 Task: Birthday gift certificate (Bright design) pink whimsical-color-block.
Action: Mouse moved to (79, 16)
Screenshot: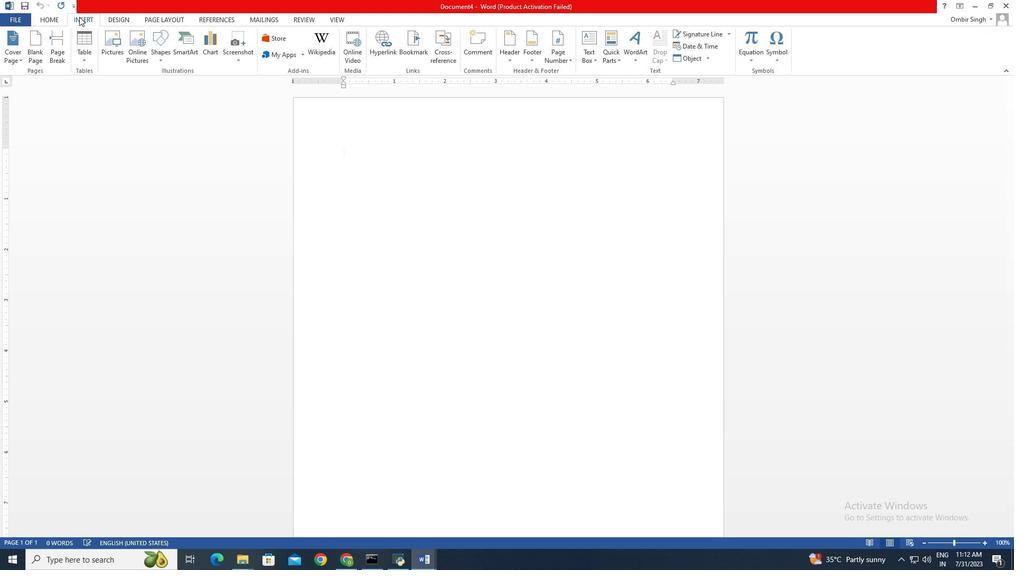 
Action: Mouse pressed left at (79, 16)
Screenshot: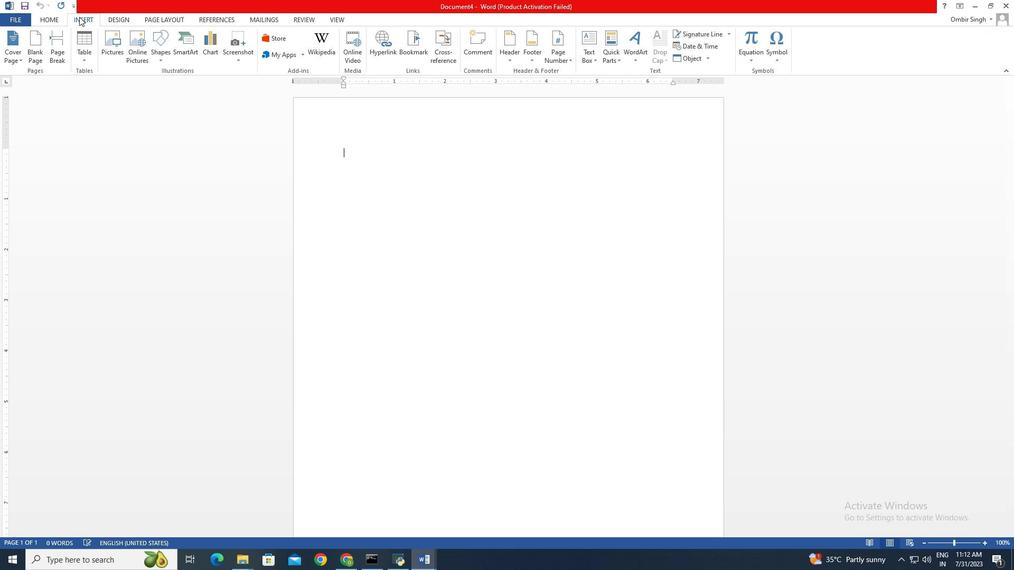 
Action: Mouse moved to (182, 18)
Screenshot: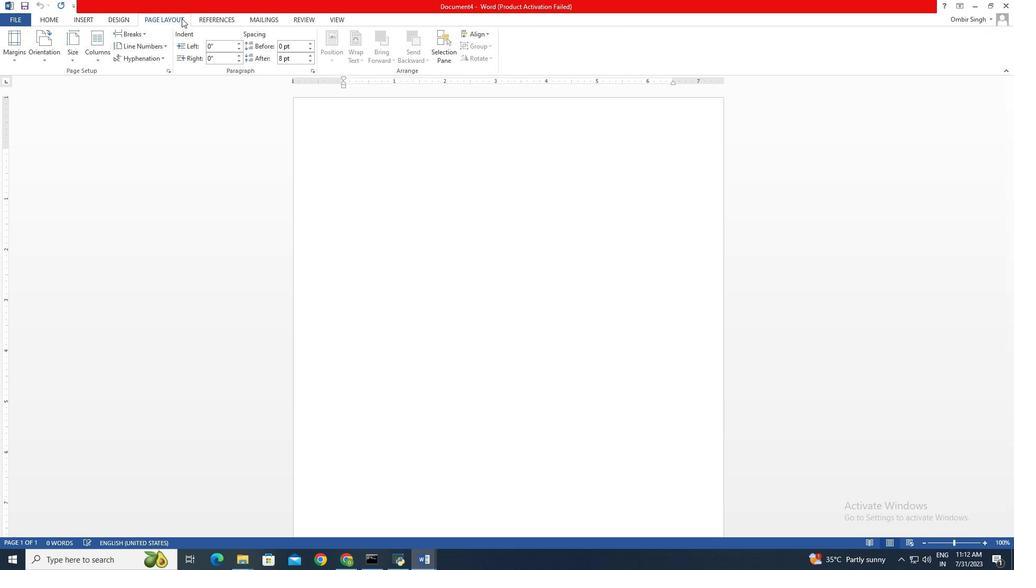 
Action: Mouse pressed left at (182, 18)
Screenshot: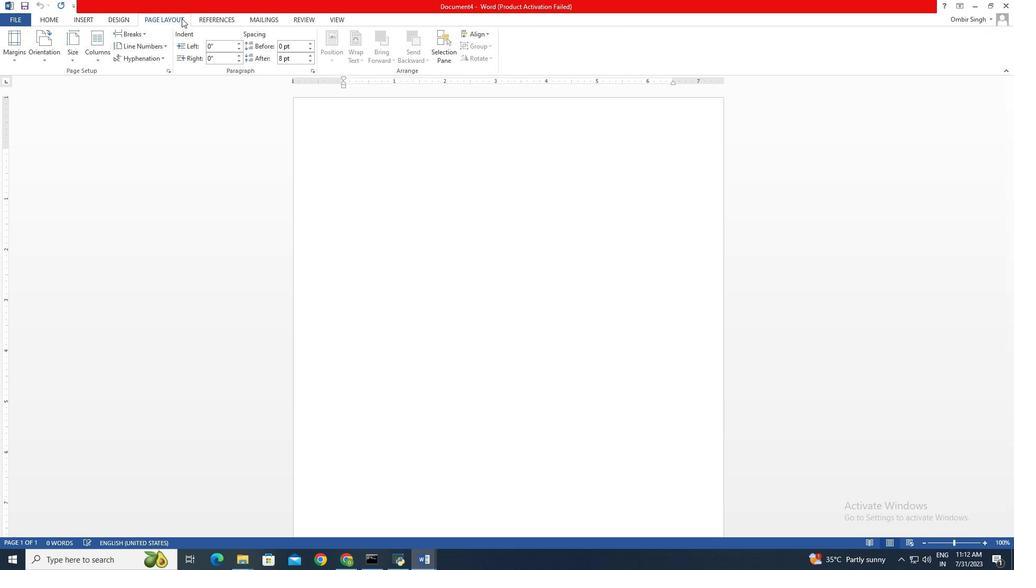 
Action: Mouse moved to (337, 20)
Screenshot: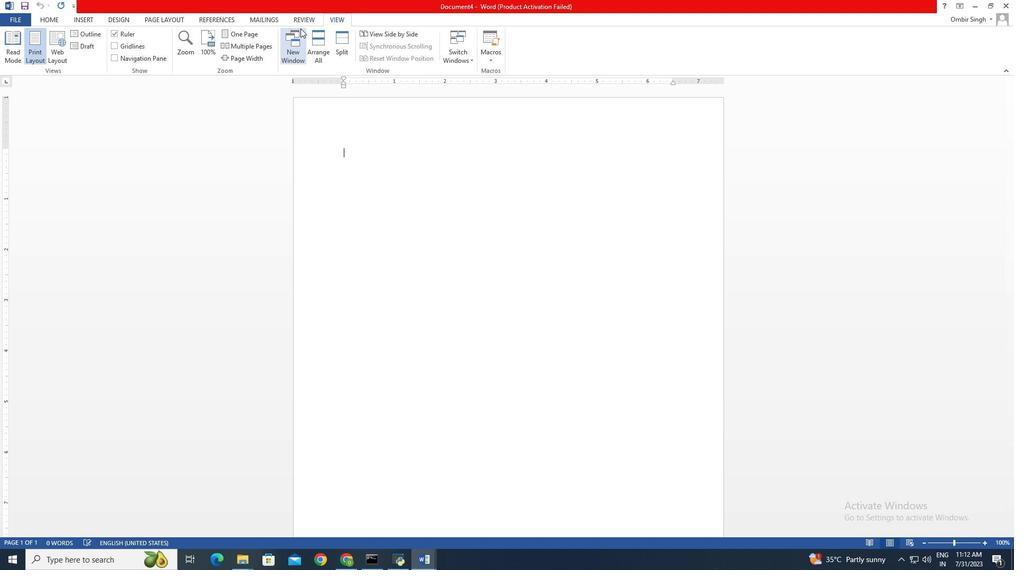 
Action: Mouse pressed left at (337, 20)
Screenshot: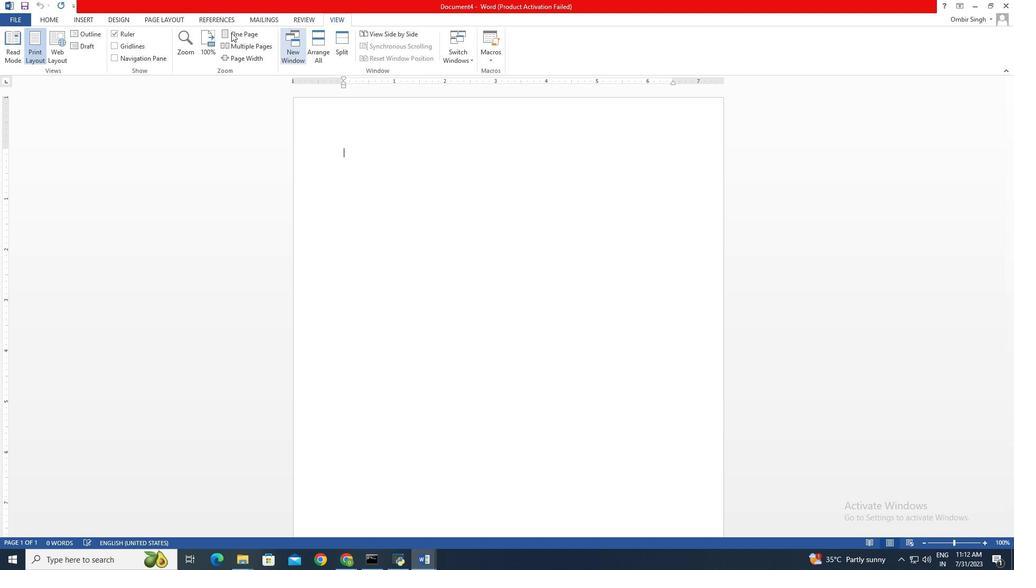
Action: Mouse moved to (113, 15)
Screenshot: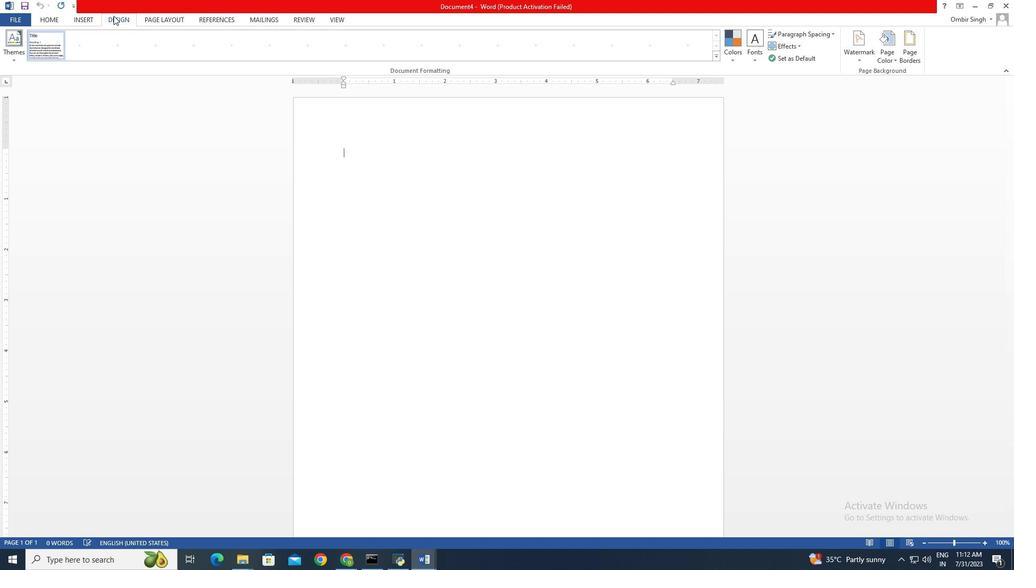 
Action: Mouse pressed left at (113, 15)
Screenshot: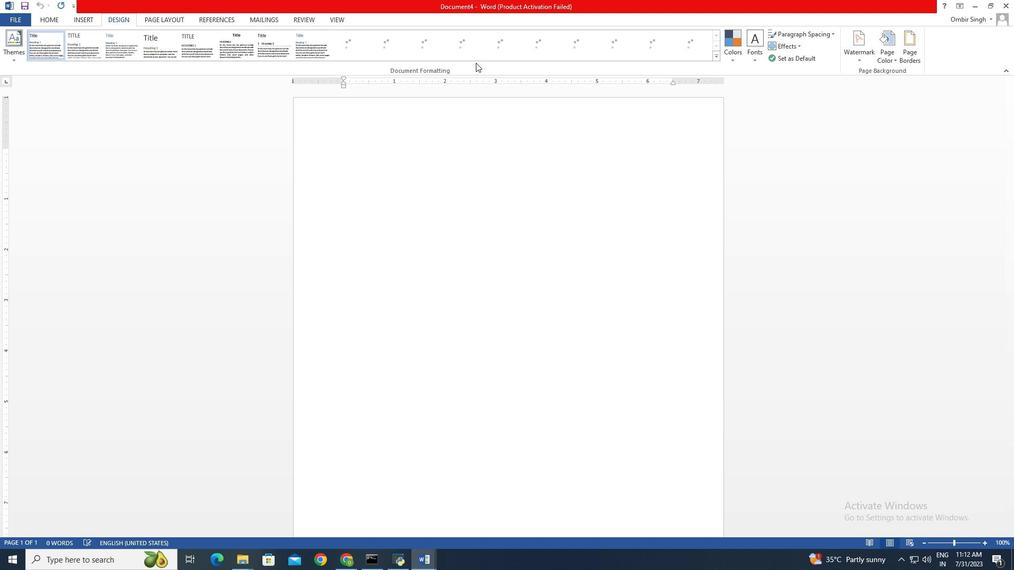 
Action: Mouse moved to (891, 60)
Screenshot: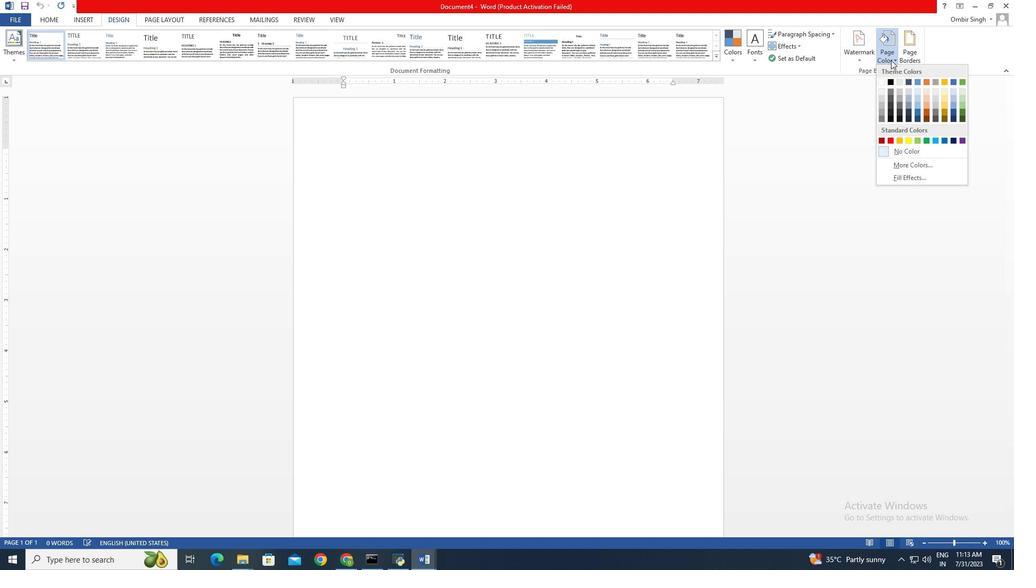 
Action: Mouse pressed left at (891, 60)
Screenshot: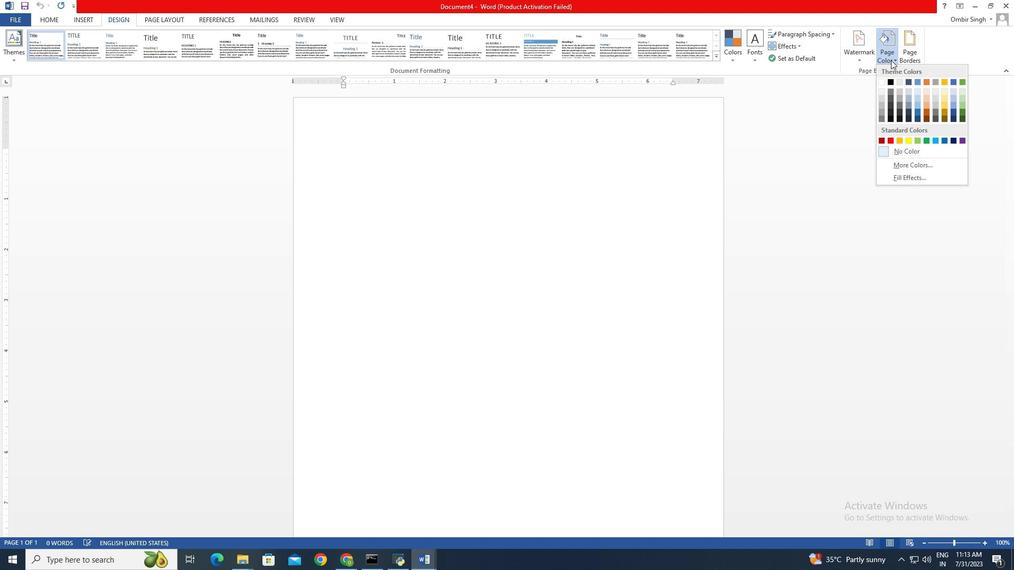 
Action: Mouse moved to (899, 178)
Screenshot: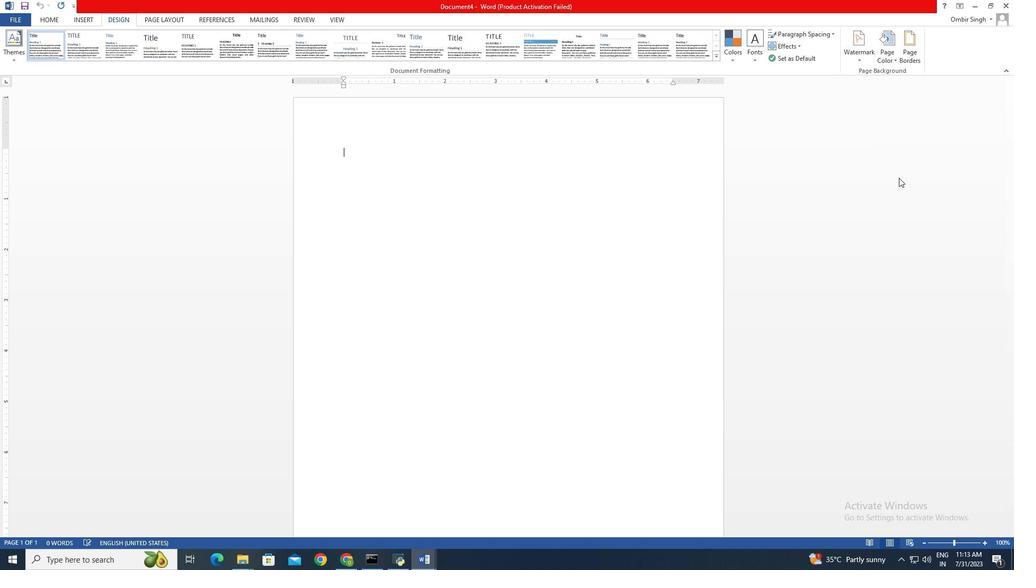
Action: Mouse pressed left at (899, 178)
Screenshot: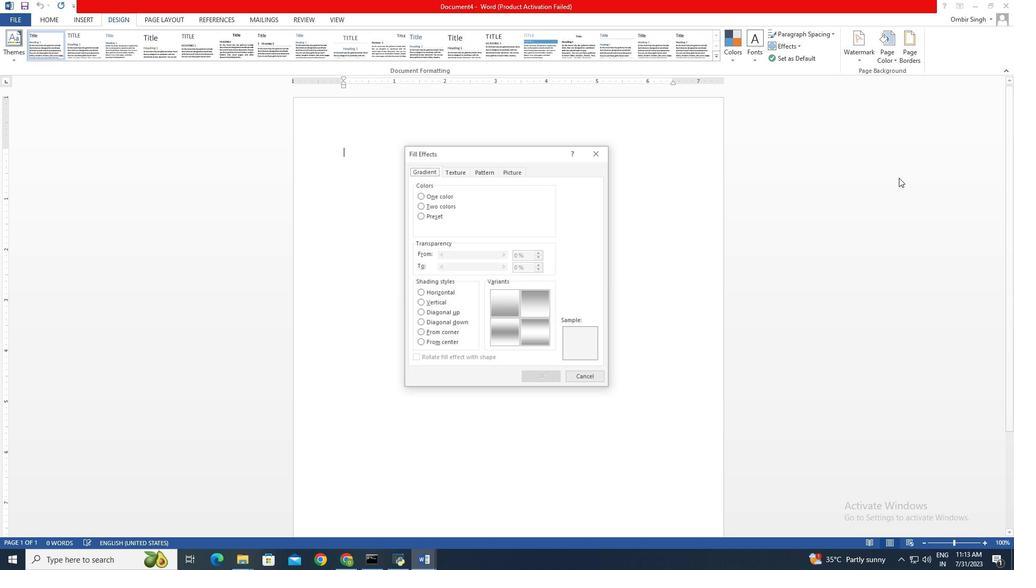 
Action: Mouse moved to (513, 172)
Screenshot: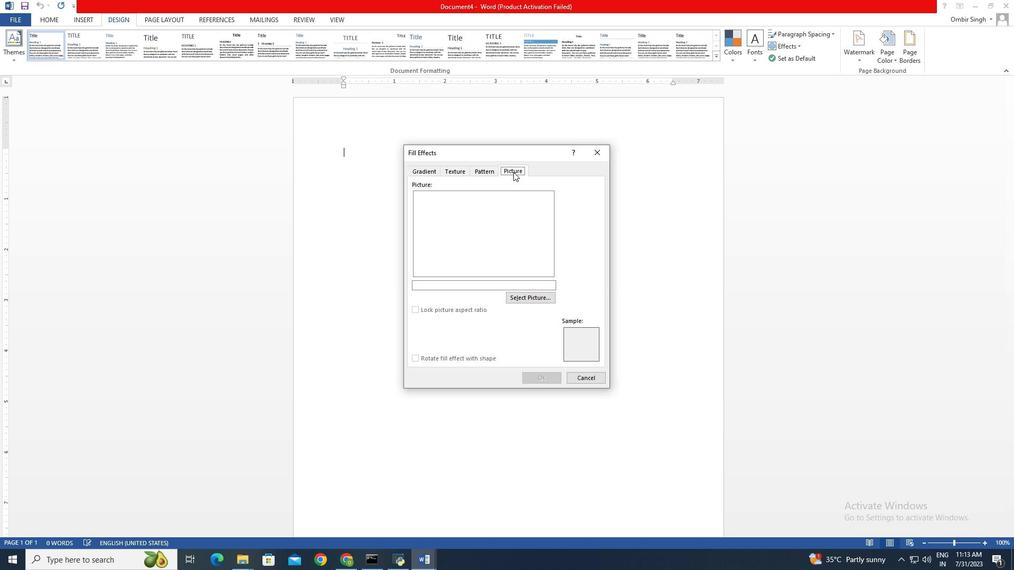 
Action: Mouse pressed left at (513, 172)
Screenshot: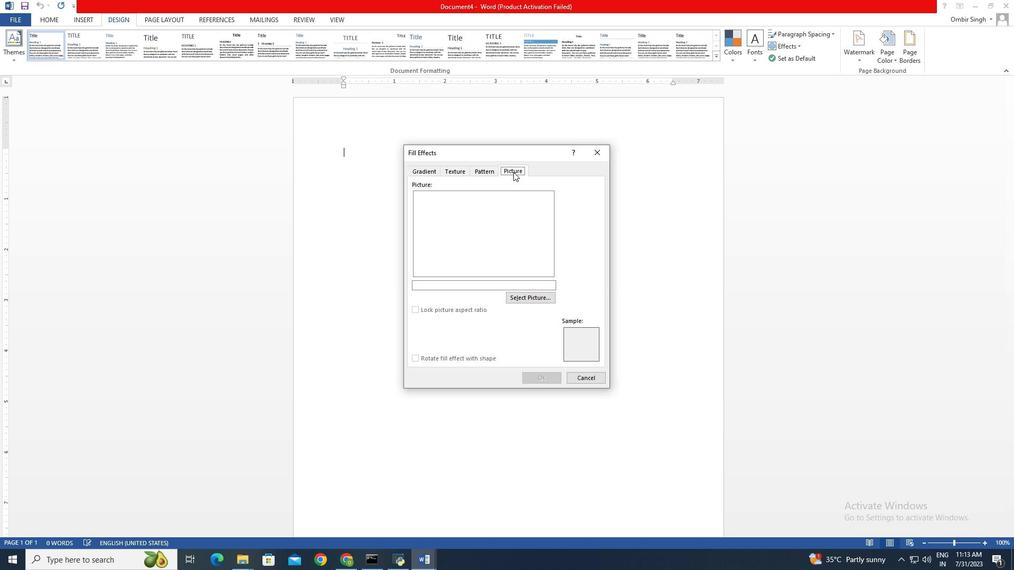 
Action: Mouse moved to (521, 298)
Screenshot: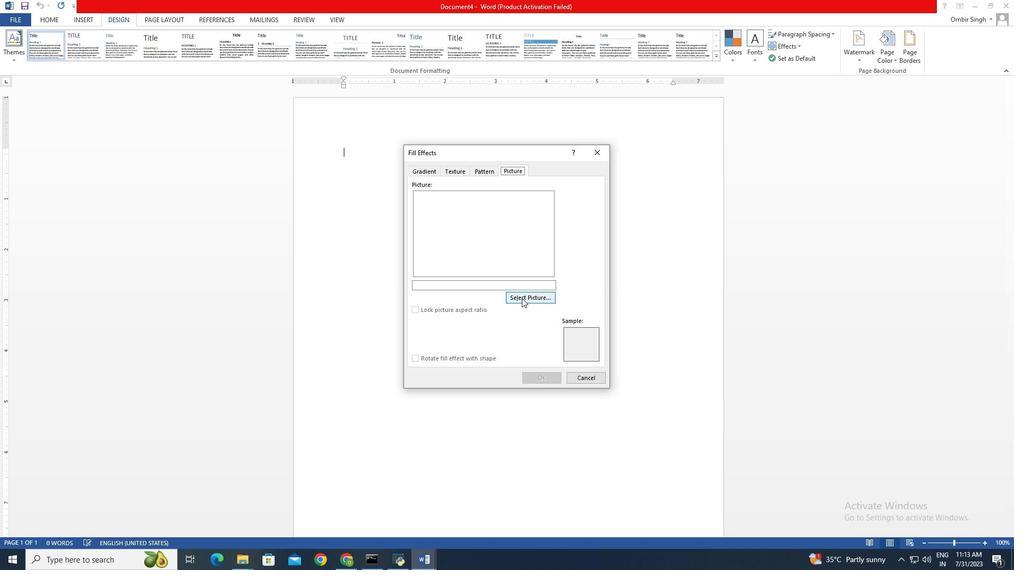 
Action: Mouse pressed left at (521, 298)
Screenshot: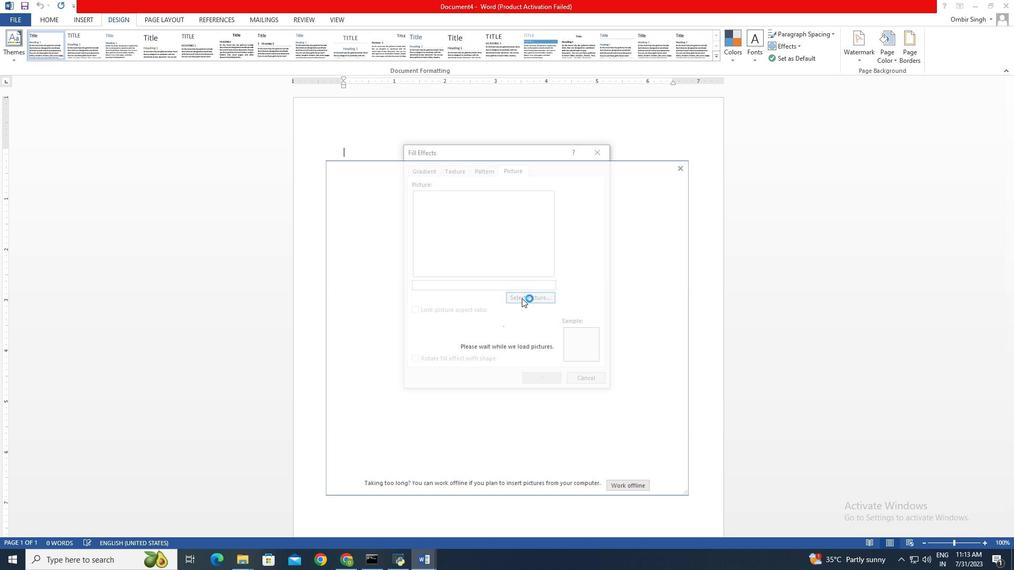 
Action: Mouse moved to (568, 252)
Screenshot: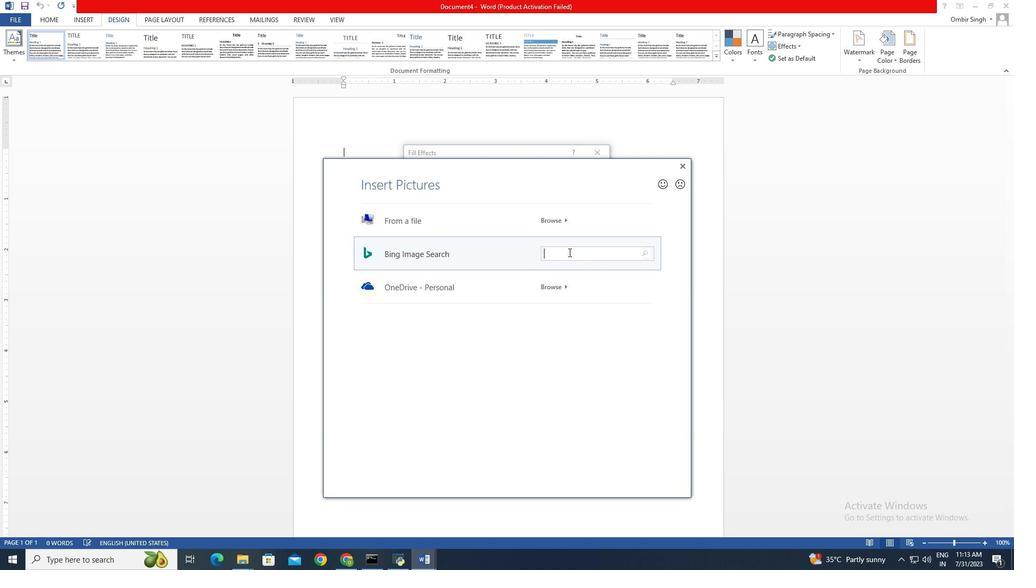 
Action: Mouse pressed left at (568, 252)
Screenshot: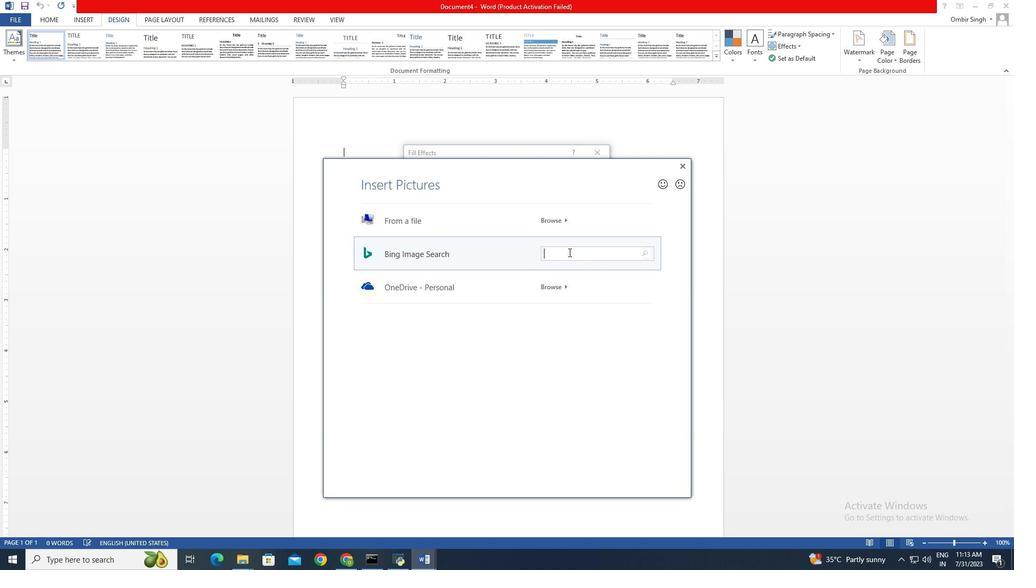 
Action: Mouse moved to (560, 248)
Screenshot: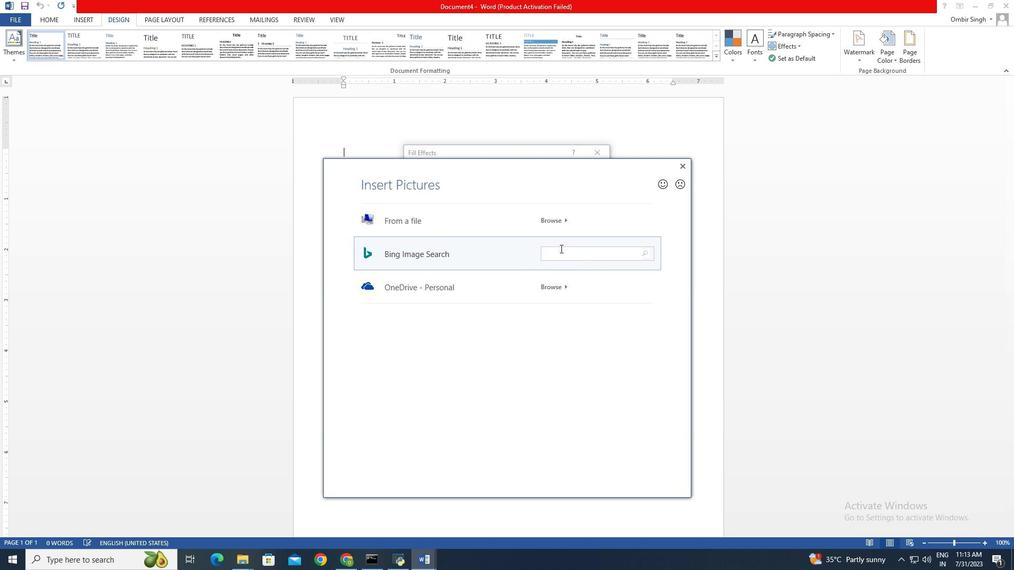 
Action: Key pressed a<Key.space>special<Key.space>birthday<Key.enter>
Screenshot: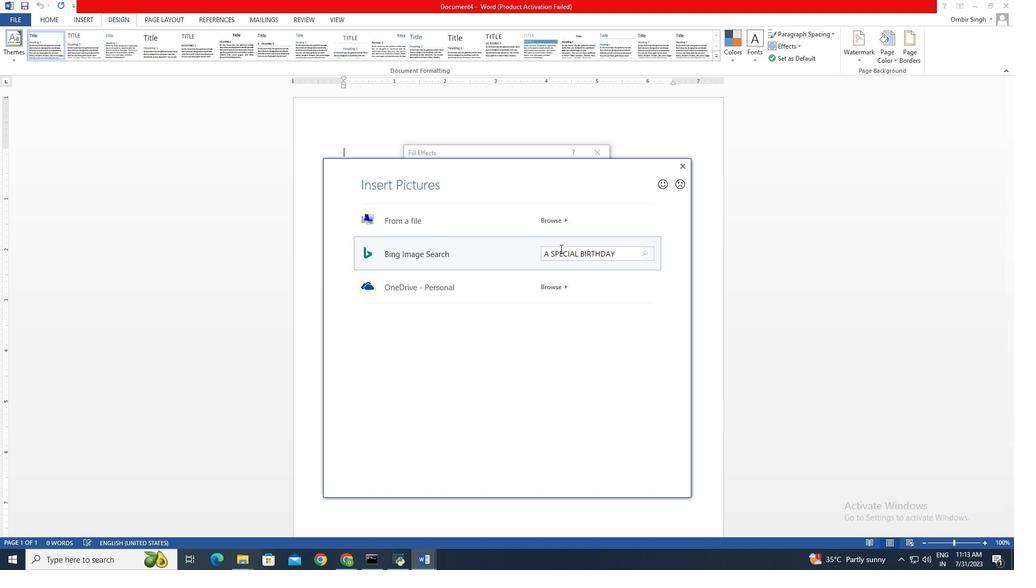 
Action: Mouse moved to (551, 306)
Screenshot: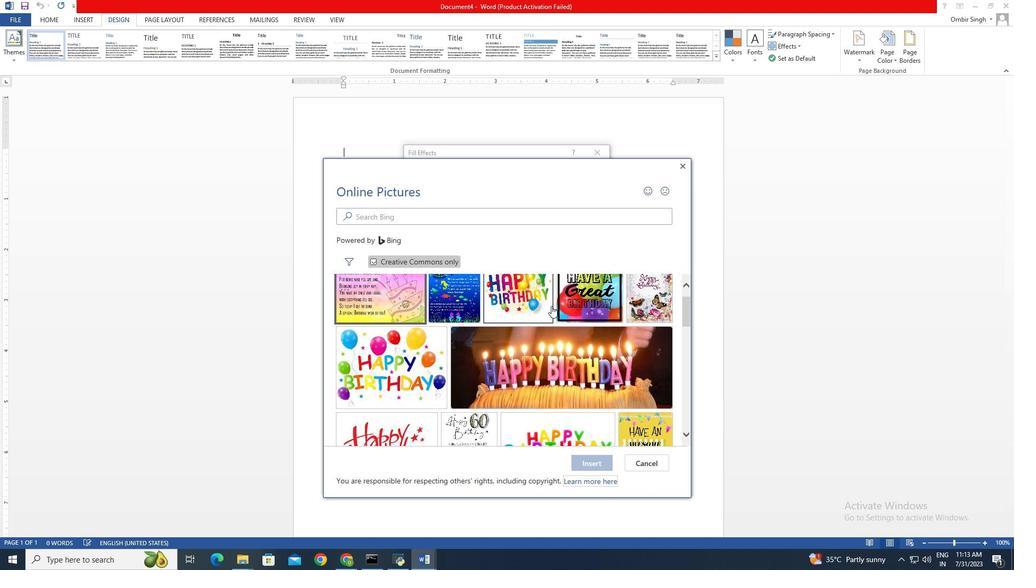 
Action: Mouse scrolled (551, 305) with delta (0, 0)
Screenshot: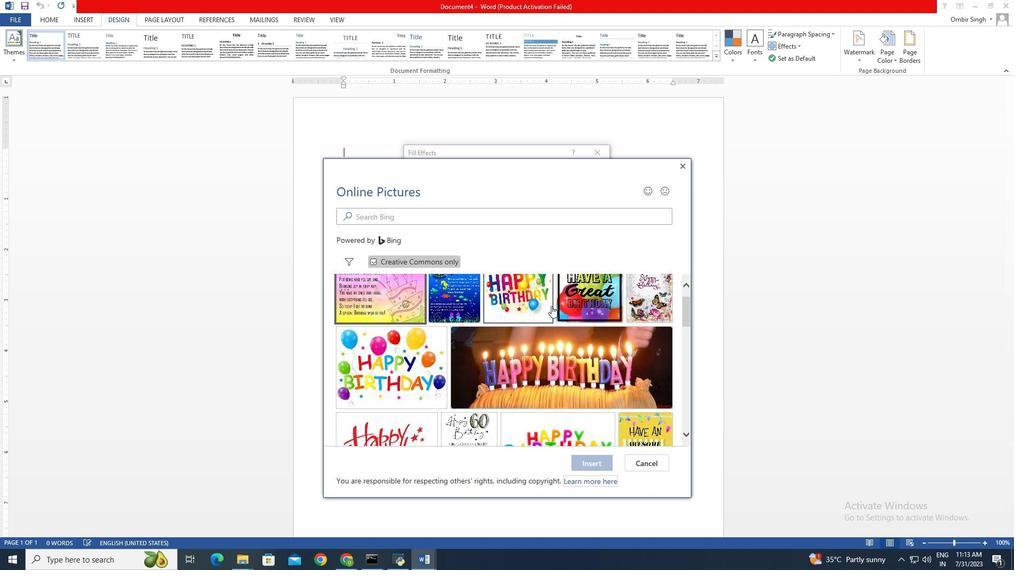 
Action: Mouse scrolled (551, 305) with delta (0, 0)
Screenshot: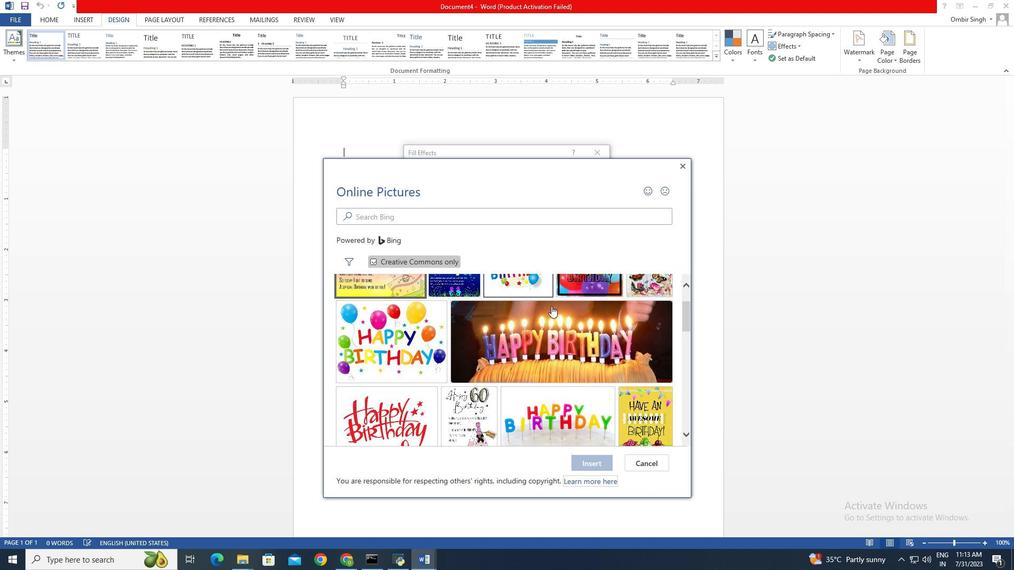 
Action: Mouse scrolled (551, 305) with delta (0, 0)
Screenshot: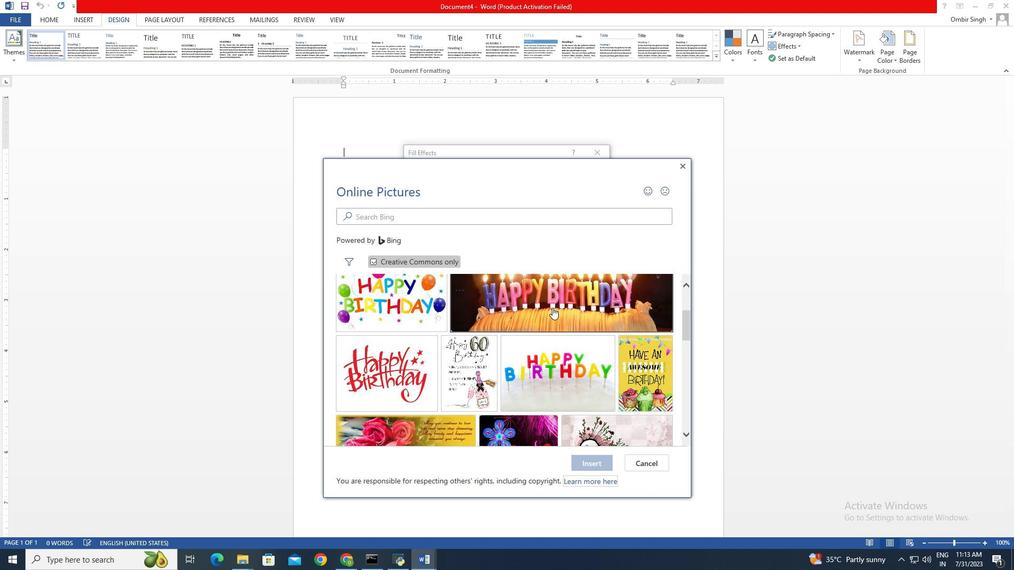 
Action: Mouse scrolled (551, 305) with delta (0, 0)
Screenshot: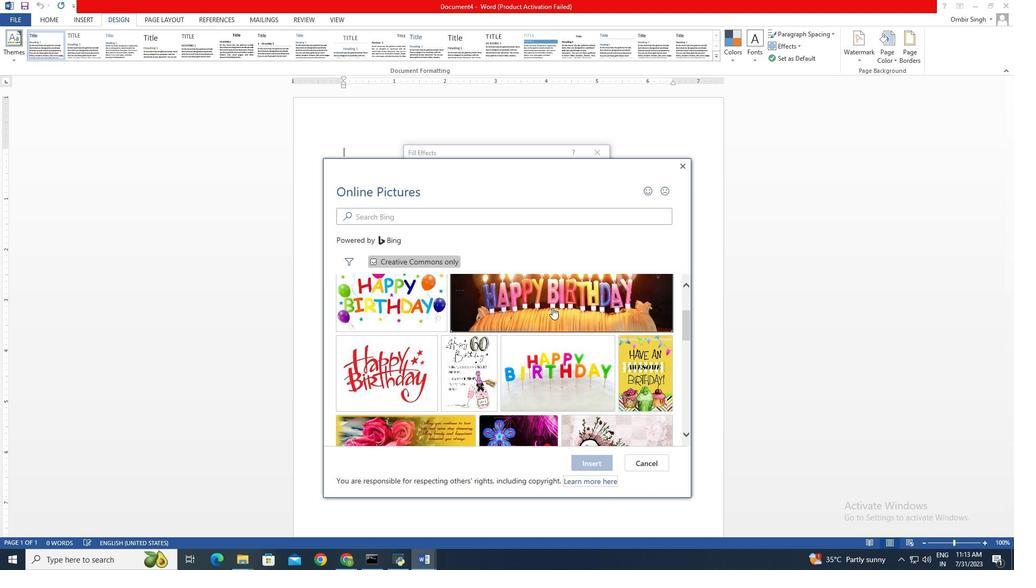 
Action: Mouse moved to (544, 324)
Screenshot: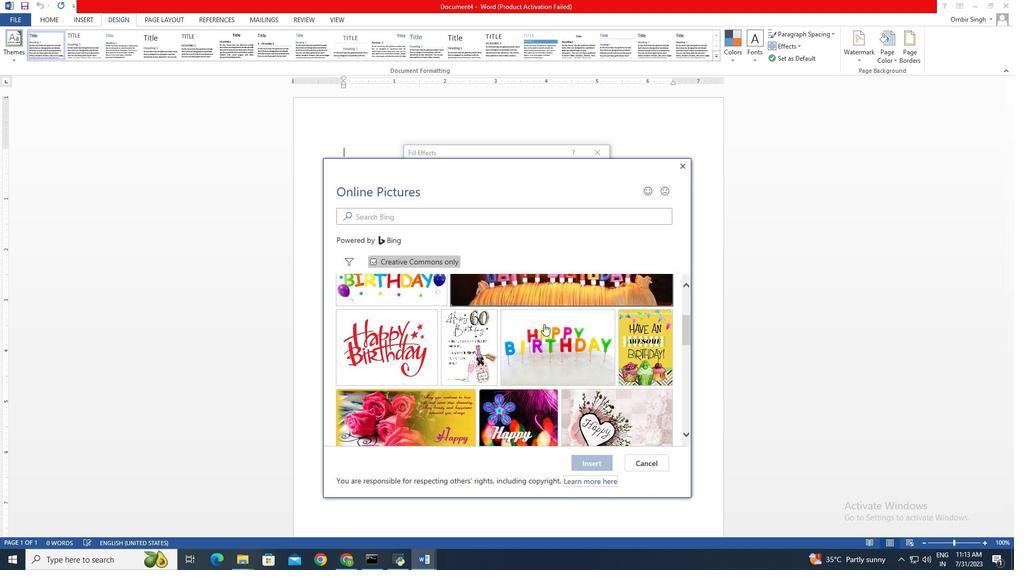 
Action: Mouse scrolled (544, 323) with delta (0, 0)
Screenshot: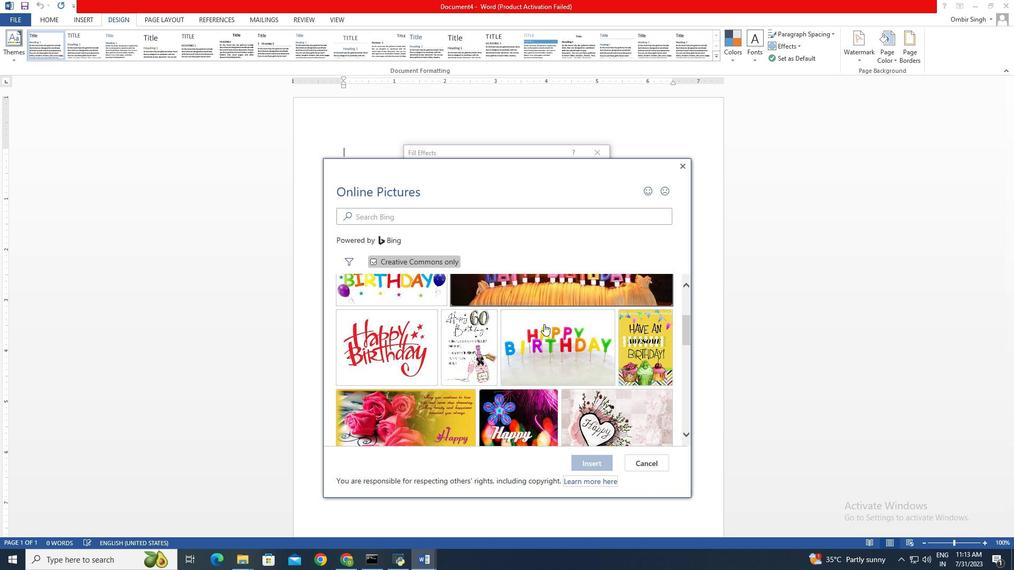 
Action: Mouse scrolled (544, 323) with delta (0, 0)
Screenshot: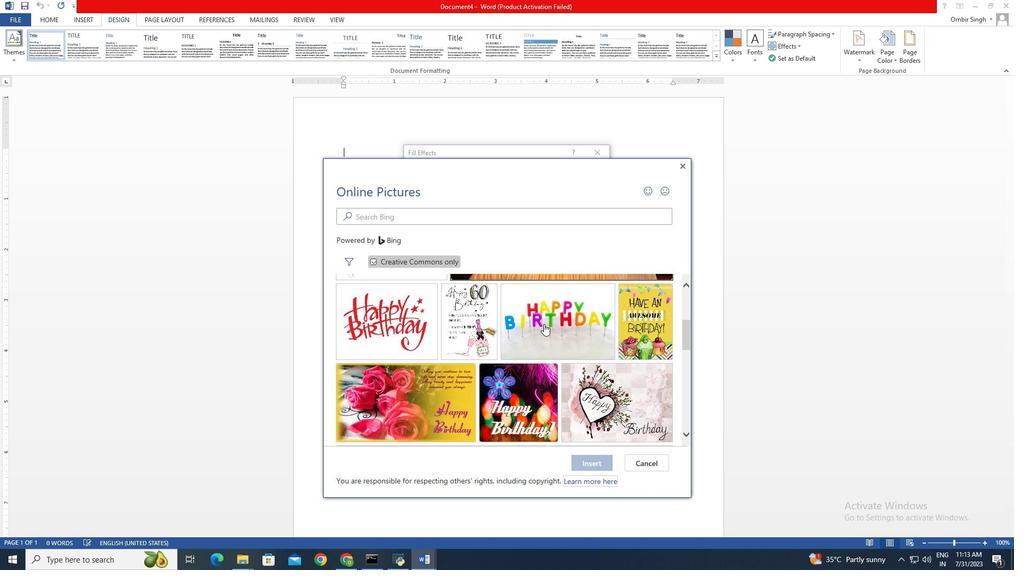 
Action: Mouse scrolled (544, 323) with delta (0, 0)
Screenshot: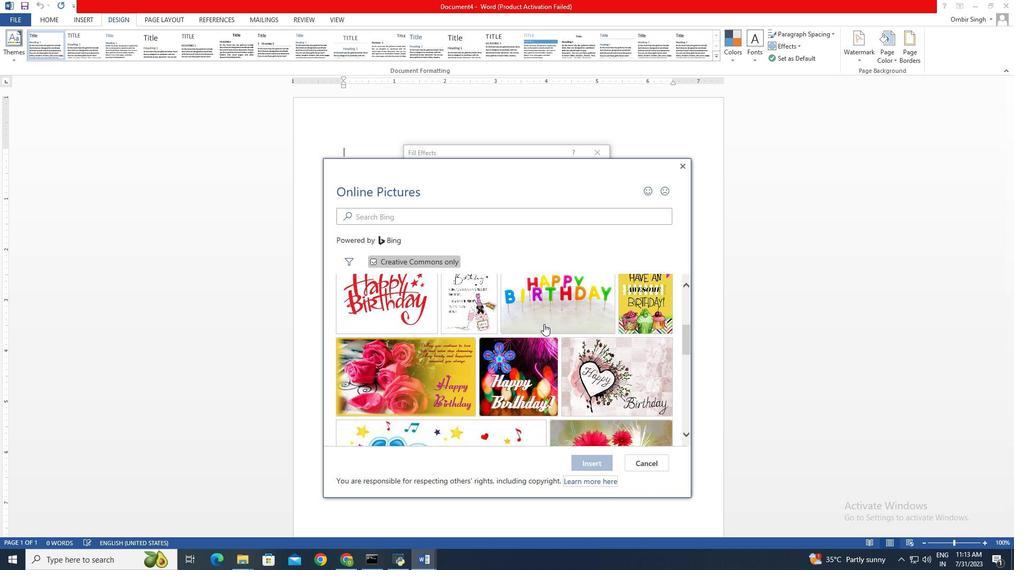 
Action: Mouse scrolled (544, 323) with delta (0, 0)
Screenshot: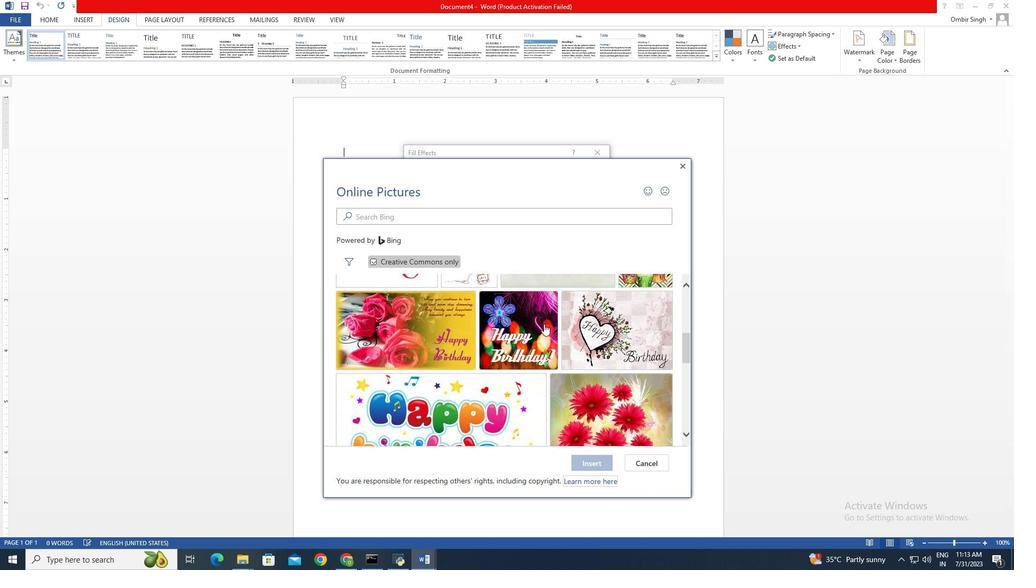 
Action: Mouse scrolled (544, 323) with delta (0, 0)
Screenshot: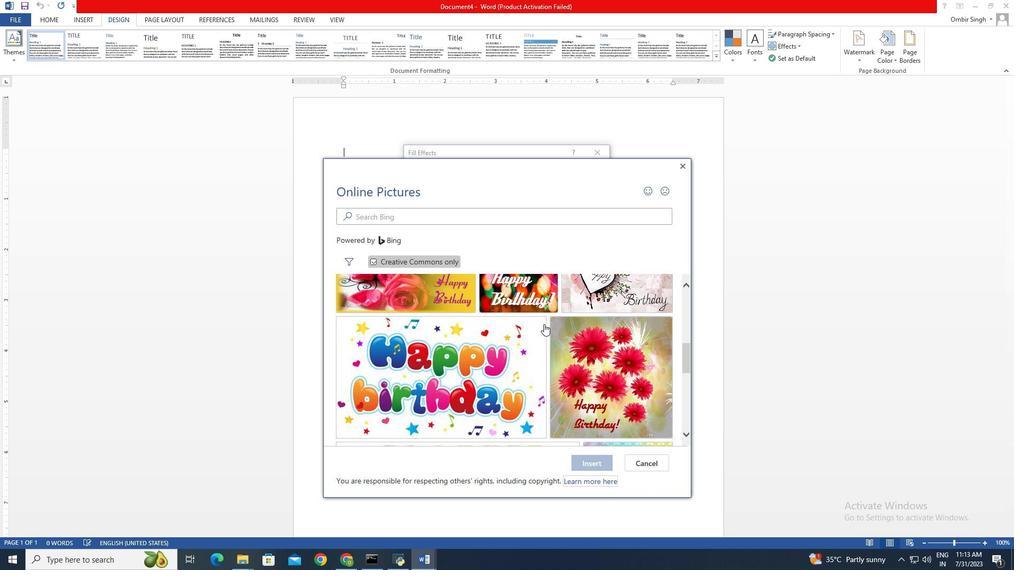 
Action: Mouse scrolled (544, 323) with delta (0, 0)
Screenshot: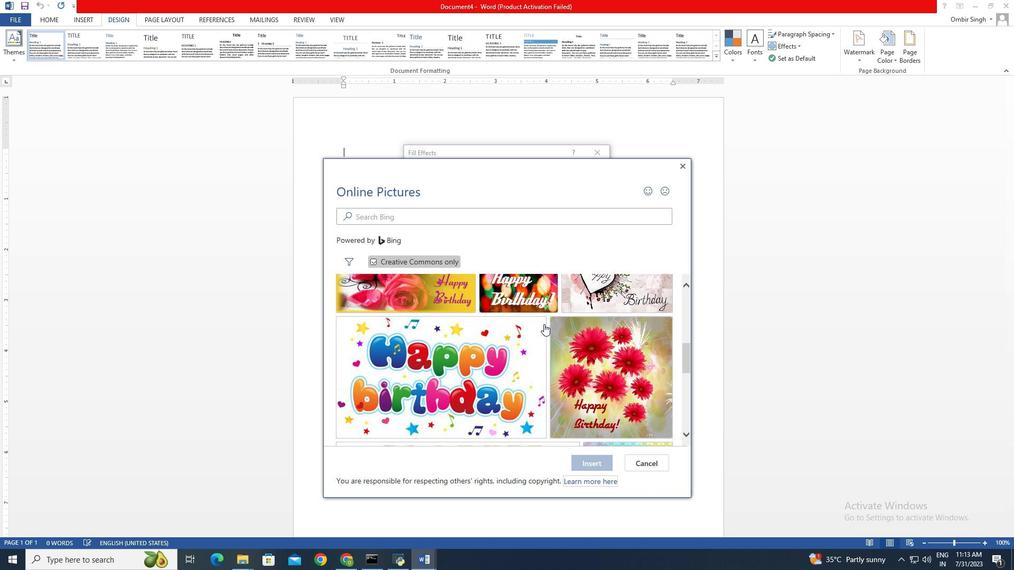 
Action: Mouse scrolled (544, 323) with delta (0, 0)
Screenshot: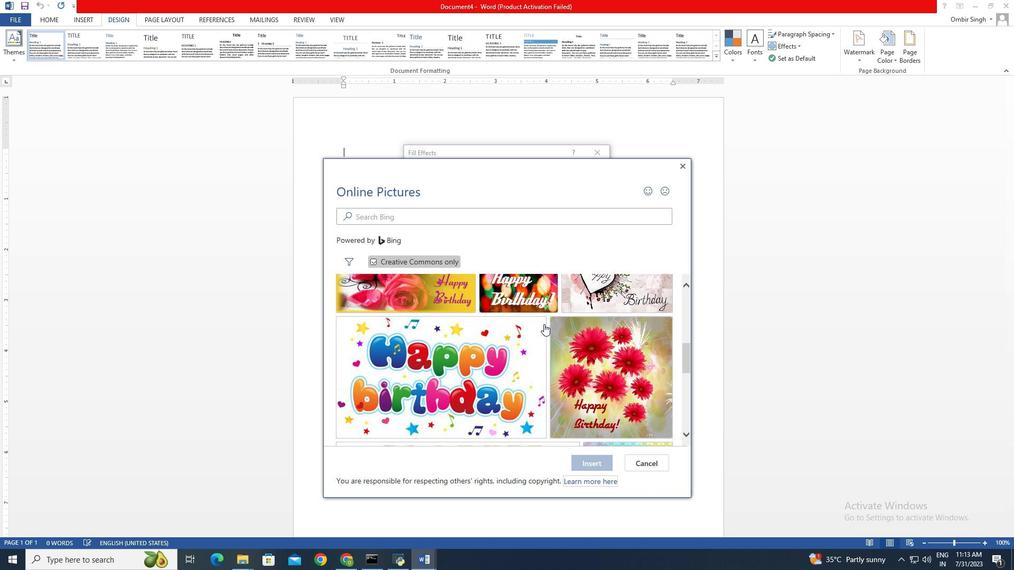 
Action: Mouse scrolled (544, 323) with delta (0, 0)
Screenshot: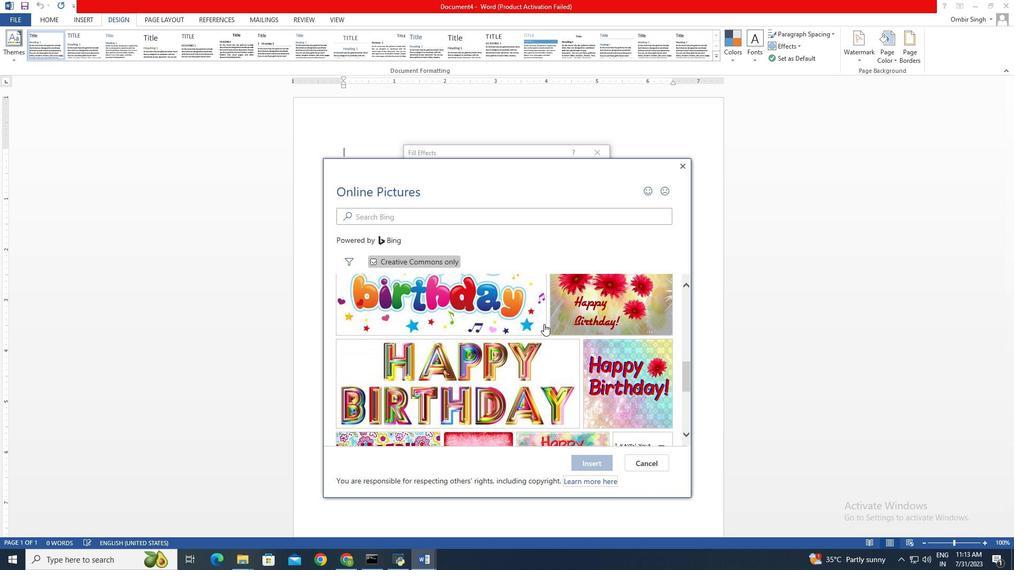 
Action: Mouse scrolled (544, 323) with delta (0, 0)
Screenshot: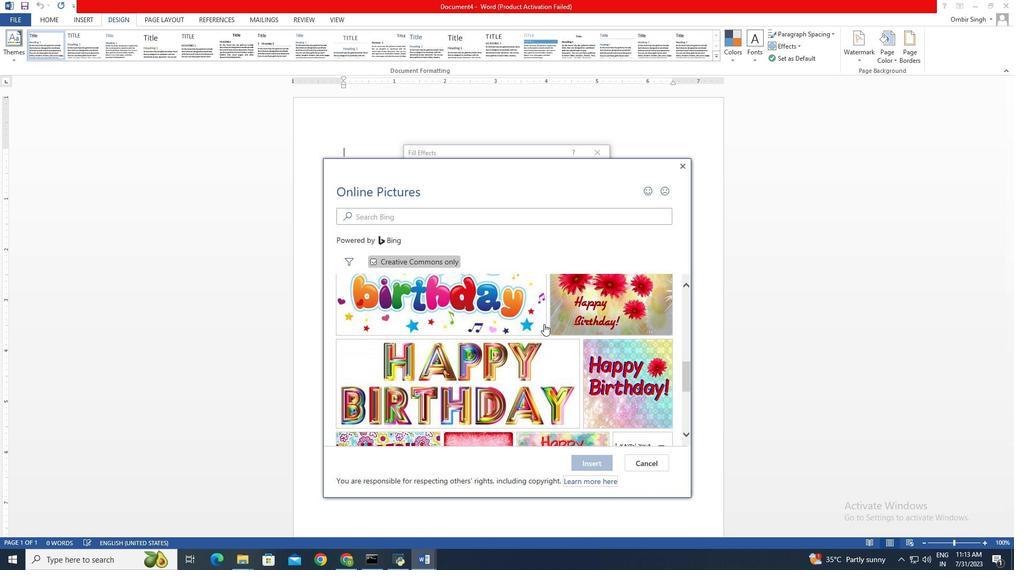 
Action: Mouse scrolled (544, 323) with delta (0, 0)
Screenshot: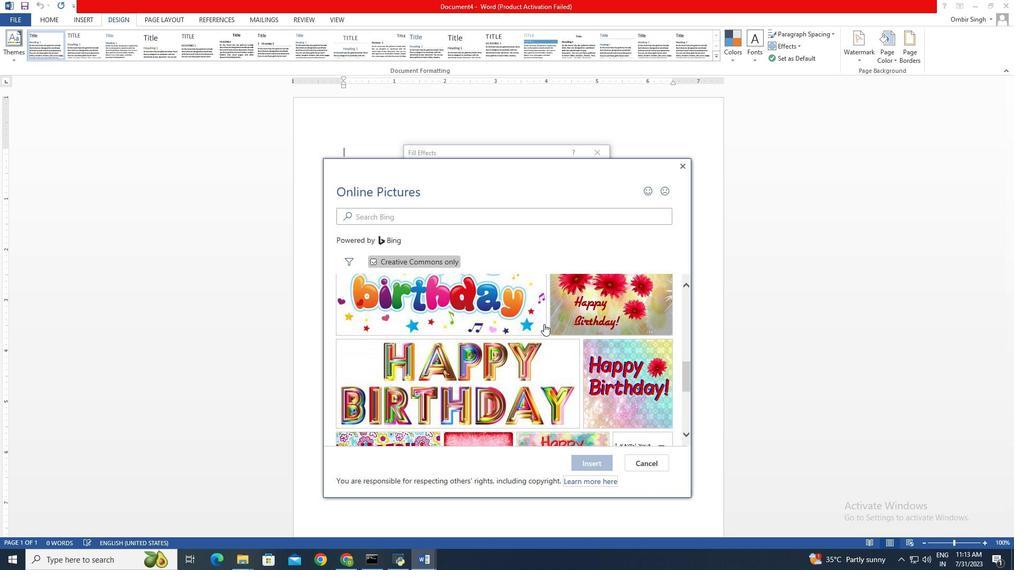 
Action: Mouse scrolled (544, 323) with delta (0, 0)
Screenshot: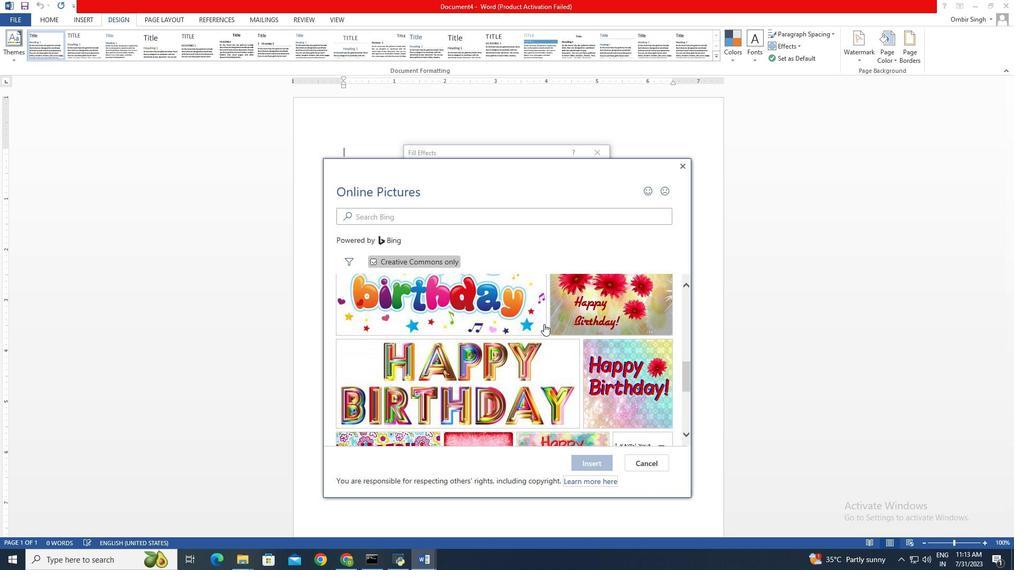 
Action: Mouse scrolled (544, 323) with delta (0, 0)
Screenshot: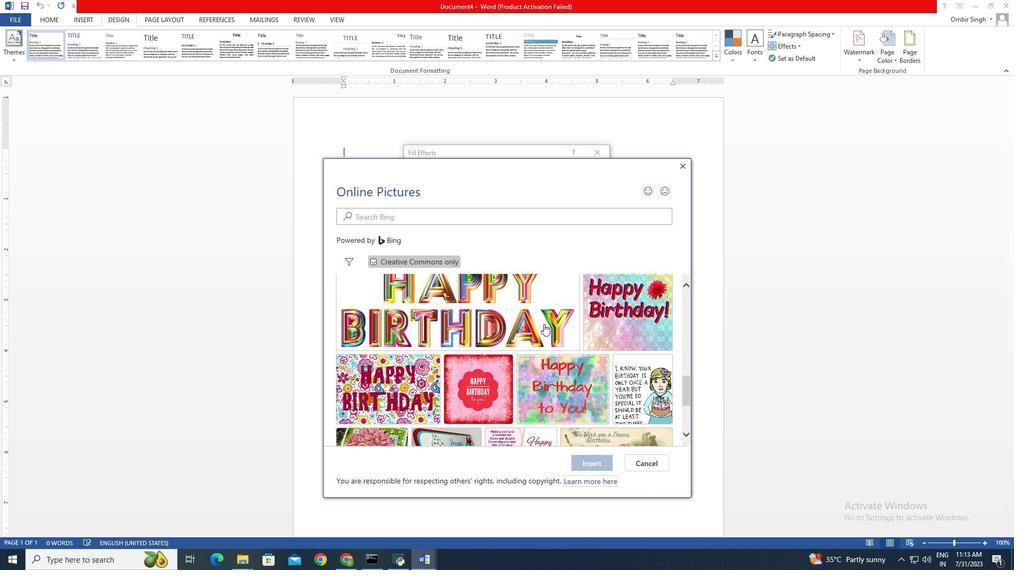
Action: Mouse scrolled (544, 323) with delta (0, 0)
Screenshot: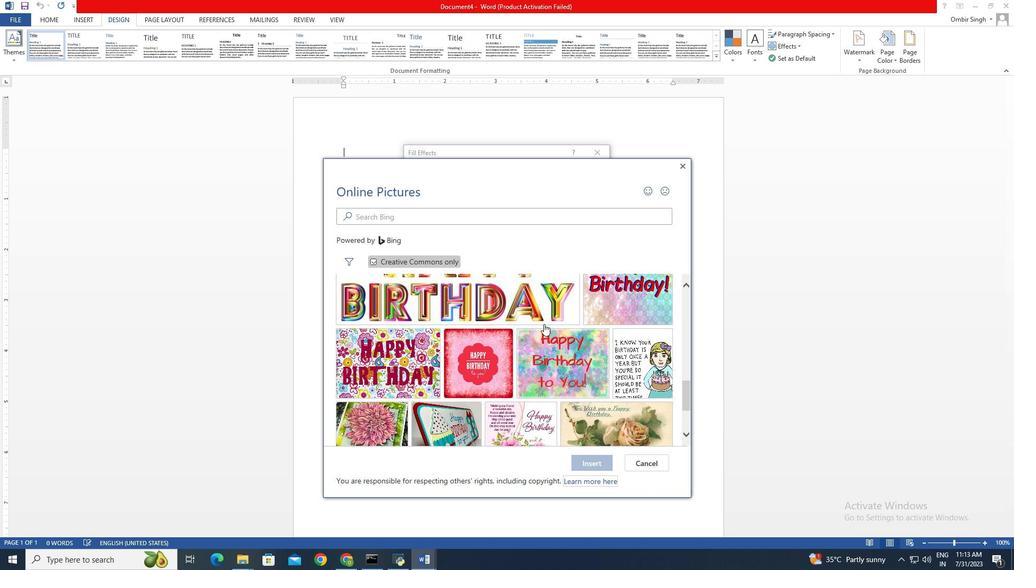 
Action: Mouse scrolled (544, 323) with delta (0, 0)
Screenshot: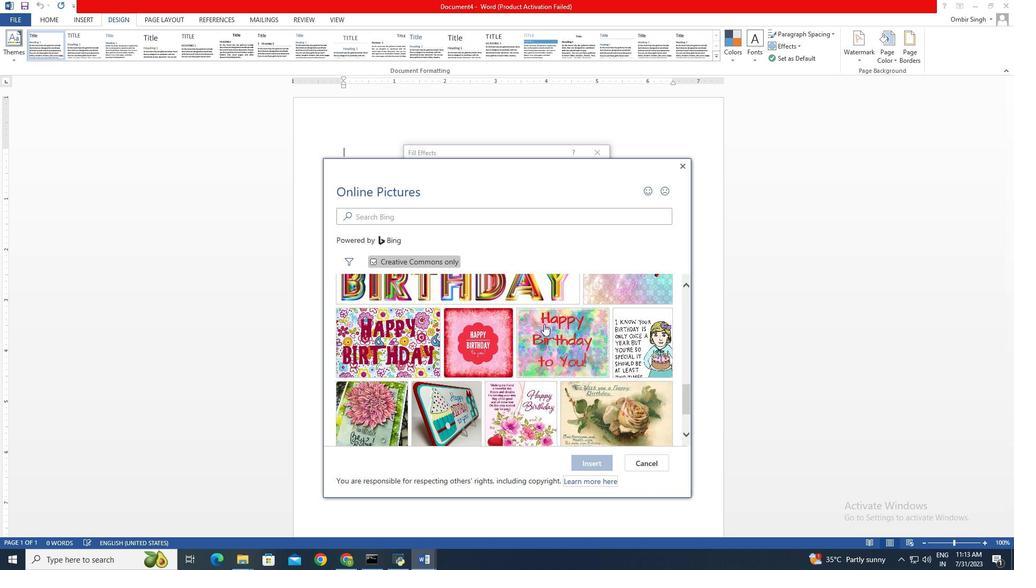 
Action: Mouse scrolled (544, 323) with delta (0, 0)
Screenshot: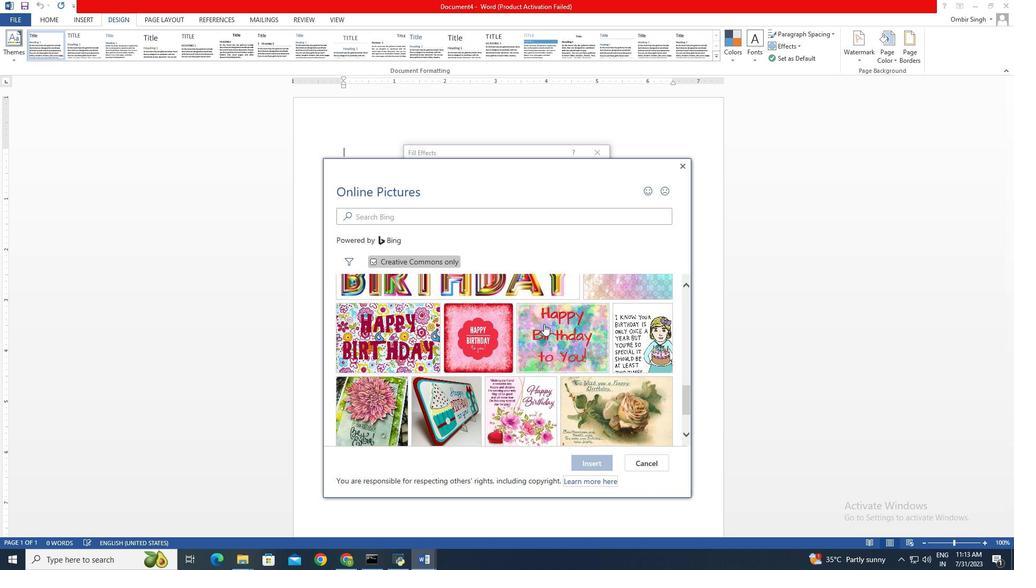 
Action: Mouse scrolled (544, 323) with delta (0, 0)
Screenshot: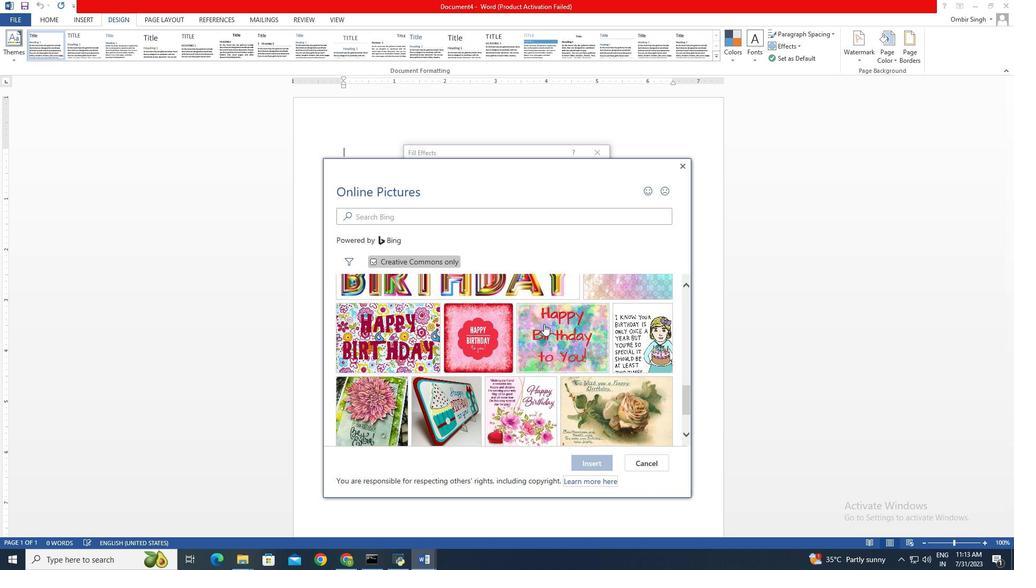
Action: Mouse scrolled (544, 323) with delta (0, 0)
Screenshot: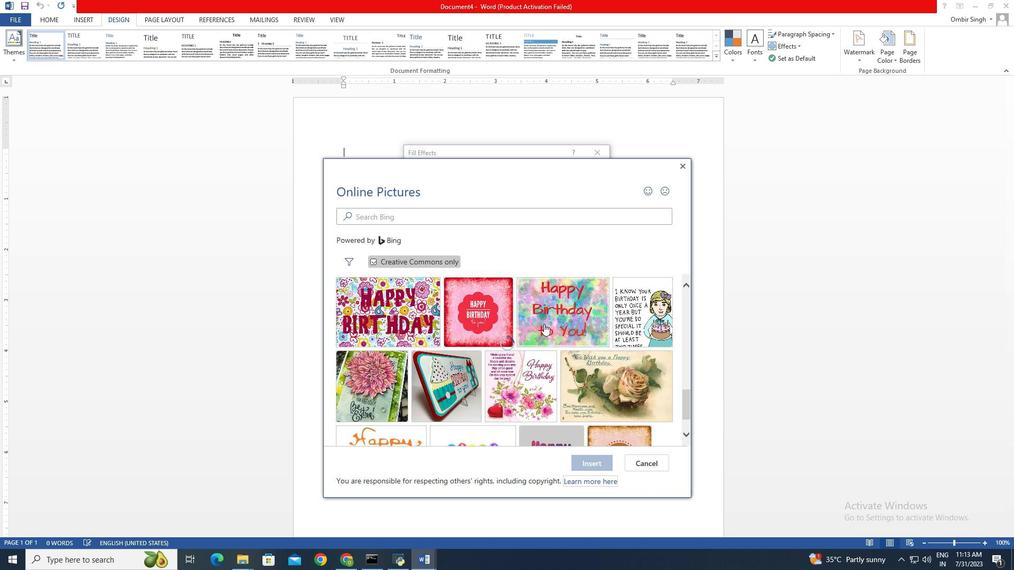 
Action: Mouse scrolled (544, 323) with delta (0, 0)
Screenshot: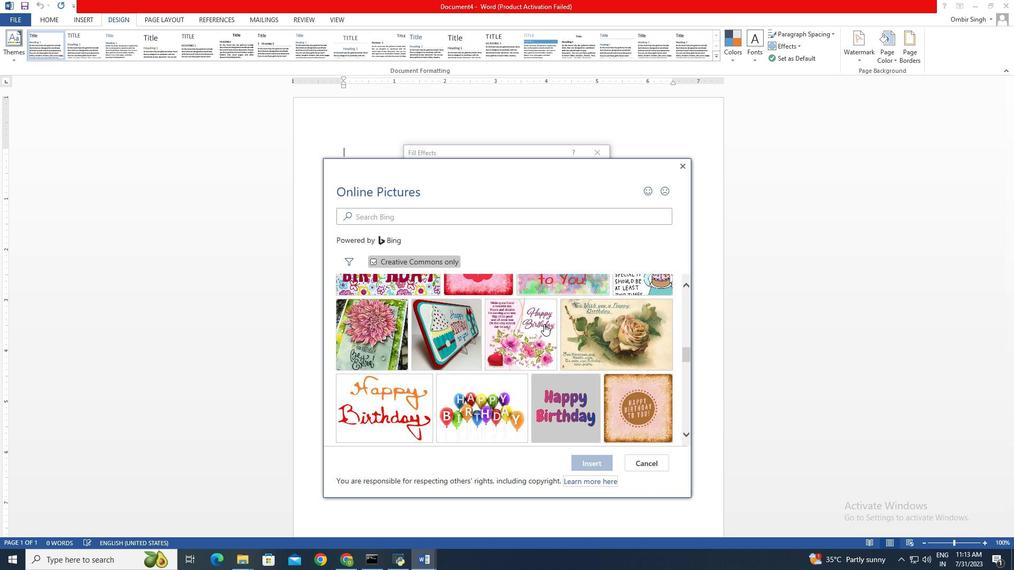 
Action: Mouse scrolled (544, 323) with delta (0, 0)
Screenshot: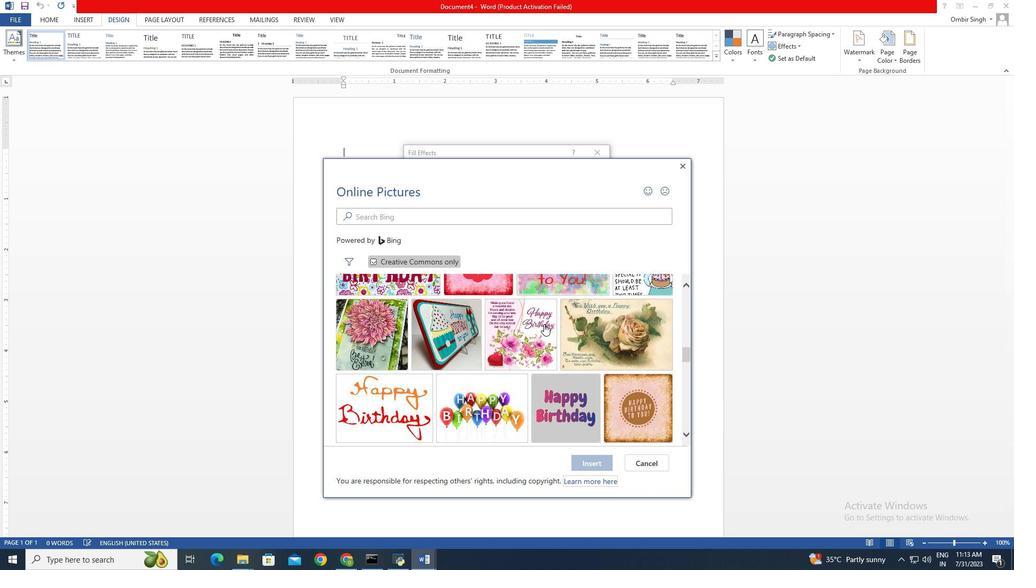
Action: Mouse scrolled (544, 323) with delta (0, 0)
Screenshot: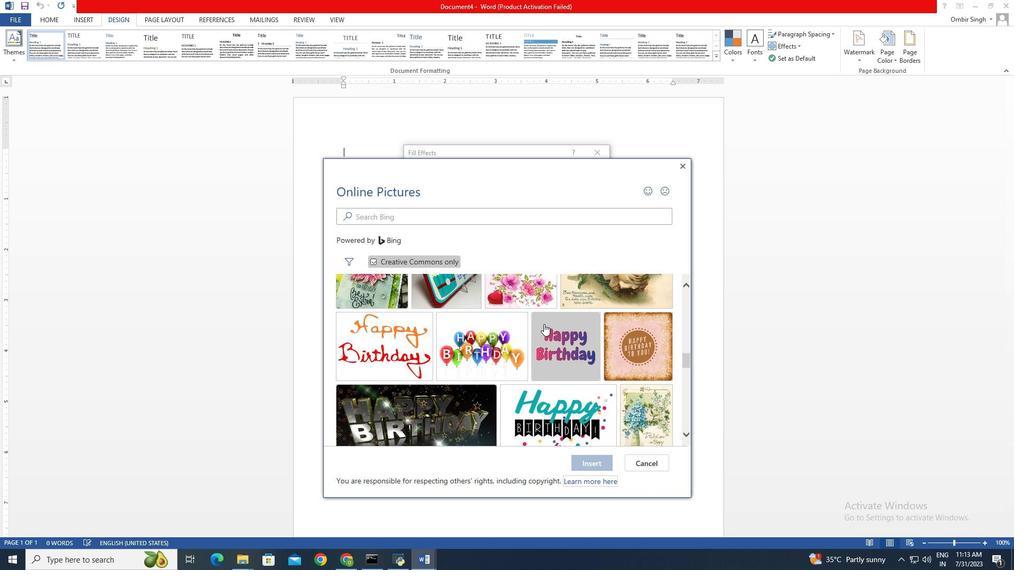 
Action: Mouse scrolled (544, 323) with delta (0, 0)
Screenshot: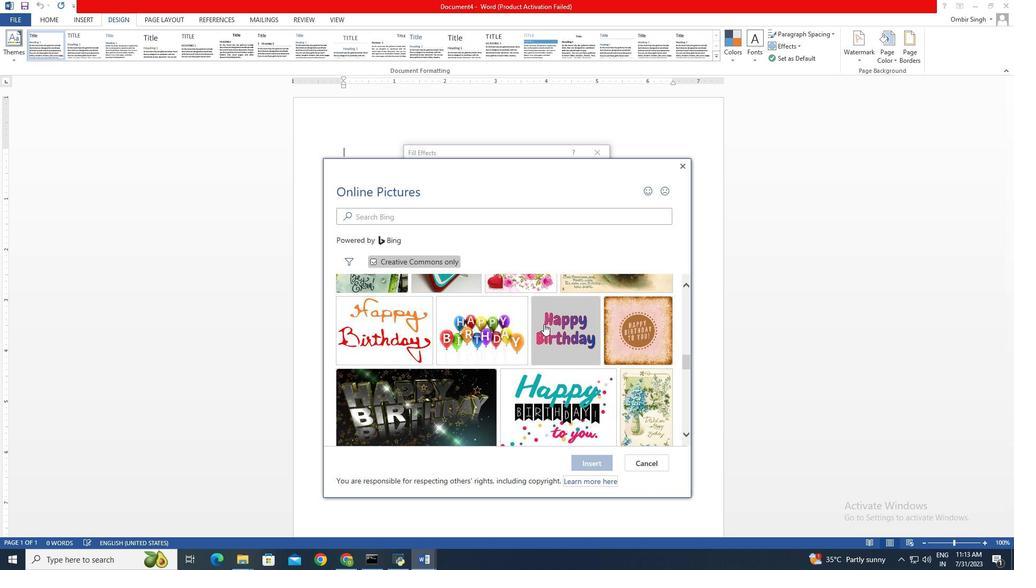 
Action: Mouse scrolled (544, 323) with delta (0, 0)
Screenshot: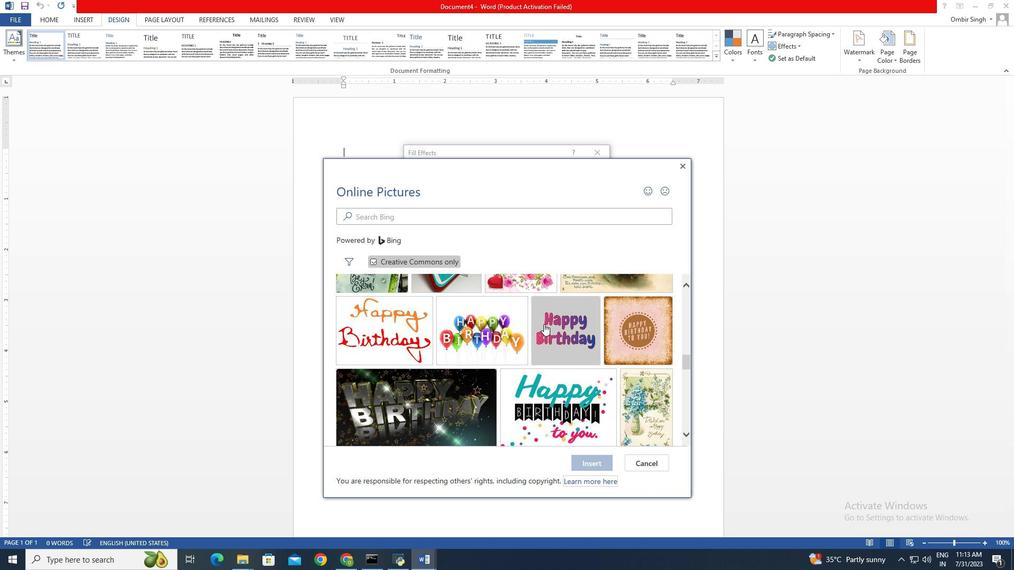 
Action: Mouse scrolled (544, 323) with delta (0, 0)
Screenshot: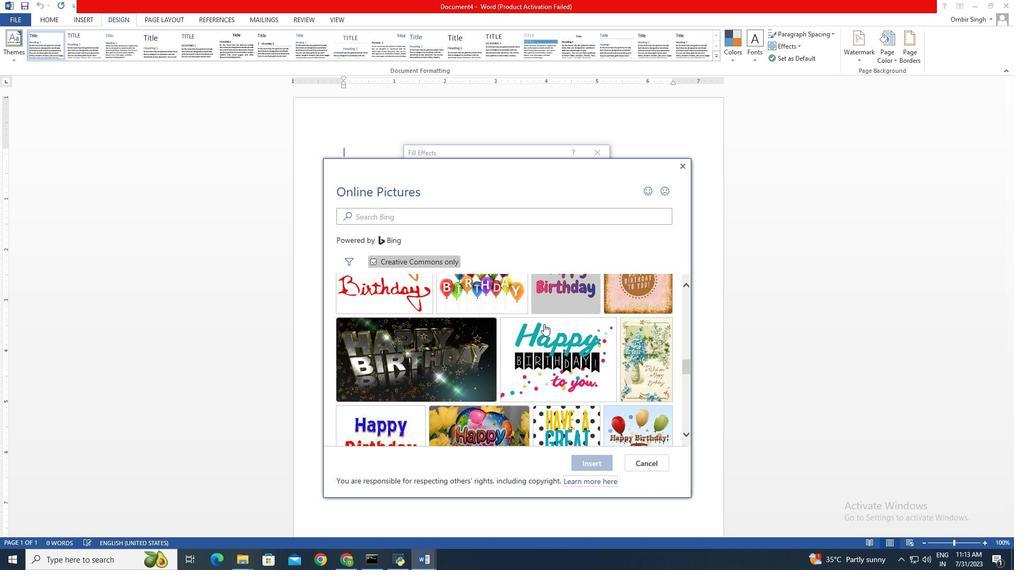 
Action: Mouse scrolled (544, 323) with delta (0, 0)
Screenshot: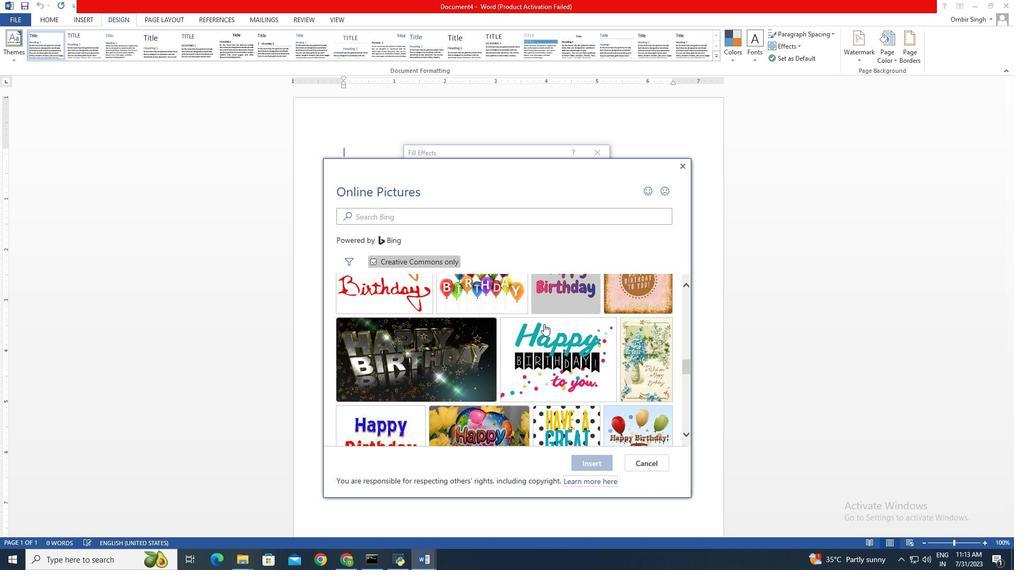 
Action: Mouse scrolled (544, 323) with delta (0, 0)
Screenshot: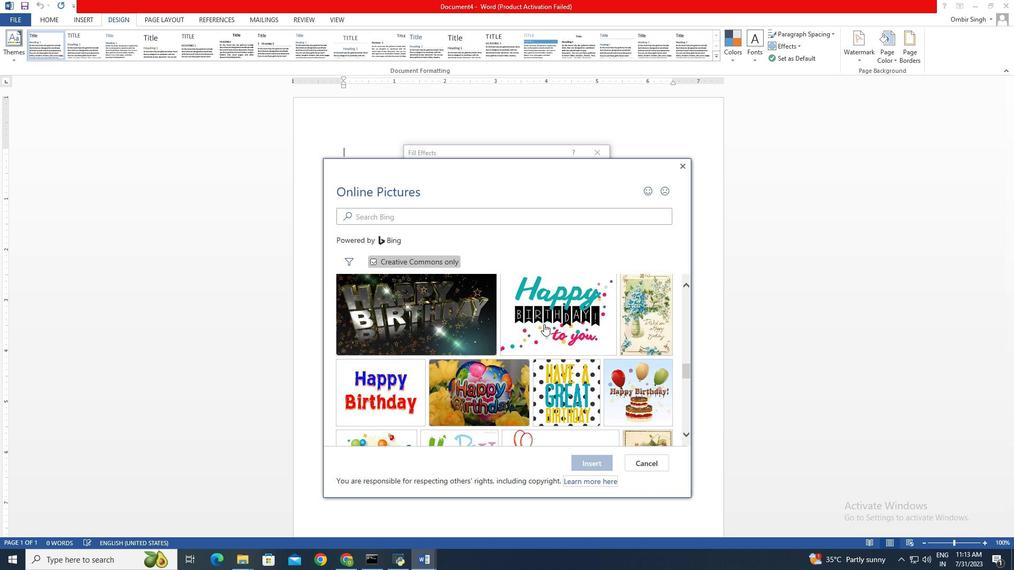 
Action: Mouse scrolled (544, 323) with delta (0, 0)
Screenshot: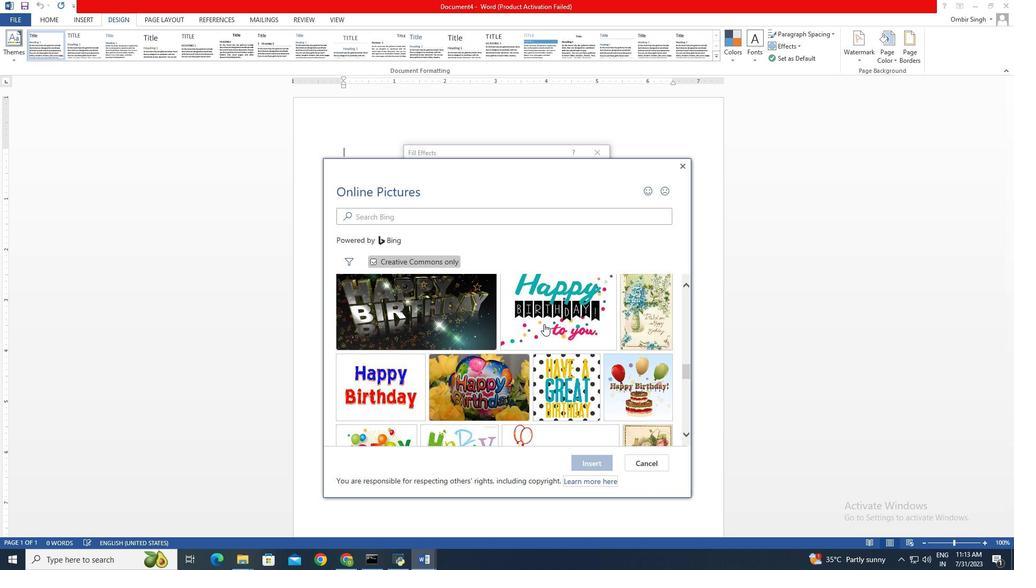 
Action: Mouse scrolled (544, 323) with delta (0, 0)
Screenshot: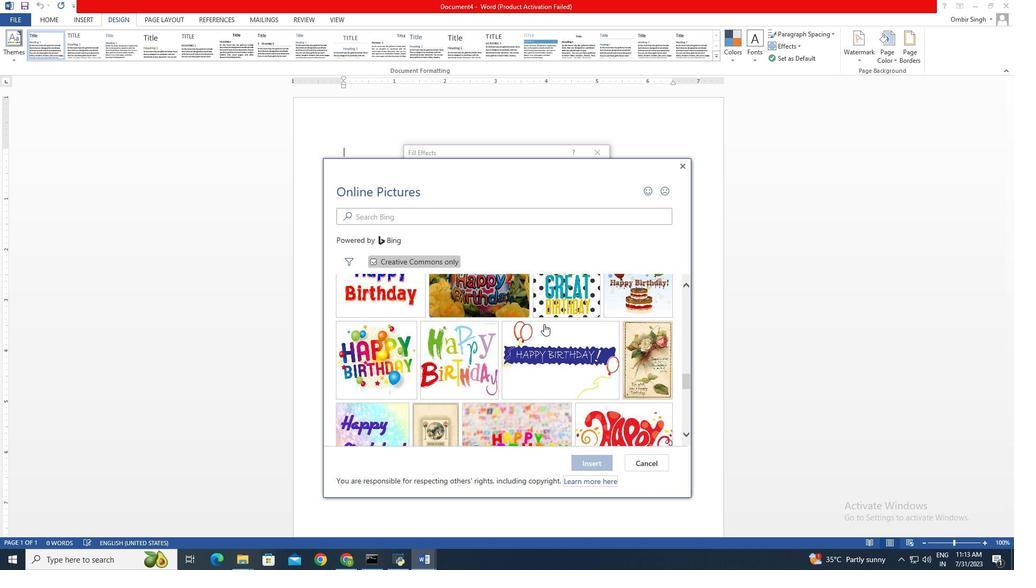 
Action: Mouse scrolled (544, 323) with delta (0, 0)
Screenshot: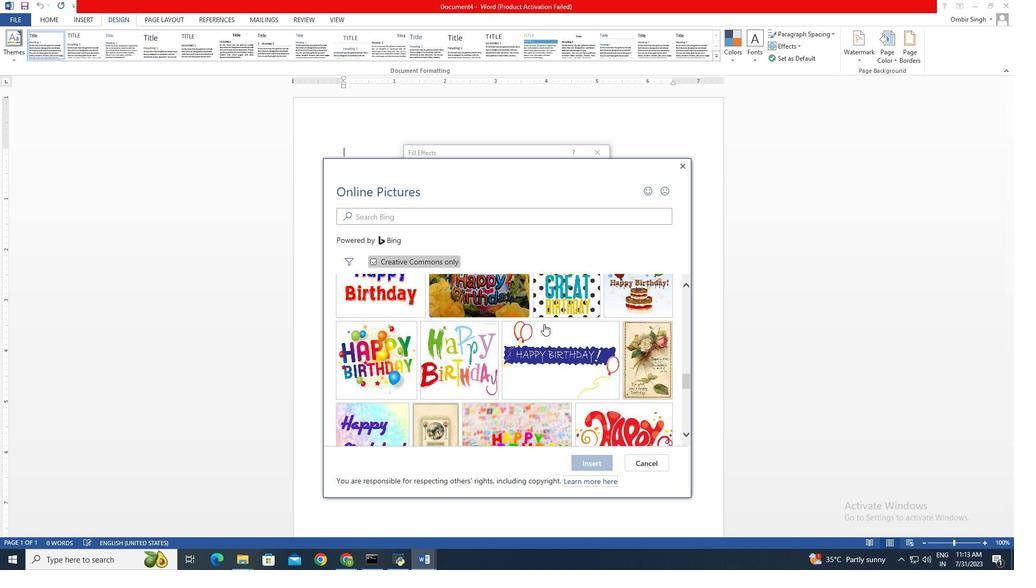 
Action: Mouse scrolled (544, 323) with delta (0, 0)
Screenshot: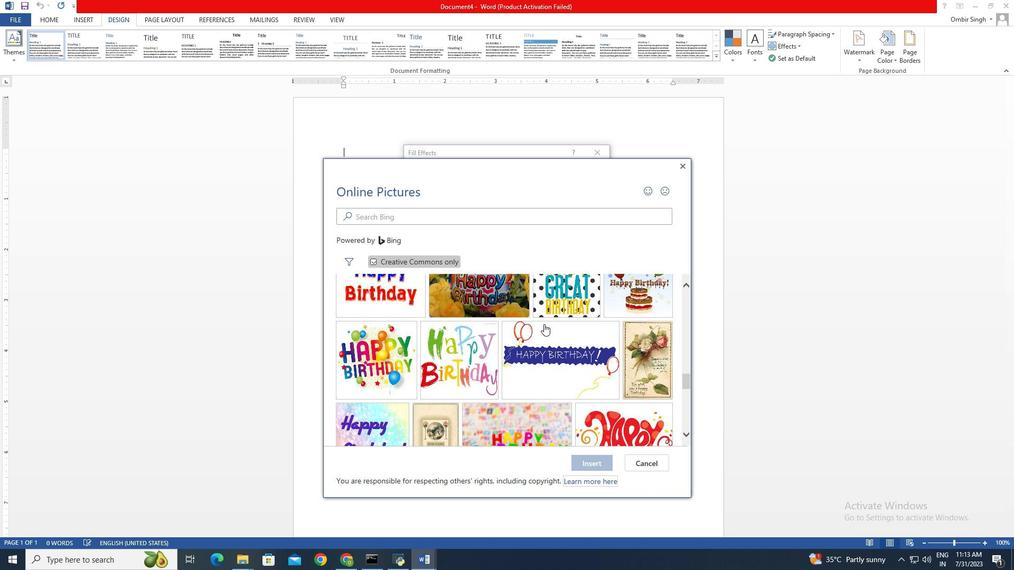 
Action: Mouse scrolled (544, 323) with delta (0, 0)
Screenshot: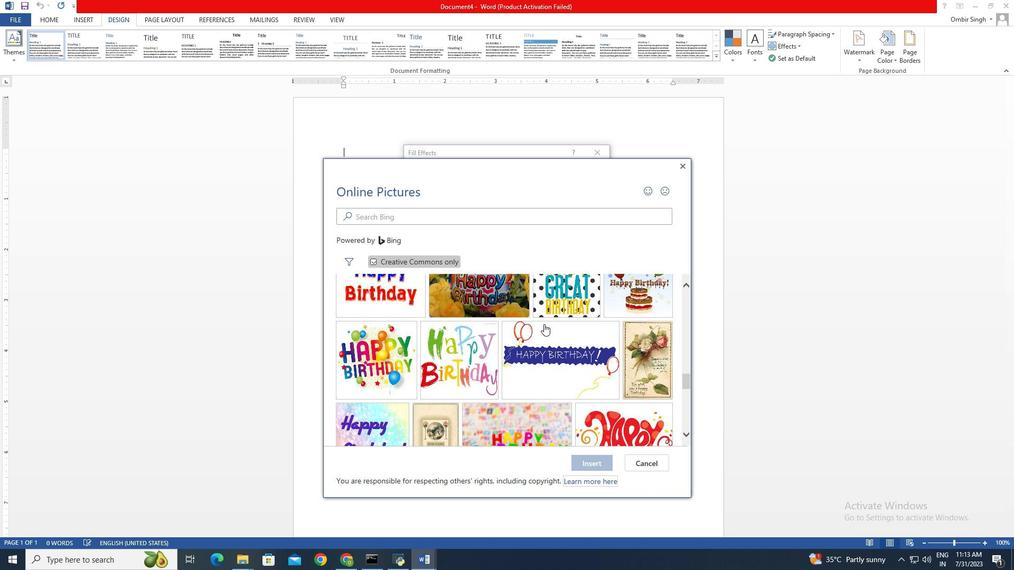 
Action: Mouse scrolled (544, 323) with delta (0, 0)
Screenshot: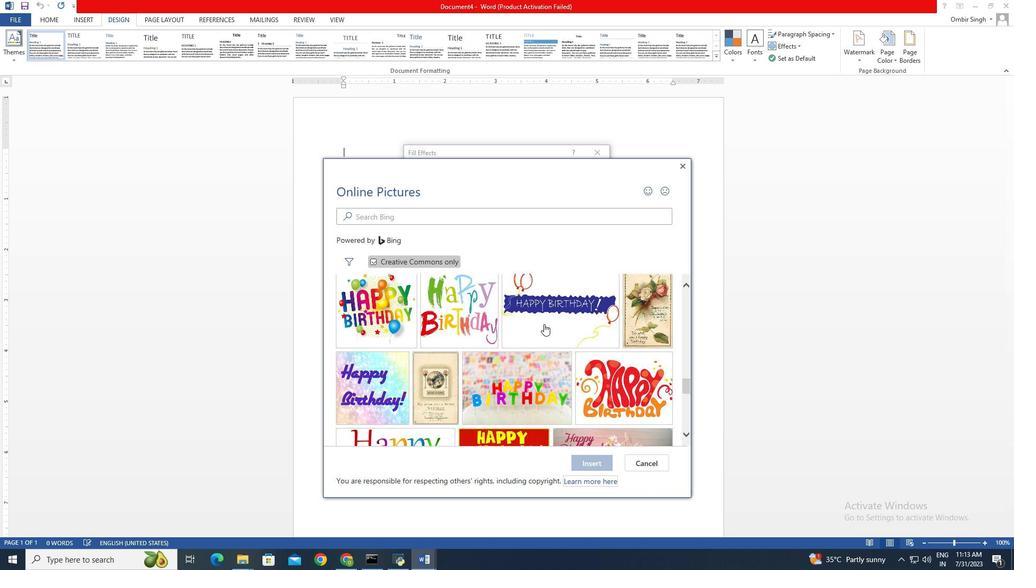 
Action: Mouse scrolled (544, 323) with delta (0, 0)
Screenshot: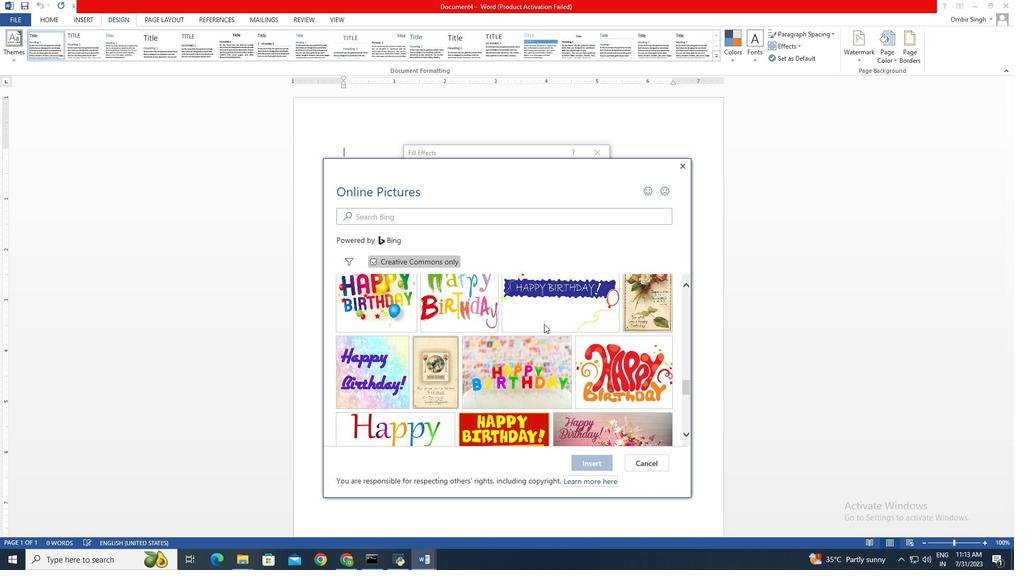 
Action: Mouse scrolled (544, 323) with delta (0, 0)
Screenshot: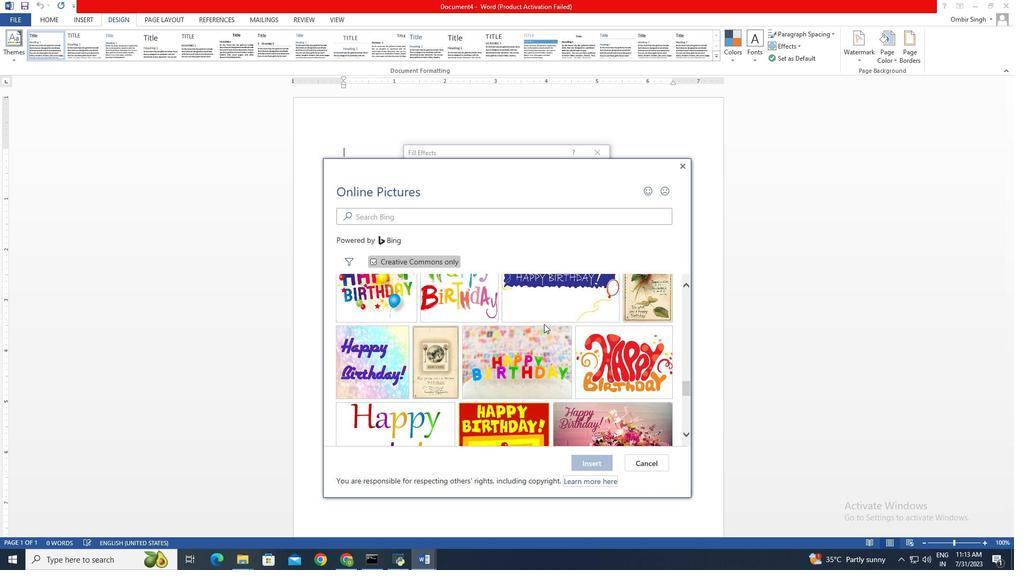 
Action: Mouse scrolled (544, 323) with delta (0, 0)
Screenshot: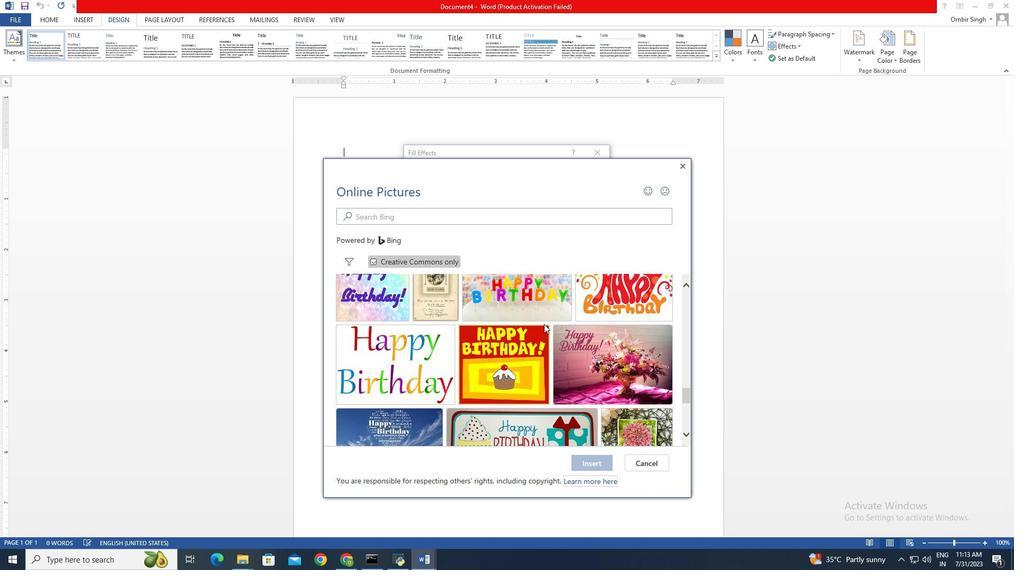 
Action: Mouse scrolled (544, 323) with delta (0, 0)
Screenshot: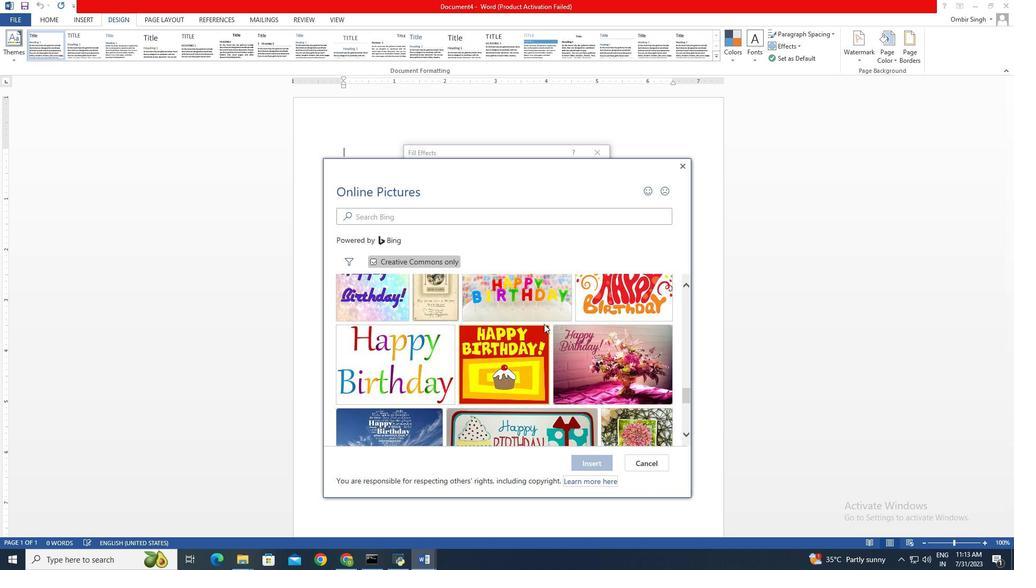 
Action: Mouse scrolled (544, 323) with delta (0, 0)
Screenshot: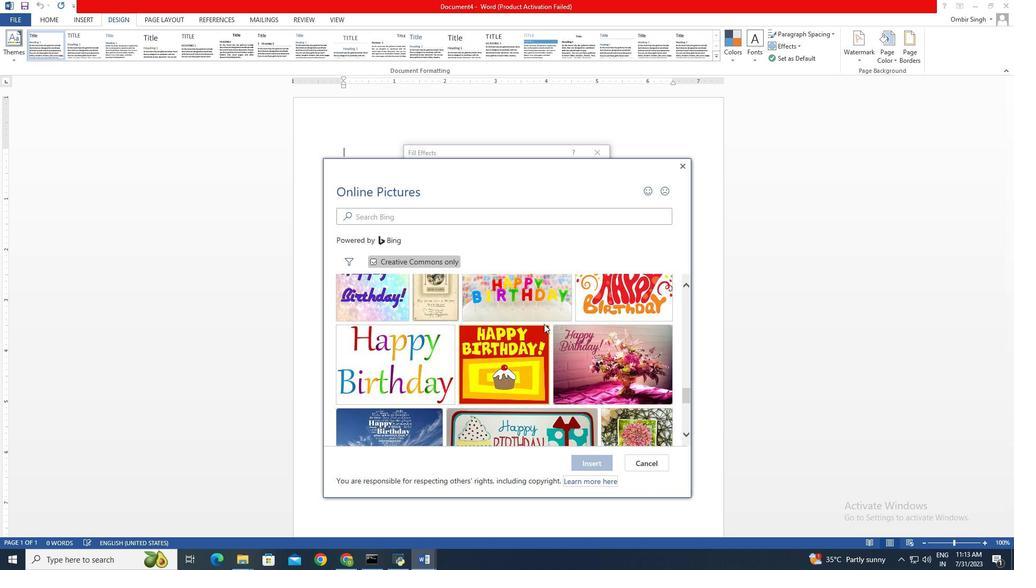 
Action: Mouse scrolled (544, 323) with delta (0, 0)
Screenshot: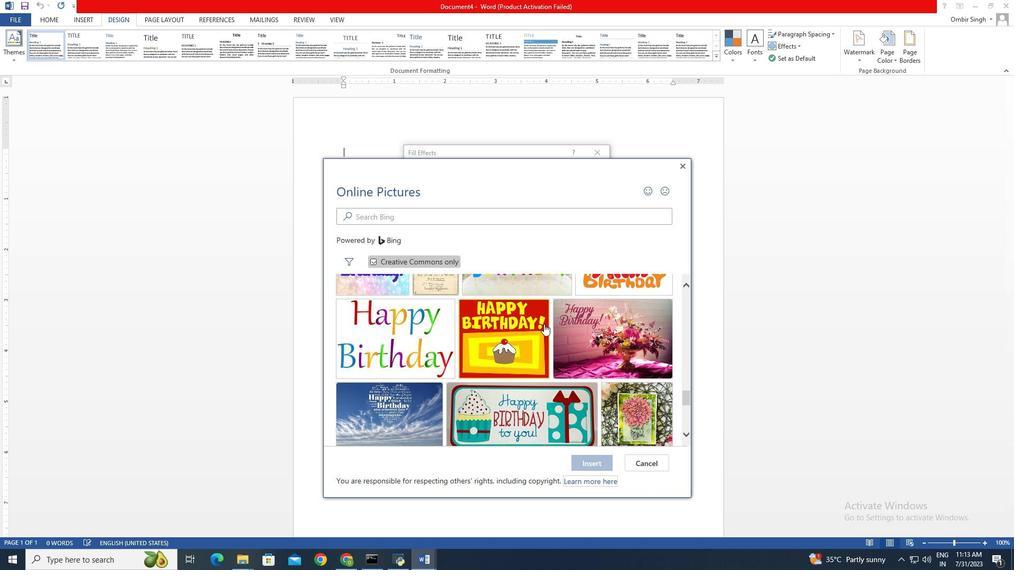 
Action: Mouse scrolled (544, 323) with delta (0, 0)
Screenshot: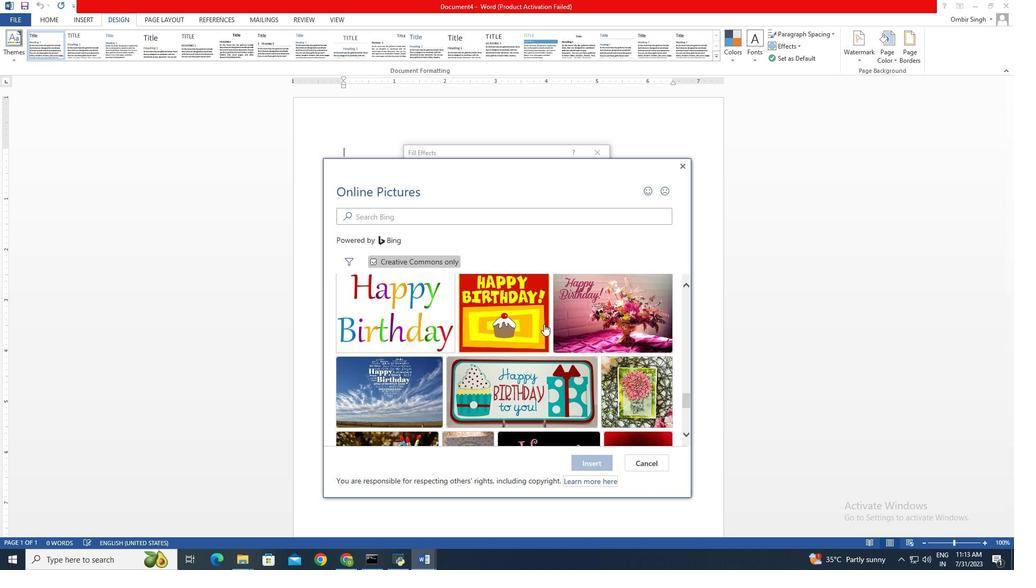 
Action: Mouse scrolled (544, 323) with delta (0, 0)
Screenshot: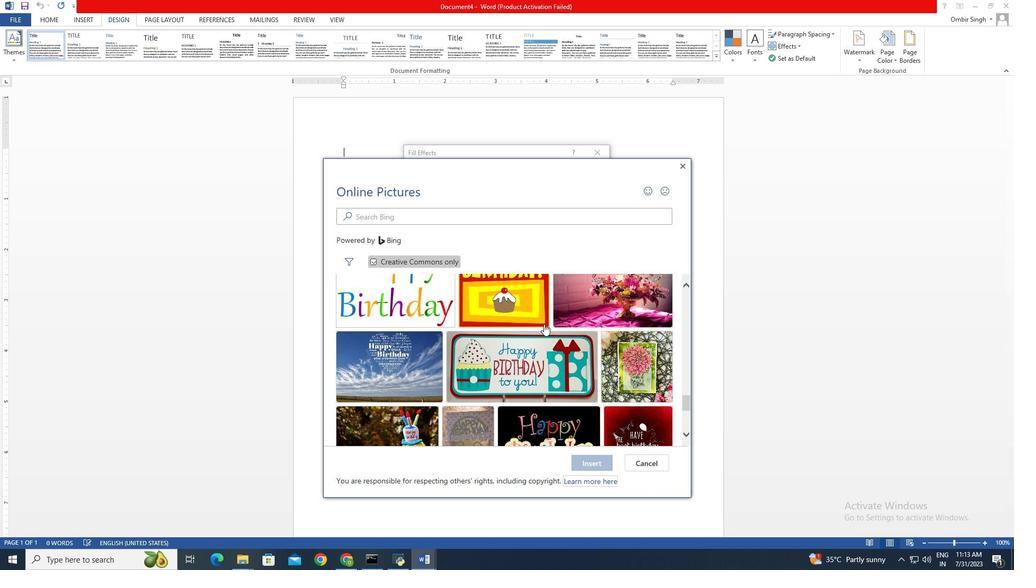 
Action: Mouse scrolled (544, 323) with delta (0, 0)
Screenshot: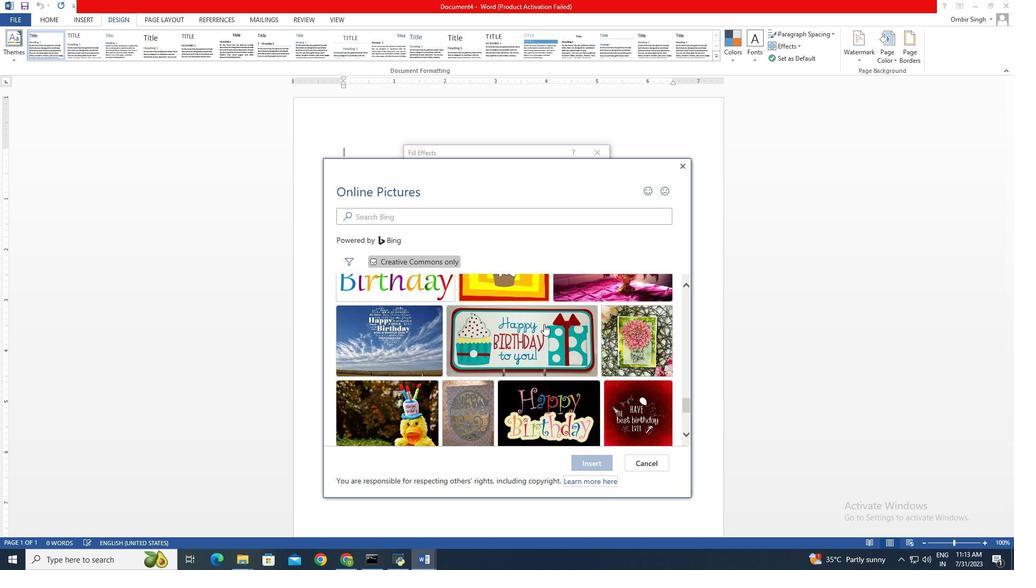 
Action: Mouse scrolled (544, 323) with delta (0, 0)
Screenshot: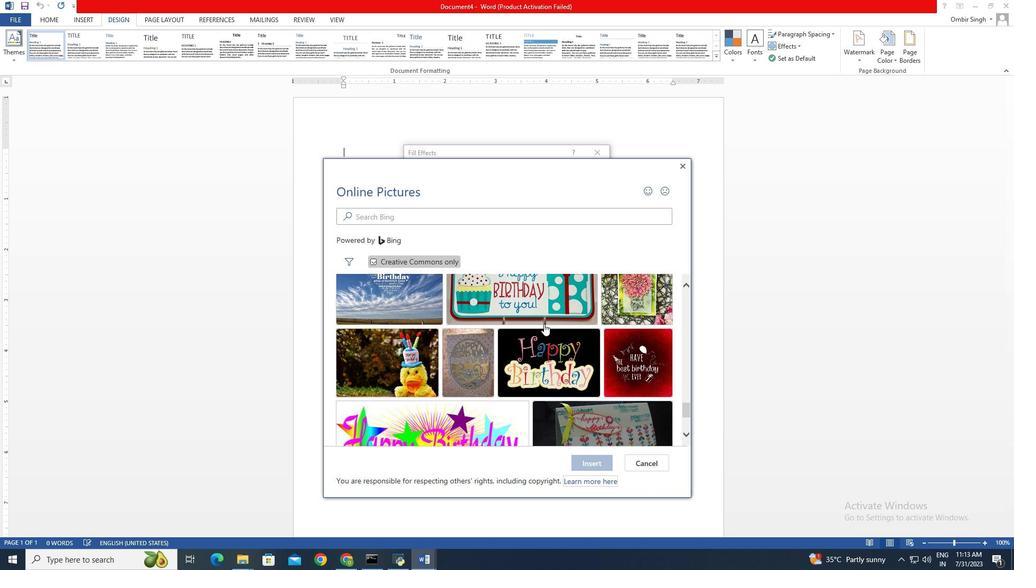 
Action: Mouse scrolled (544, 323) with delta (0, 0)
Screenshot: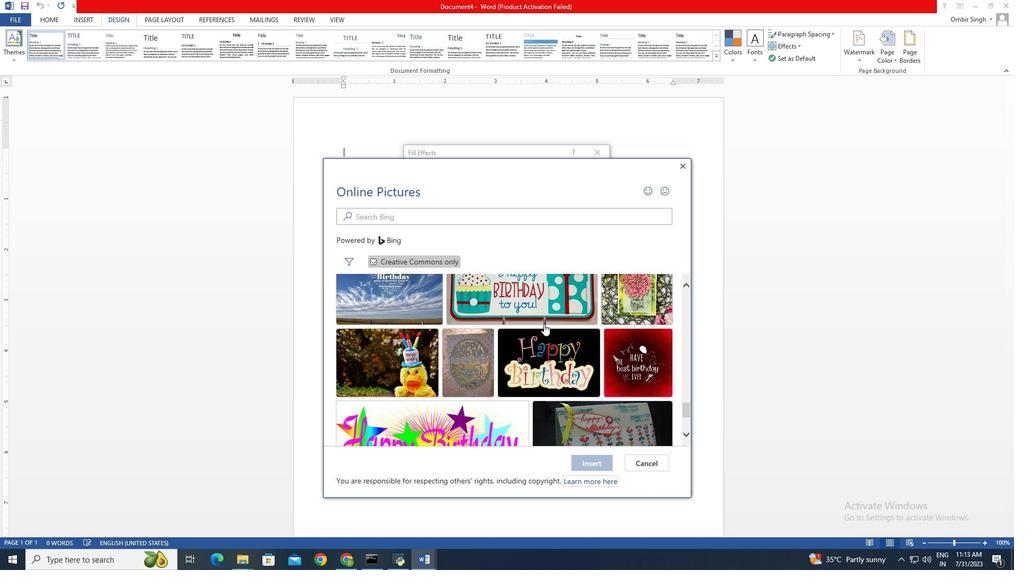 
Action: Mouse scrolled (544, 323) with delta (0, 0)
Screenshot: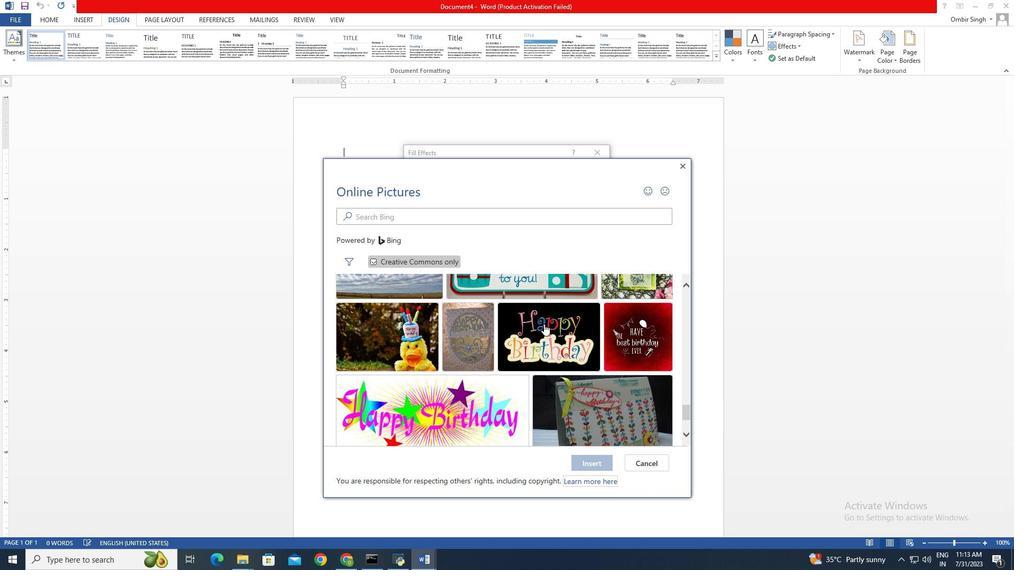 
Action: Mouse scrolled (544, 323) with delta (0, 0)
Screenshot: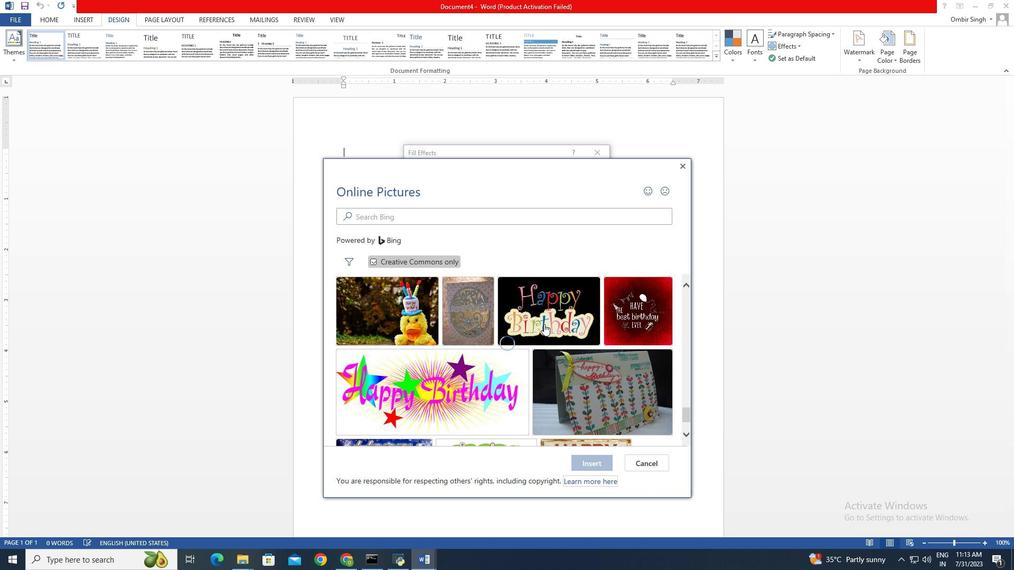 
Action: Mouse scrolled (544, 323) with delta (0, 0)
Screenshot: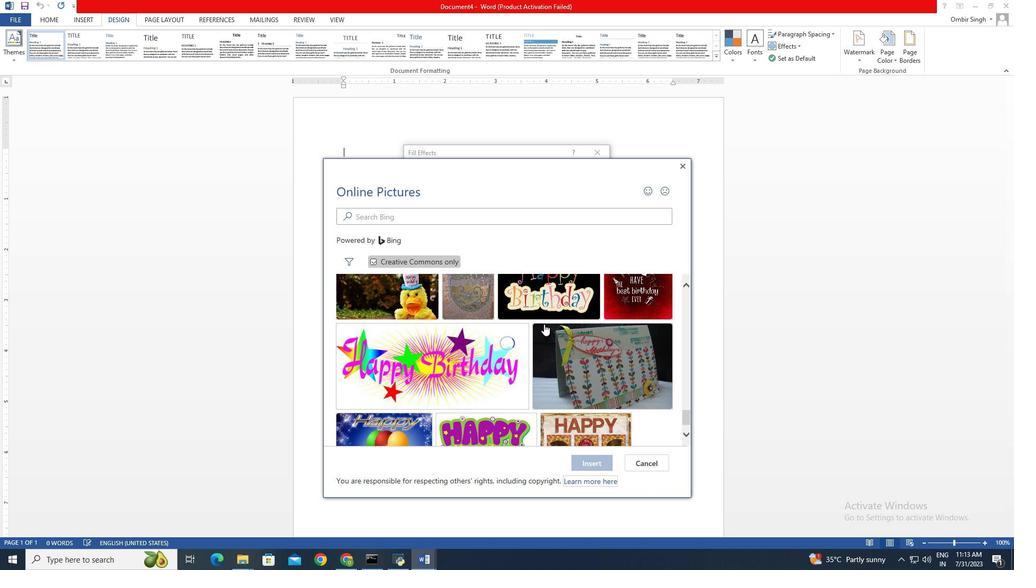 
Action: Mouse scrolled (544, 323) with delta (0, 0)
Screenshot: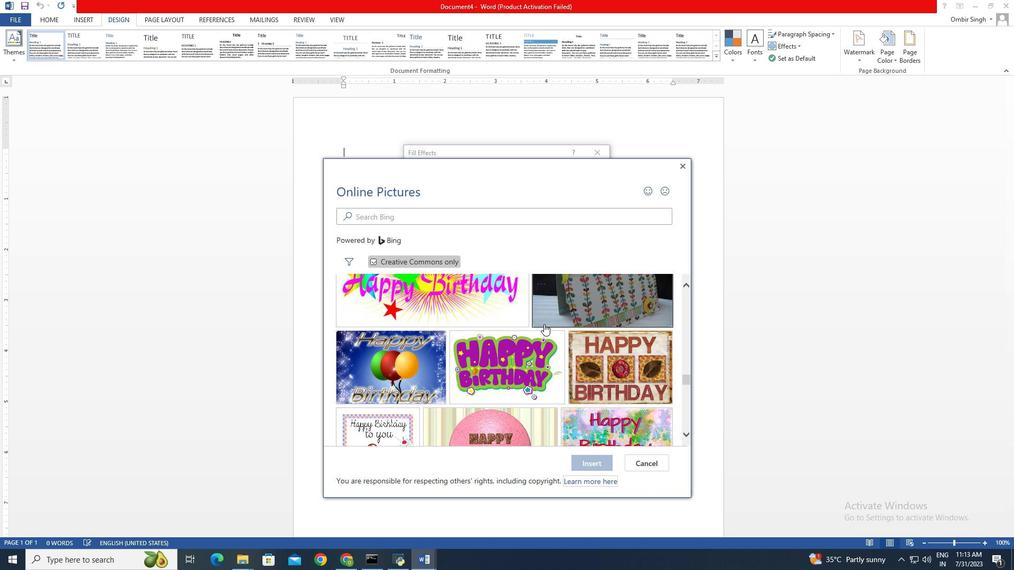 
Action: Mouse scrolled (544, 323) with delta (0, 0)
Screenshot: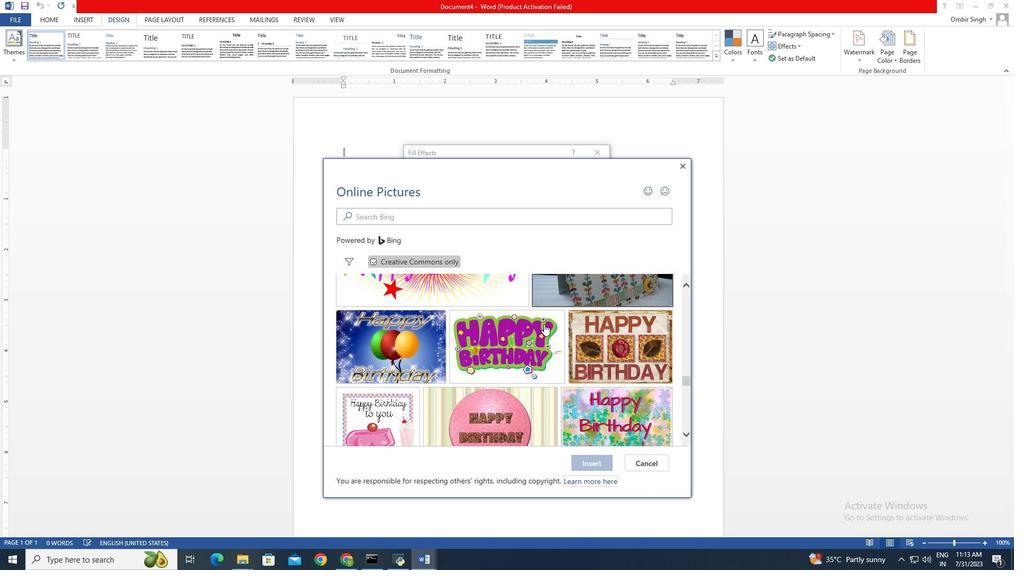
Action: Mouse scrolled (544, 323) with delta (0, 0)
Screenshot: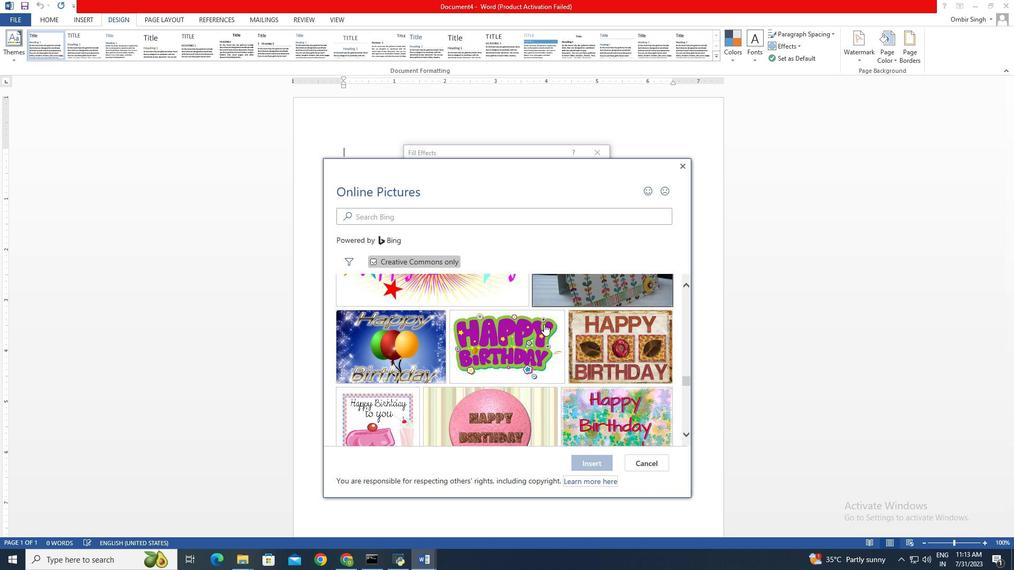 
Action: Mouse scrolled (544, 323) with delta (0, 0)
Screenshot: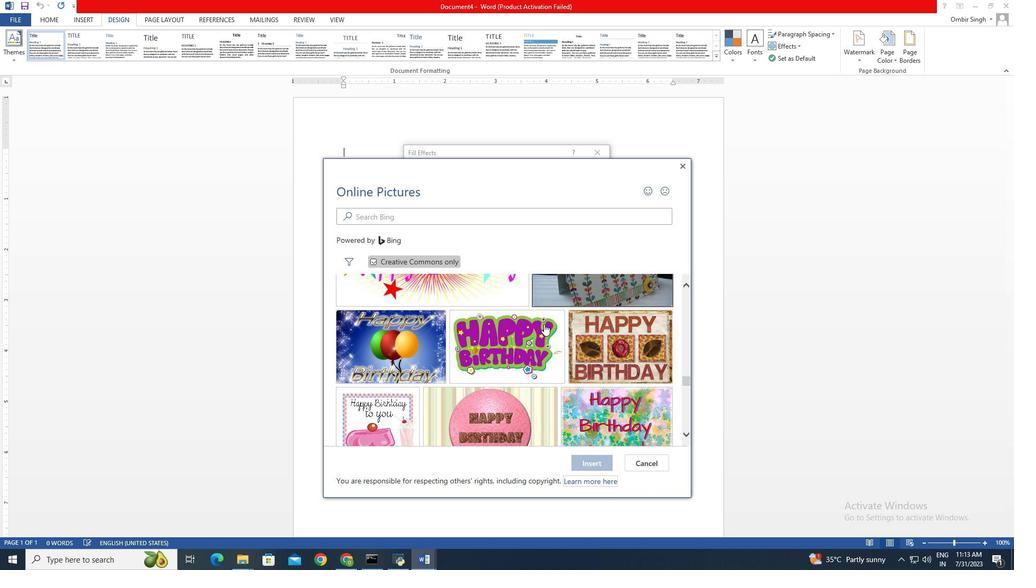 
Action: Mouse scrolled (544, 323) with delta (0, 0)
Screenshot: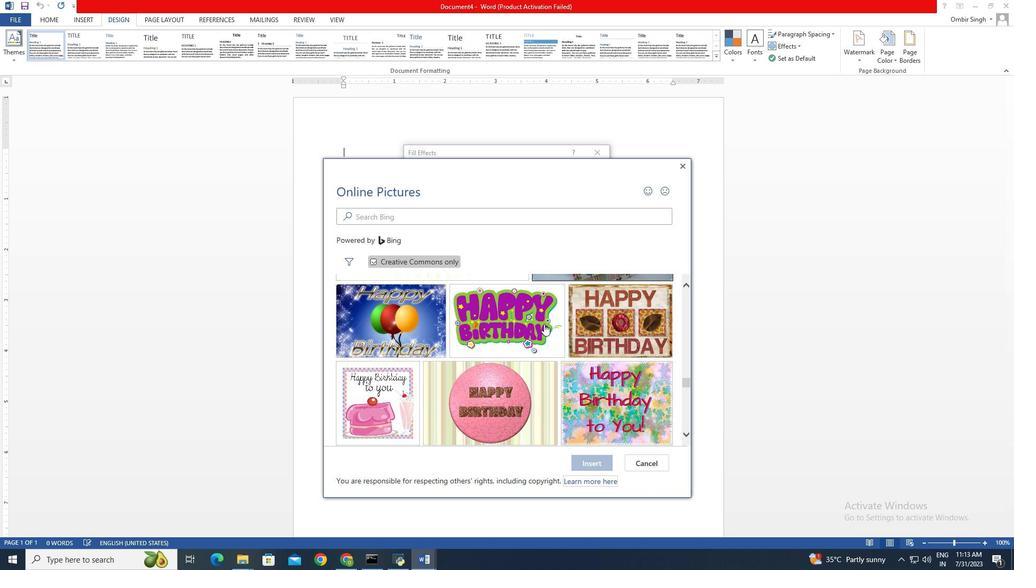 
Action: Mouse scrolled (544, 323) with delta (0, 0)
Screenshot: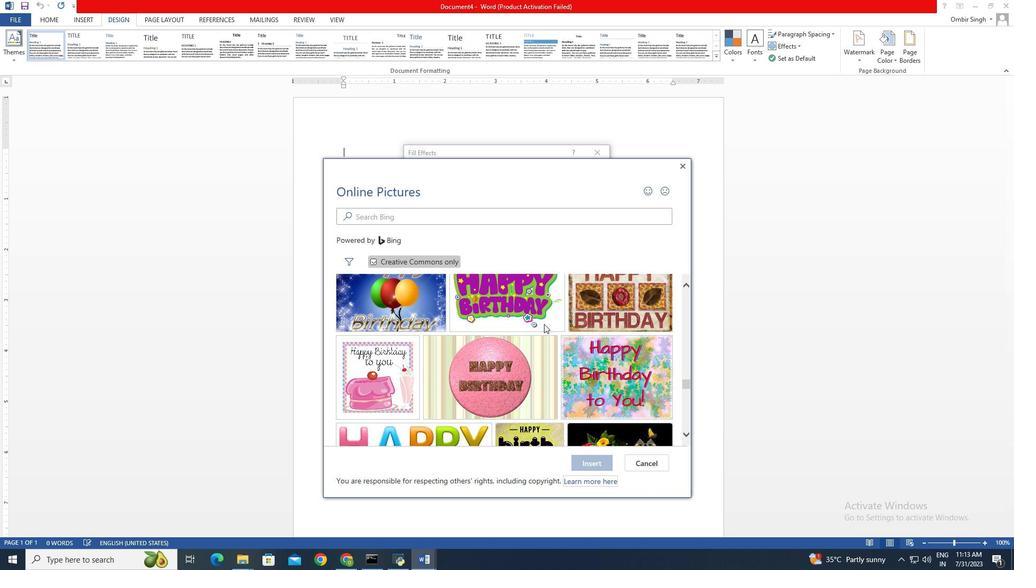 
Action: Mouse scrolled (544, 323) with delta (0, 0)
Screenshot: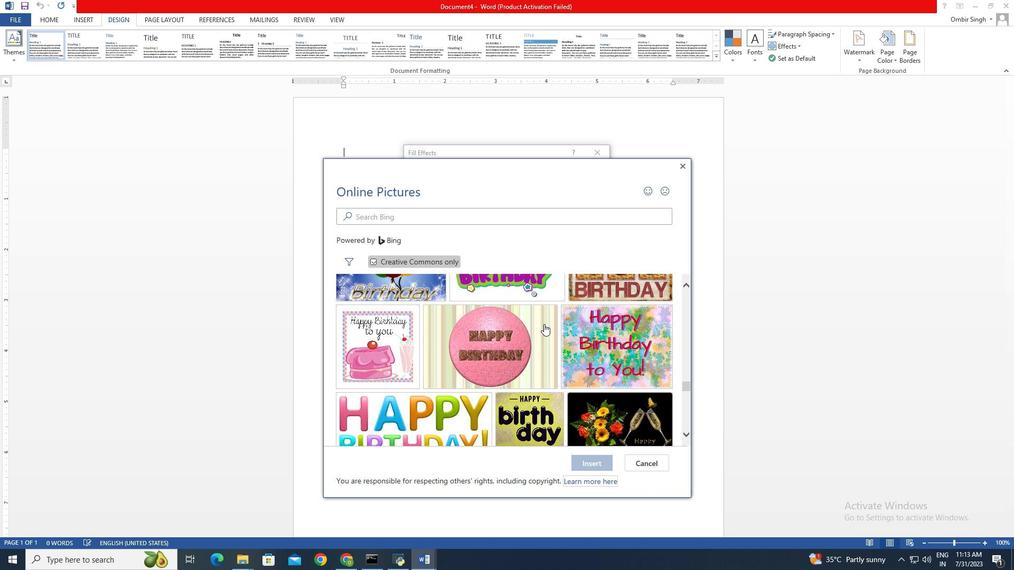 
Action: Mouse scrolled (544, 323) with delta (0, 0)
Screenshot: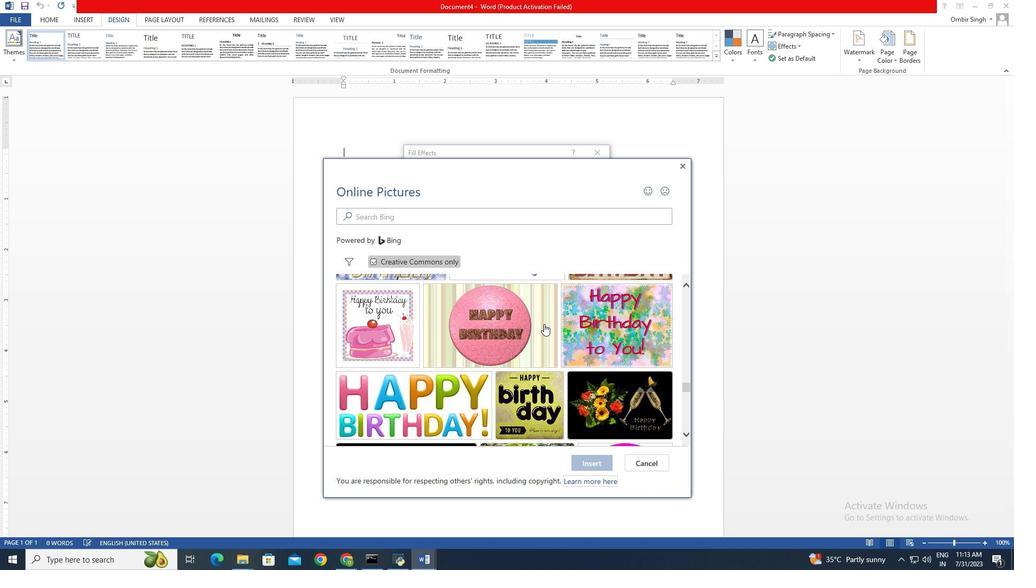 
Action: Mouse moved to (544, 324)
Screenshot: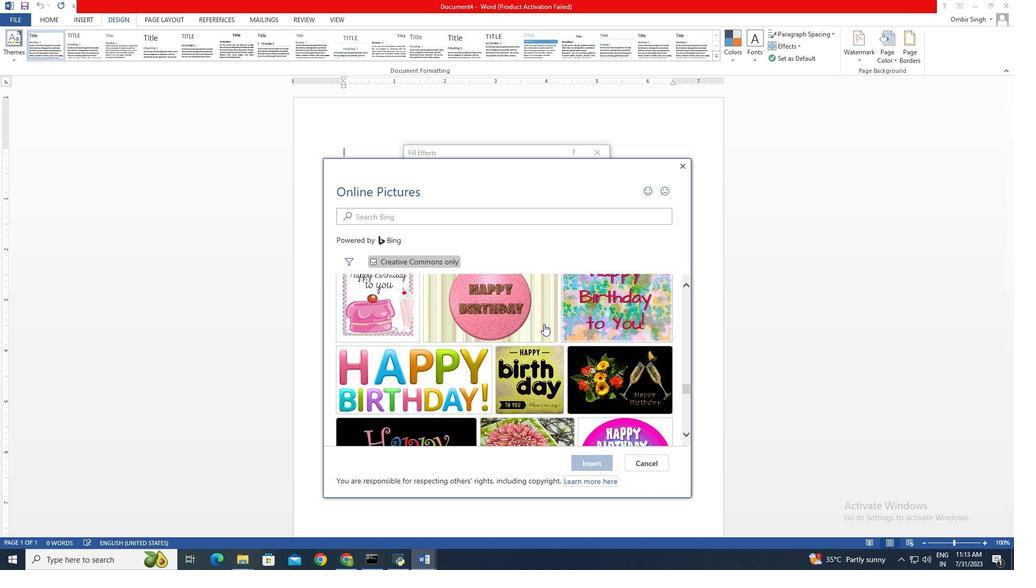 
Action: Mouse scrolled (544, 323) with delta (0, 0)
Screenshot: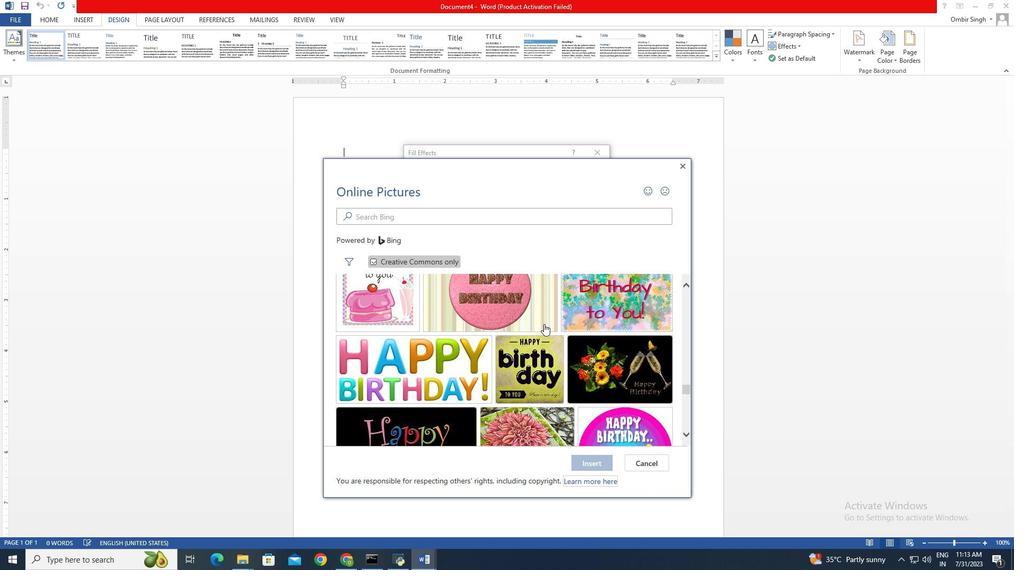 
Action: Mouse scrolled (544, 323) with delta (0, 0)
Screenshot: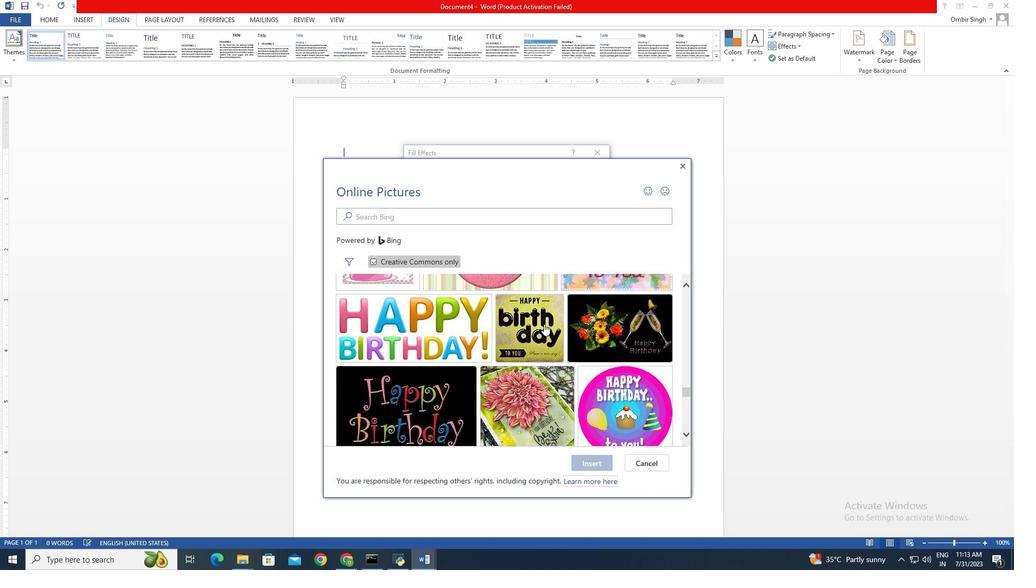 
Action: Mouse scrolled (544, 323) with delta (0, 0)
Screenshot: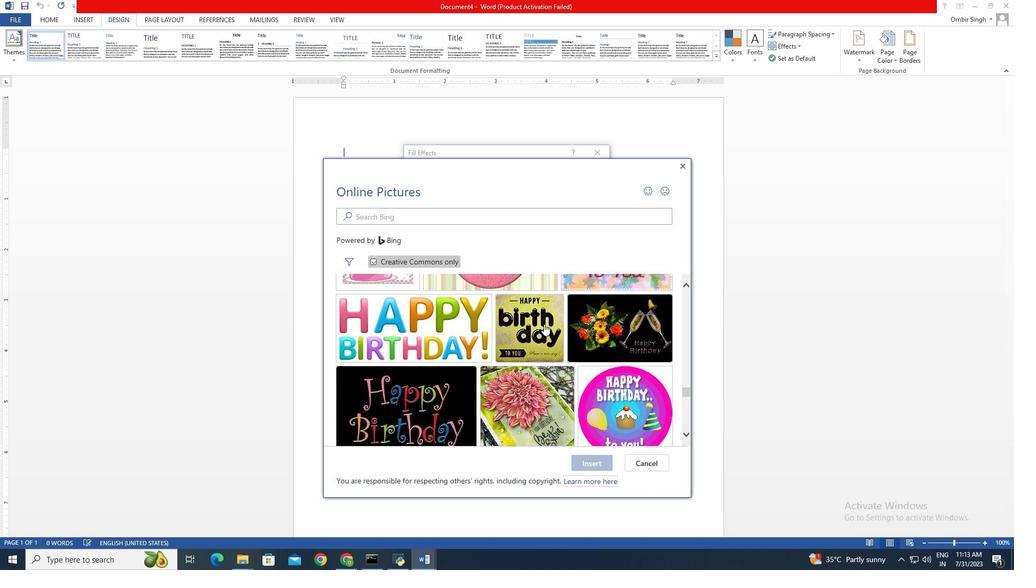 
Action: Mouse scrolled (544, 323) with delta (0, 0)
Screenshot: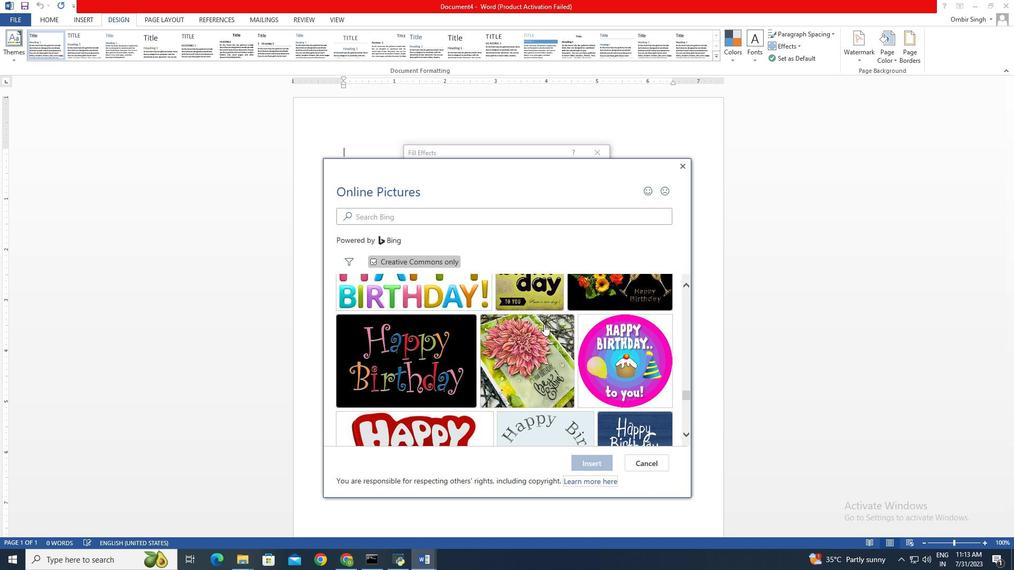 
Action: Mouse scrolled (544, 323) with delta (0, 0)
Screenshot: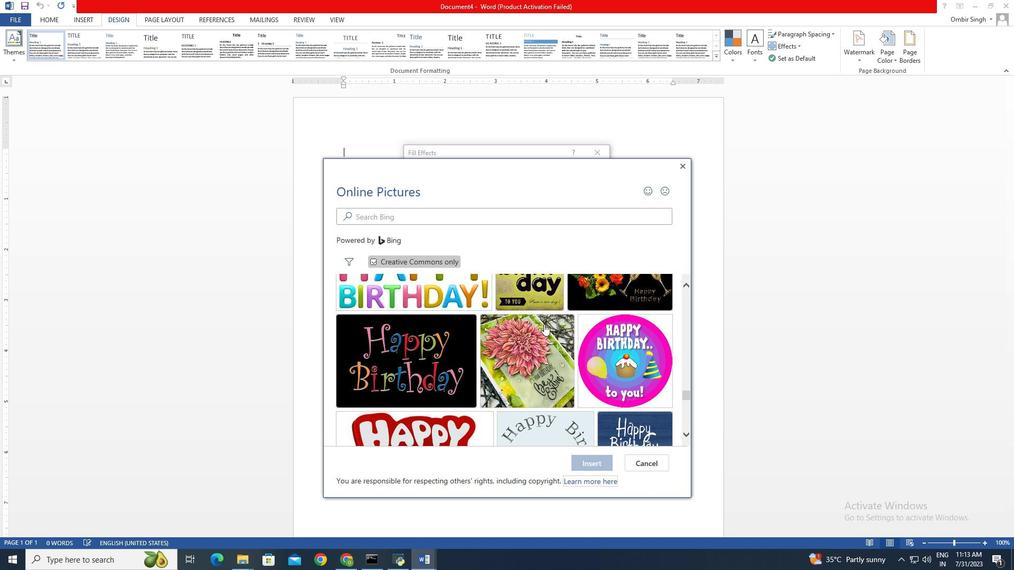 
Action: Mouse scrolled (544, 323) with delta (0, 0)
Screenshot: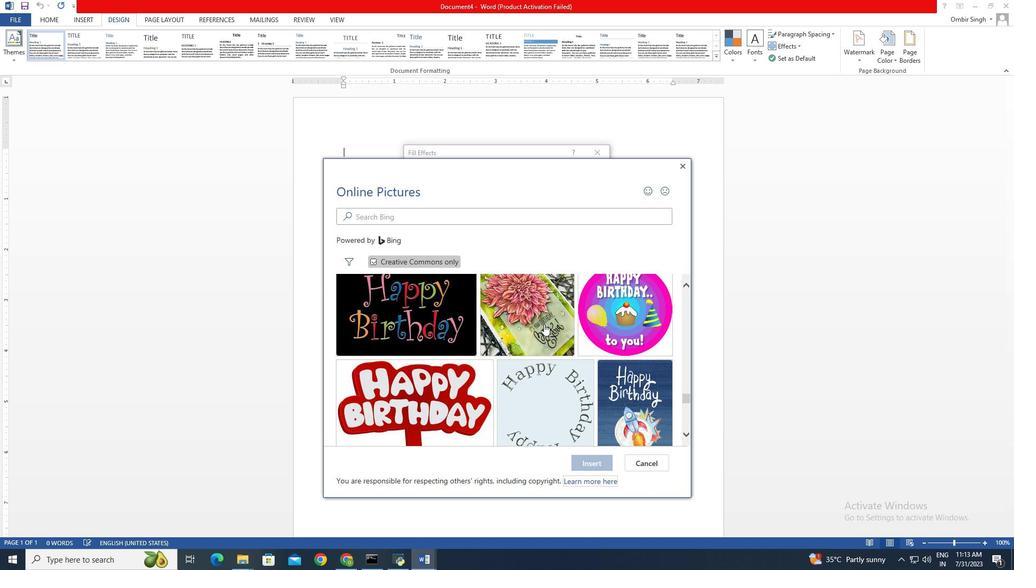 
Action: Mouse scrolled (544, 323) with delta (0, 0)
Screenshot: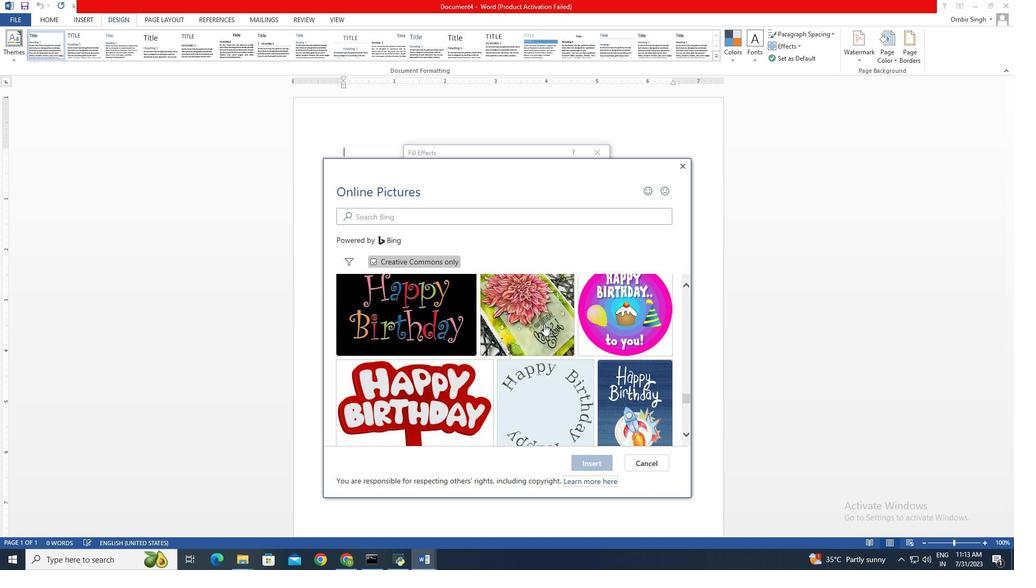 
Action: Mouse scrolled (544, 323) with delta (0, 0)
Screenshot: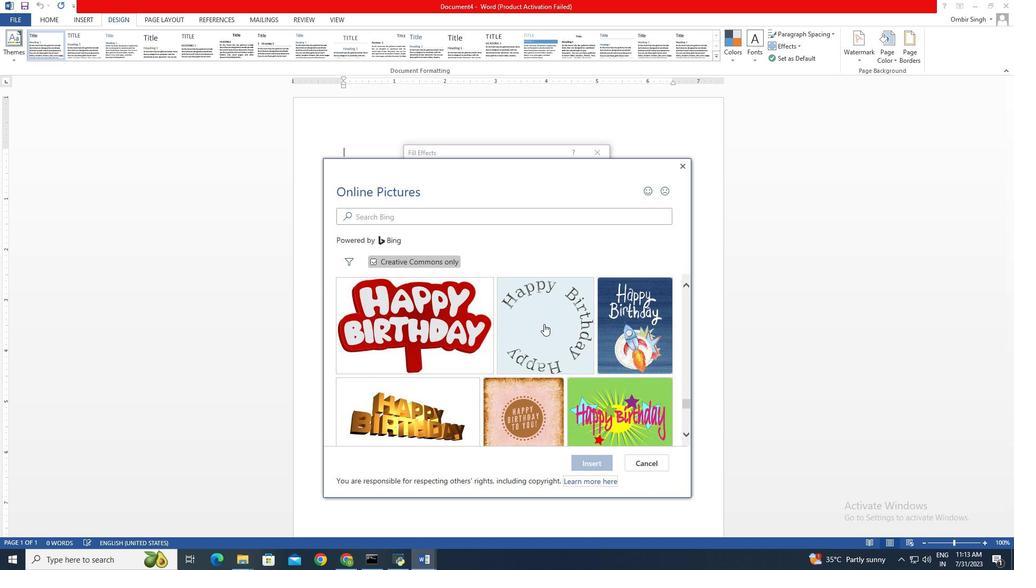 
Action: Mouse scrolled (544, 323) with delta (0, 0)
Screenshot: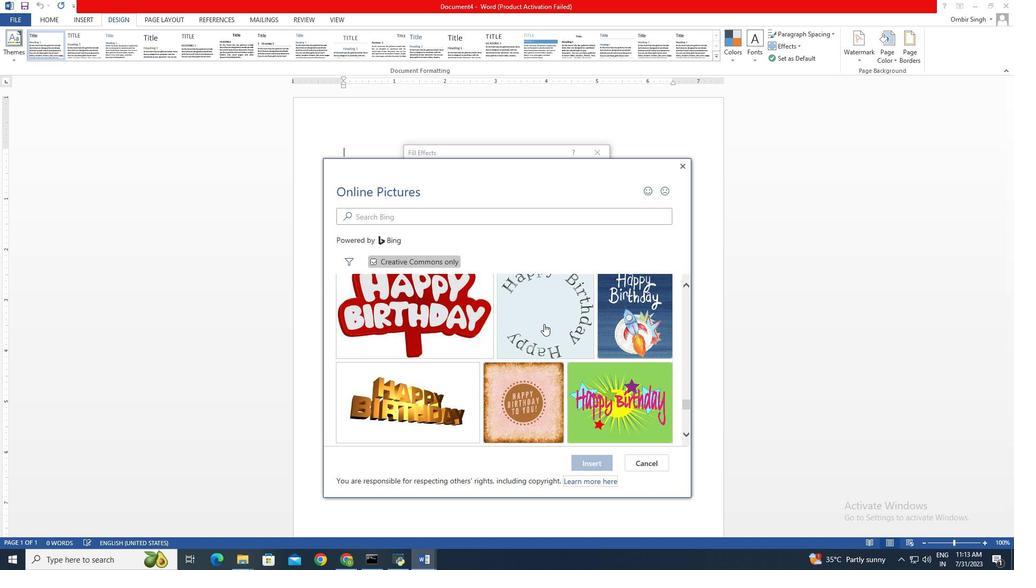 
Action: Mouse scrolled (544, 323) with delta (0, 0)
Screenshot: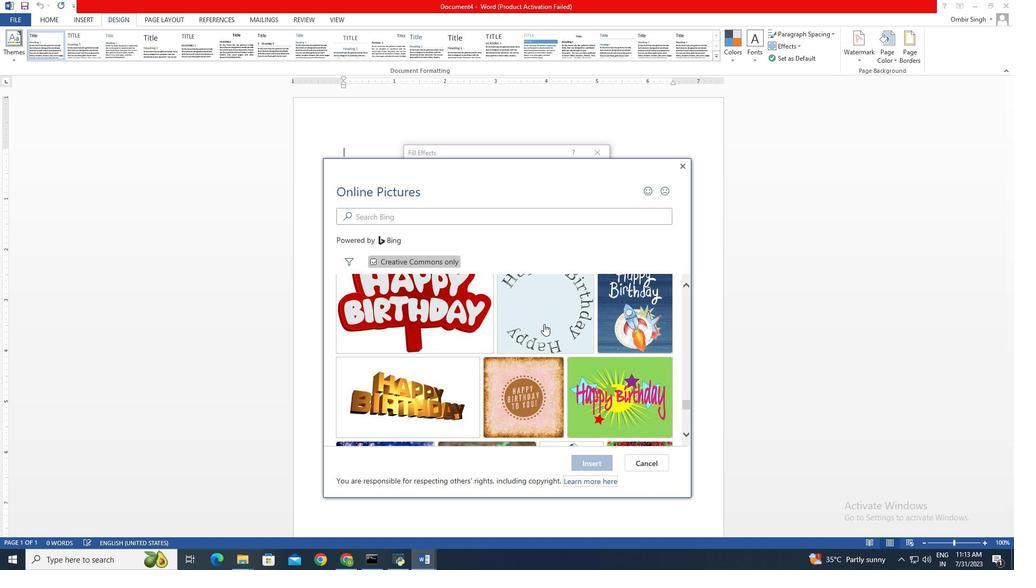 
Action: Mouse scrolled (544, 323) with delta (0, 0)
Screenshot: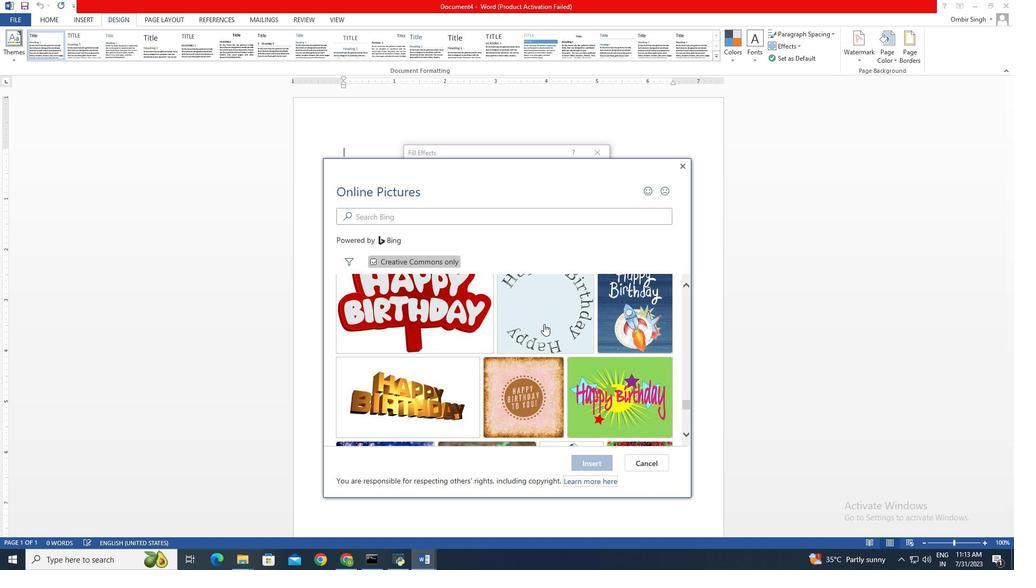 
Action: Mouse scrolled (544, 323) with delta (0, 0)
Screenshot: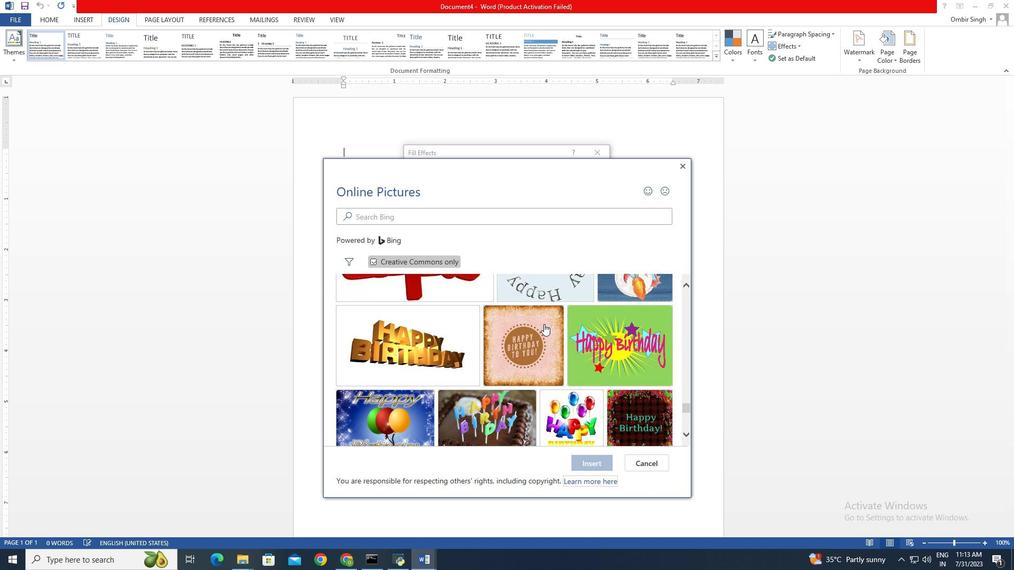 
Action: Mouse scrolled (544, 323) with delta (0, 0)
Screenshot: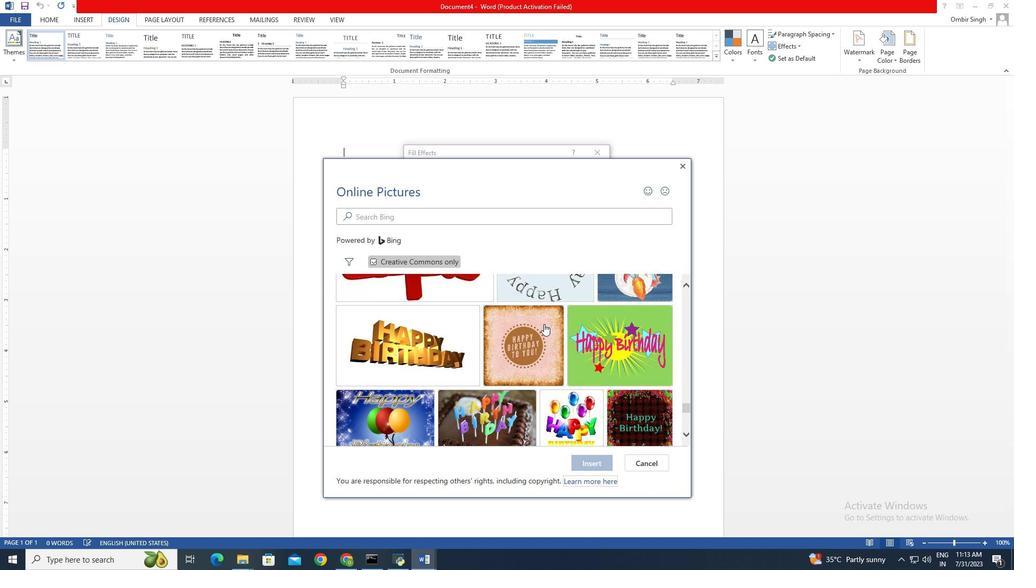 
Action: Mouse scrolled (544, 323) with delta (0, 0)
Screenshot: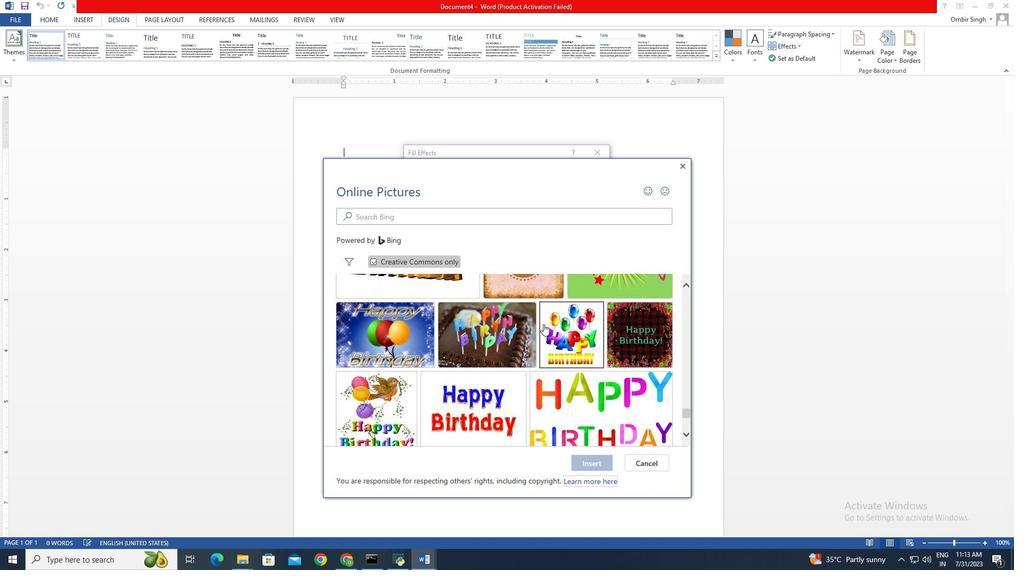 
Action: Mouse scrolled (544, 323) with delta (0, 0)
Screenshot: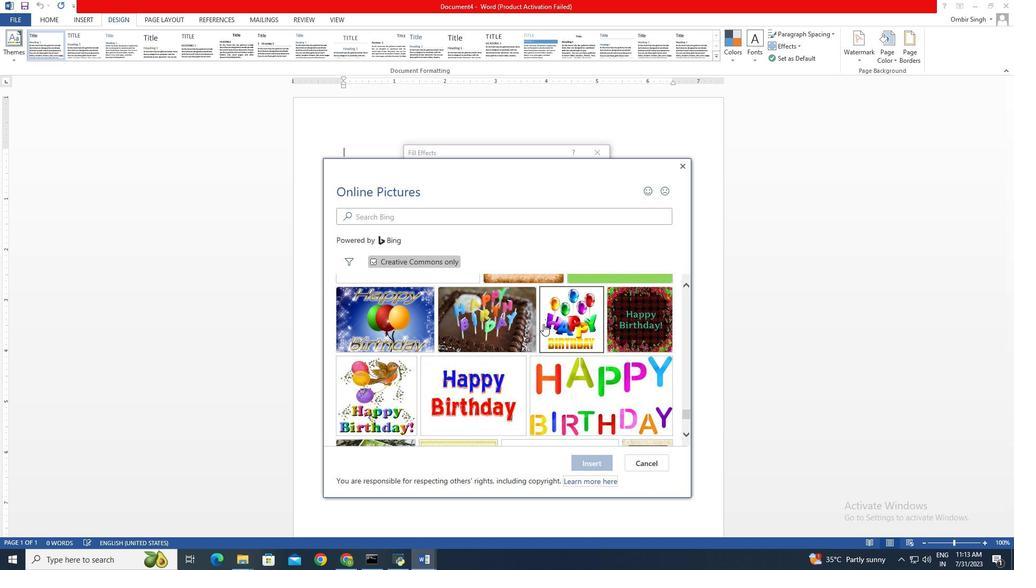 
Action: Mouse scrolled (544, 323) with delta (0, 0)
Screenshot: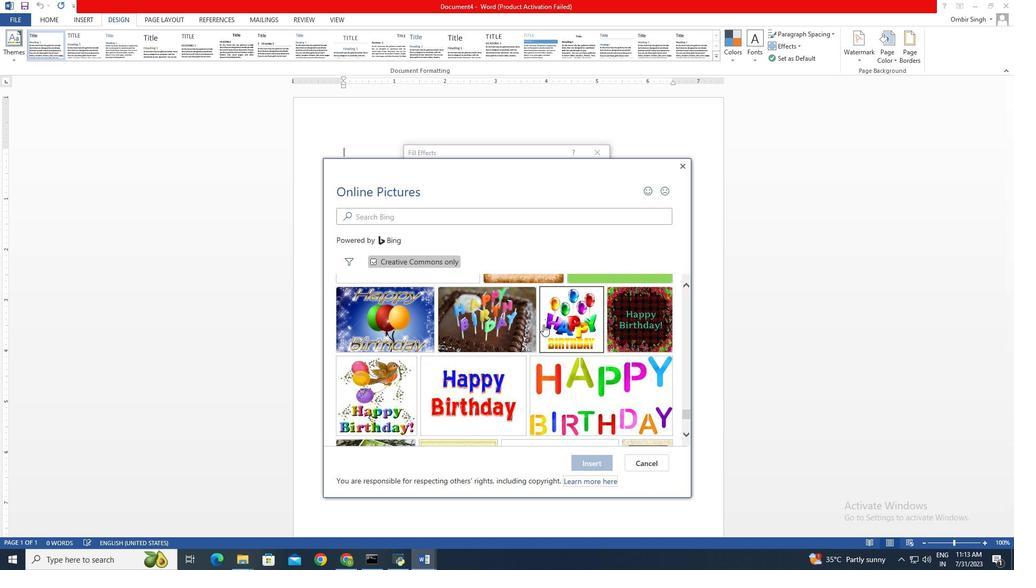 
Action: Mouse moved to (543, 324)
Screenshot: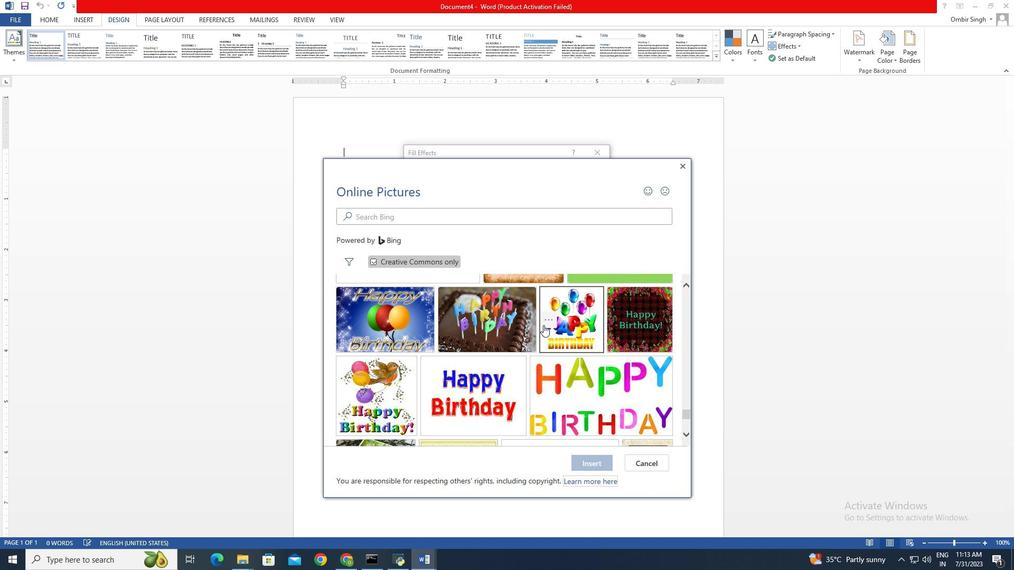 
Action: Mouse scrolled (543, 323) with delta (0, 0)
Screenshot: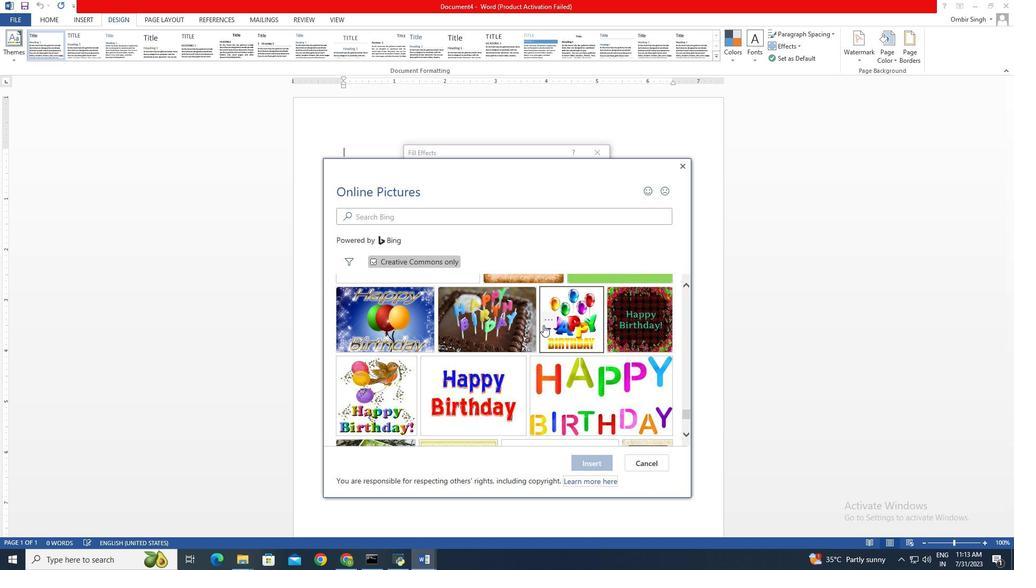 
Action: Mouse moved to (543, 325)
Screenshot: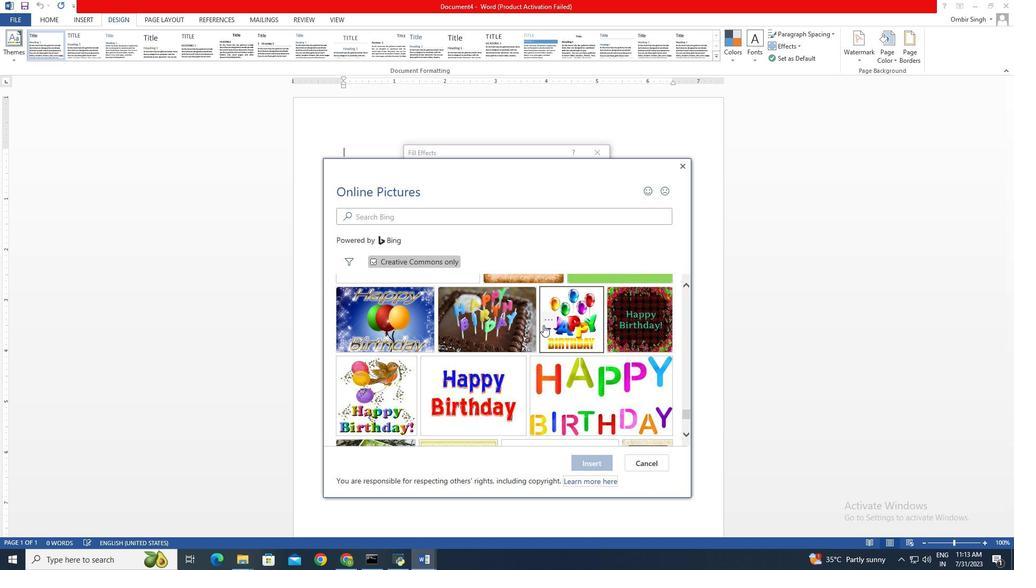 
Action: Mouse scrolled (543, 324) with delta (0, 0)
Screenshot: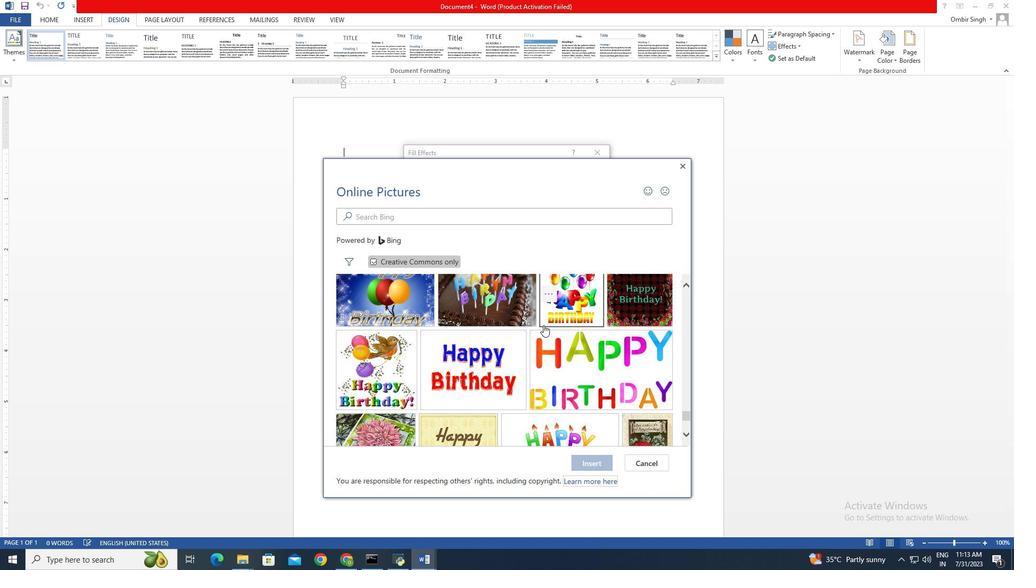 
Action: Mouse scrolled (543, 324) with delta (0, 0)
Screenshot: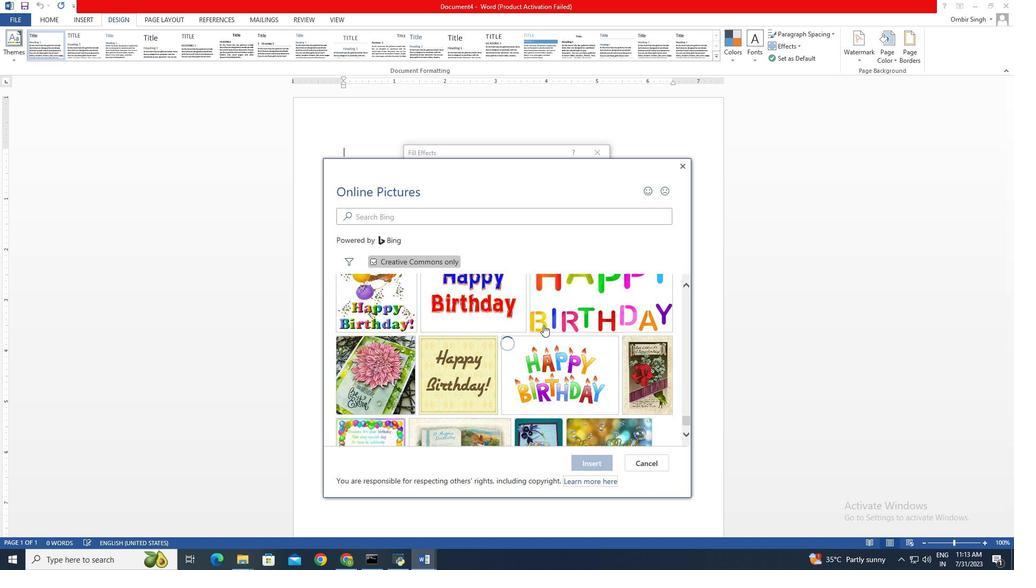 
Action: Mouse scrolled (543, 324) with delta (0, 0)
Screenshot: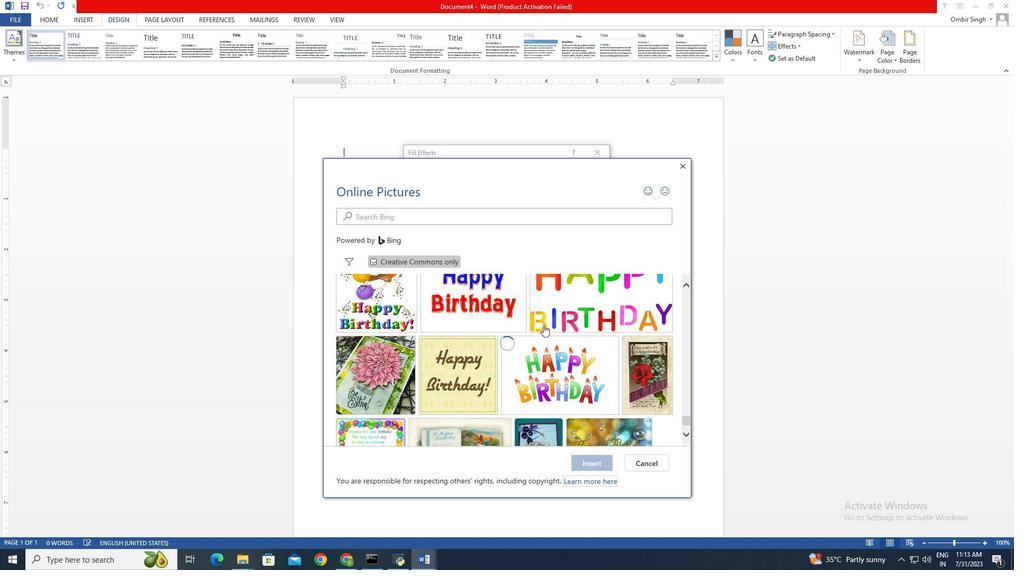 
Action: Mouse scrolled (543, 324) with delta (0, 0)
Screenshot: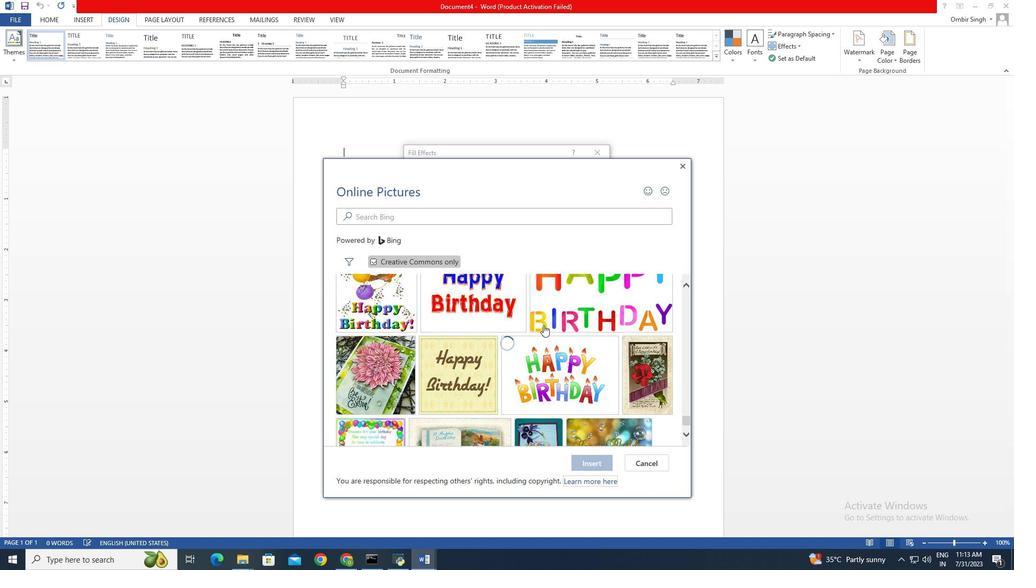 
Action: Mouse scrolled (543, 324) with delta (0, 0)
Screenshot: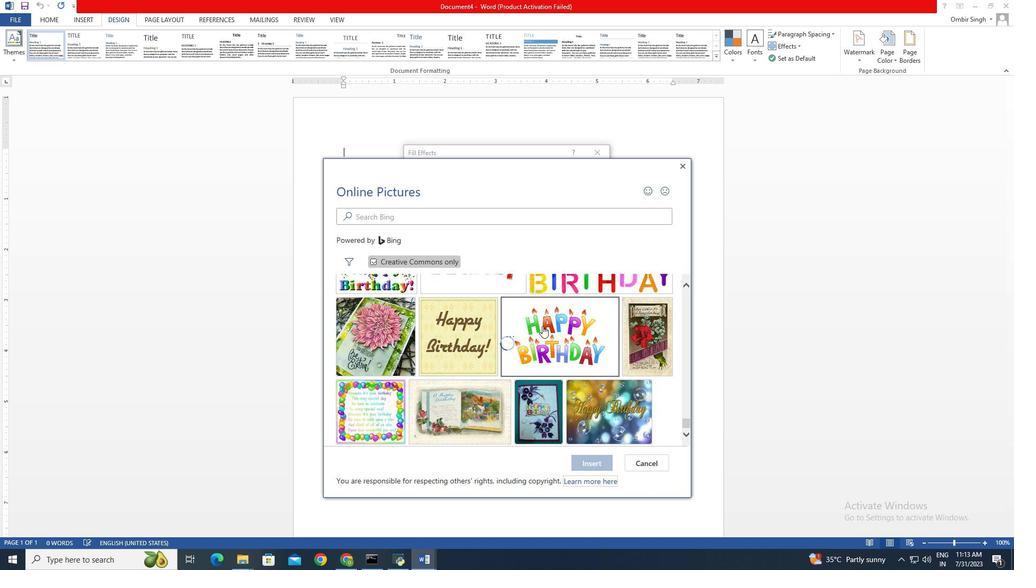 
Action: Mouse scrolled (543, 324) with delta (0, 0)
Screenshot: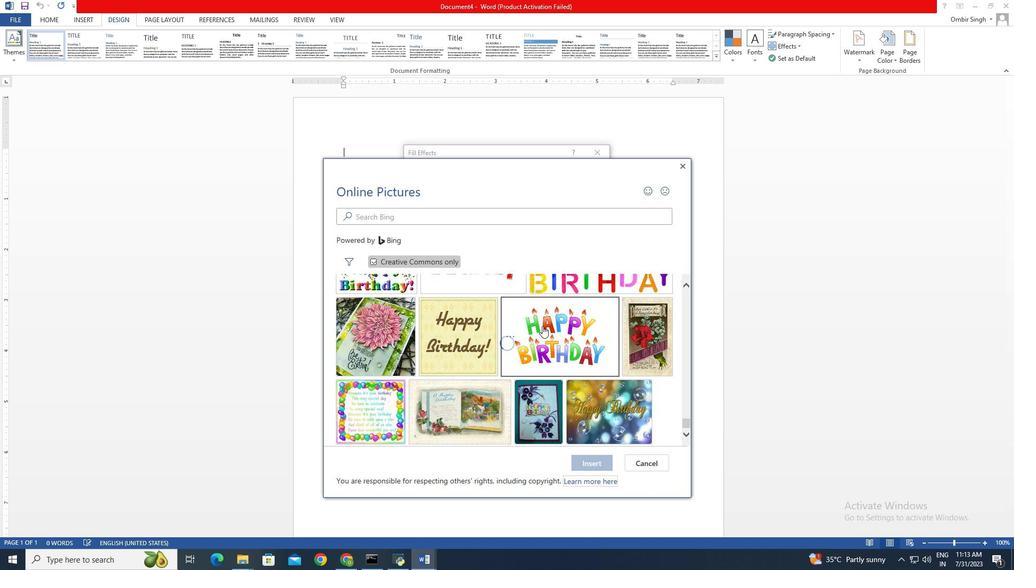 
Action: Mouse moved to (542, 326)
Screenshot: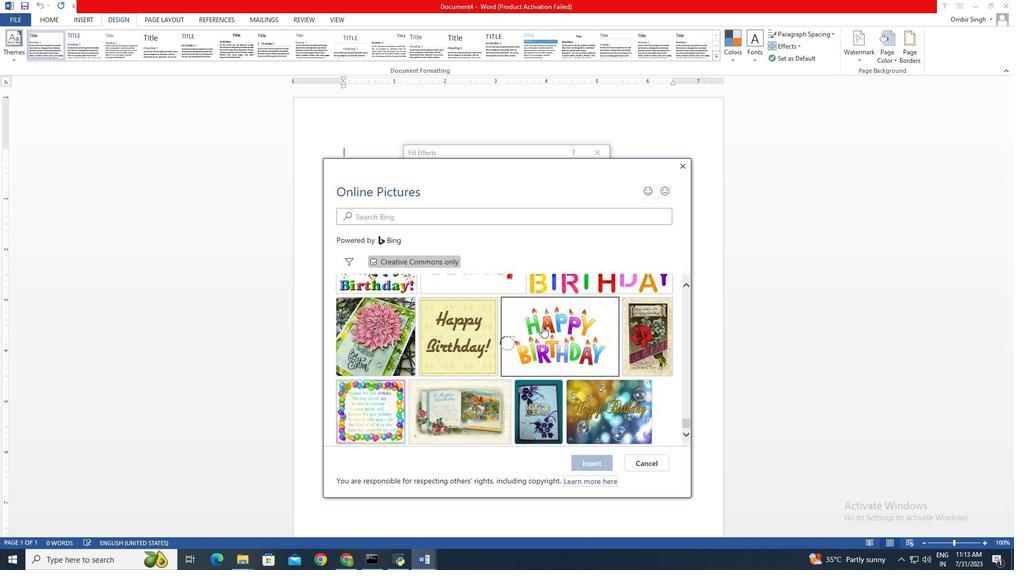 
Action: Mouse scrolled (542, 325) with delta (0, 0)
Screenshot: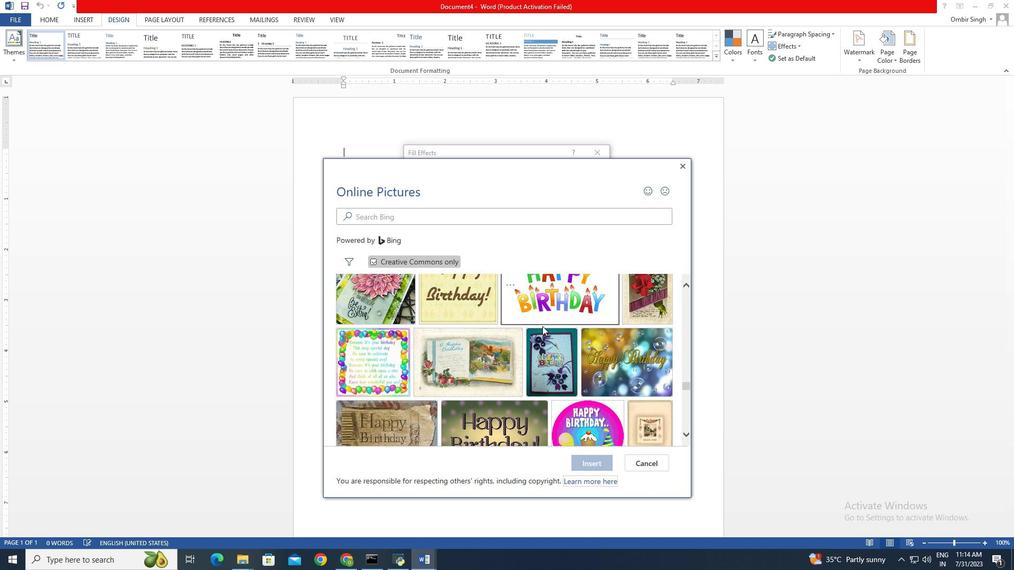 
Action: Mouse scrolled (542, 325) with delta (0, 0)
Screenshot: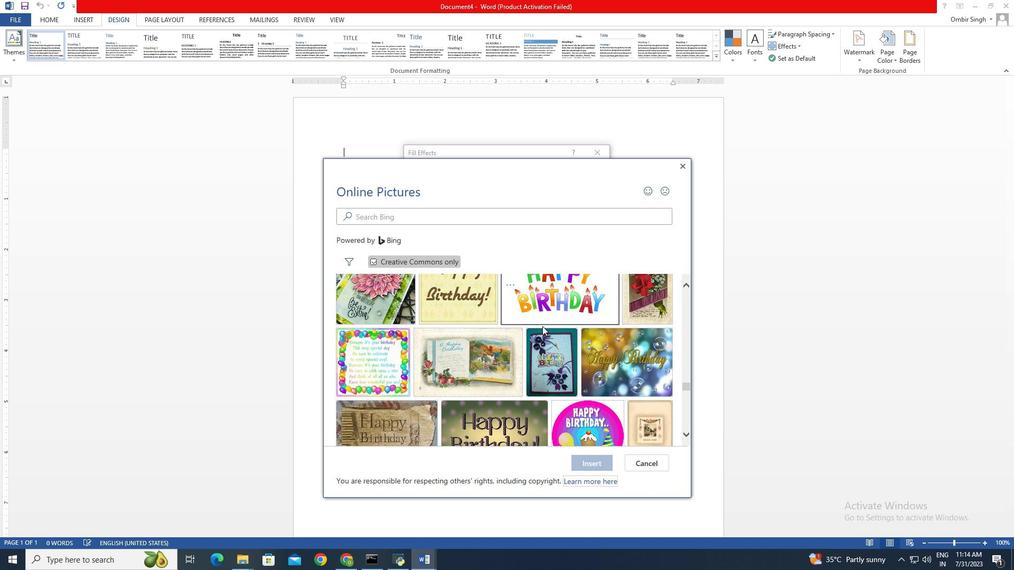 
Action: Mouse scrolled (542, 325) with delta (0, 0)
Screenshot: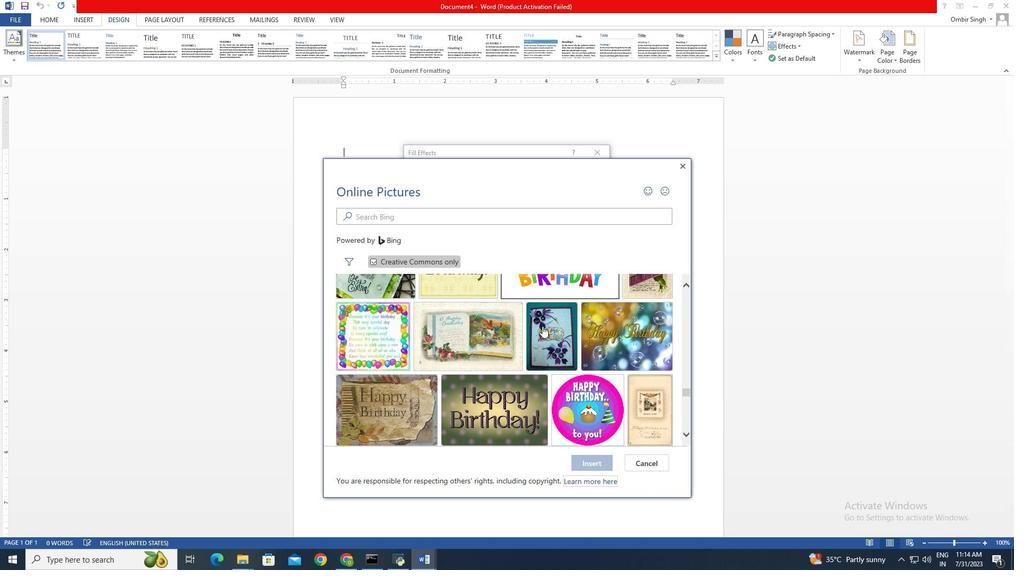 
Action: Mouse scrolled (542, 325) with delta (0, 0)
Screenshot: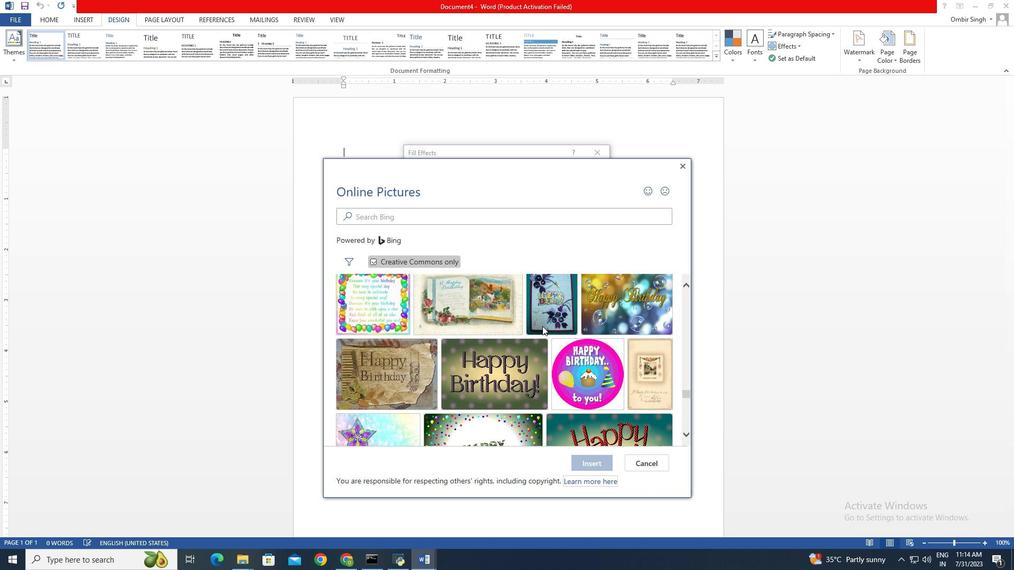
Action: Mouse scrolled (542, 325) with delta (0, 0)
Screenshot: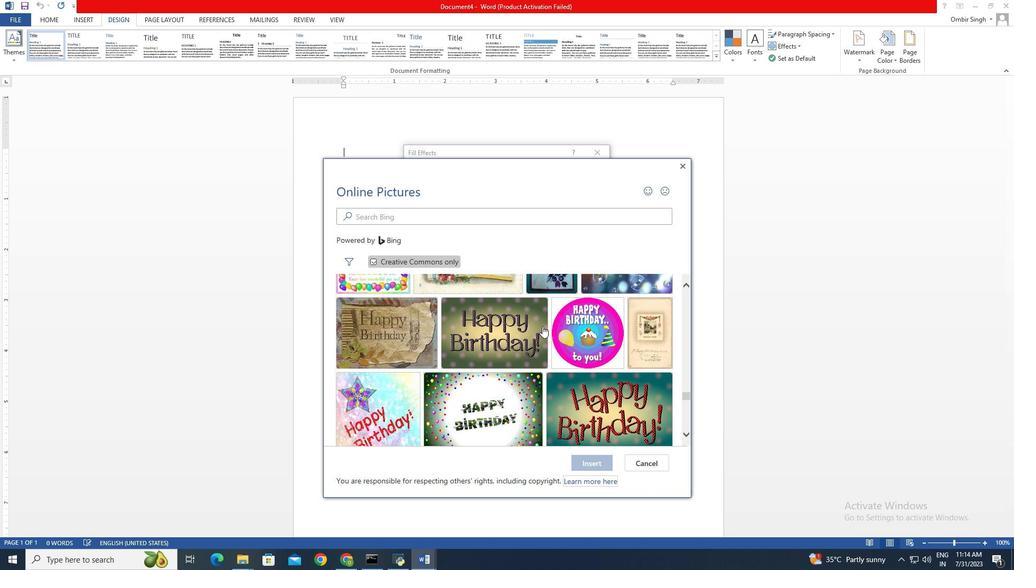 
Action: Mouse scrolled (542, 325) with delta (0, 0)
Screenshot: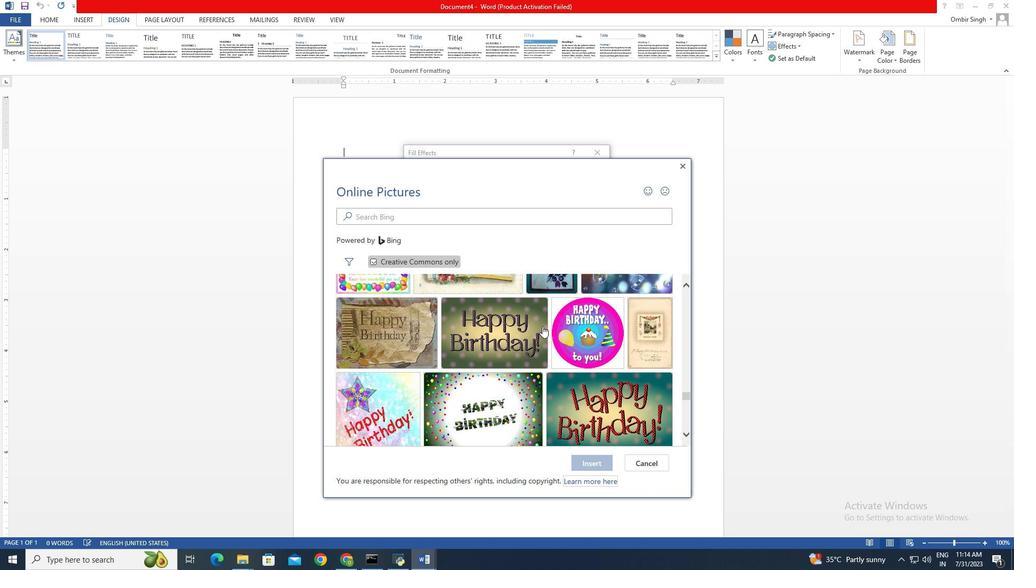 
Action: Mouse scrolled (542, 325) with delta (0, 0)
Screenshot: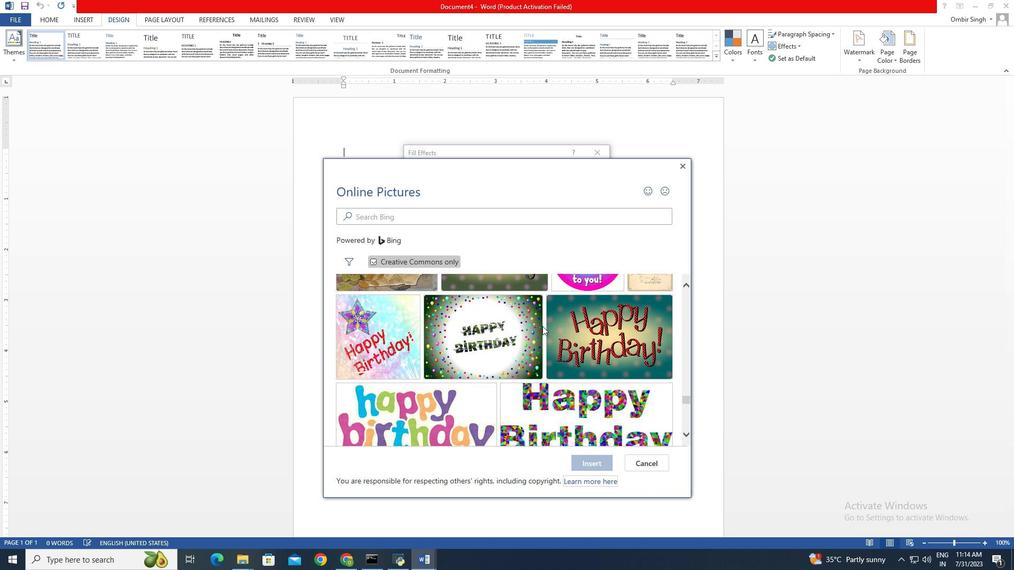 
Action: Mouse scrolled (542, 325) with delta (0, 0)
Screenshot: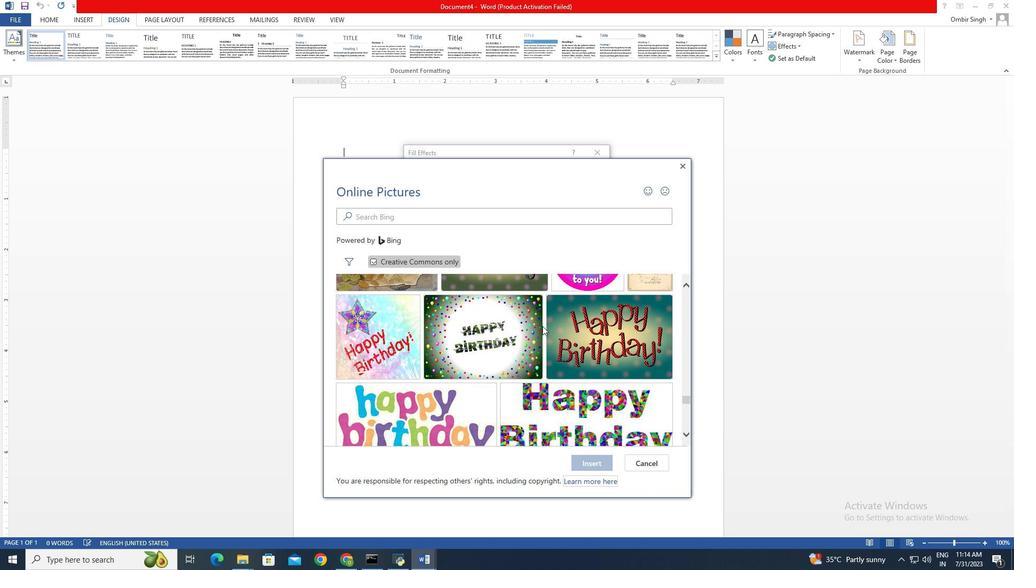 
Action: Mouse scrolled (542, 325) with delta (0, 0)
Screenshot: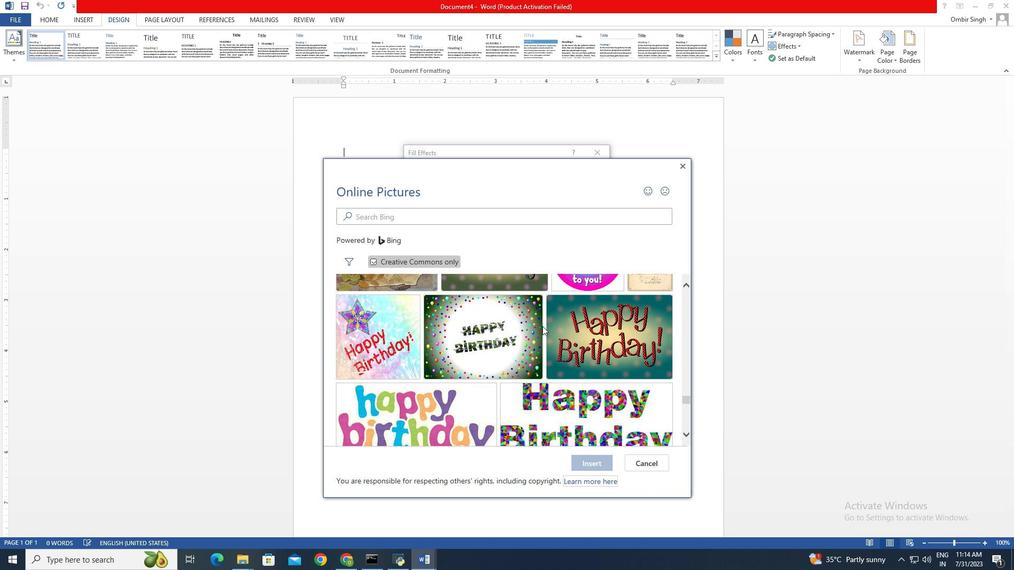 
Action: Mouse scrolled (542, 325) with delta (0, 0)
Screenshot: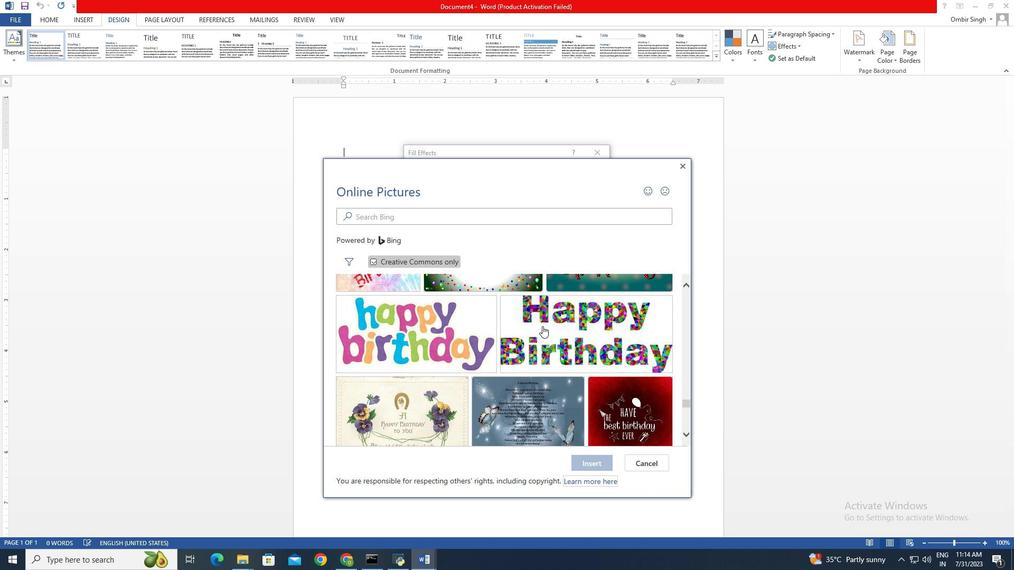 
Action: Mouse scrolled (542, 325) with delta (0, 0)
Screenshot: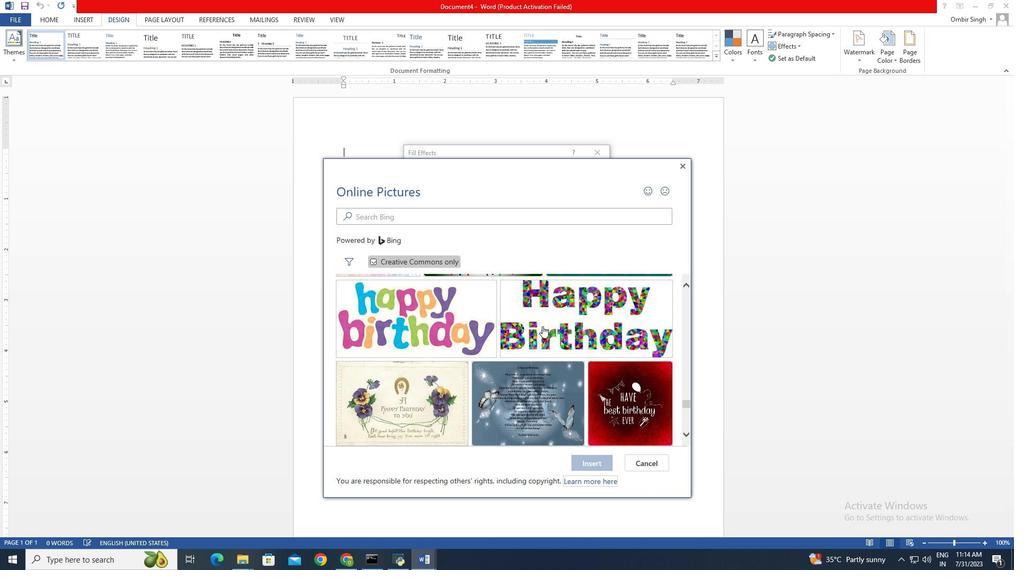 
Action: Mouse scrolled (542, 325) with delta (0, 0)
Screenshot: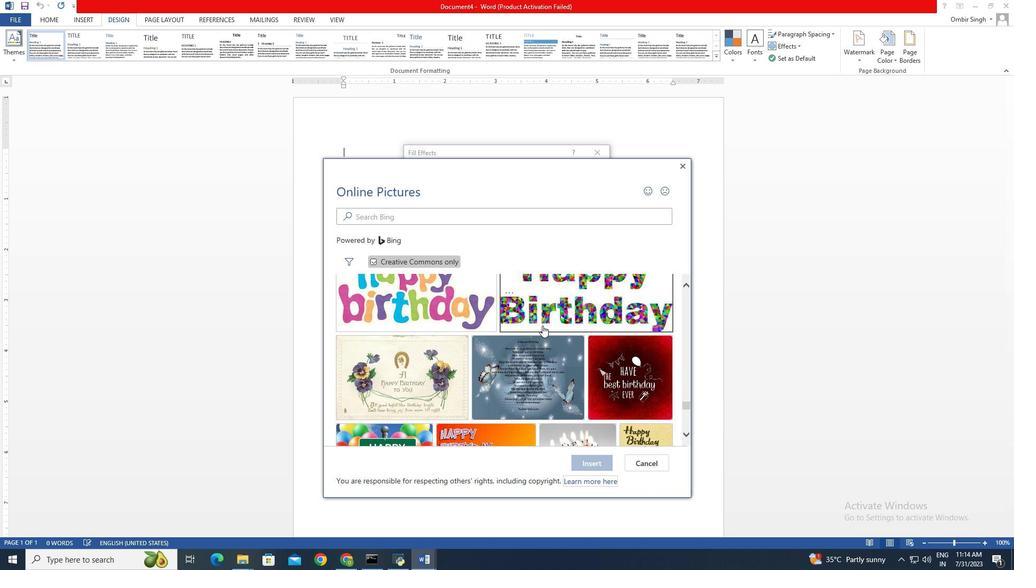 
Action: Mouse scrolled (542, 325) with delta (0, 0)
Screenshot: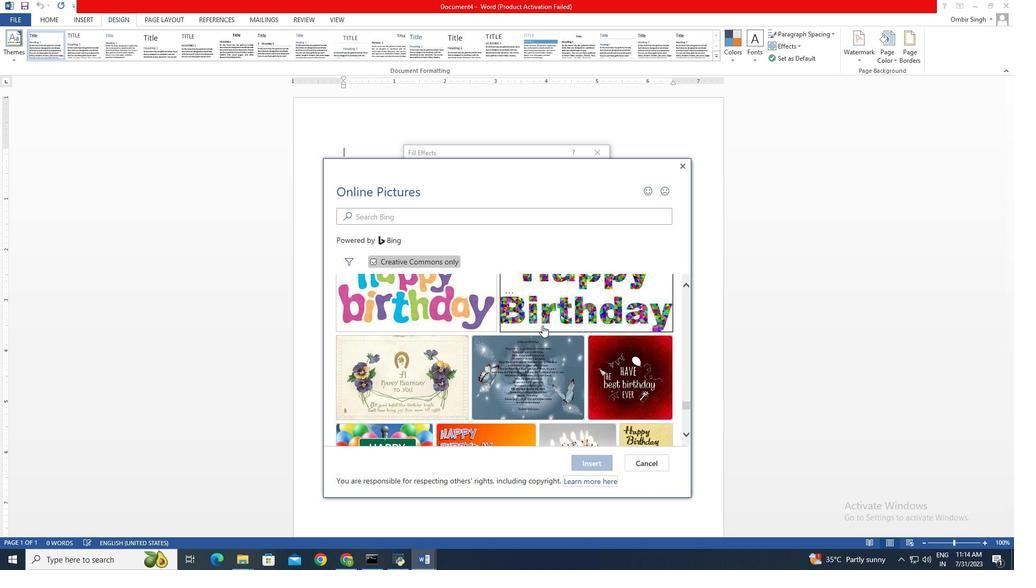 
Action: Mouse scrolled (542, 325) with delta (0, 0)
Screenshot: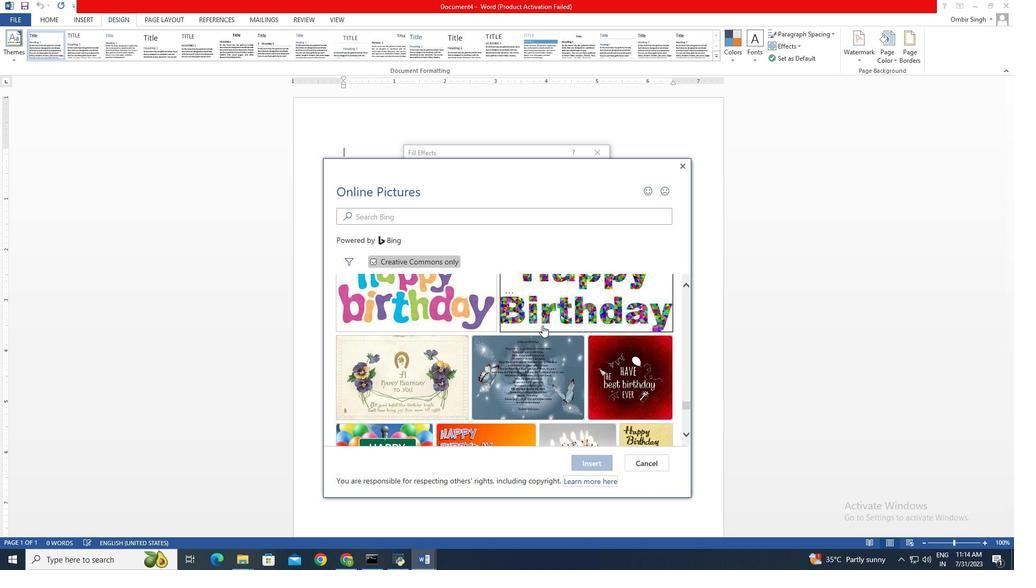 
Action: Mouse moved to (542, 325)
Screenshot: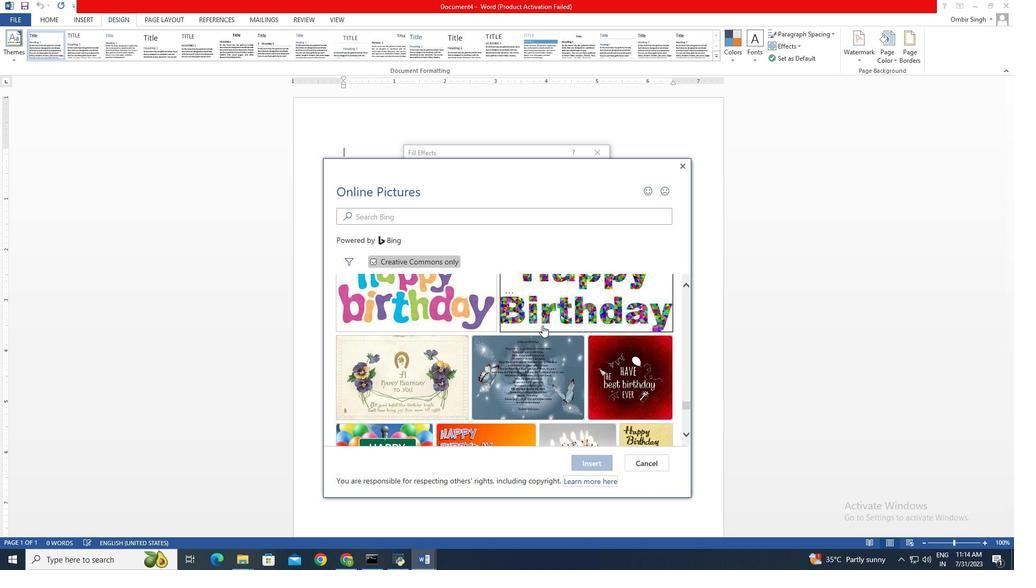 
Action: Mouse scrolled (542, 325) with delta (0, 0)
Screenshot: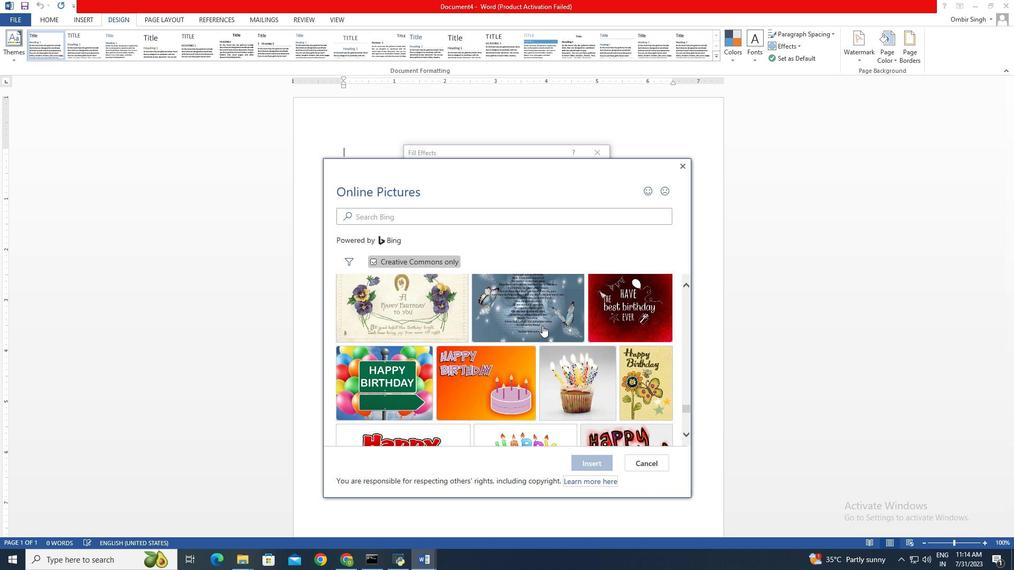 
Action: Mouse scrolled (542, 325) with delta (0, 0)
Screenshot: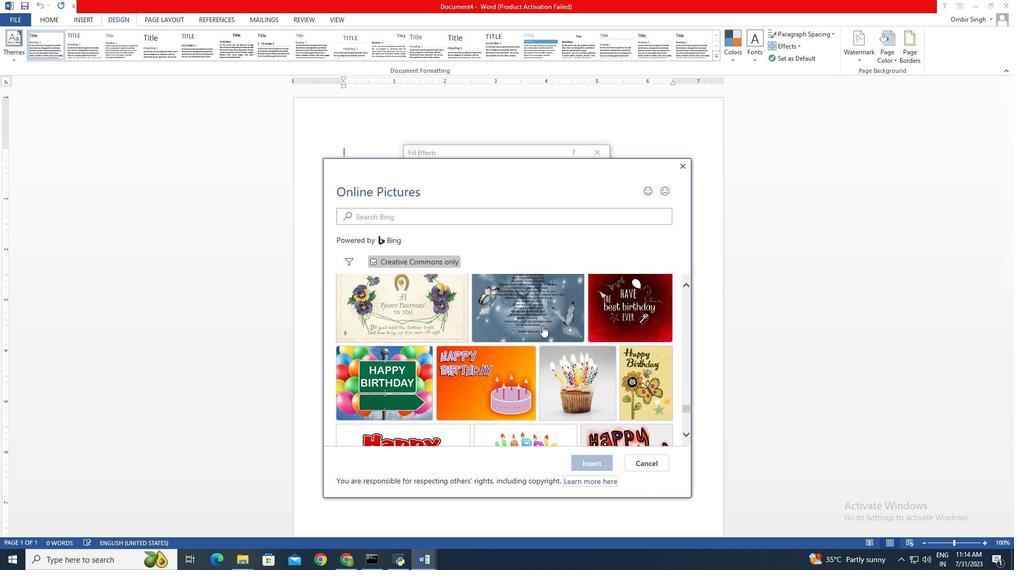 
Action: Mouse scrolled (542, 325) with delta (0, 0)
Screenshot: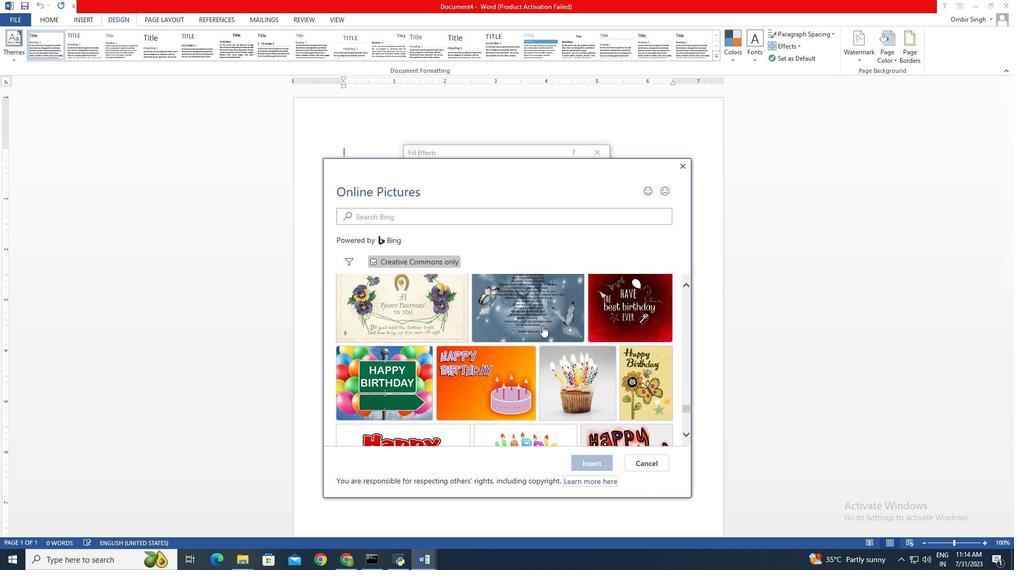 
Action: Mouse scrolled (542, 325) with delta (0, 0)
Screenshot: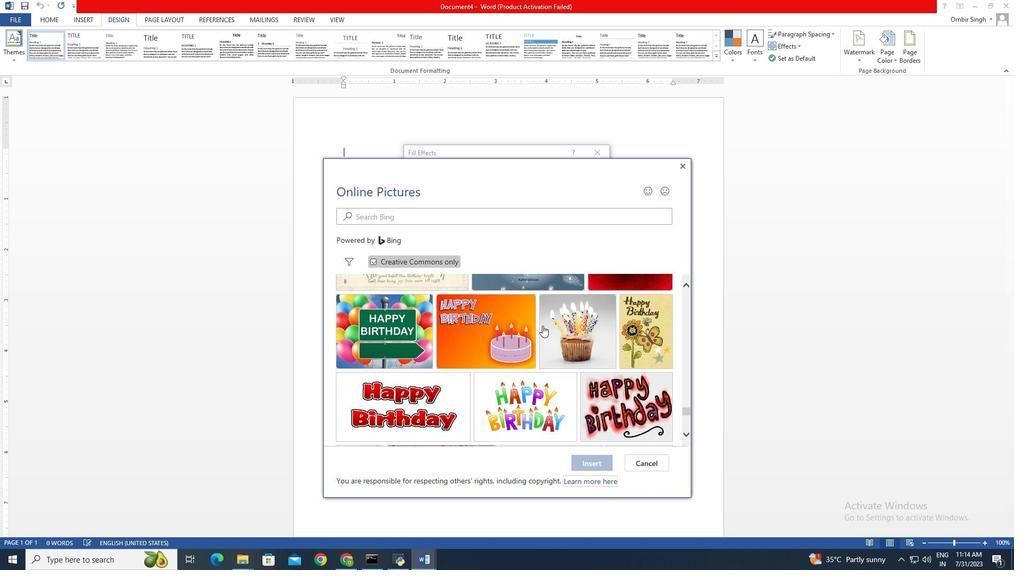 
Action: Mouse scrolled (542, 325) with delta (0, 0)
Screenshot: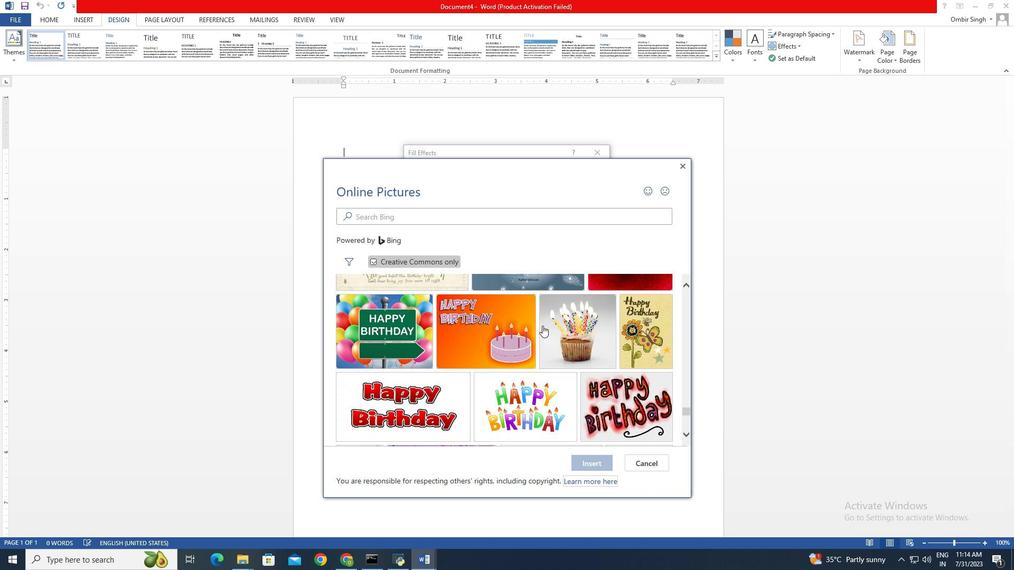 
Action: Mouse scrolled (542, 325) with delta (0, 0)
Screenshot: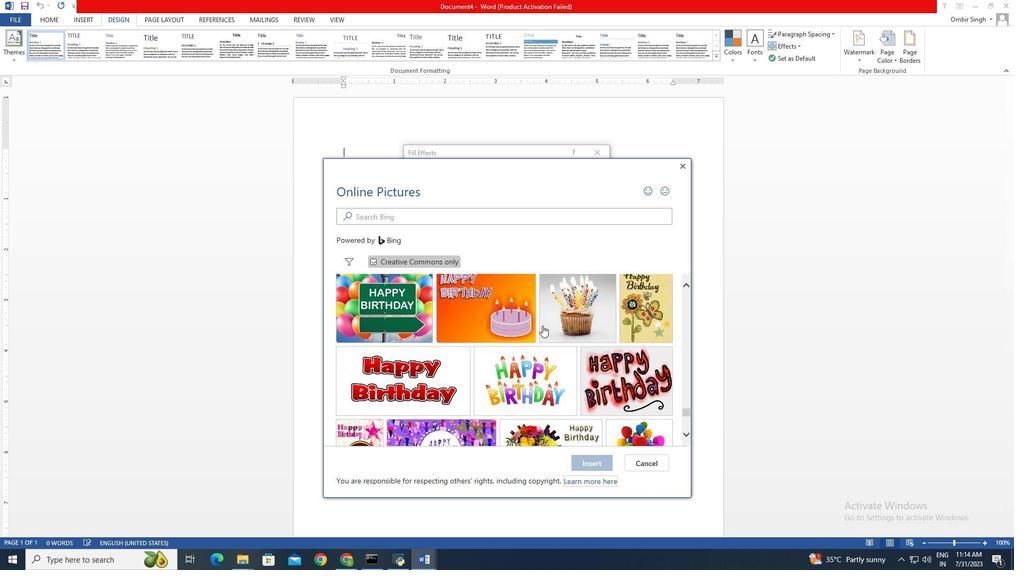 
Action: Mouse scrolled (542, 326) with delta (0, 0)
Screenshot: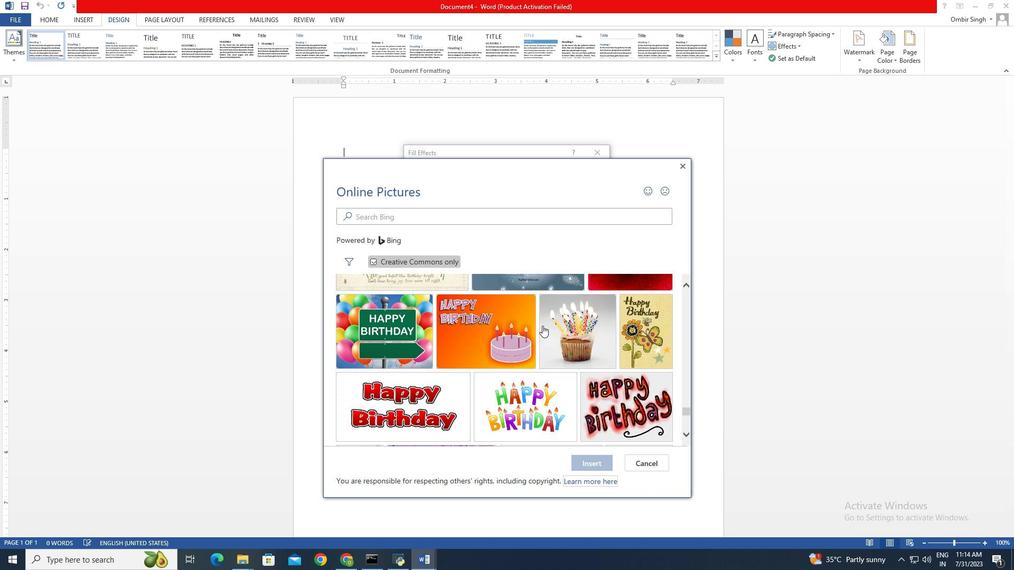 
Action: Mouse scrolled (542, 325) with delta (0, 0)
Screenshot: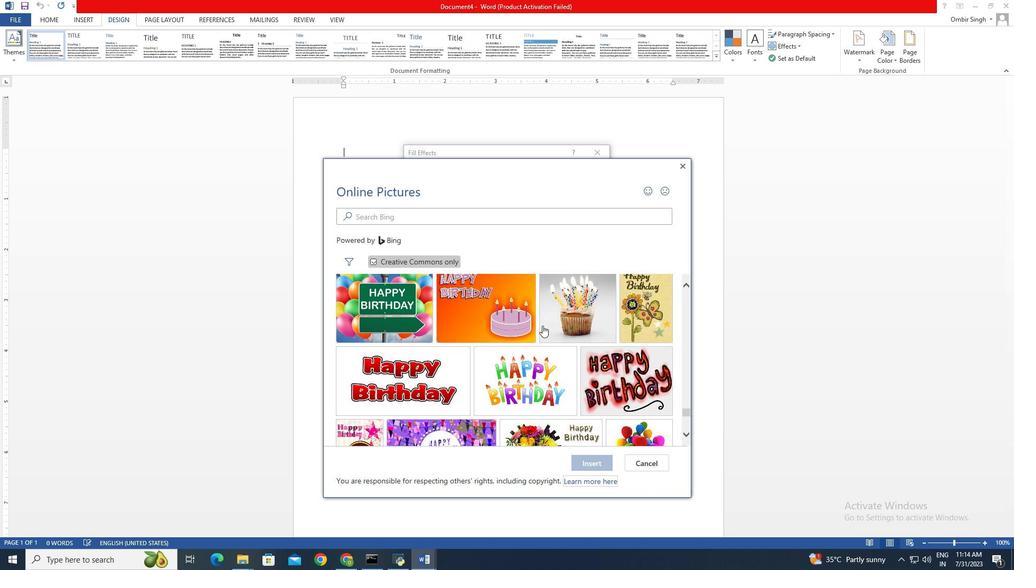 
Action: Mouse scrolled (542, 325) with delta (0, 0)
Screenshot: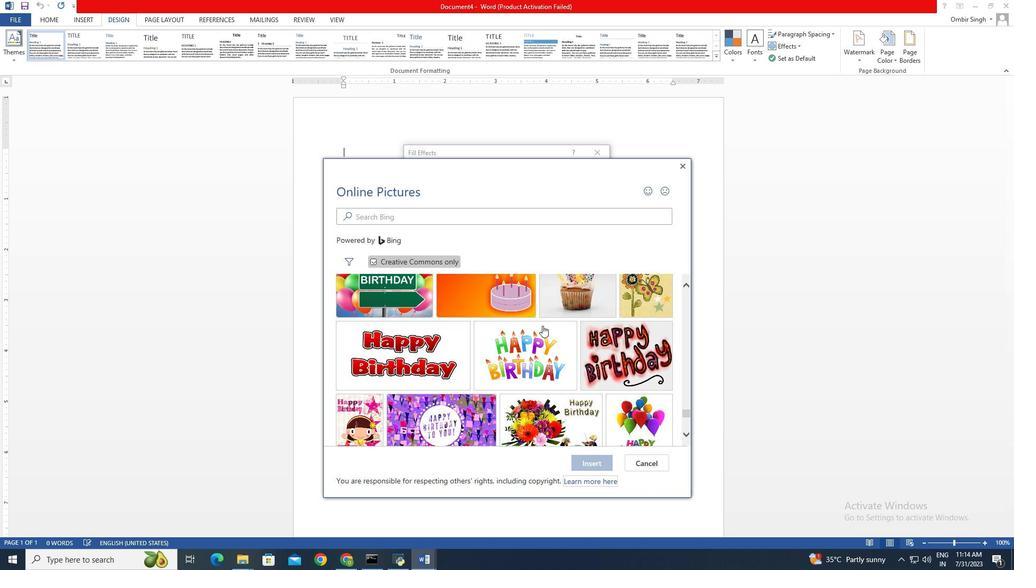 
Action: Mouse scrolled (542, 325) with delta (0, 0)
Screenshot: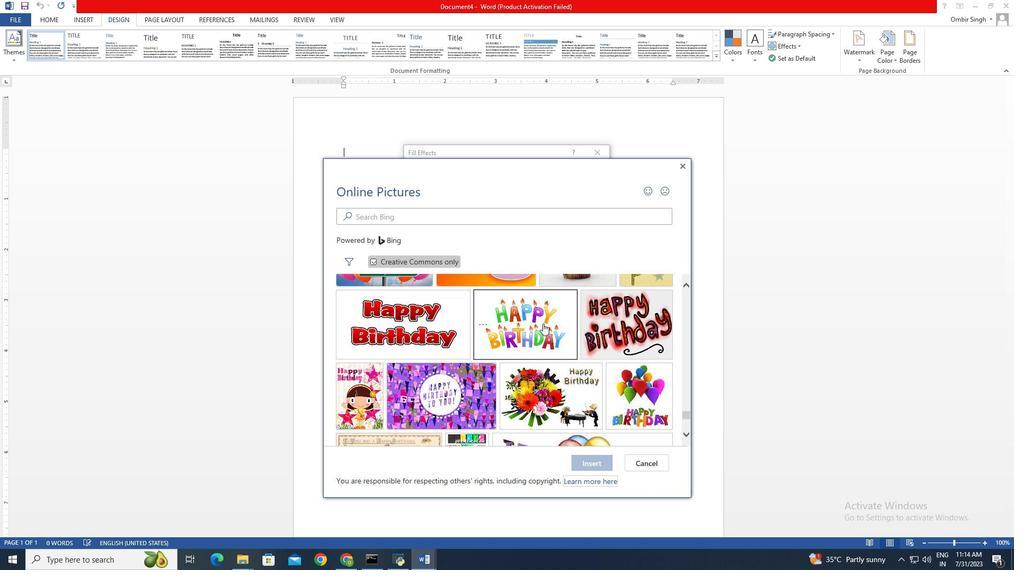 
Action: Mouse moved to (543, 323)
Screenshot: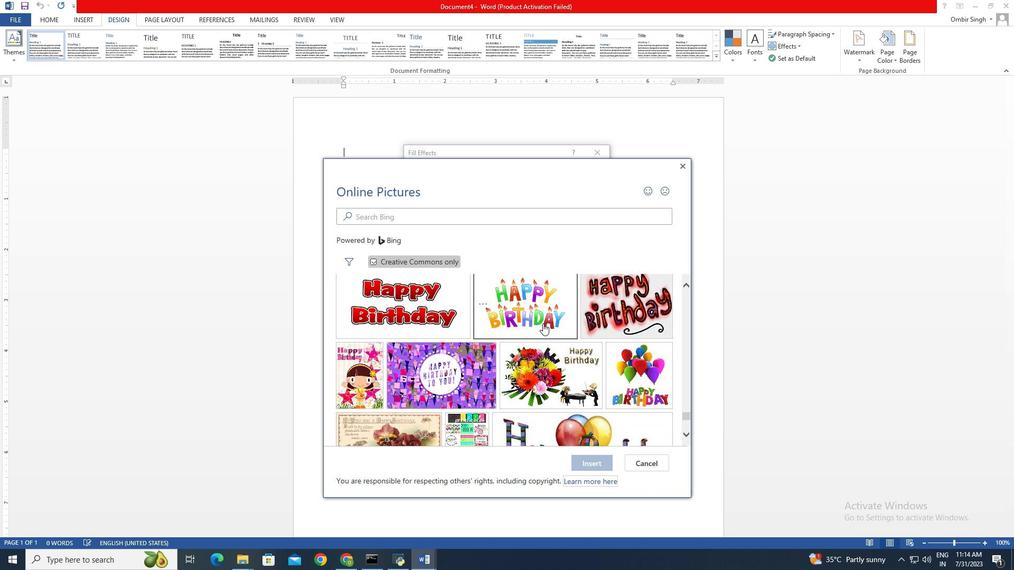 
Action: Mouse scrolled (543, 323) with delta (0, 0)
Screenshot: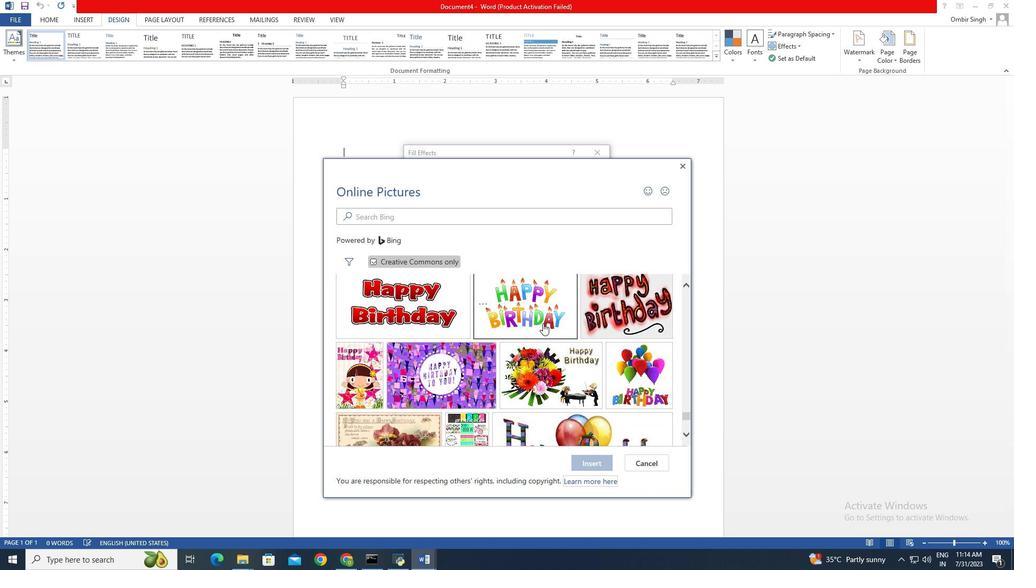 
Action: Mouse scrolled (543, 323) with delta (0, 0)
Screenshot: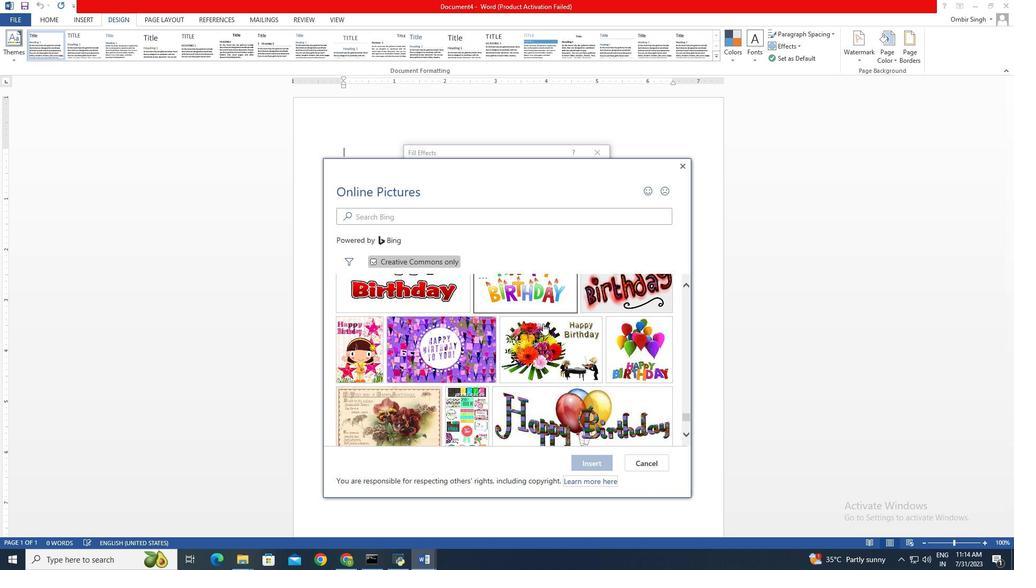 
Action: Mouse scrolled (543, 323) with delta (0, 0)
Screenshot: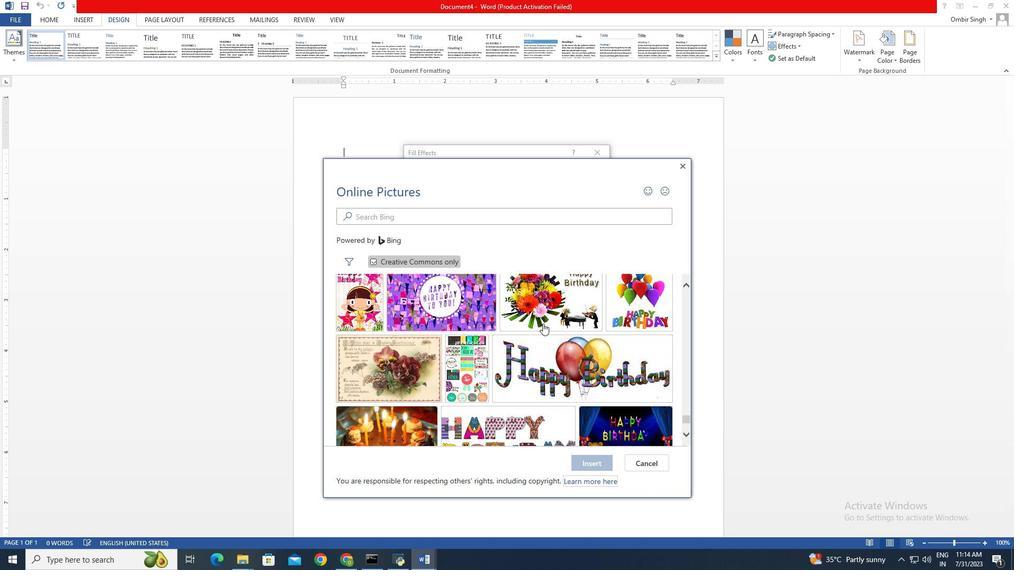 
Action: Mouse scrolled (543, 323) with delta (0, 0)
Screenshot: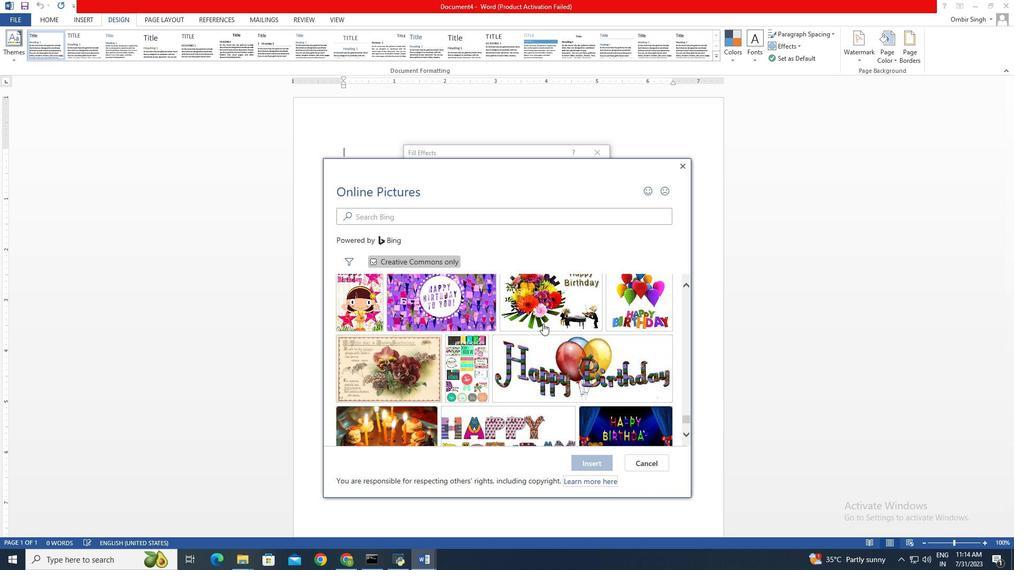 
Action: Mouse scrolled (543, 323) with delta (0, 0)
Screenshot: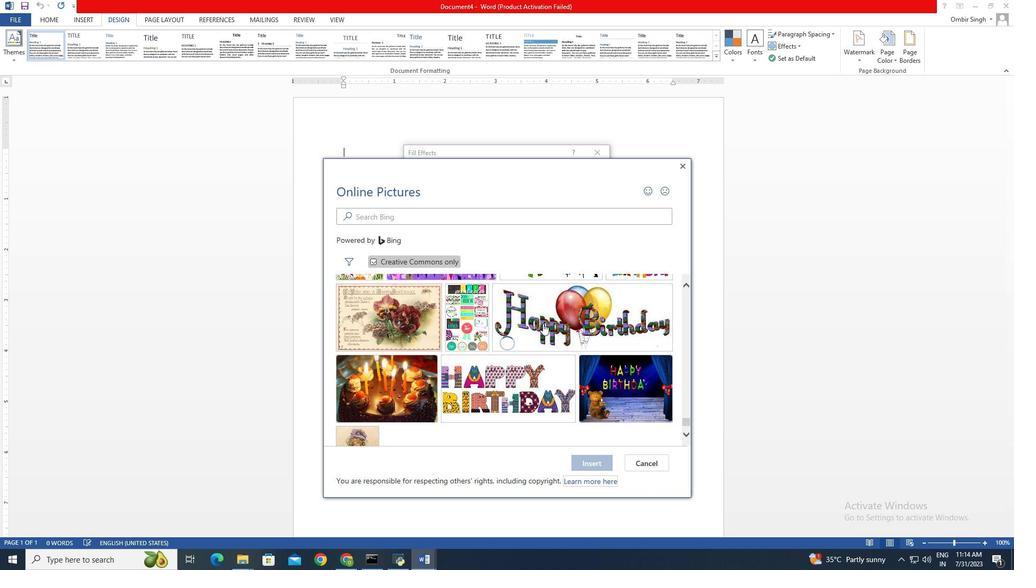
Action: Mouse scrolled (543, 323) with delta (0, 0)
Screenshot: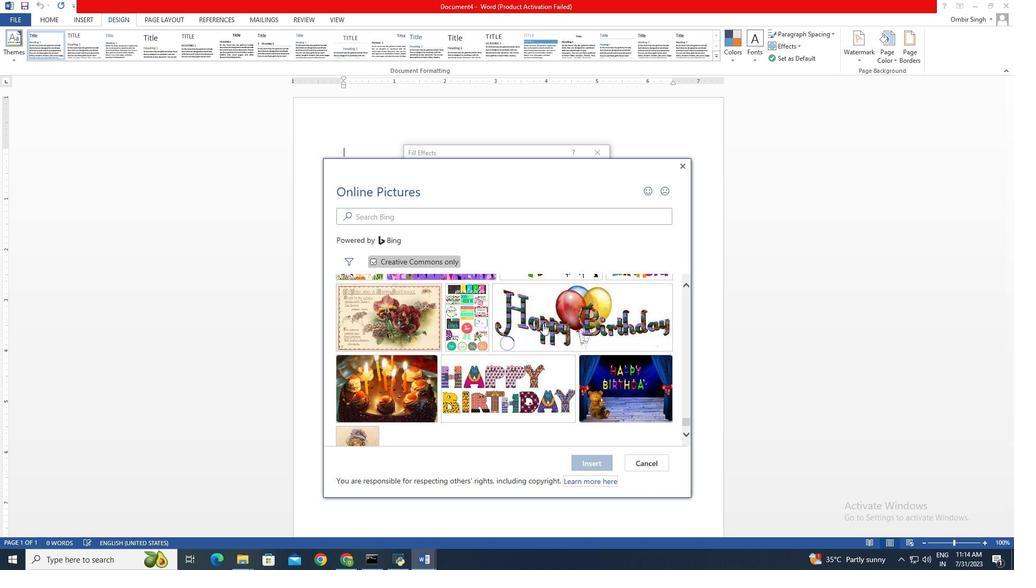 
Action: Mouse scrolled (543, 323) with delta (0, 0)
Screenshot: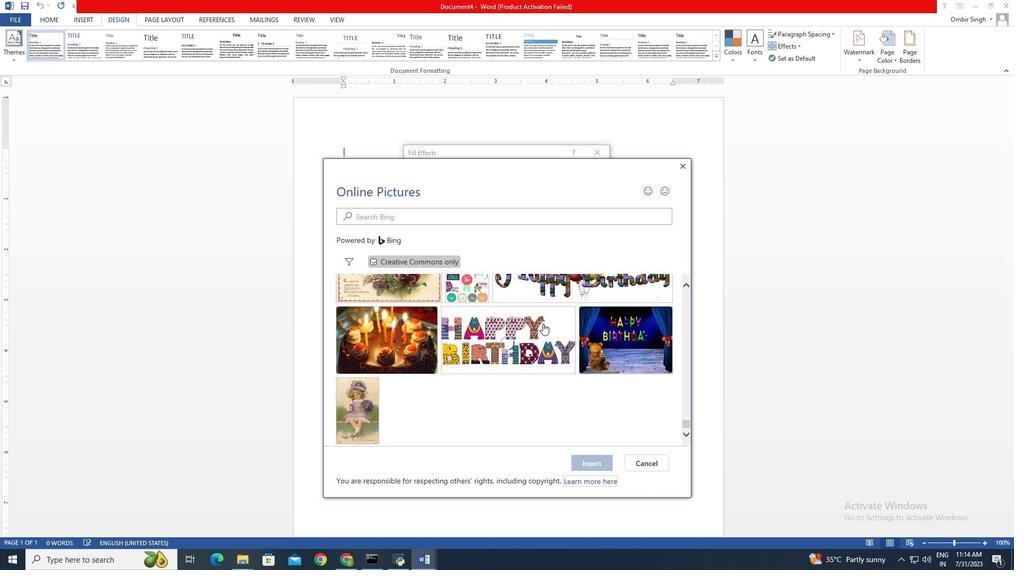 
Action: Mouse scrolled (543, 323) with delta (0, 0)
Screenshot: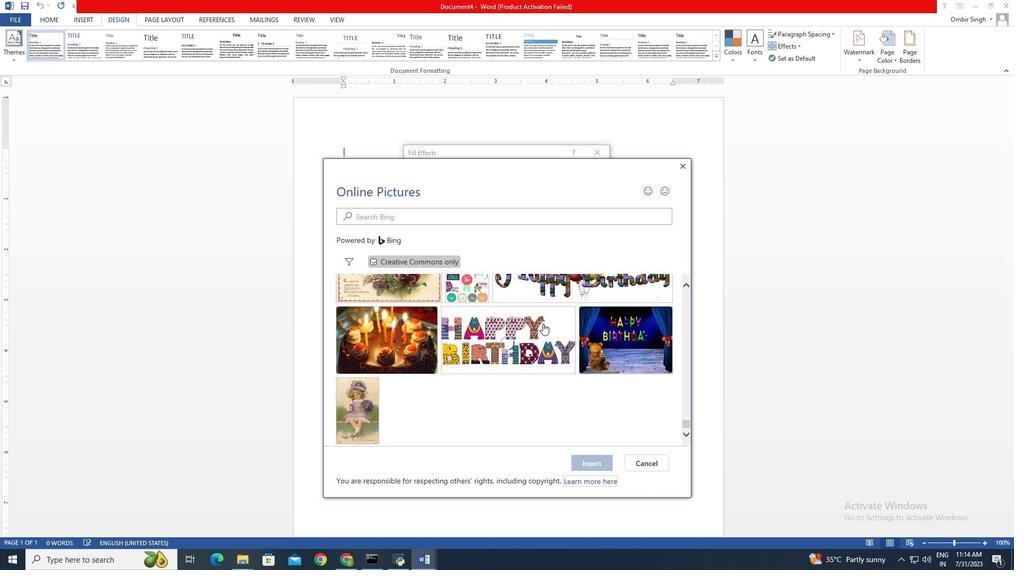 
Action: Mouse scrolled (543, 323) with delta (0, 0)
Screenshot: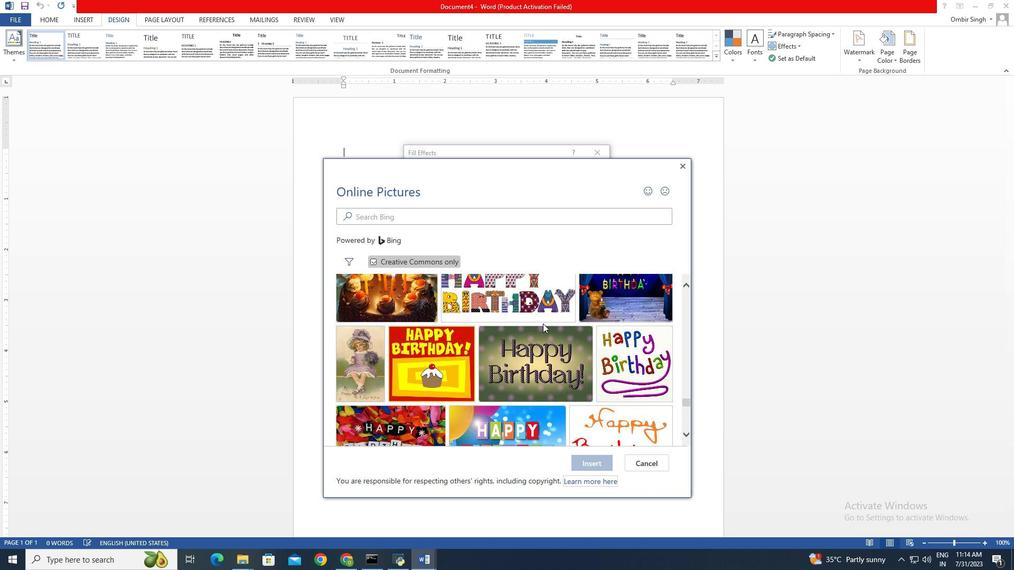 
Action: Mouse scrolled (543, 323) with delta (0, 0)
Screenshot: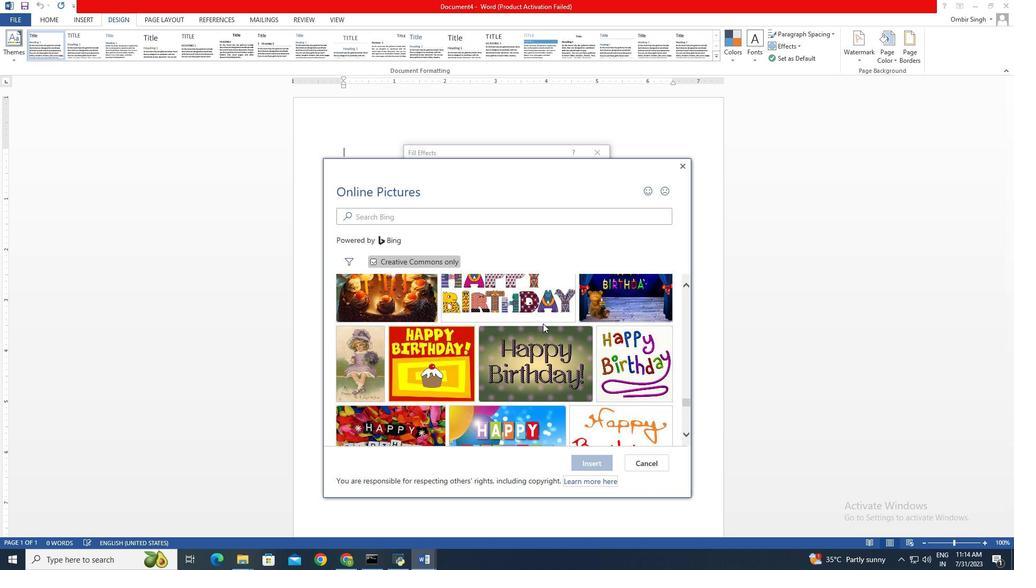 
Action: Mouse scrolled (543, 323) with delta (0, 0)
Screenshot: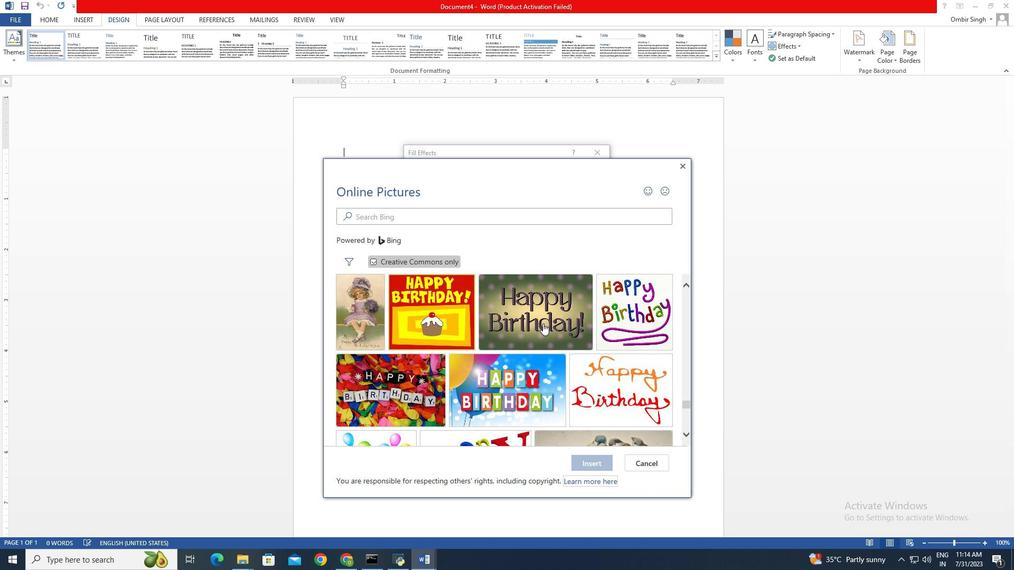 
Action: Mouse scrolled (543, 323) with delta (0, 0)
Screenshot: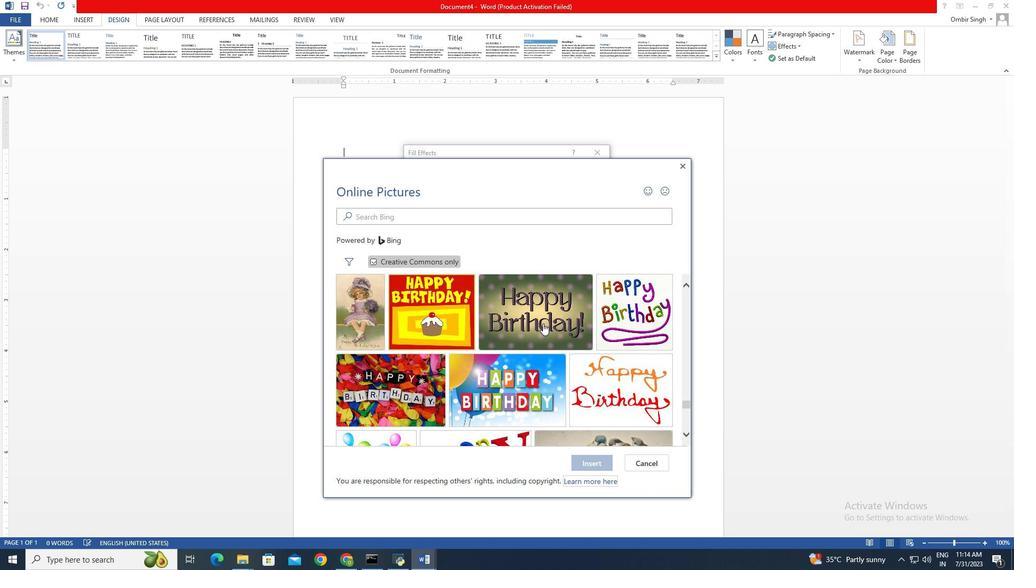 
Action: Mouse scrolled (543, 323) with delta (0, 0)
Screenshot: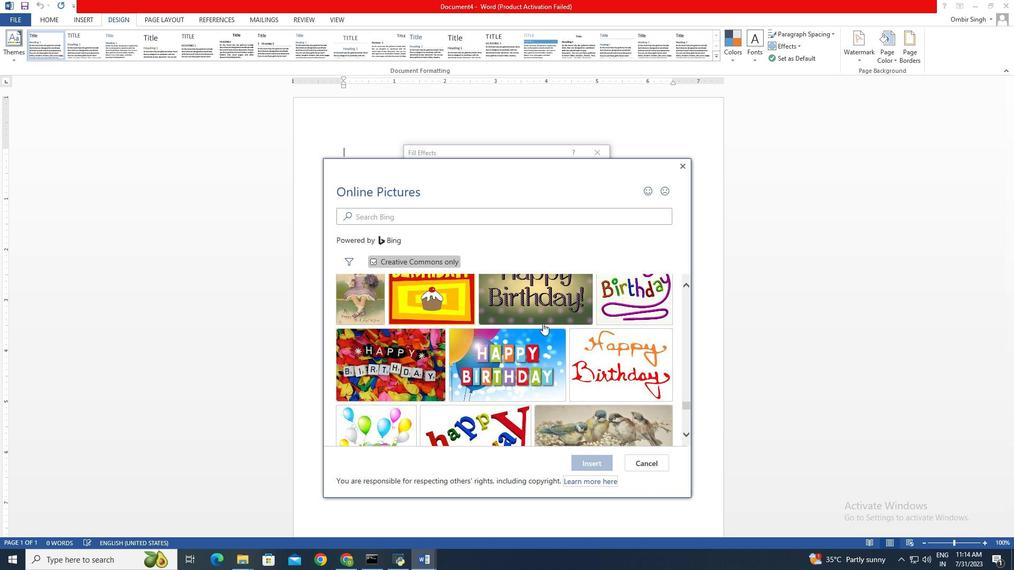 
Action: Mouse scrolled (543, 323) with delta (0, 0)
Screenshot: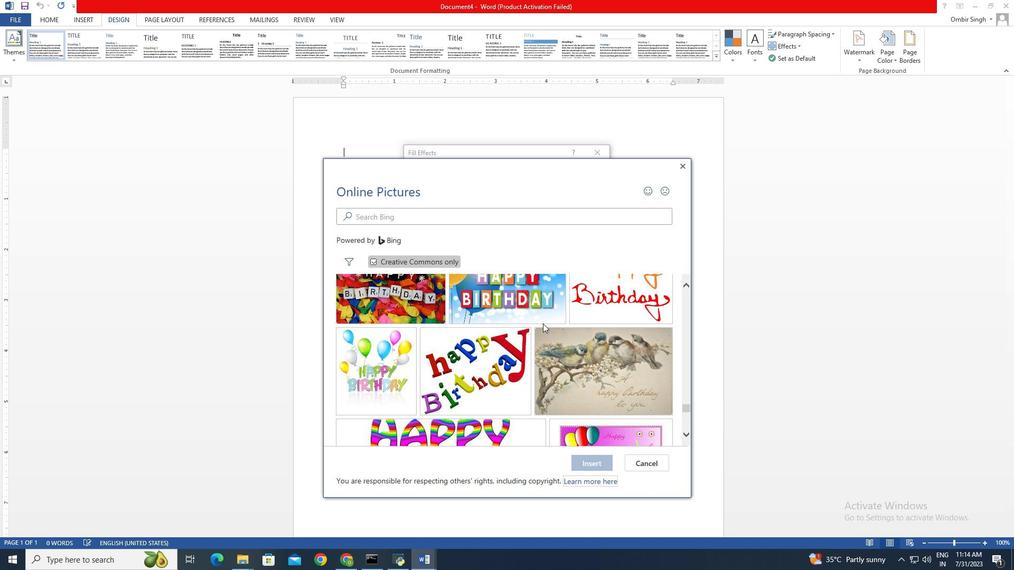 
Action: Mouse scrolled (543, 323) with delta (0, 0)
Screenshot: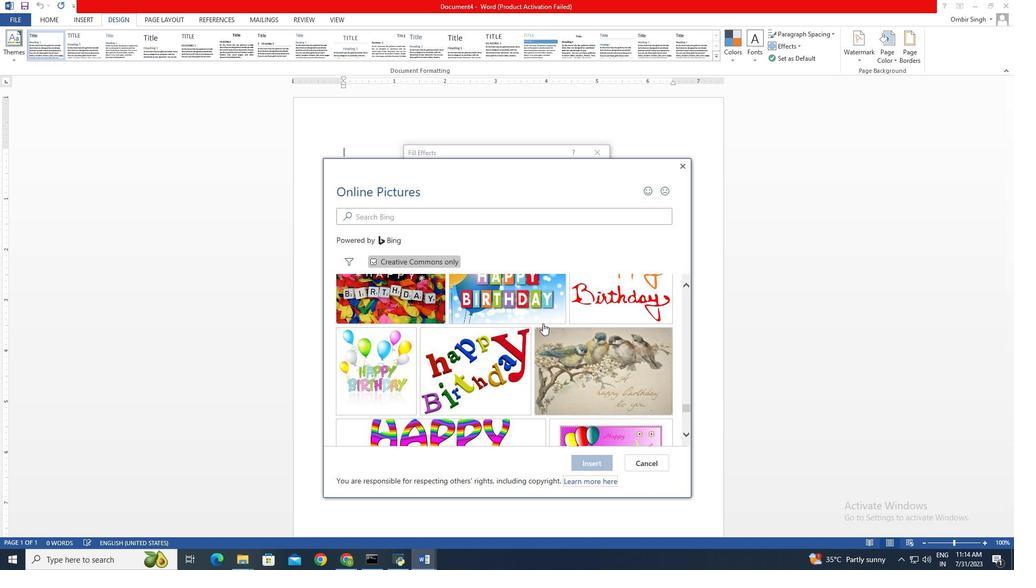 
Action: Mouse scrolled (543, 323) with delta (0, 0)
Screenshot: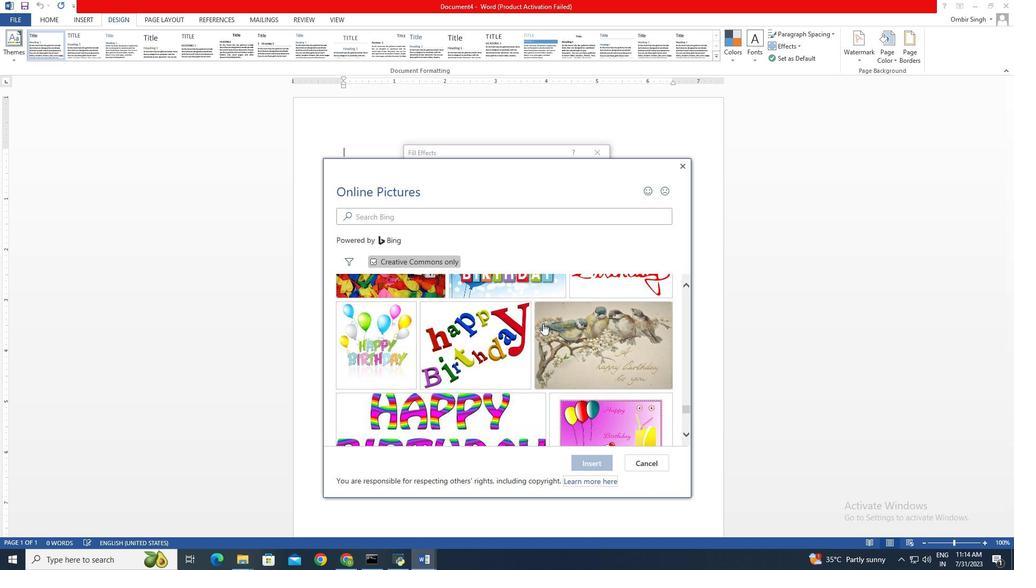 
Action: Mouse scrolled (543, 323) with delta (0, 0)
Screenshot: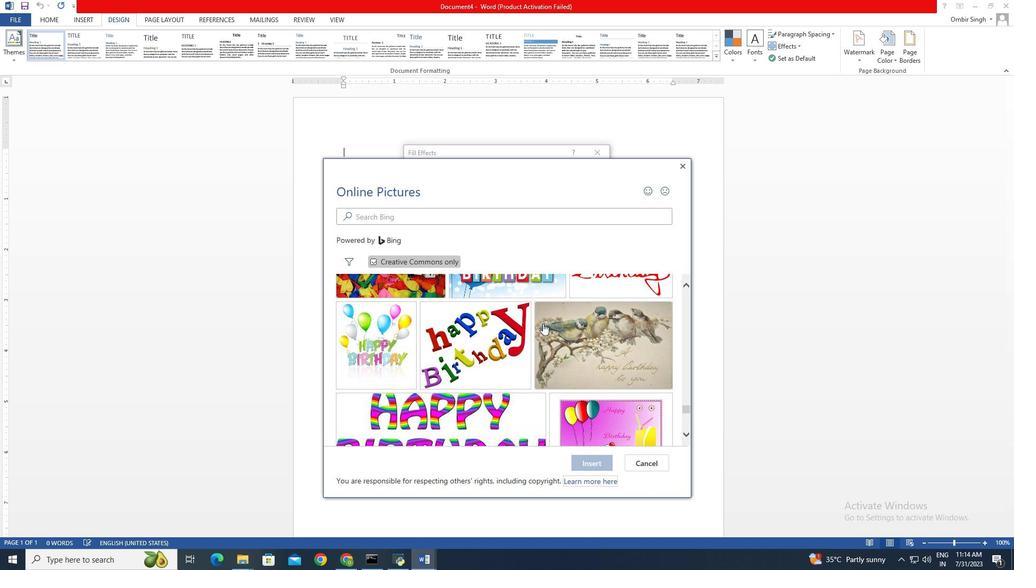 
Action: Mouse scrolled (543, 323) with delta (0, 0)
Screenshot: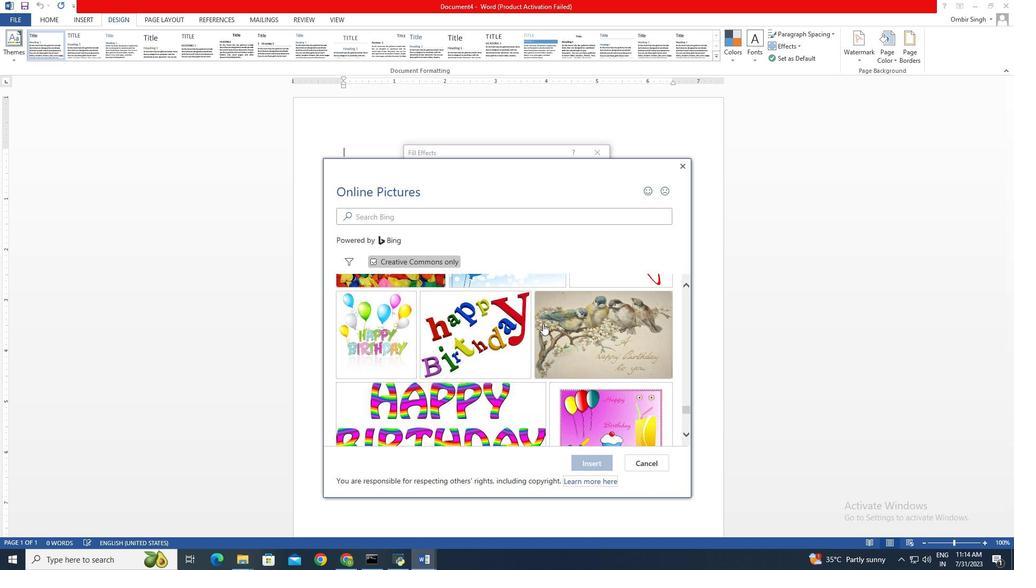 
Action: Mouse scrolled (543, 323) with delta (0, 0)
Screenshot: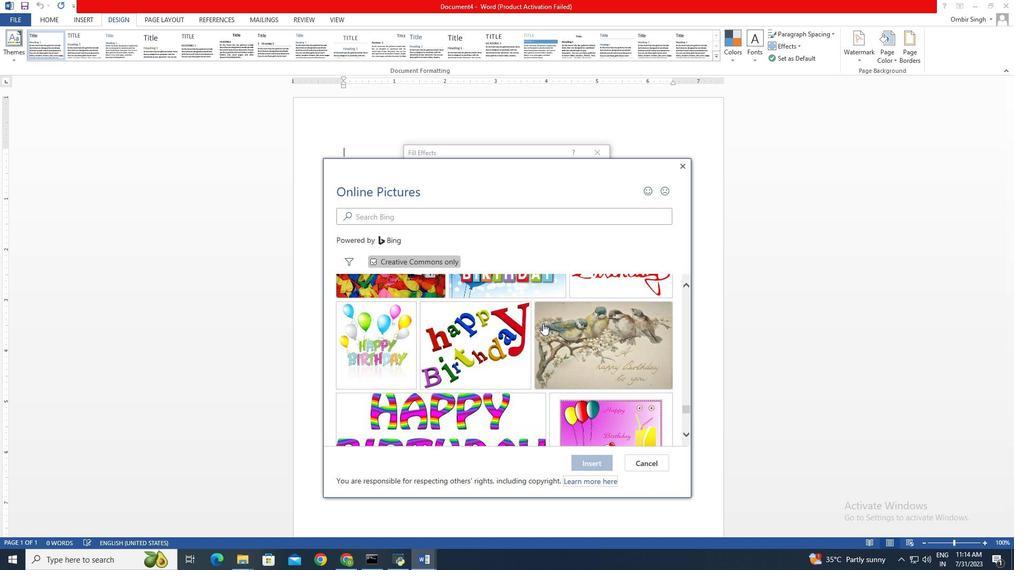 
Action: Mouse scrolled (543, 324) with delta (0, 0)
Screenshot: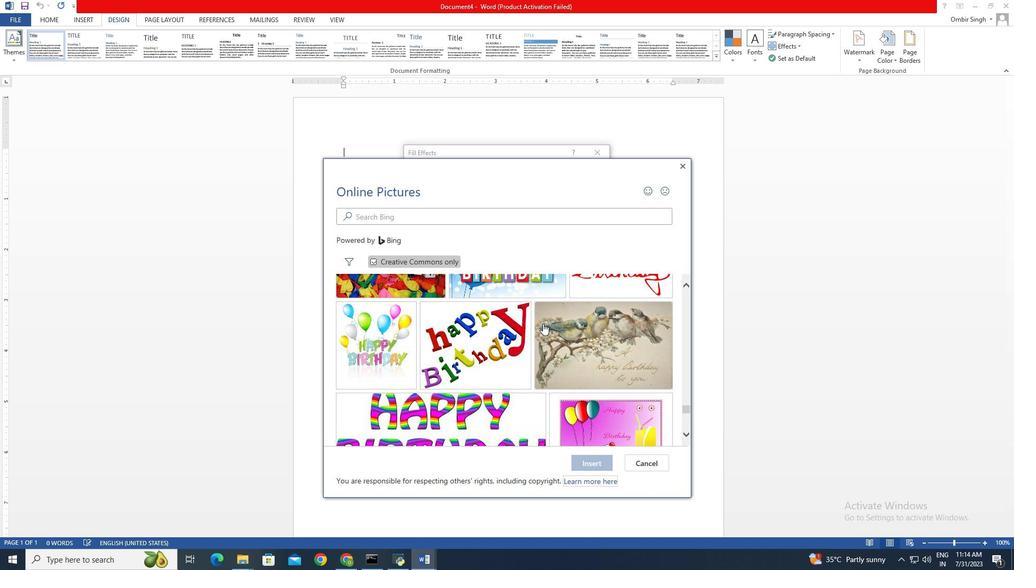 
Action: Mouse scrolled (543, 324) with delta (0, 0)
Screenshot: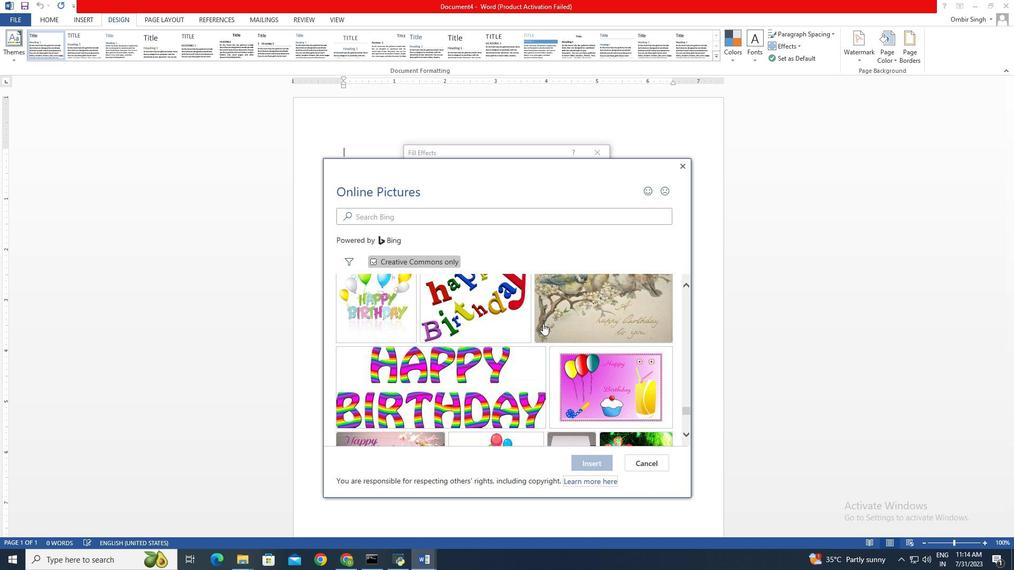
Action: Mouse scrolled (543, 323) with delta (0, 0)
Screenshot: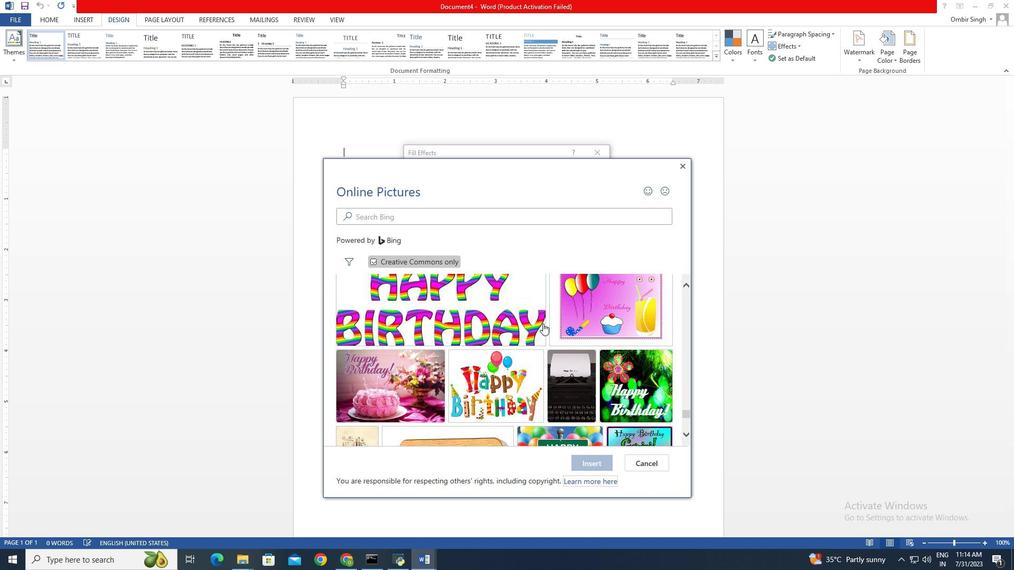 
Action: Mouse scrolled (543, 323) with delta (0, 0)
Screenshot: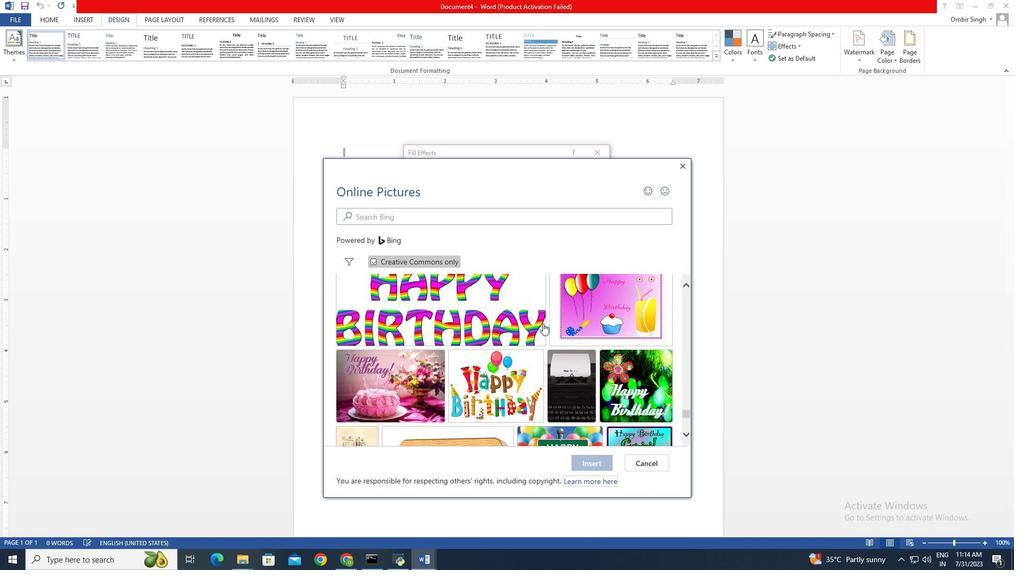 
Action: Mouse scrolled (543, 323) with delta (0, 0)
Screenshot: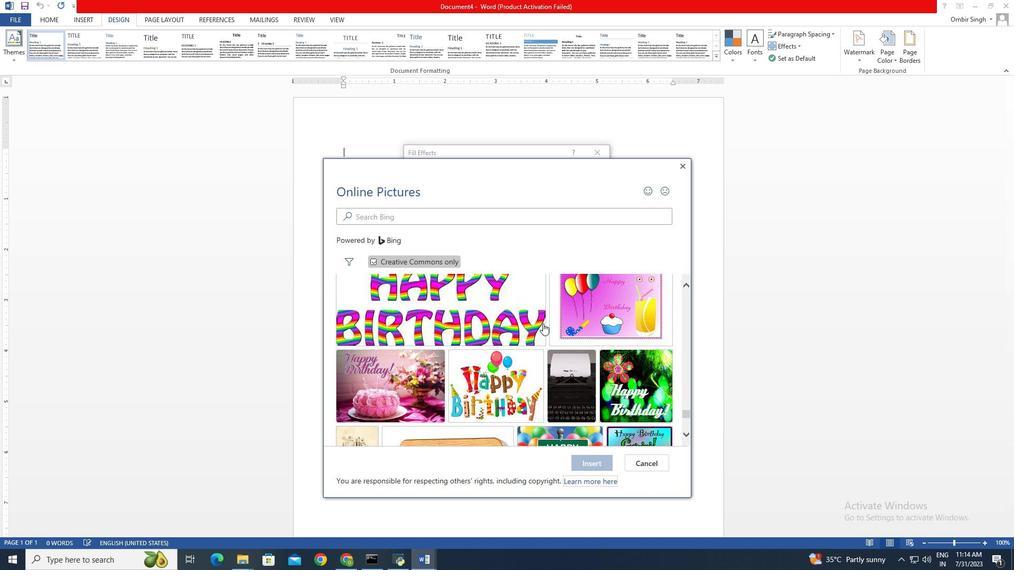 
Action: Mouse scrolled (543, 323) with delta (0, 0)
Screenshot: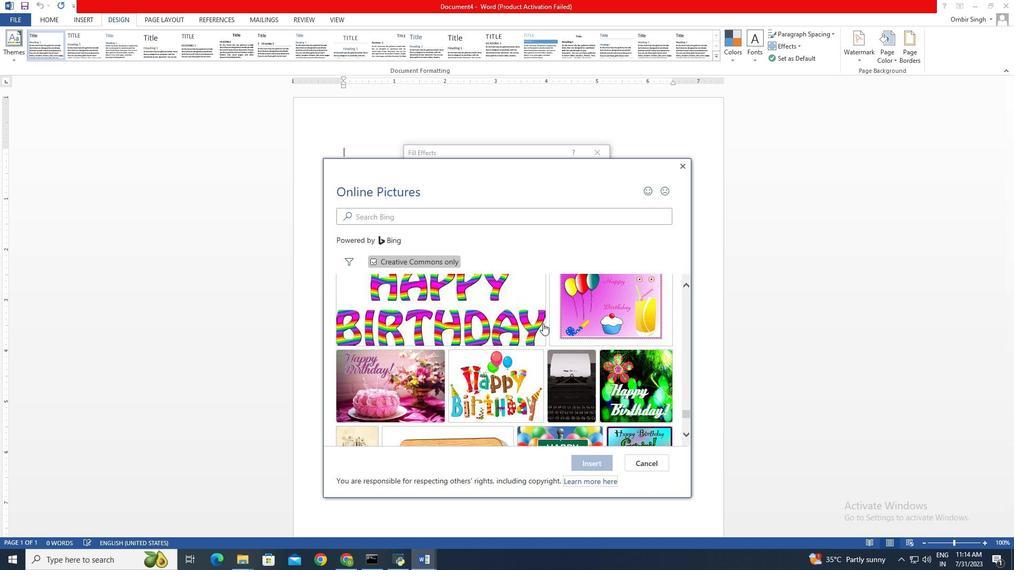 
Action: Mouse scrolled (543, 323) with delta (0, 0)
Screenshot: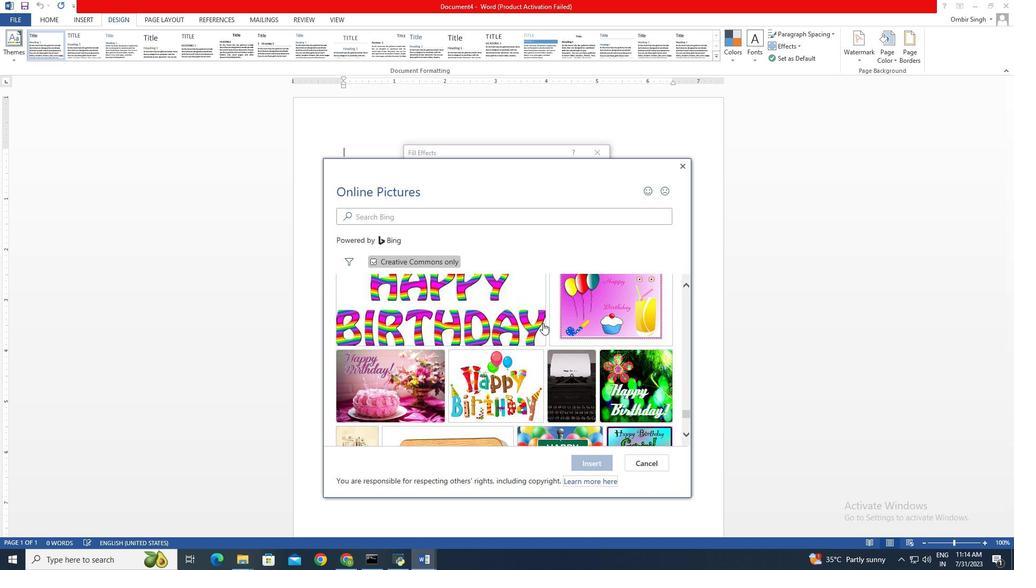 
Action: Mouse moved to (543, 323)
Screenshot: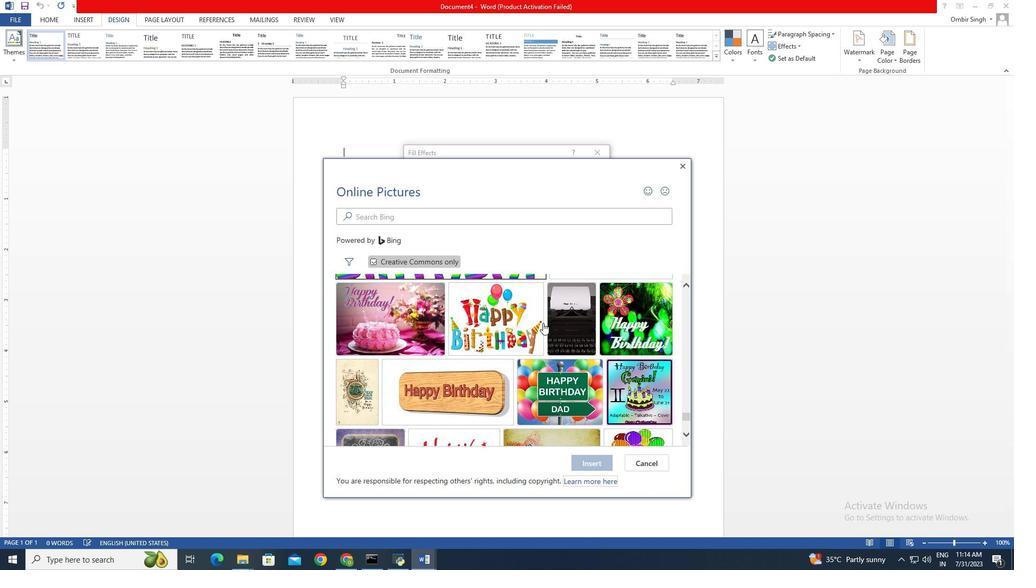 
Action: Mouse scrolled (543, 322) with delta (0, 0)
Screenshot: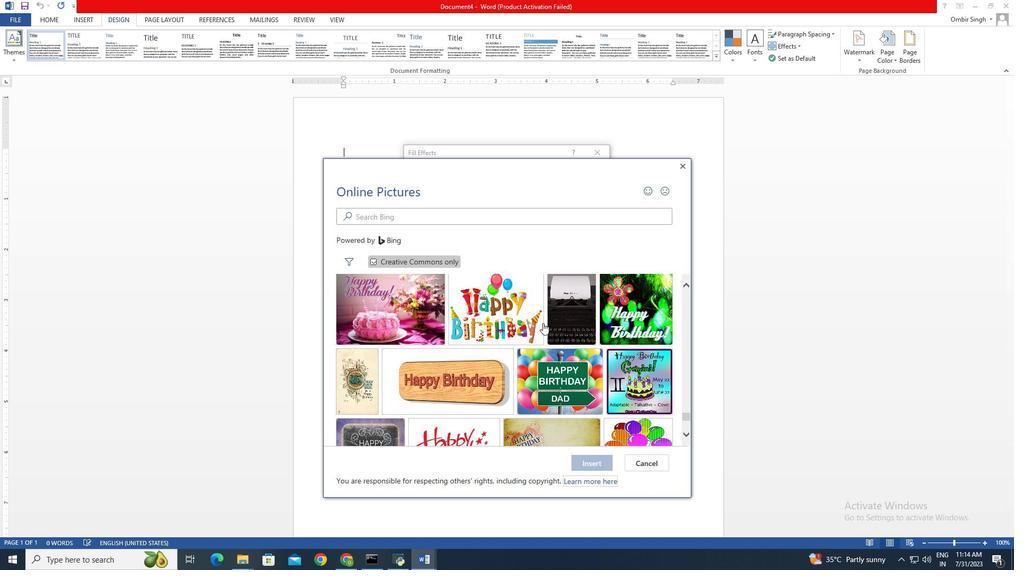 
Action: Mouse scrolled (543, 322) with delta (0, 0)
Screenshot: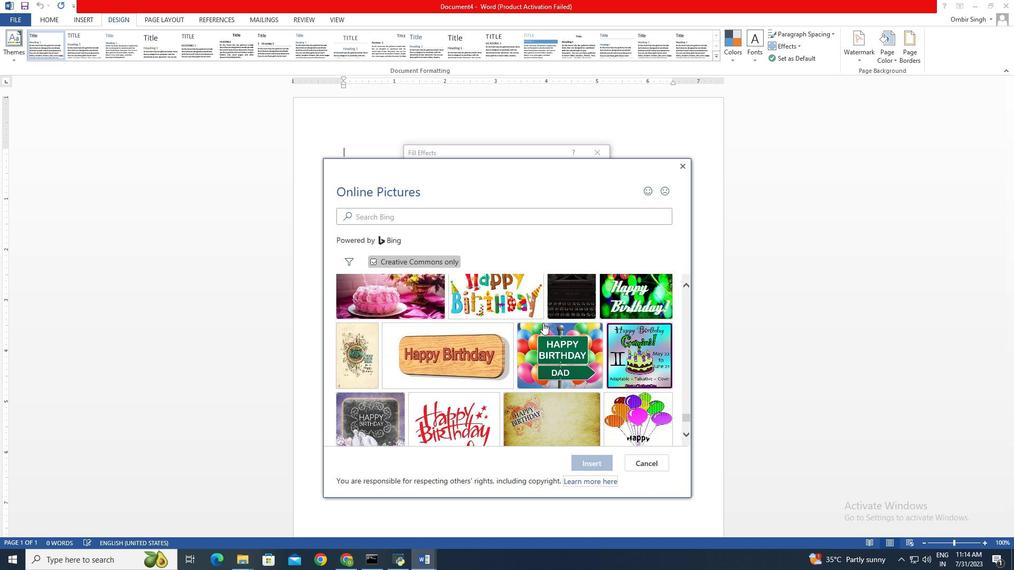 
Action: Mouse scrolled (543, 322) with delta (0, 0)
Screenshot: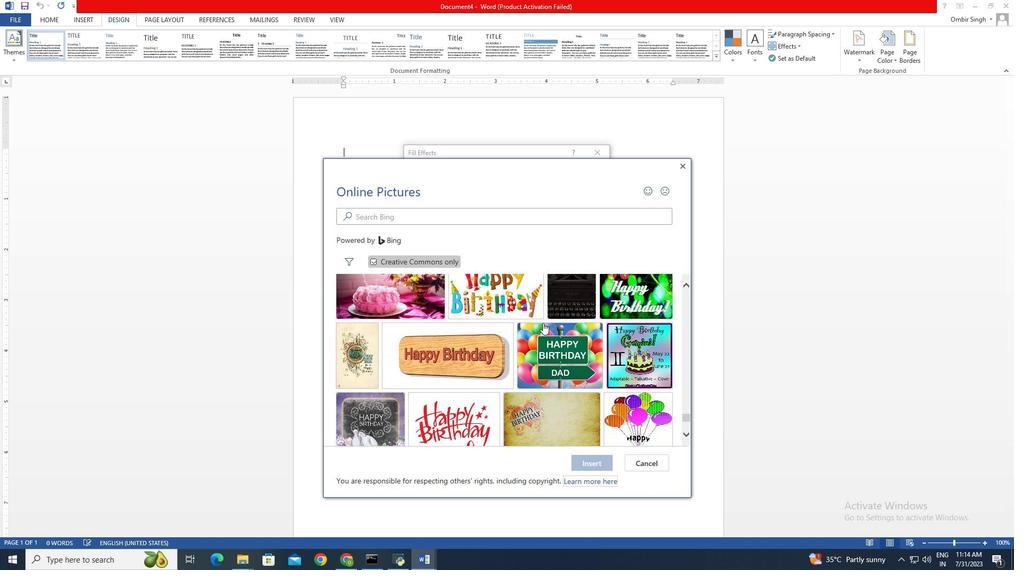 
Action: Mouse scrolled (543, 322) with delta (0, 0)
Screenshot: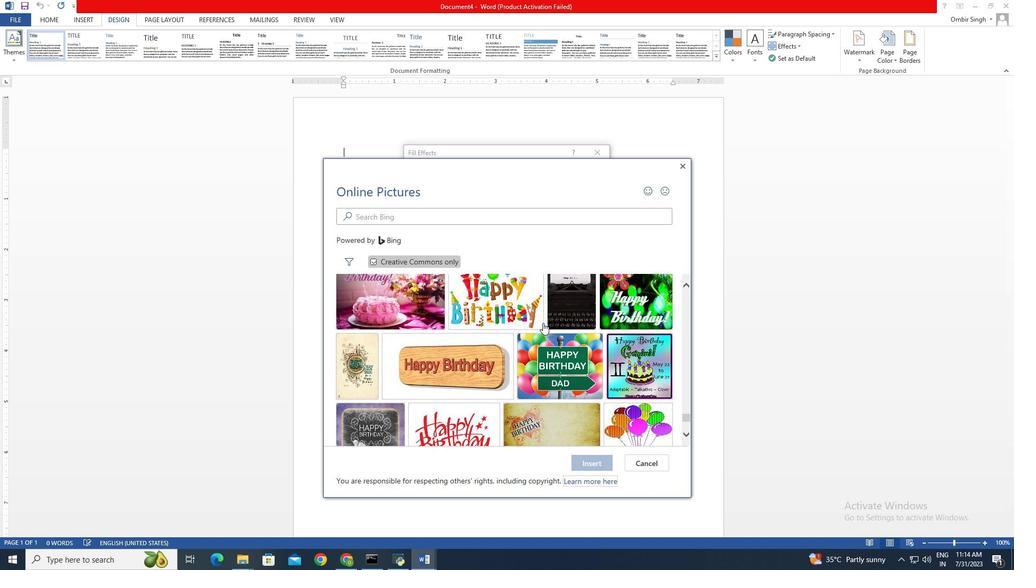 
Action: Mouse scrolled (543, 323) with delta (0, 0)
Screenshot: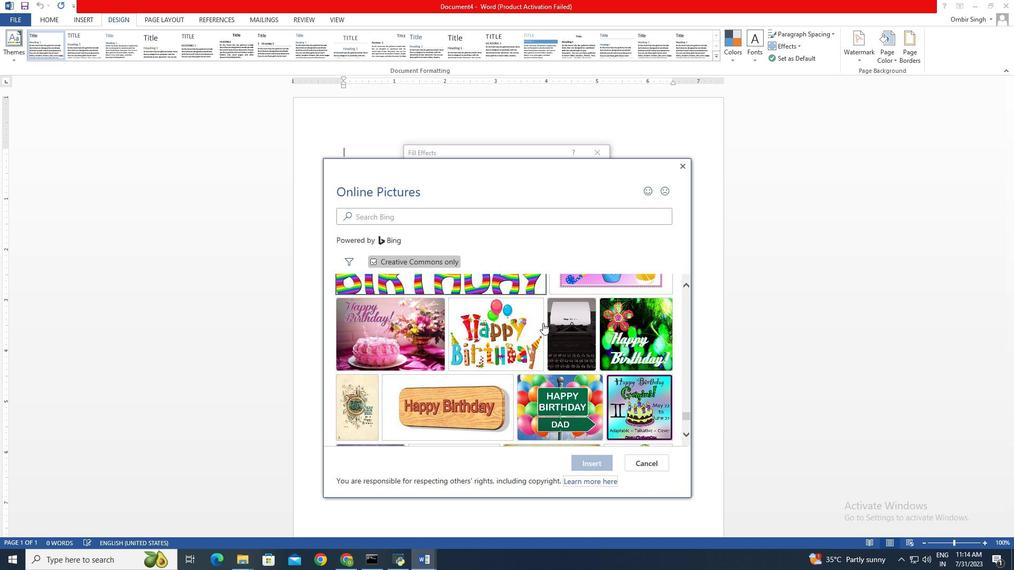 
Action: Mouse scrolled (543, 323) with delta (0, 0)
Screenshot: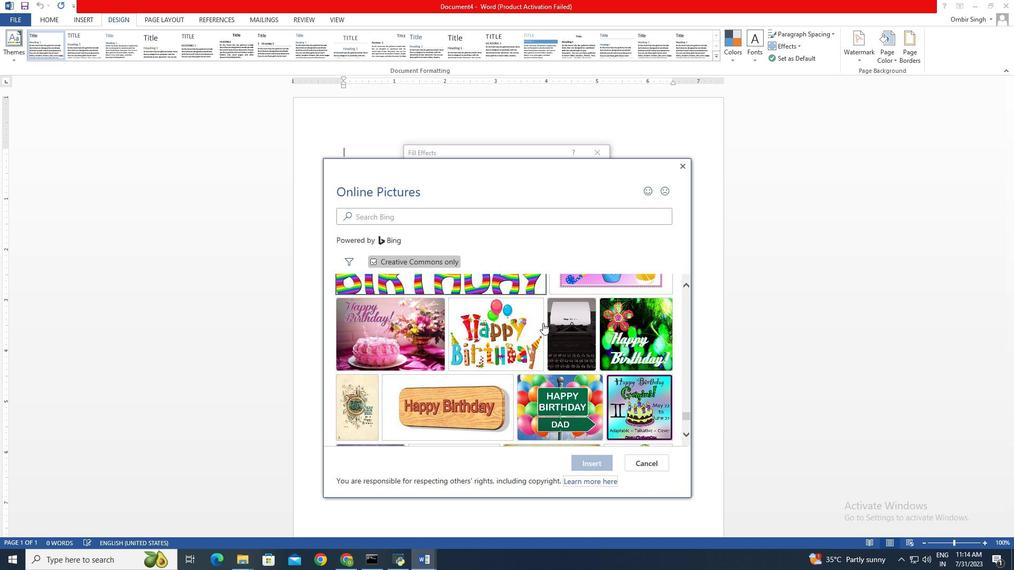 
Action: Mouse moved to (369, 325)
Screenshot: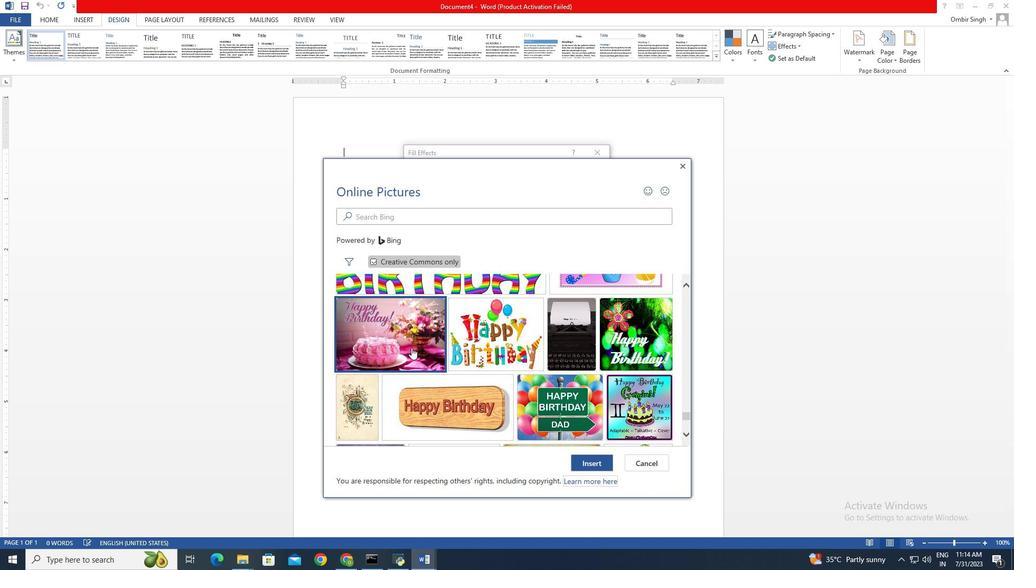 
Action: Mouse pressed left at (369, 325)
Screenshot: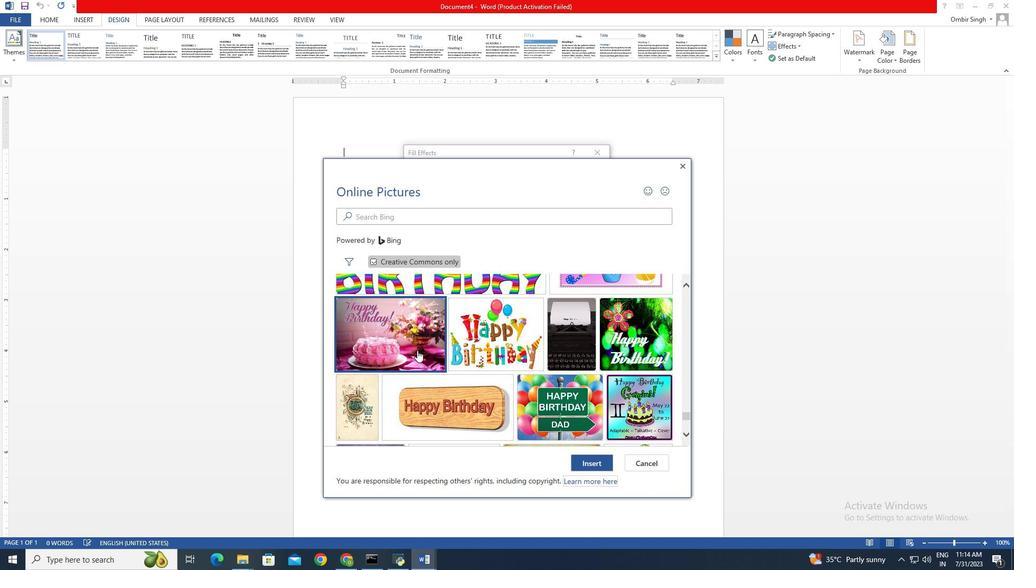 
Action: Mouse moved to (583, 464)
Screenshot: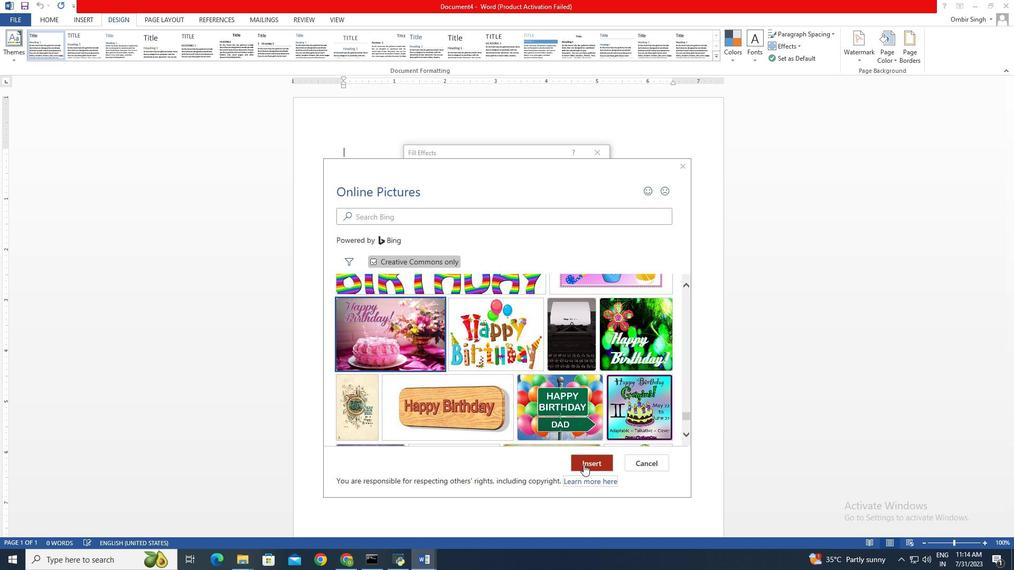 
Action: Mouse pressed left at (583, 464)
Screenshot: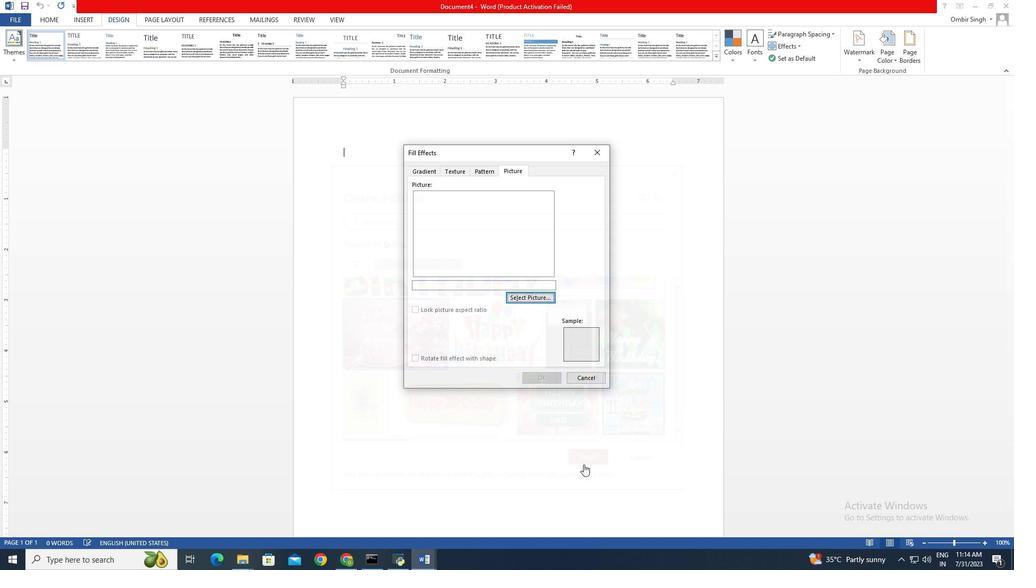 
Action: Mouse moved to (523, 253)
Screenshot: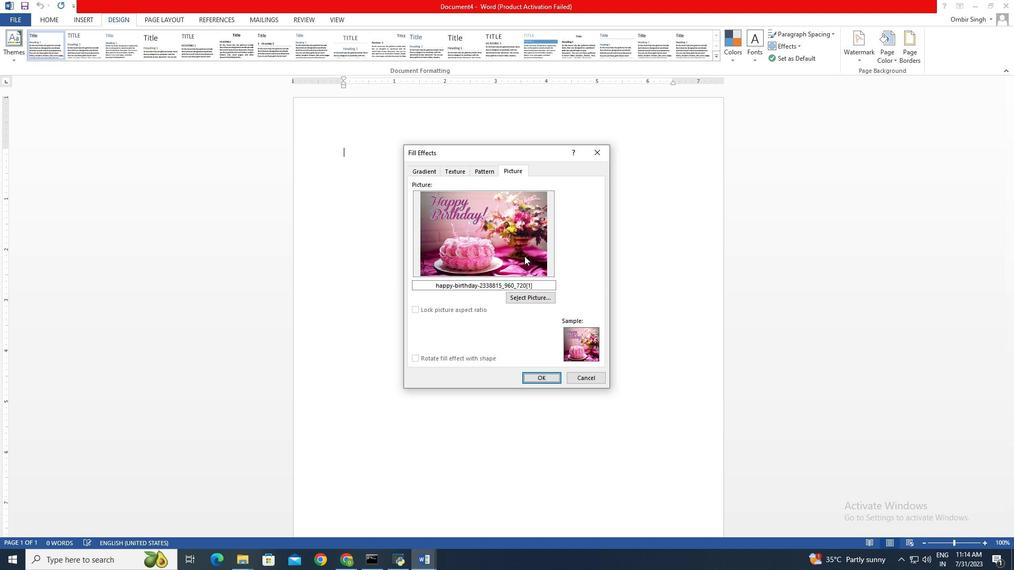 
Action: Mouse pressed left at (523, 253)
Screenshot: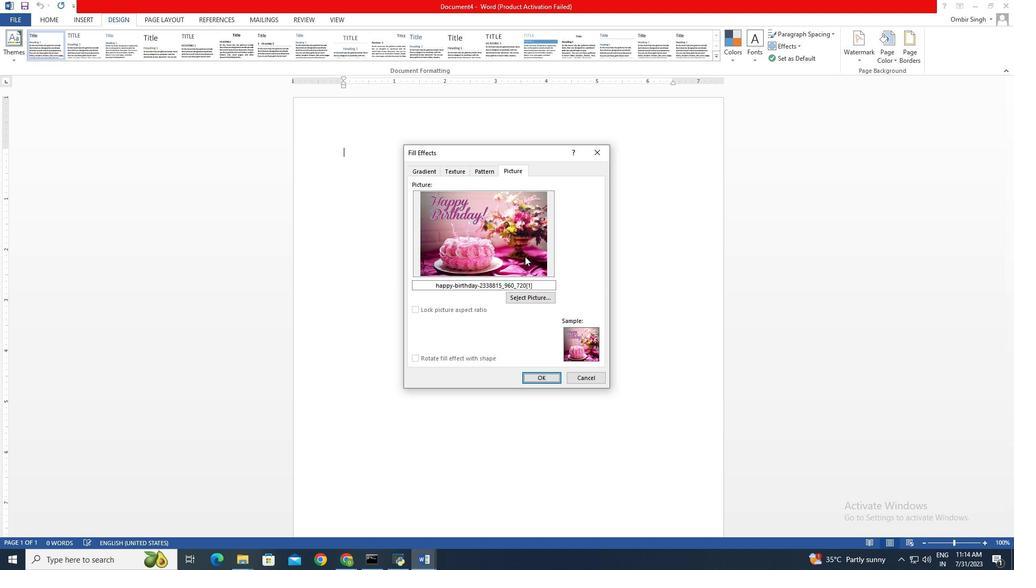 
Action: Mouse moved to (417, 308)
Screenshot: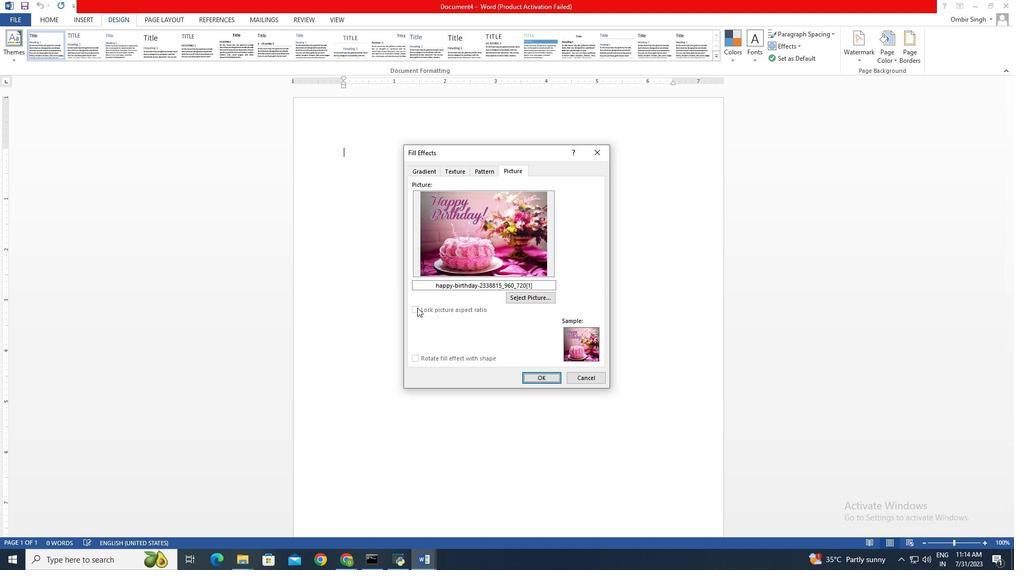 
Action: Mouse pressed left at (417, 308)
Screenshot: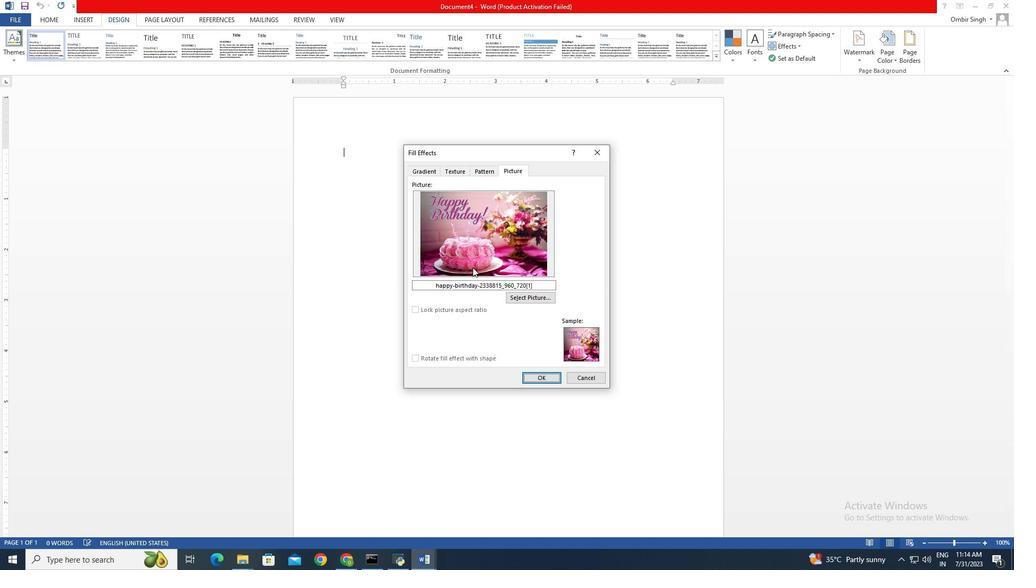 
Action: Mouse moved to (481, 257)
Screenshot: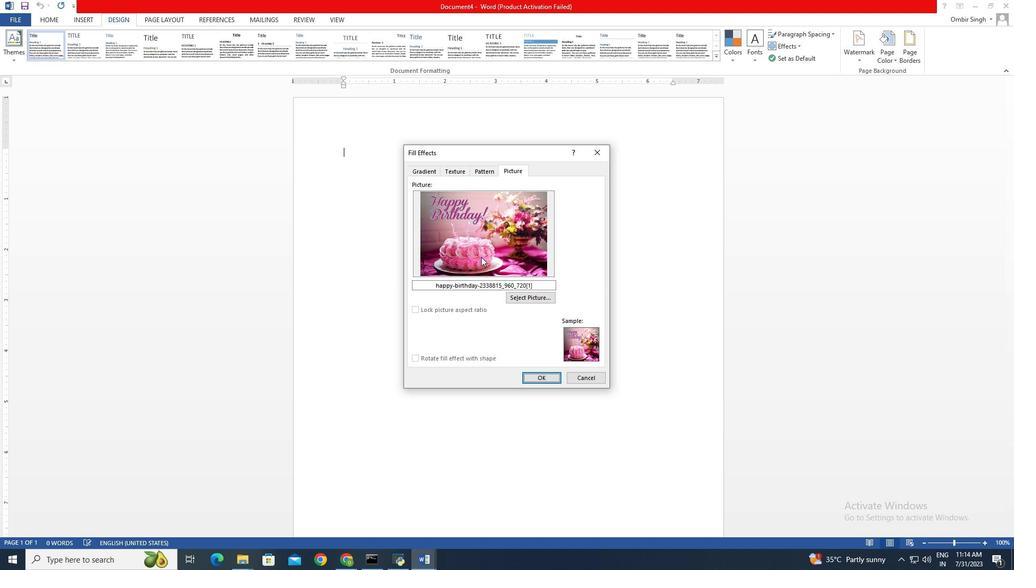 
Action: Mouse pressed left at (481, 257)
Screenshot: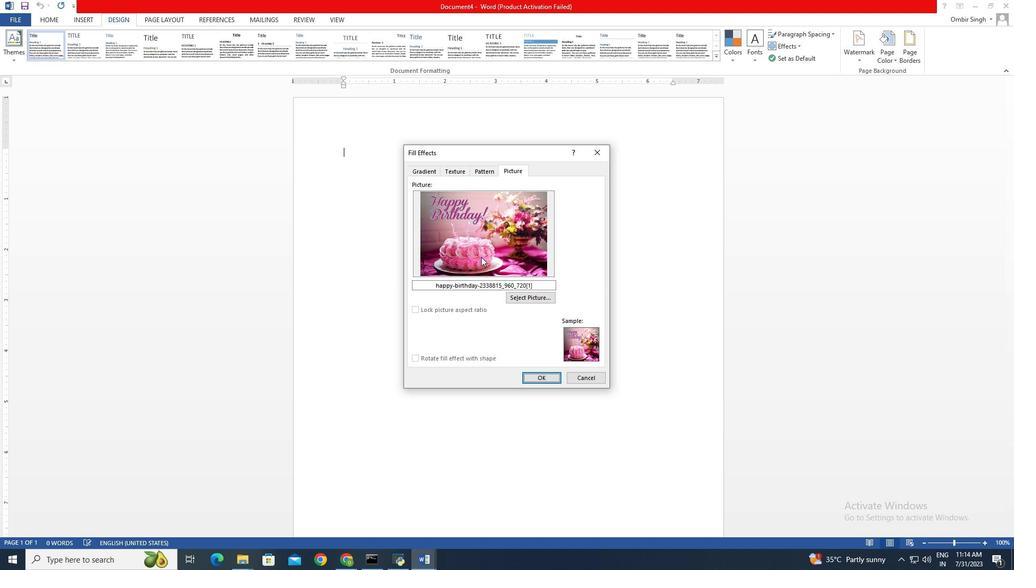 
Action: Mouse moved to (586, 360)
Screenshot: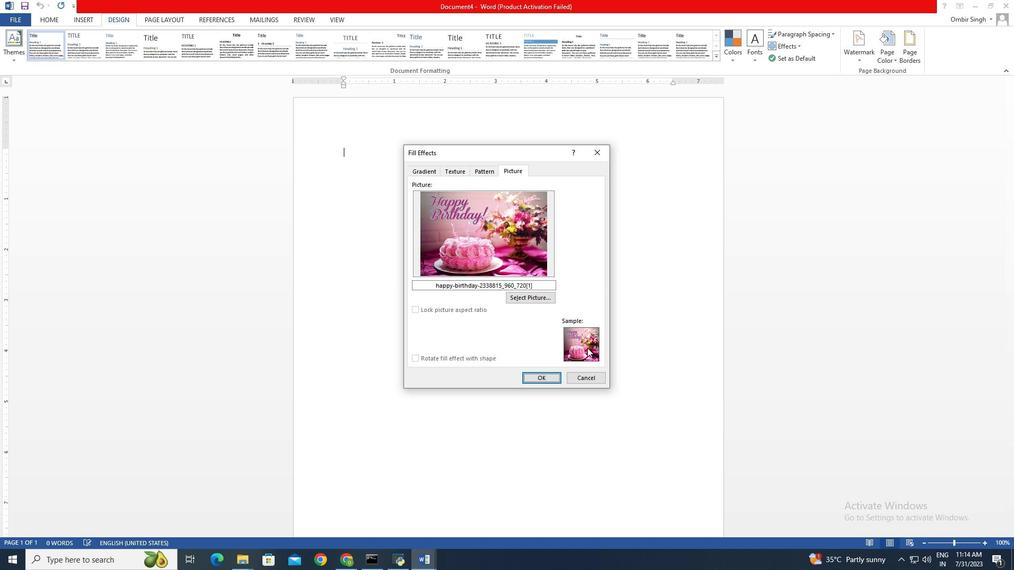
Action: Mouse pressed left at (586, 360)
Screenshot: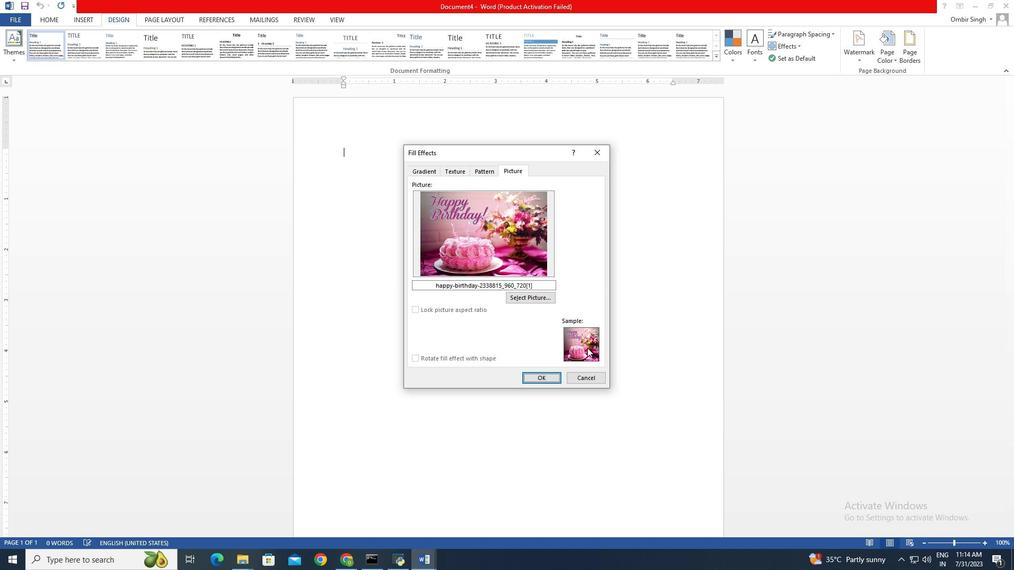 
Action: Mouse moved to (547, 379)
Screenshot: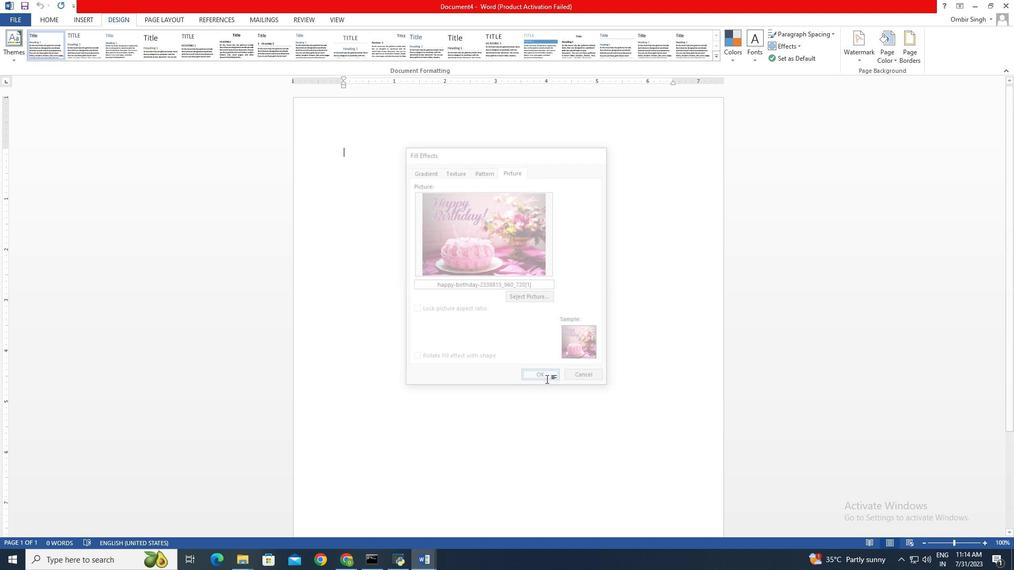 
Action: Mouse pressed left at (547, 379)
Screenshot: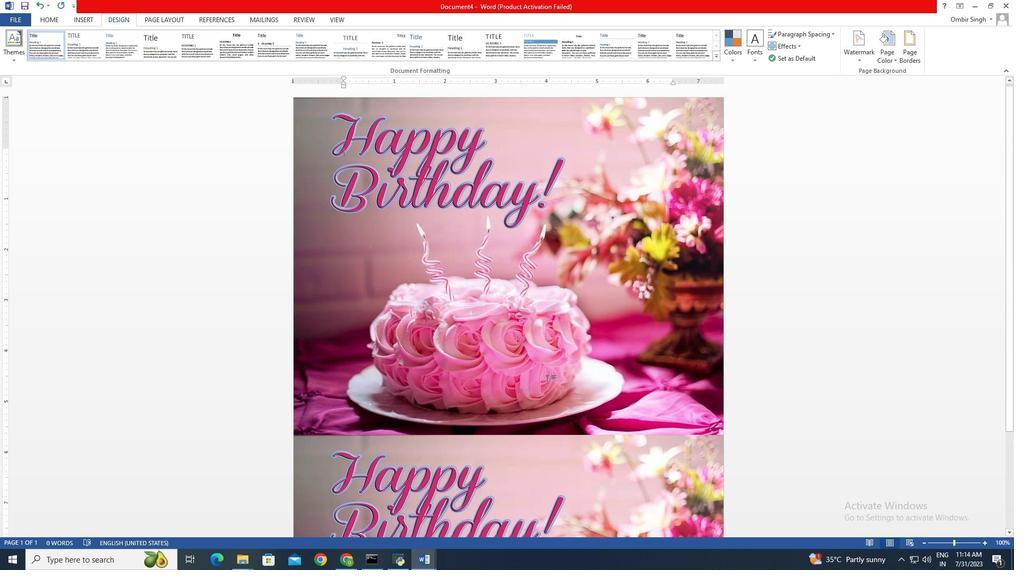 
Action: Mouse moved to (526, 363)
Screenshot: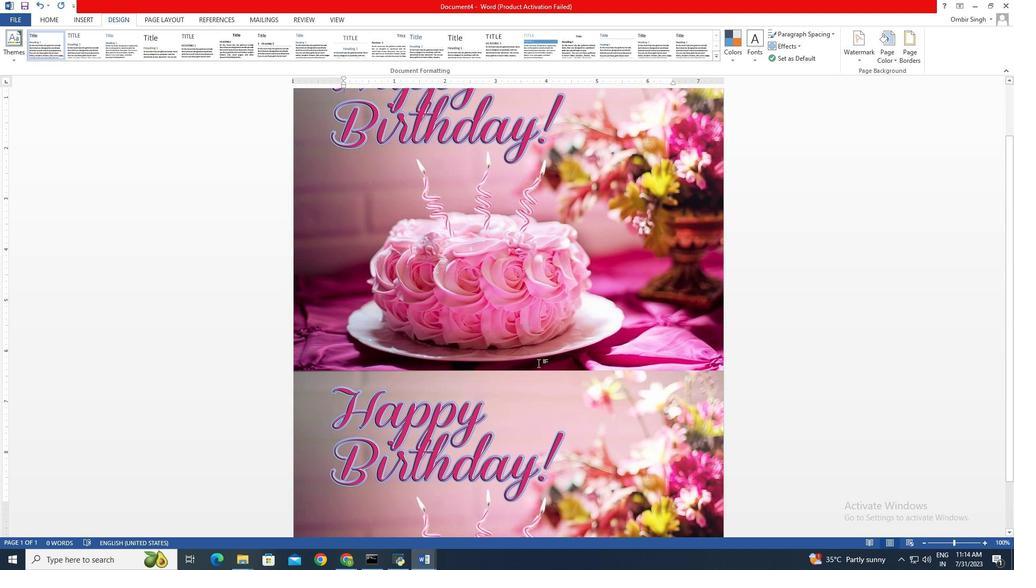 
Action: Mouse scrolled (526, 362) with delta (0, 0)
Screenshot: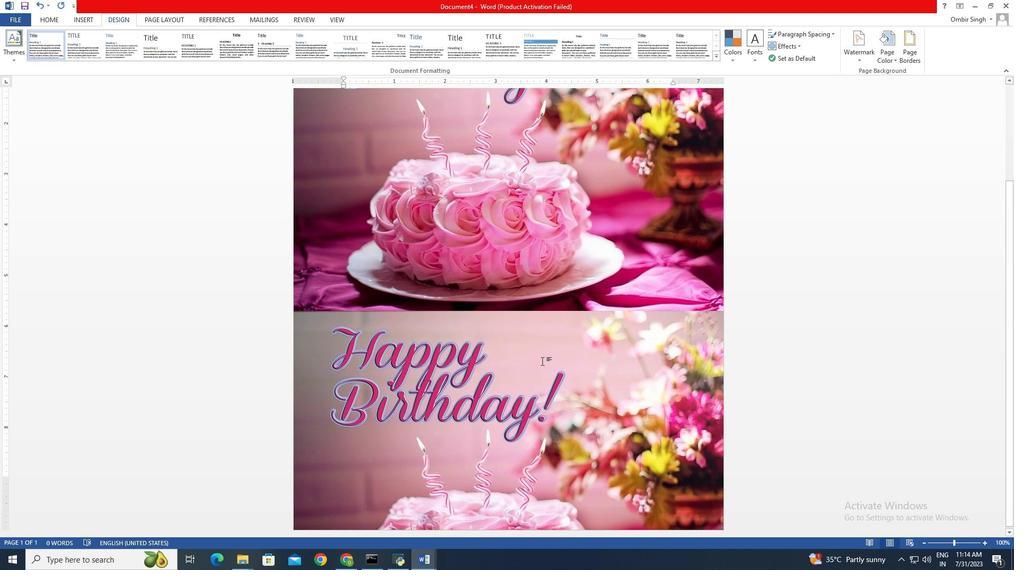 
Action: Mouse moved to (529, 363)
Screenshot: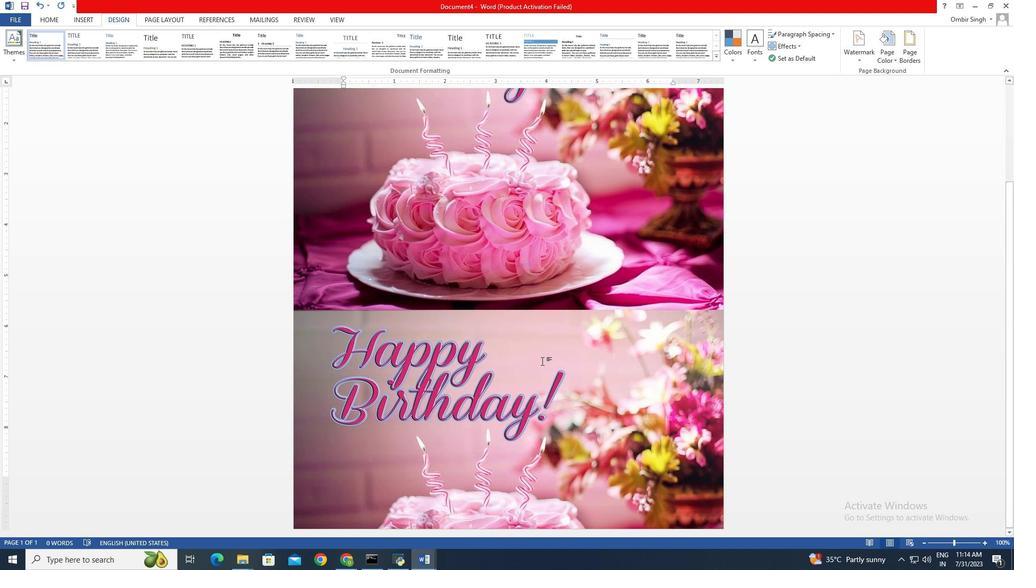 
Action: Mouse scrolled (529, 362) with delta (0, 0)
Screenshot: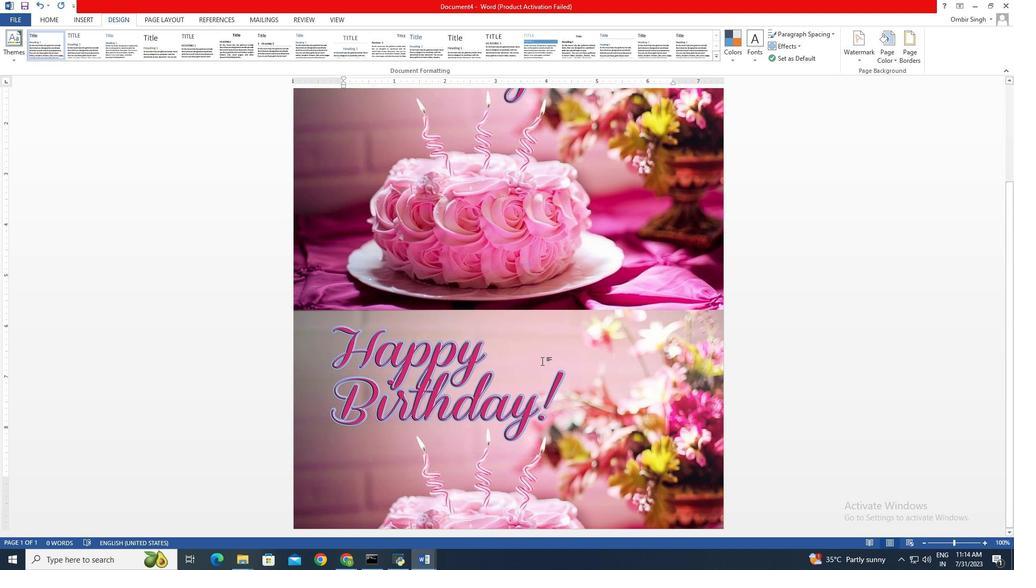 
Action: Mouse moved to (535, 363)
Screenshot: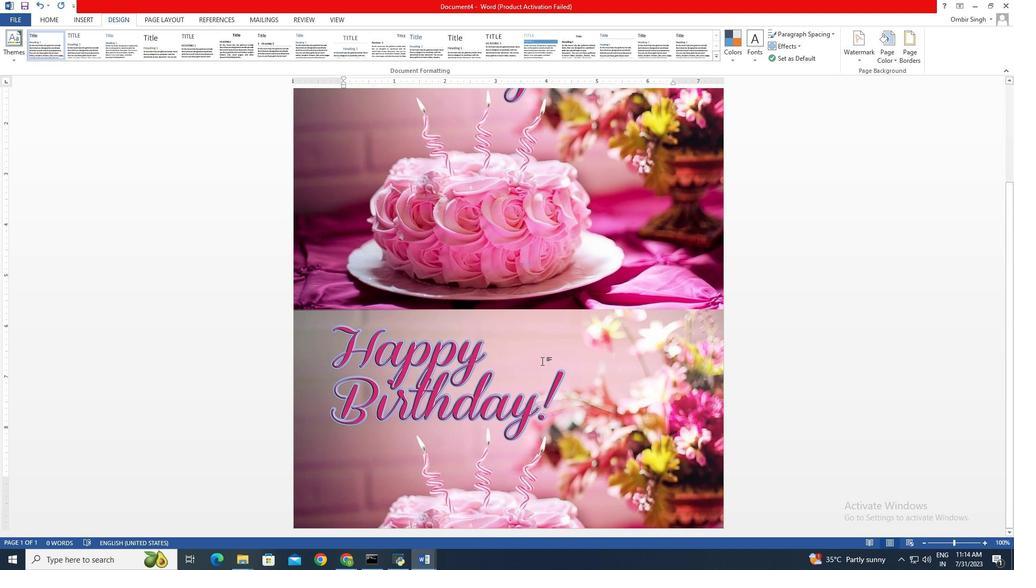 
Action: Mouse scrolled (535, 362) with delta (0, 0)
Screenshot: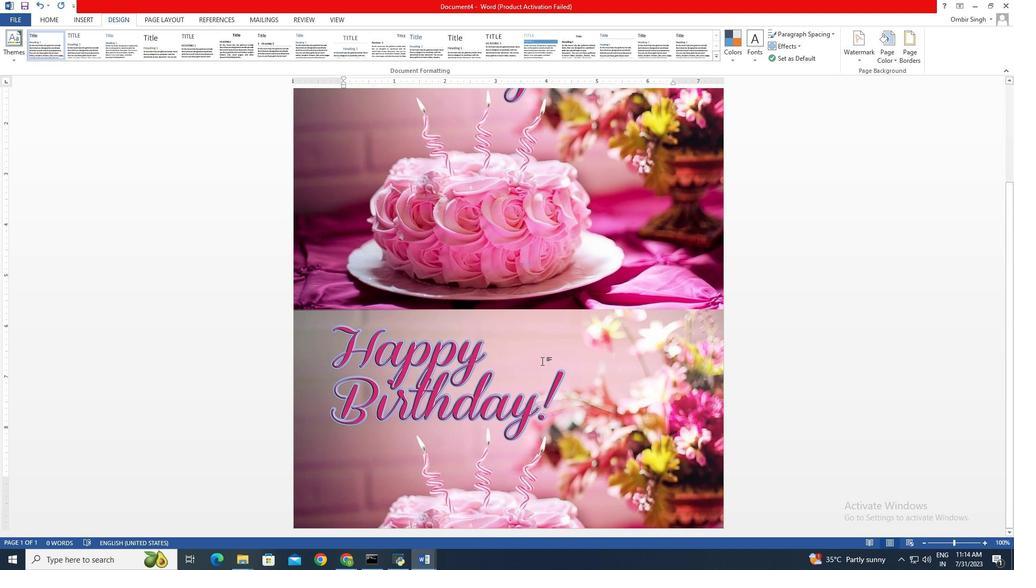 
Action: Mouse moved to (537, 363)
Screenshot: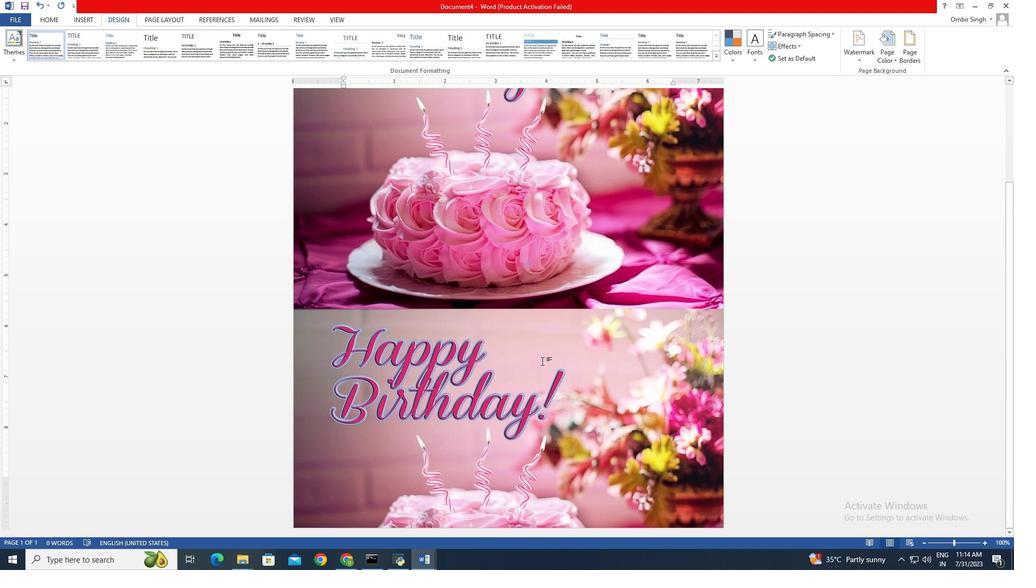 
Action: Mouse scrolled (537, 362) with delta (0, 0)
Screenshot: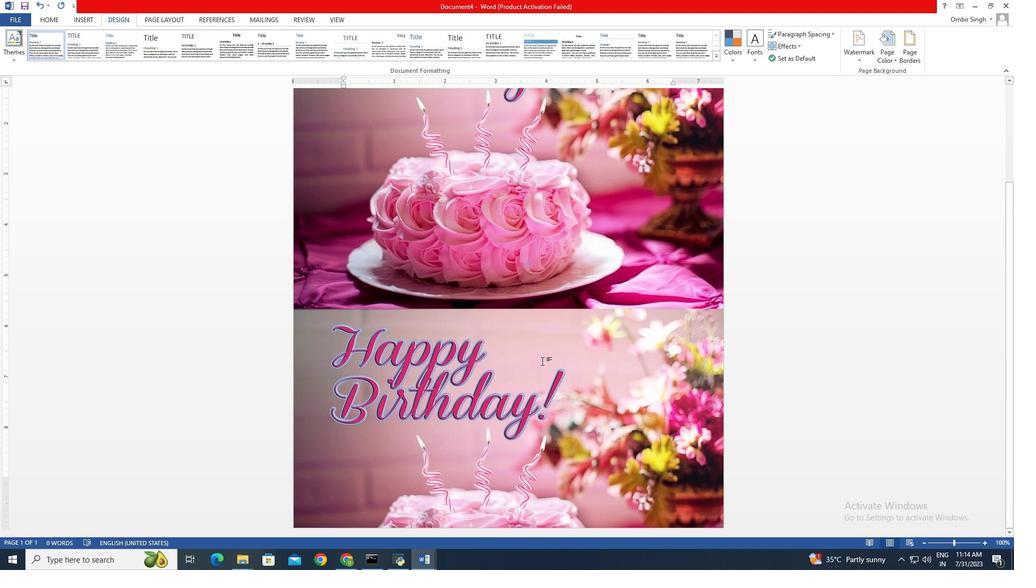 
Action: Mouse moved to (538, 363)
Screenshot: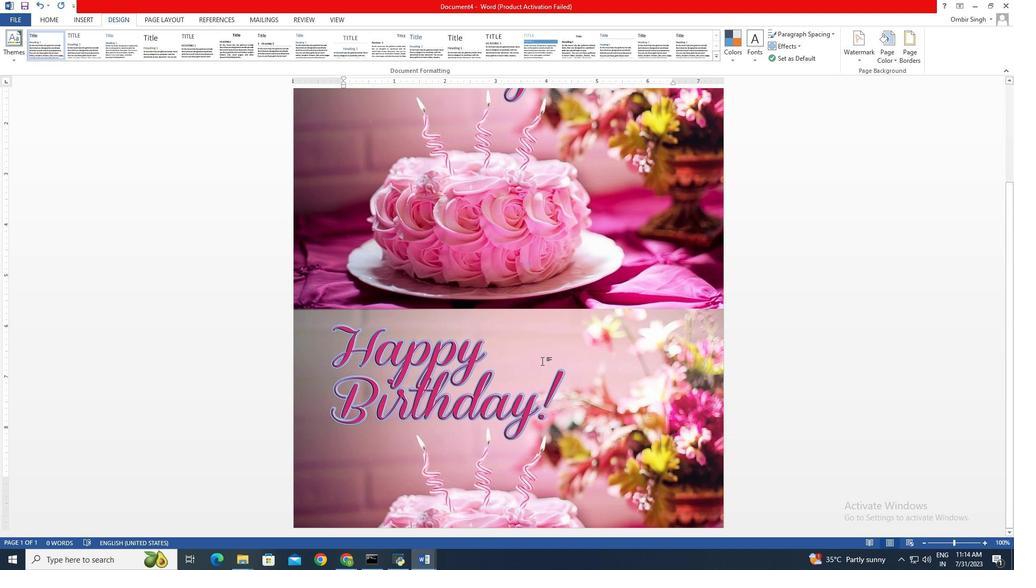 
Action: Mouse scrolled (538, 362) with delta (0, 0)
Screenshot: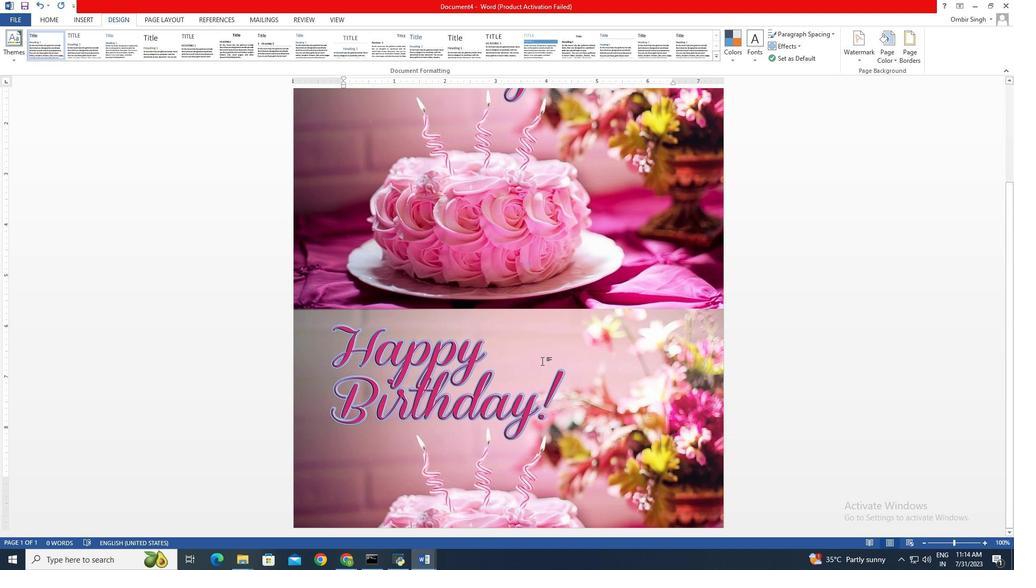 
Action: Mouse moved to (540, 363)
Screenshot: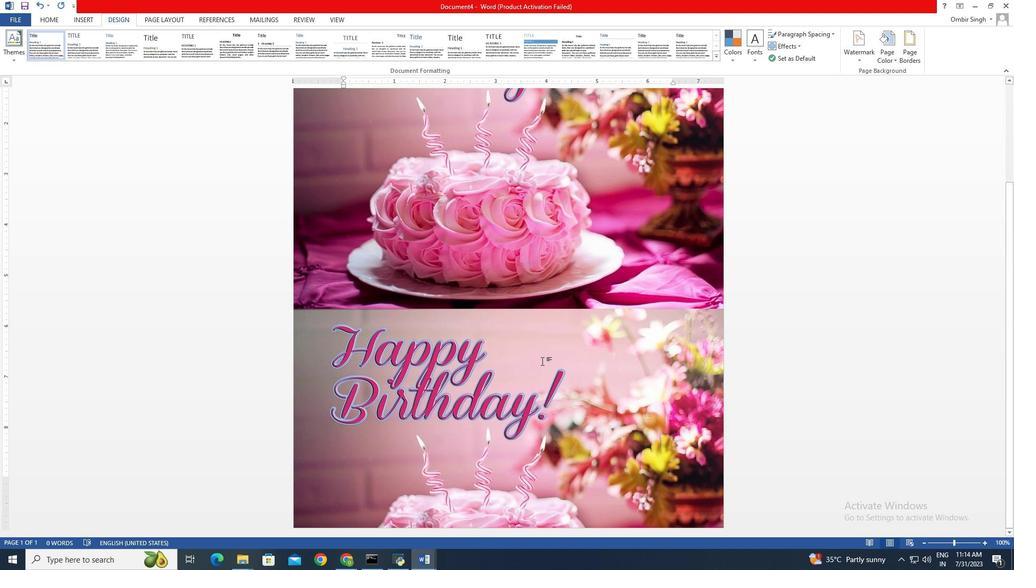 
Action: Mouse scrolled (540, 362) with delta (0, 0)
Screenshot: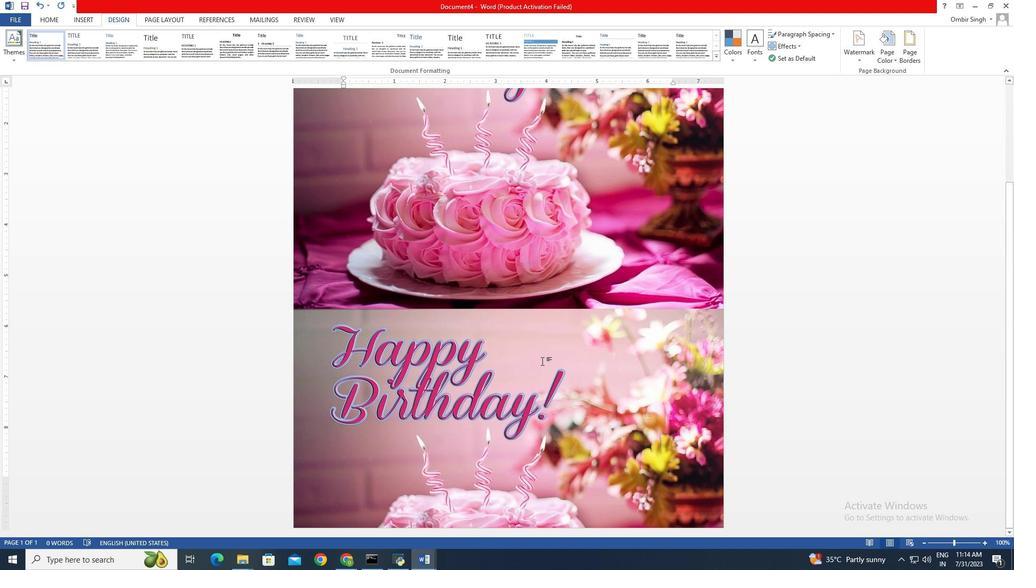 
Action: Mouse moved to (542, 361)
Screenshot: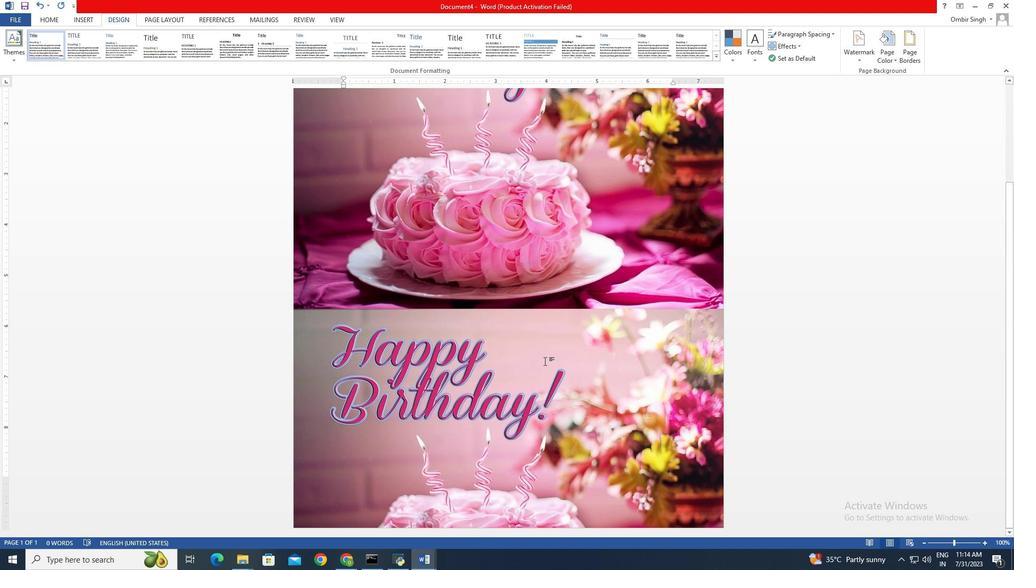 
Action: Mouse scrolled (542, 360) with delta (0, 0)
Screenshot: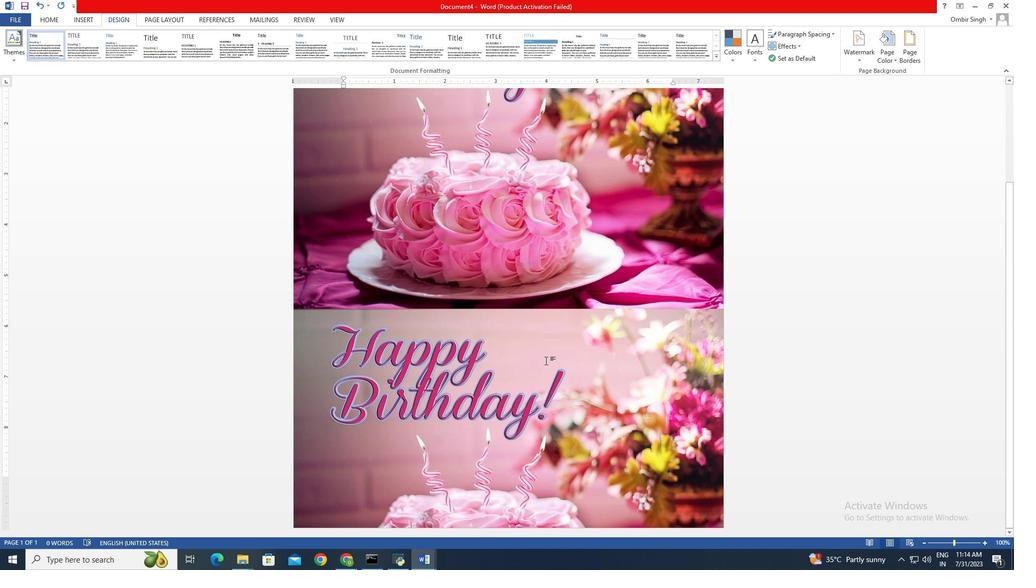 
Action: Mouse scrolled (542, 360) with delta (0, 0)
Screenshot: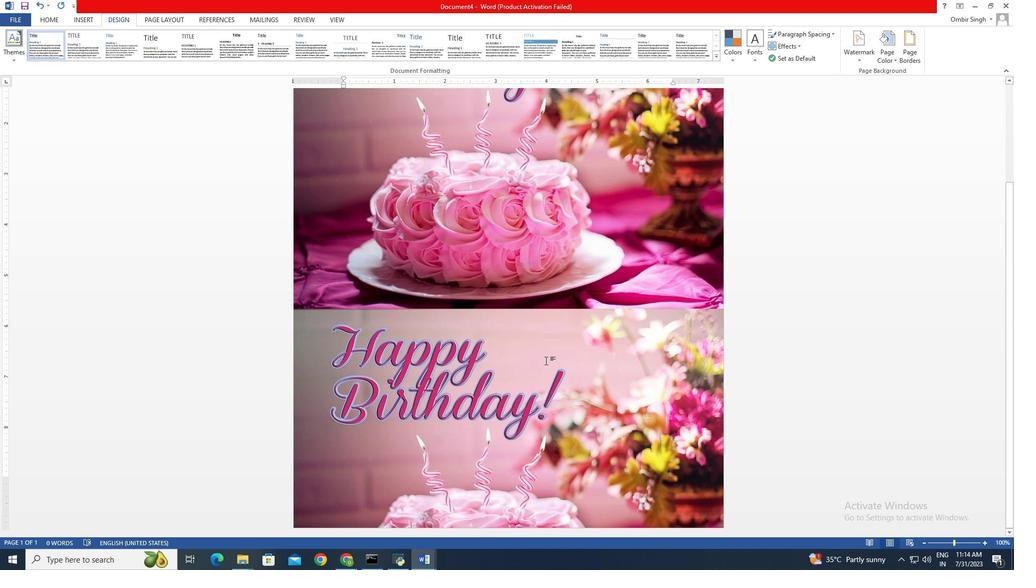 
Action: Mouse scrolled (542, 360) with delta (0, 0)
Screenshot: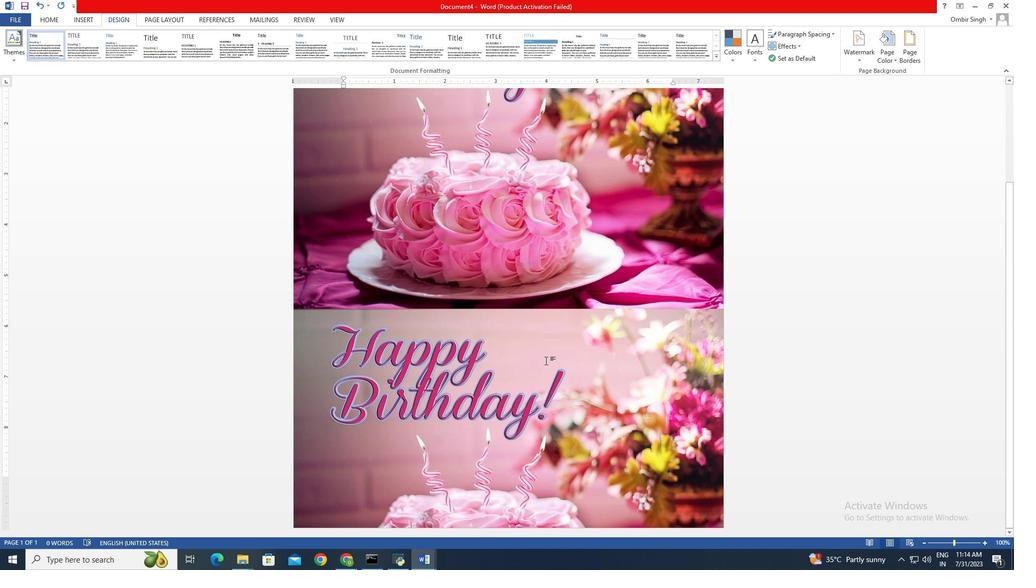
Action: Mouse scrolled (542, 360) with delta (0, 0)
Screenshot: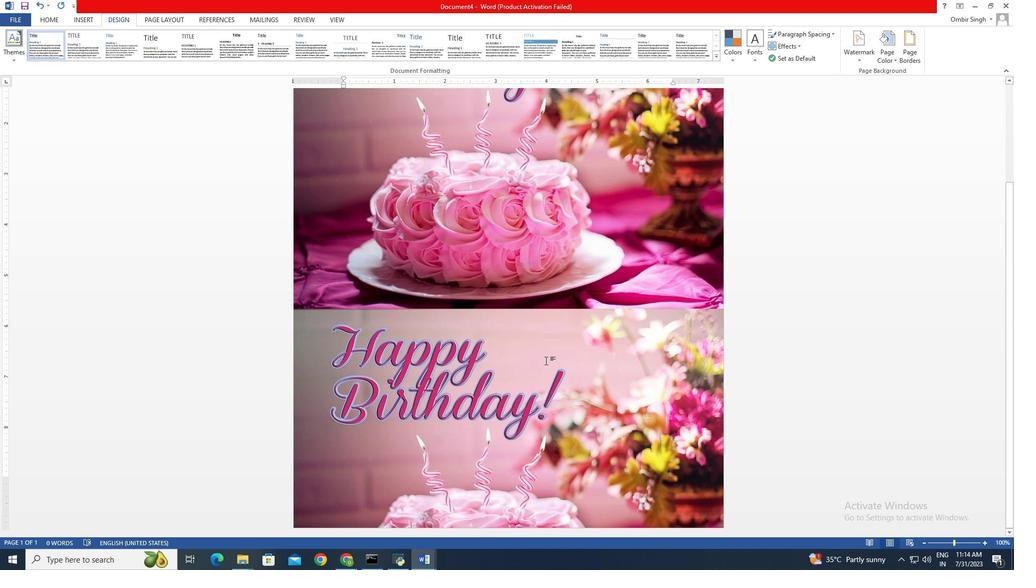
Action: Mouse moved to (544, 361)
Screenshot: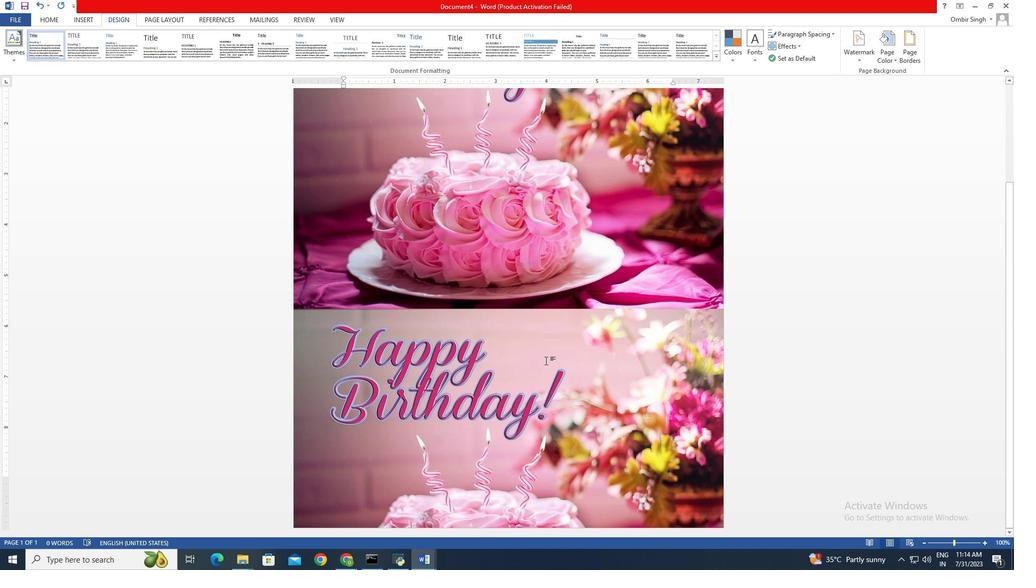 
Action: Mouse scrolled (544, 360) with delta (0, 0)
Screenshot: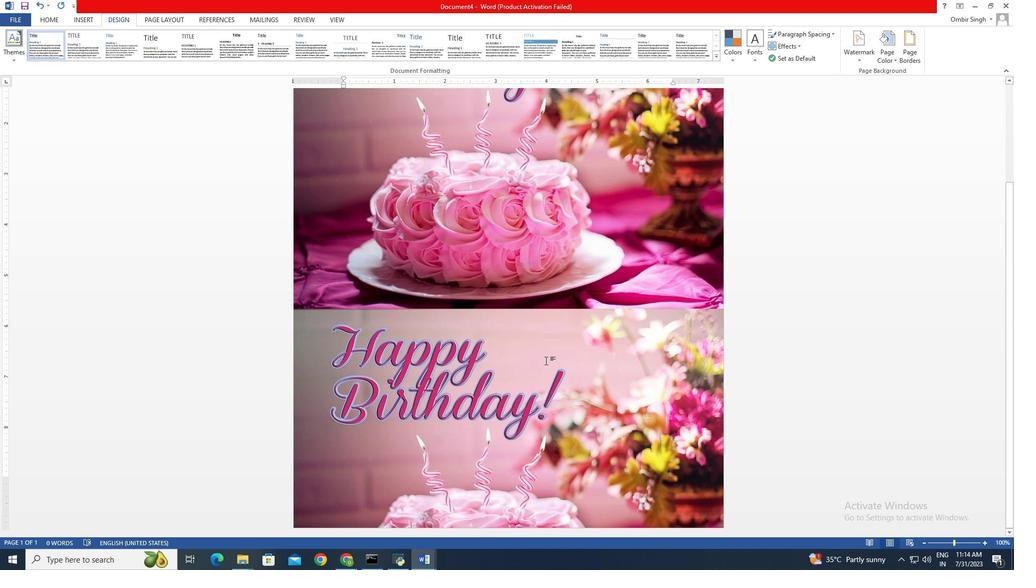 
Action: Mouse moved to (544, 361)
Screenshot: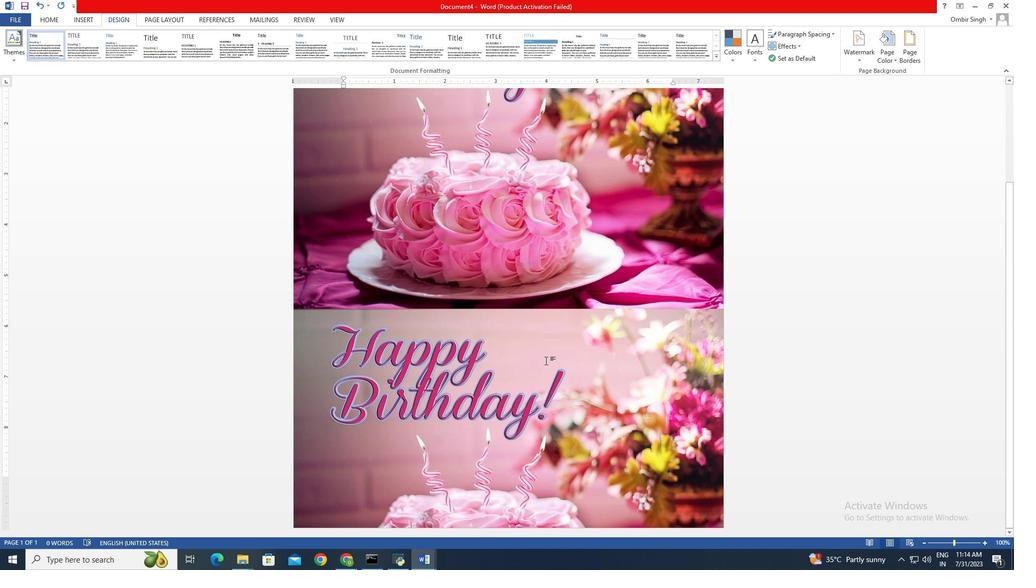 
Action: Mouse scrolled (544, 360) with delta (0, 0)
Screenshot: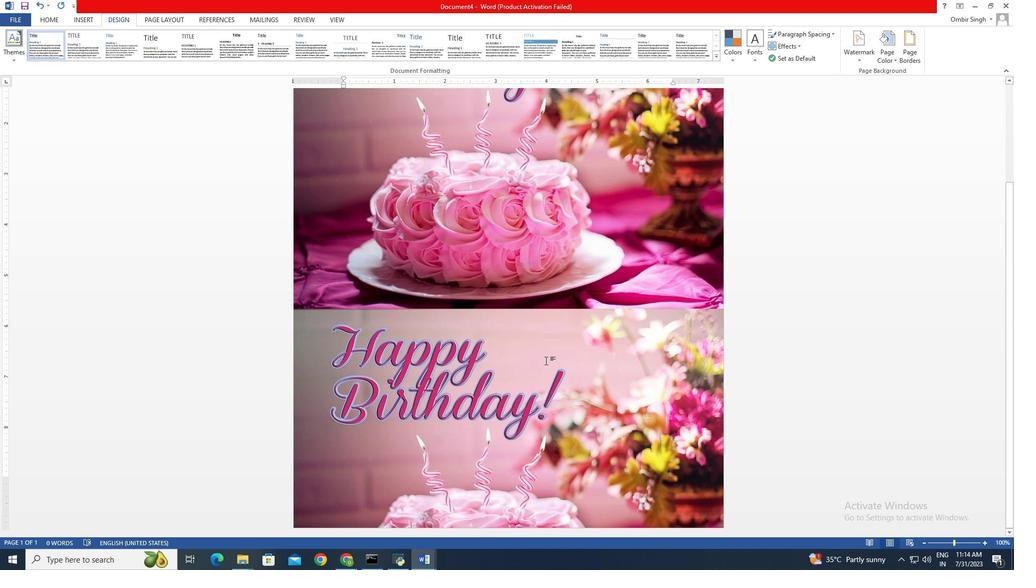 
Action: Mouse moved to (546, 360)
Screenshot: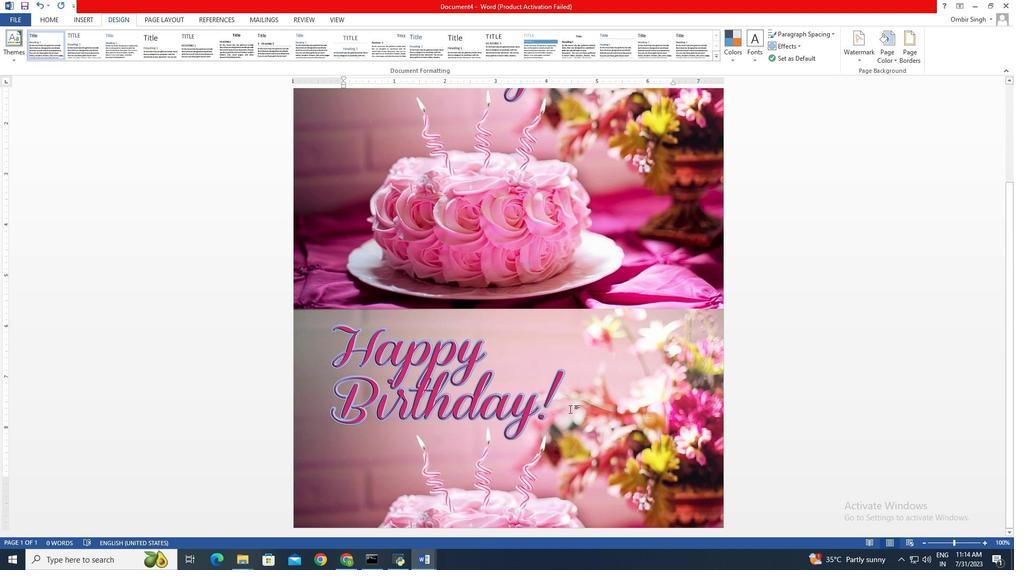 
Action: Mouse scrolled (546, 360) with delta (0, 0)
Screenshot: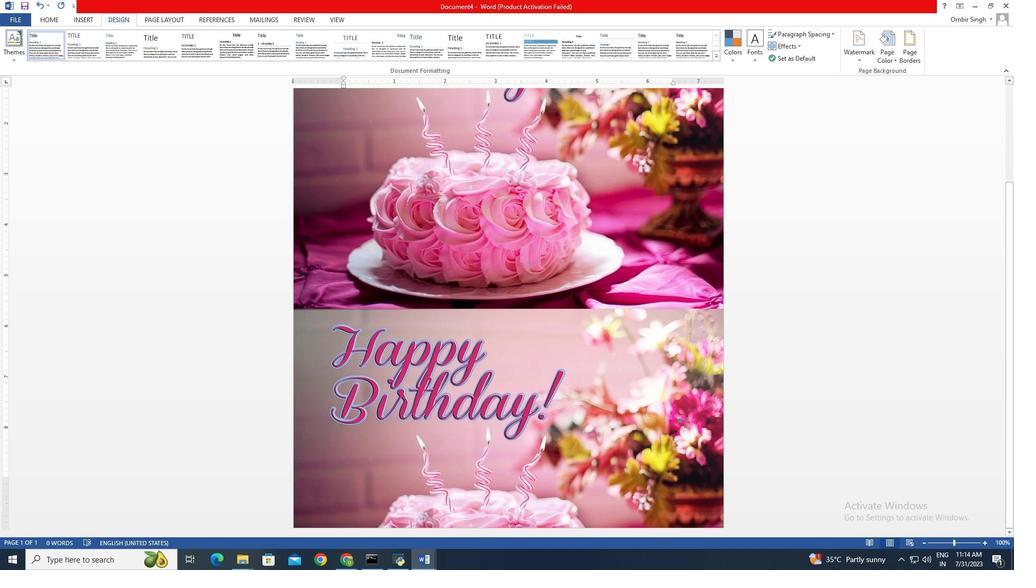 
Action: Mouse scrolled (546, 360) with delta (0, 0)
Screenshot: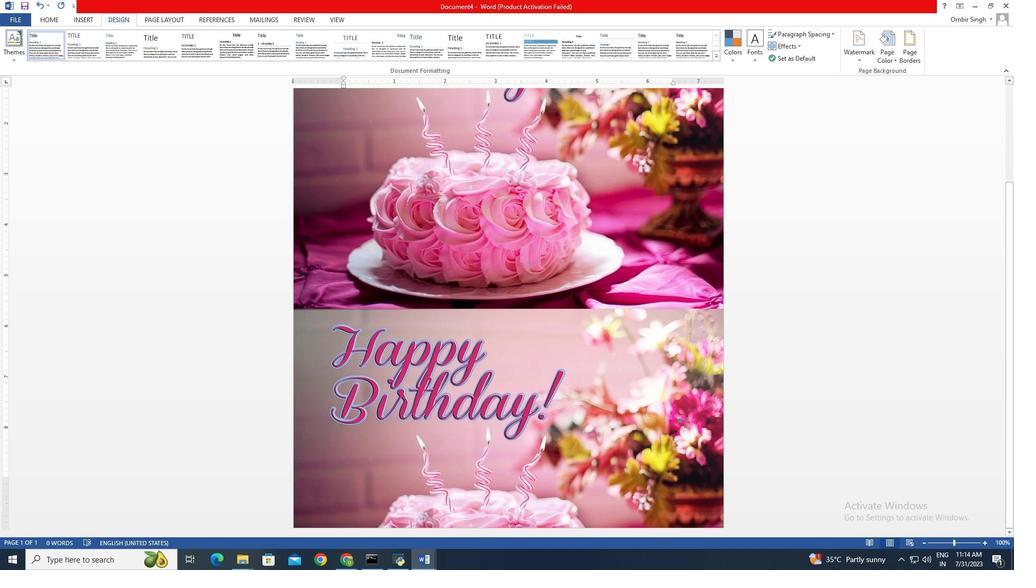 
Action: Mouse scrolled (546, 360) with delta (0, 0)
Screenshot: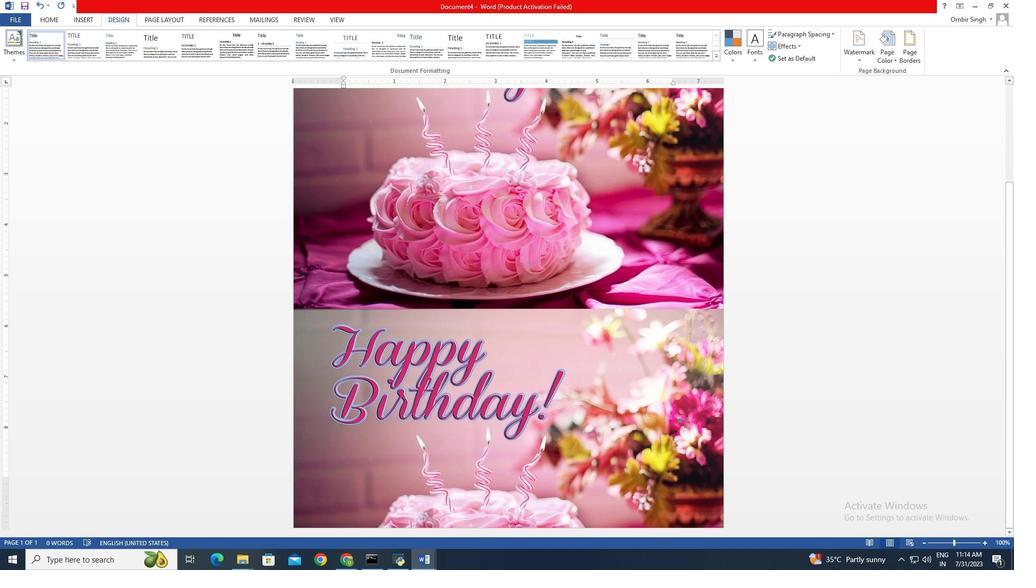 
Action: Mouse scrolled (546, 360) with delta (0, 0)
Screenshot: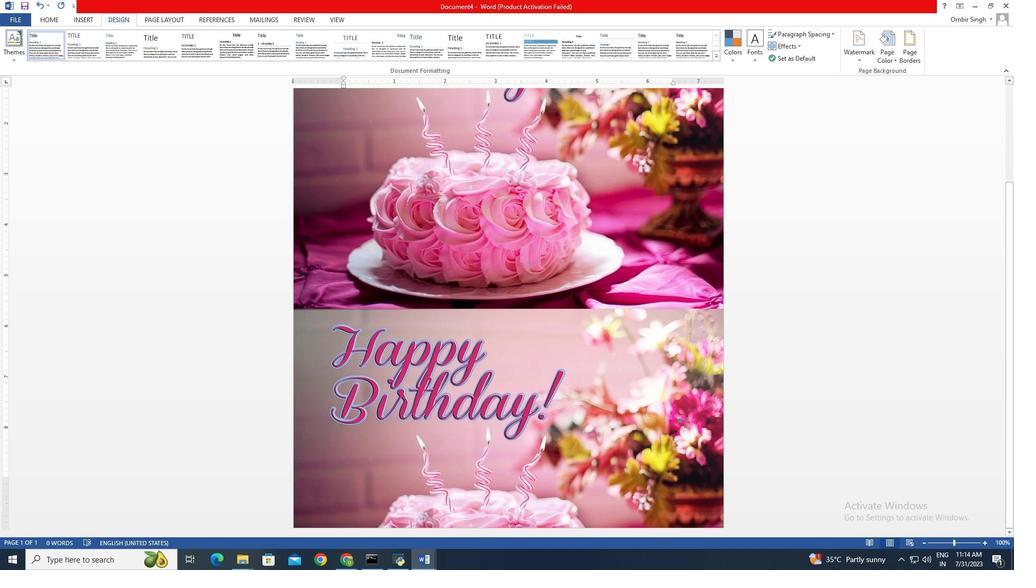 
Action: Mouse scrolled (546, 360) with delta (0, 0)
Screenshot: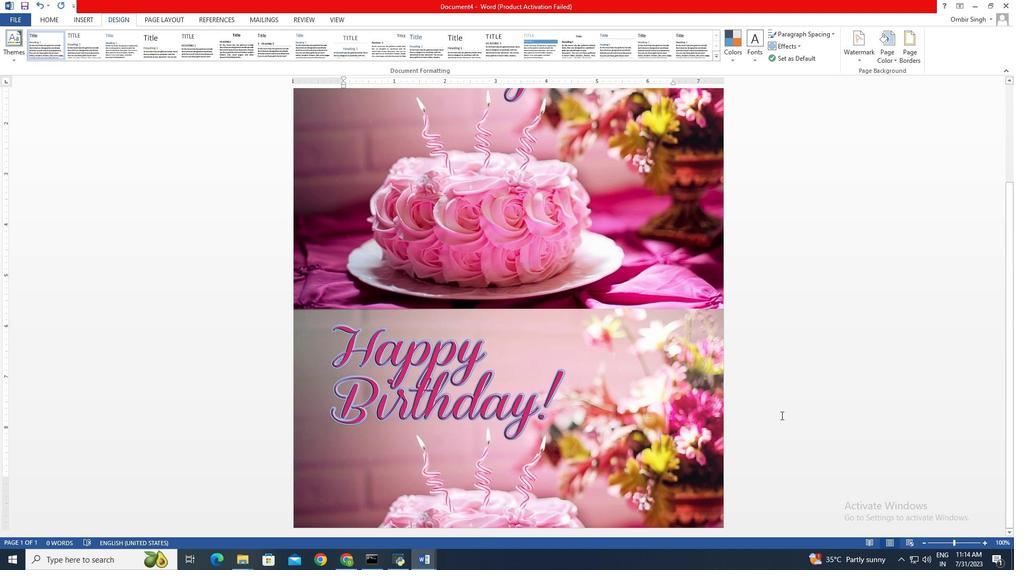 
Action: Mouse scrolled (546, 360) with delta (0, 0)
Screenshot: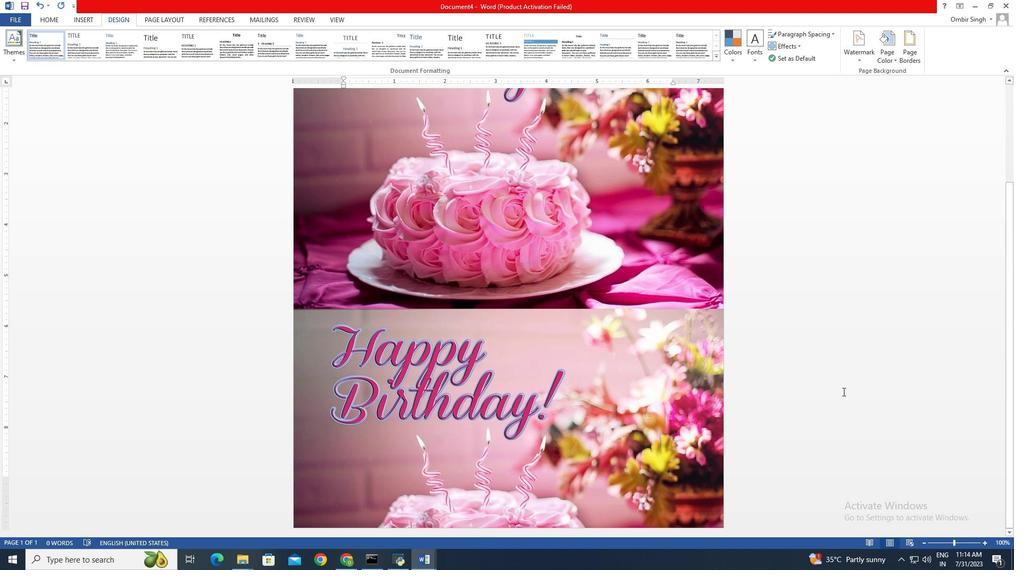 
Action: Mouse moved to (1013, 275)
Screenshot: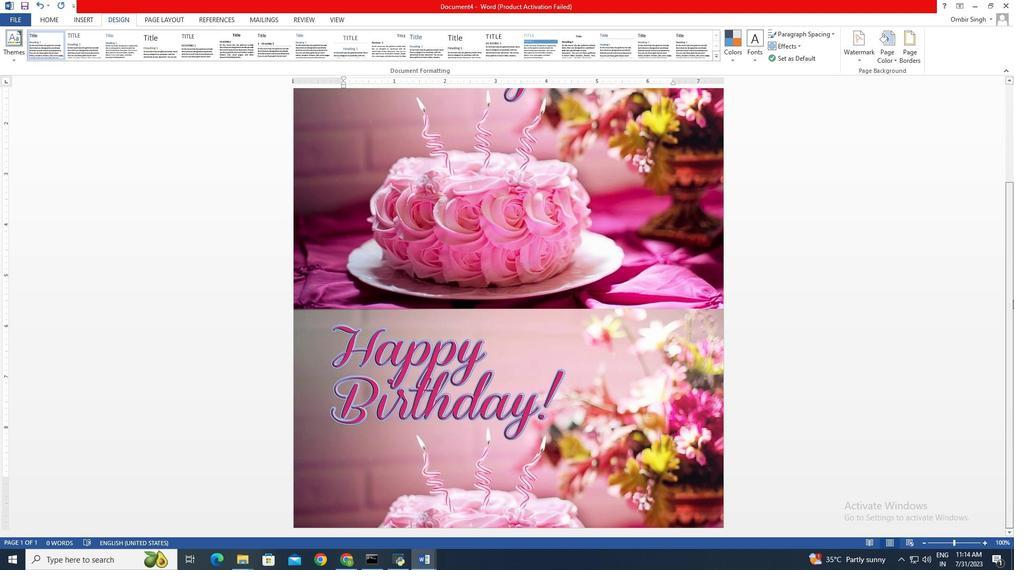 
Action: Mouse pressed left at (1013, 275)
Screenshot: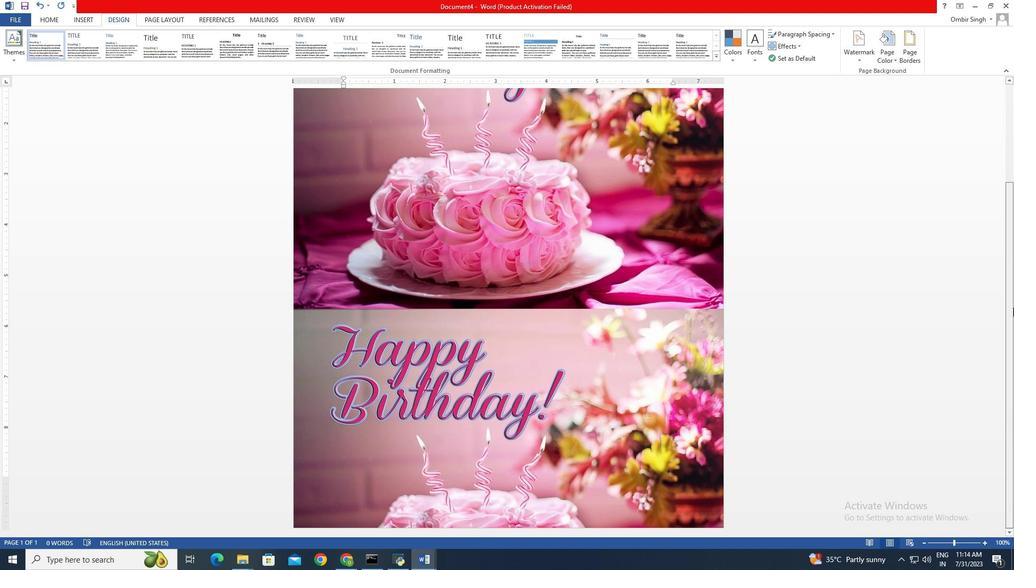 
Action: Mouse moved to (561, 413)
Screenshot: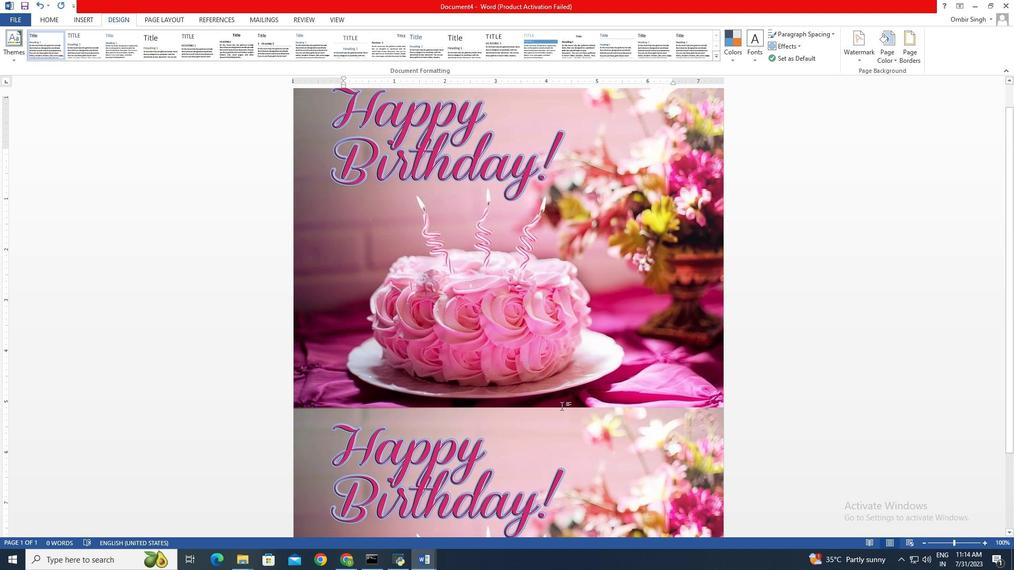 
Action: Mouse scrolled (561, 413) with delta (0, 0)
Screenshot: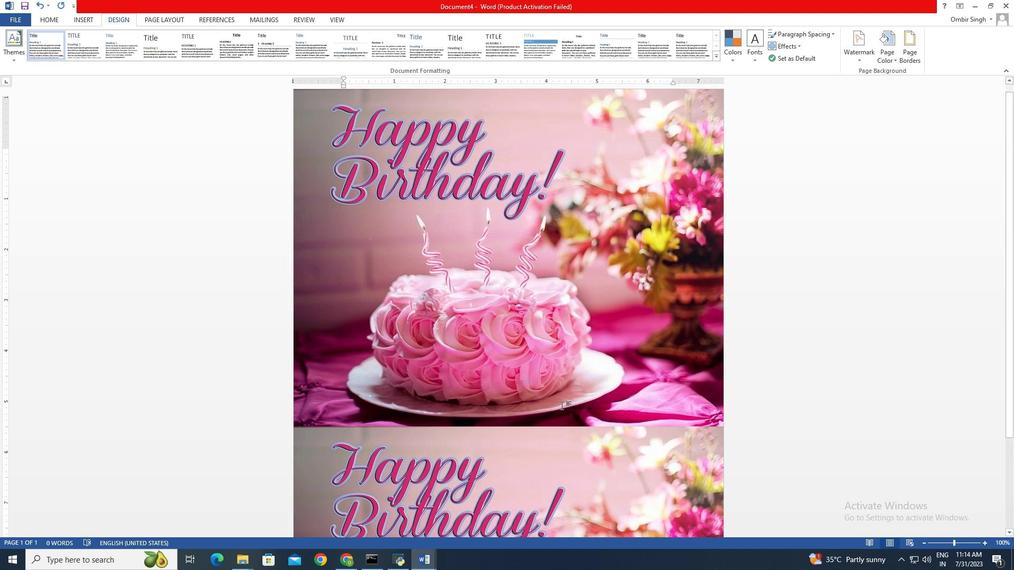 
Action: Mouse scrolled (561, 413) with delta (0, 0)
Screenshot: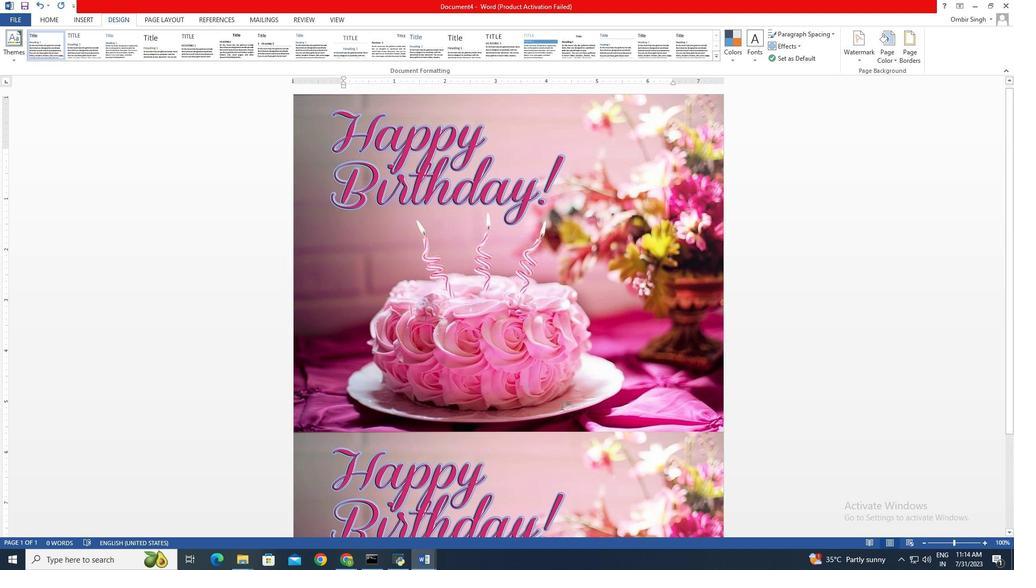 
Action: Mouse scrolled (561, 413) with delta (0, 0)
Screenshot: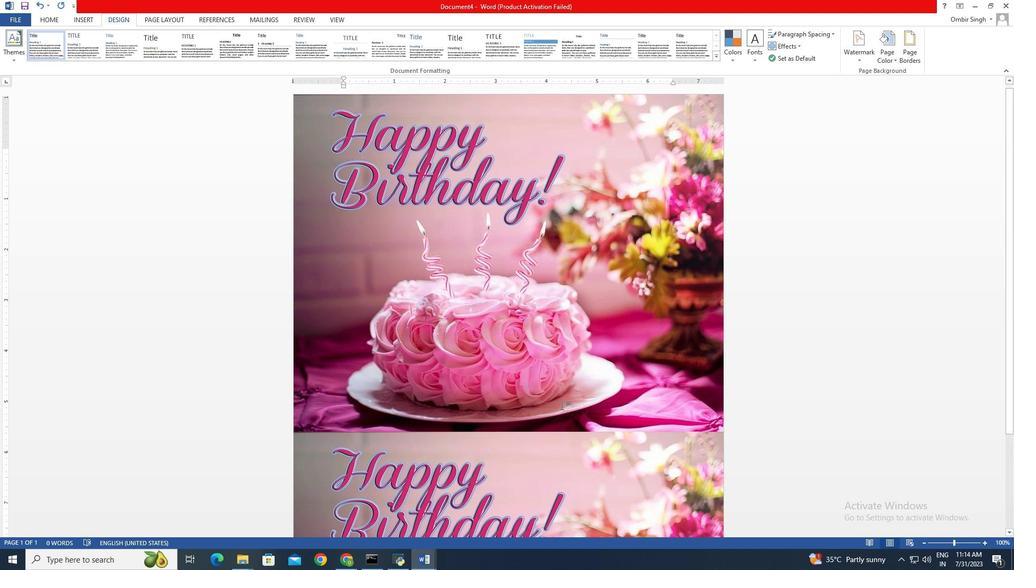 
Action: Mouse scrolled (561, 413) with delta (0, 0)
Screenshot: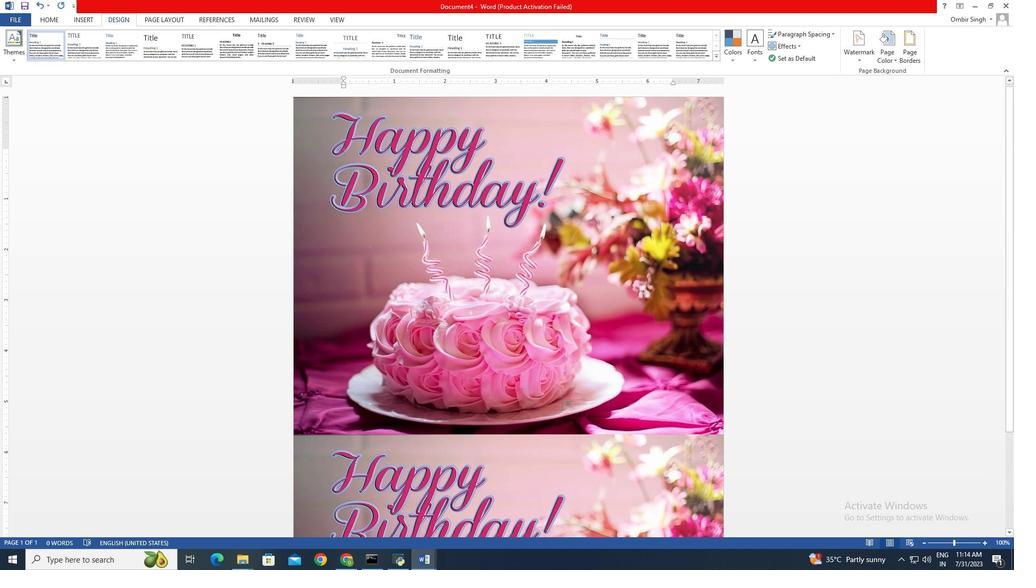 
Action: Mouse moved to (561, 412)
Screenshot: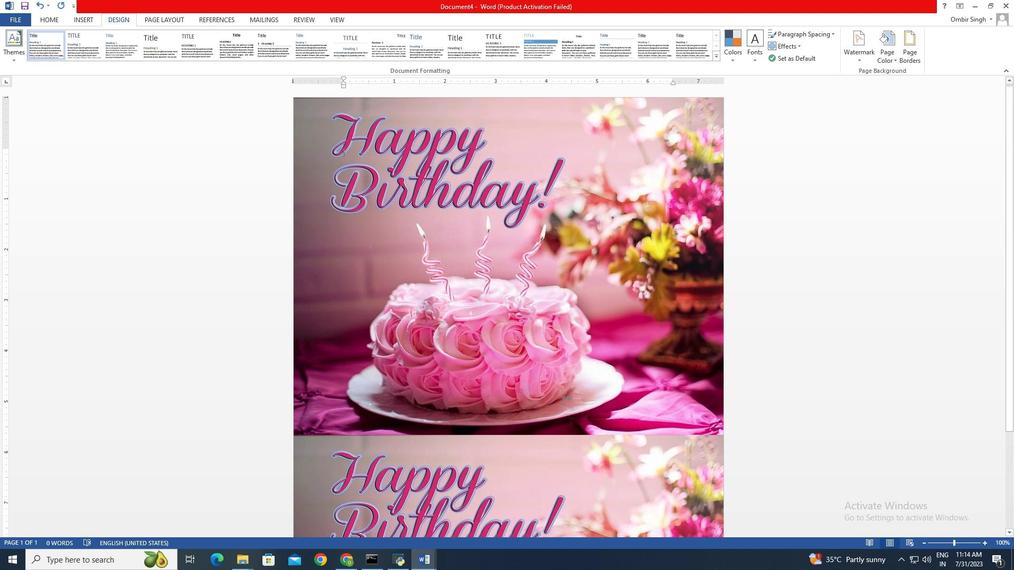 
Action: Mouse scrolled (561, 413) with delta (0, 0)
Screenshot: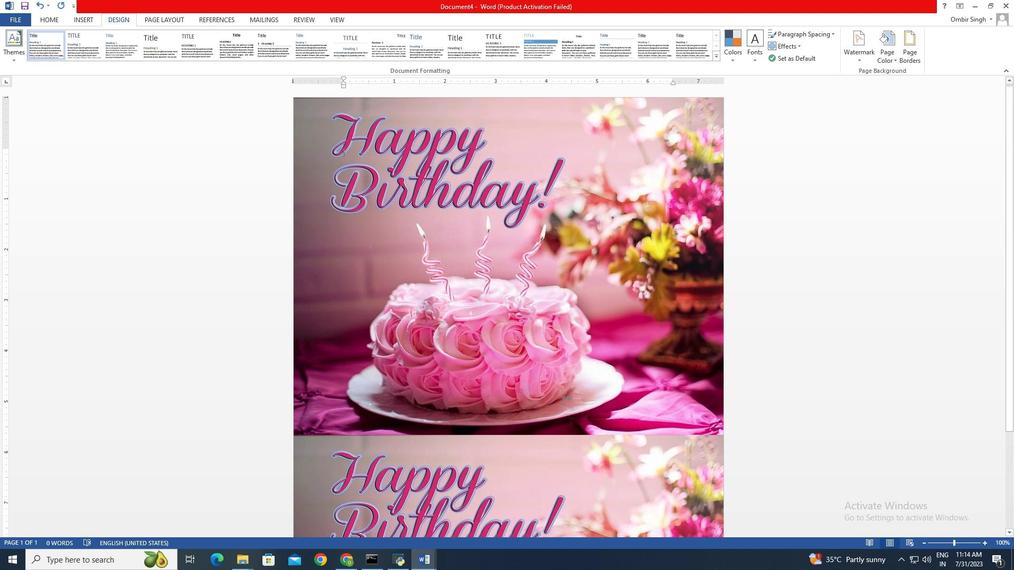 
Action: Mouse moved to (562, 405)
Screenshot: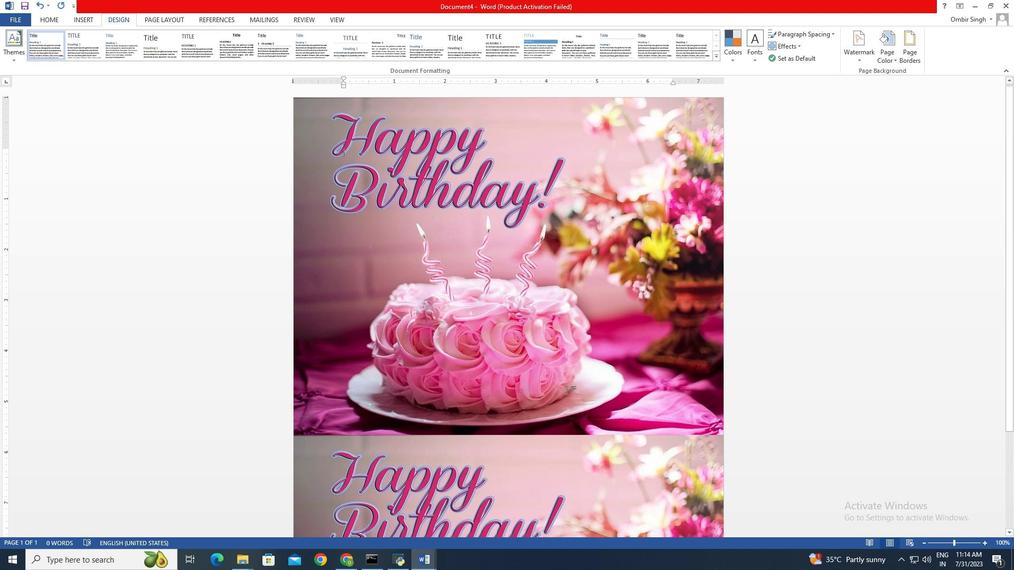 
Action: Mouse scrolled (562, 406) with delta (0, 0)
Screenshot: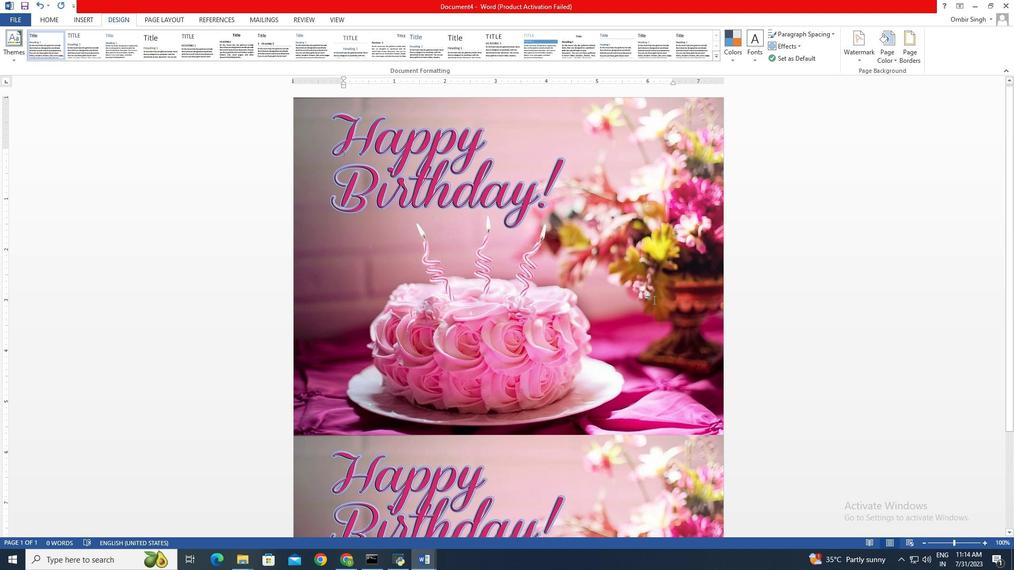 
Action: Mouse moved to (562, 405)
Screenshot: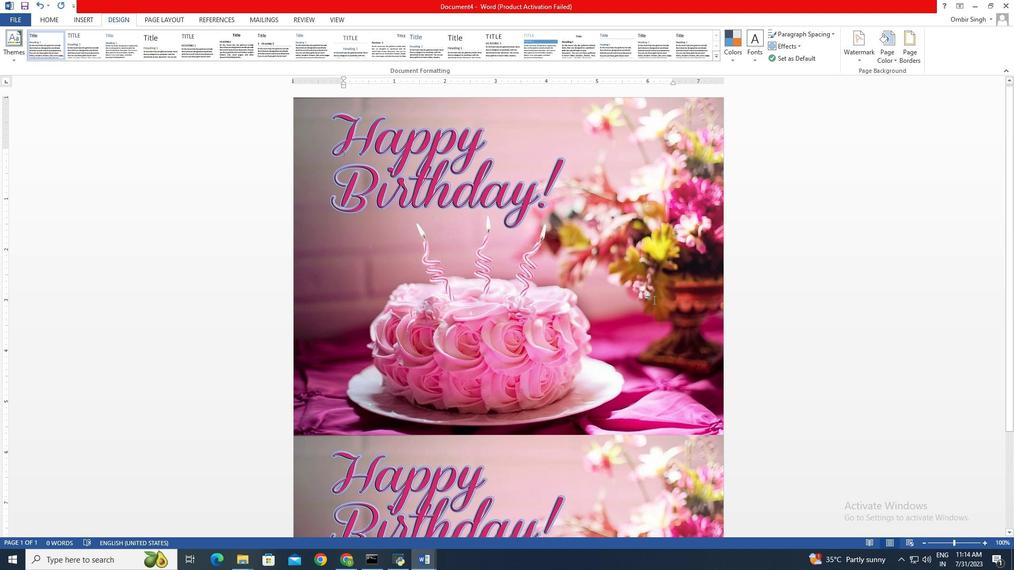
Action: Mouse scrolled (562, 405) with delta (0, 0)
Screenshot: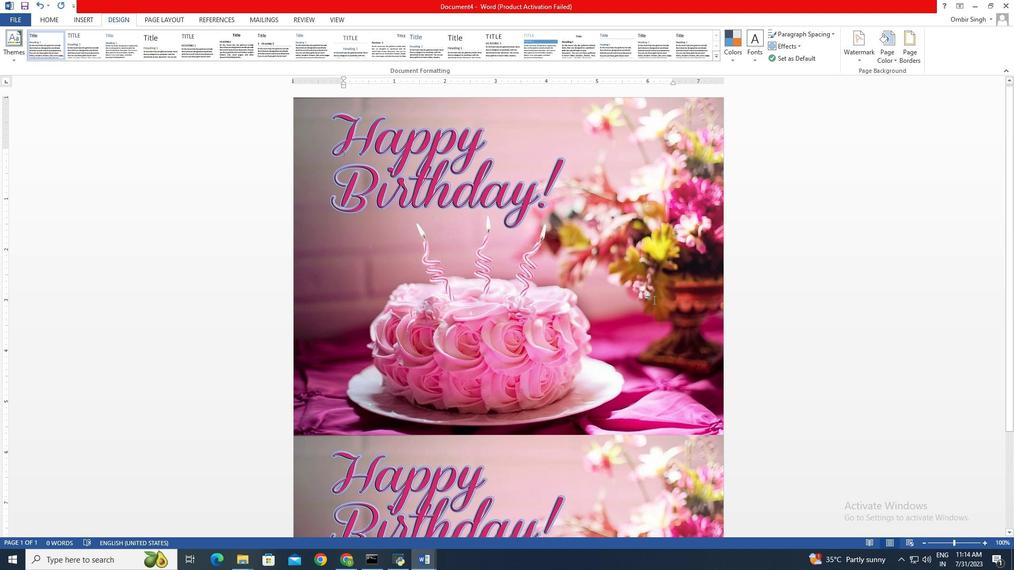 
Action: Mouse moved to (562, 403)
Screenshot: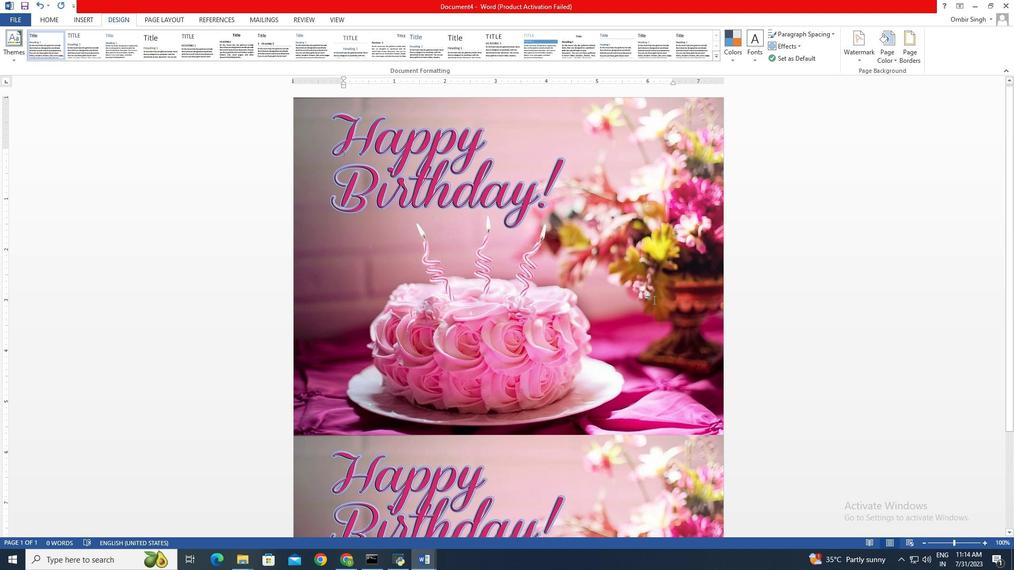 
Action: Mouse scrolled (562, 404) with delta (0, 0)
Screenshot: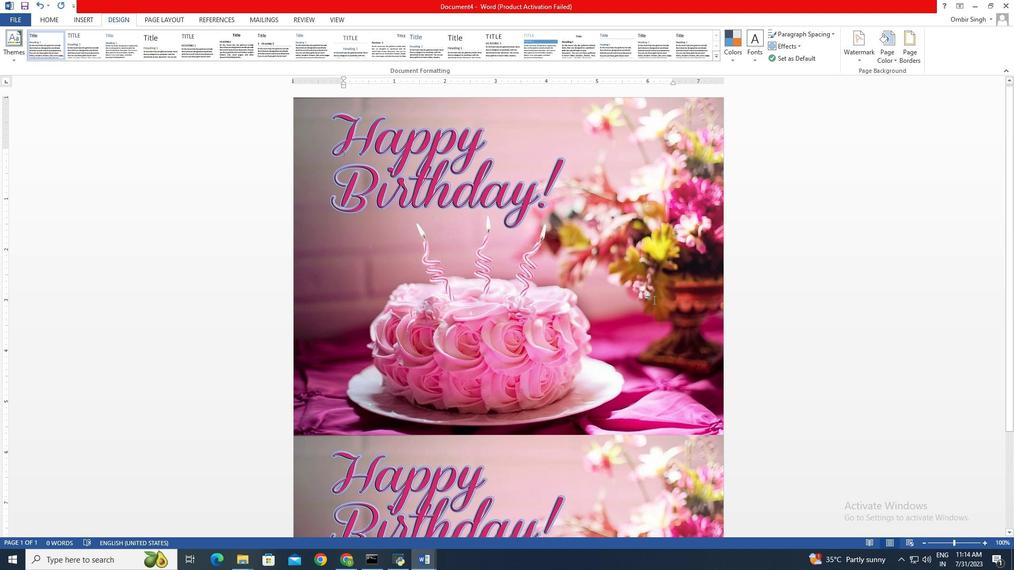 
Action: Mouse moved to (562, 402)
Screenshot: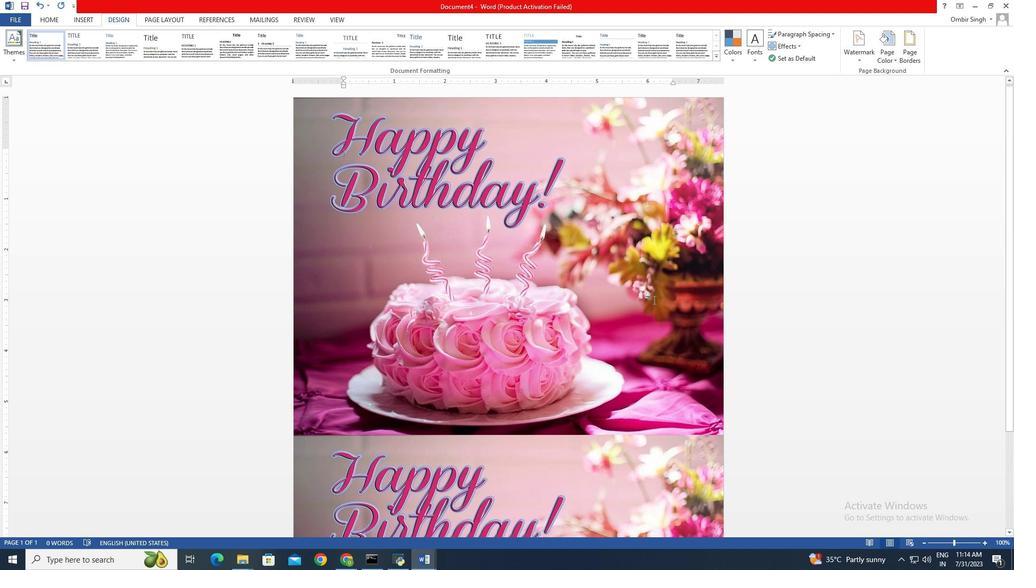
Action: Mouse scrolled (562, 402) with delta (0, 0)
Screenshot: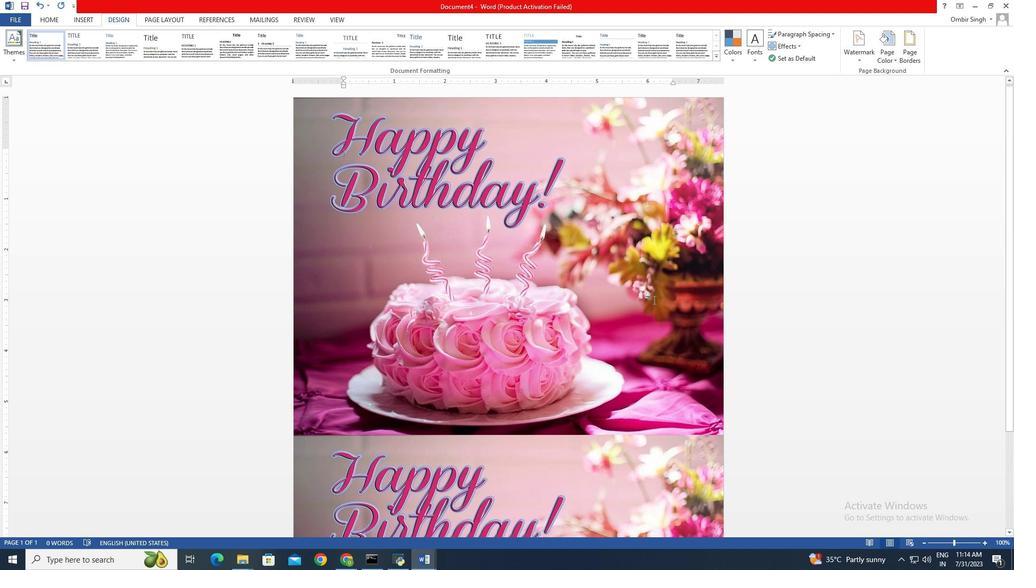 
Action: Mouse moved to (567, 388)
Screenshot: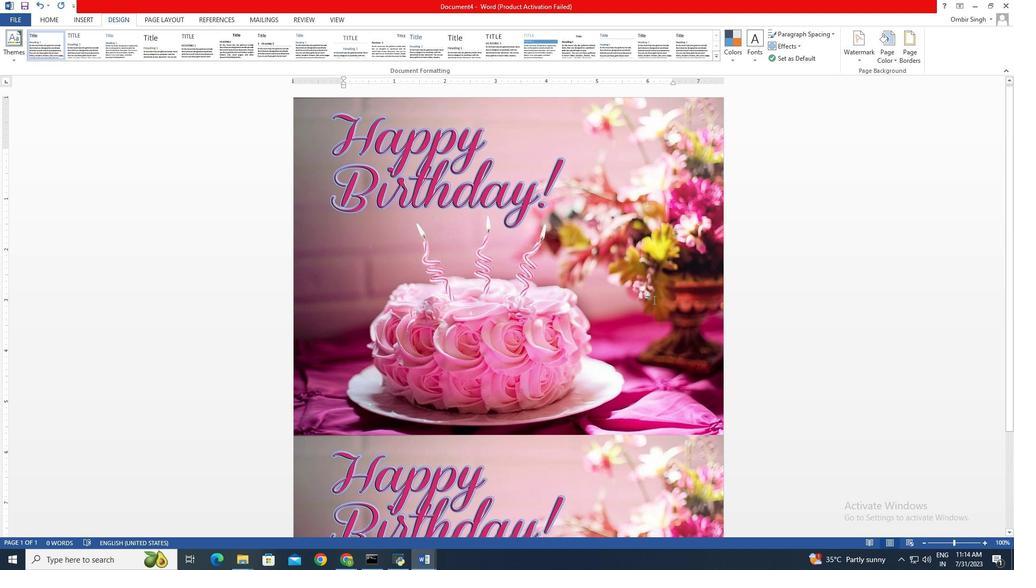
Action: Mouse scrolled (567, 388) with delta (0, 0)
Screenshot: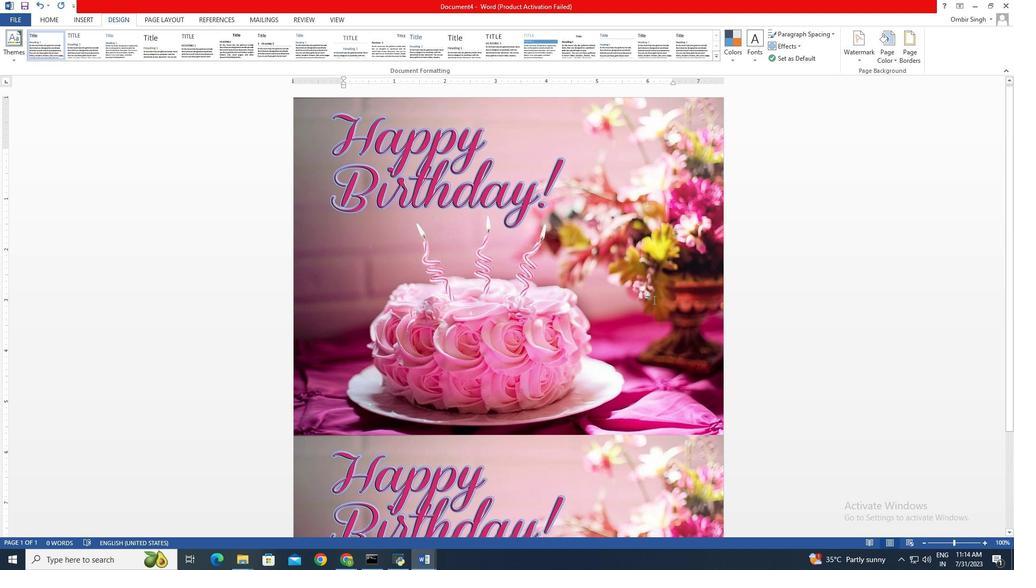 
Action: Mouse moved to (595, 143)
Screenshot: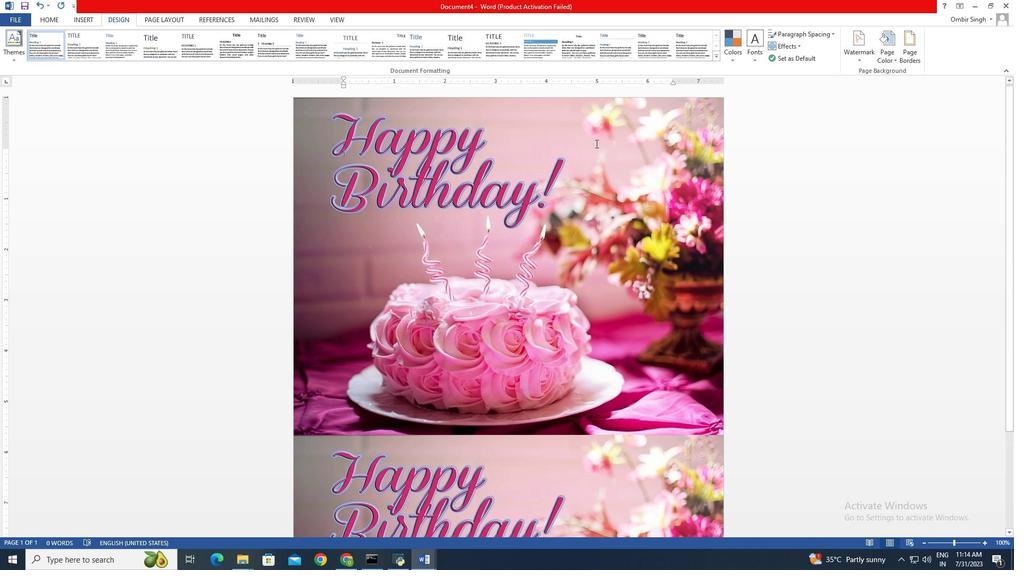 
Action: Mouse pressed left at (595, 143)
Screenshot: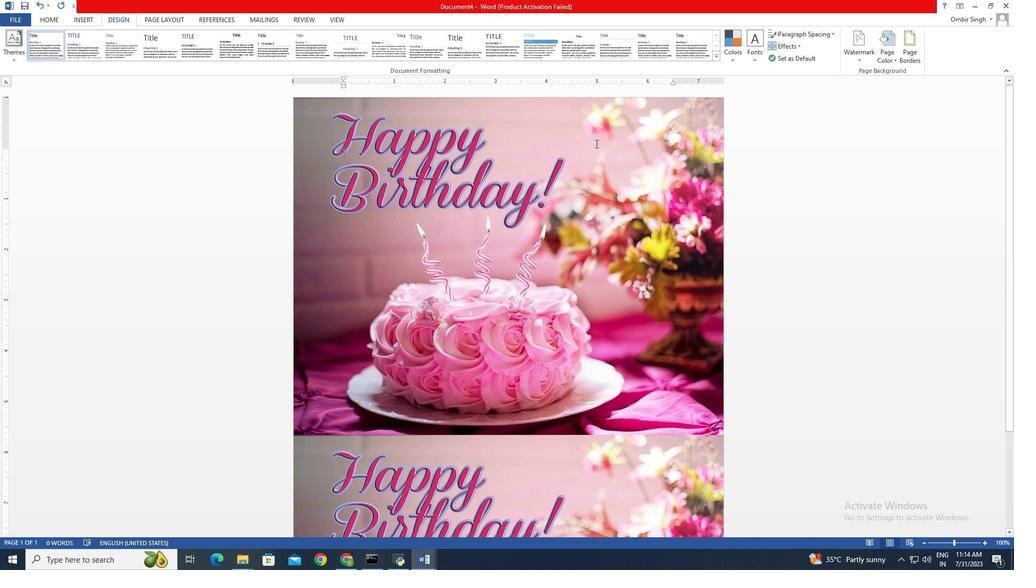 
Action: Mouse moved to (50, 19)
Screenshot: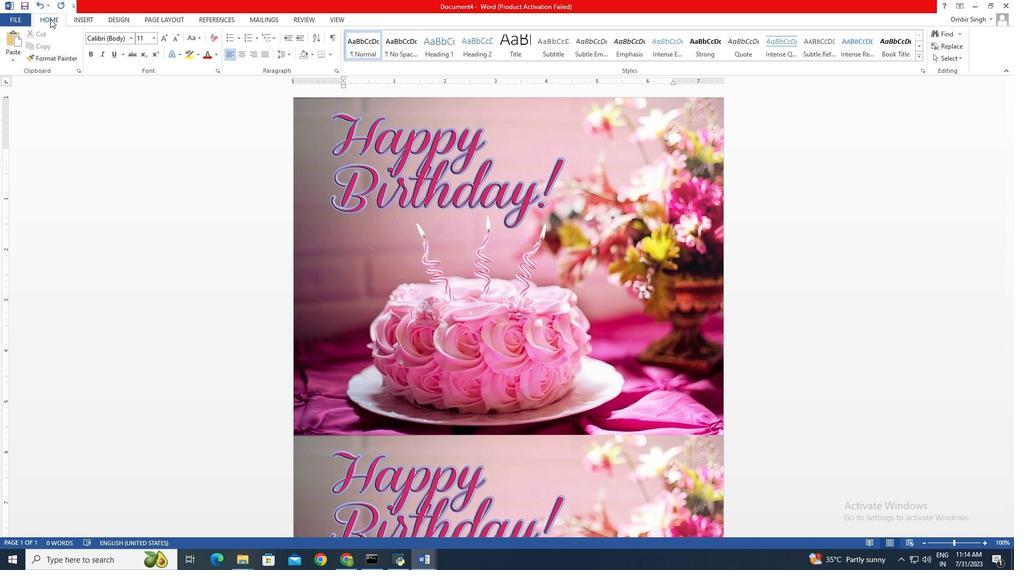 
Action: Mouse pressed left at (50, 19)
Screenshot: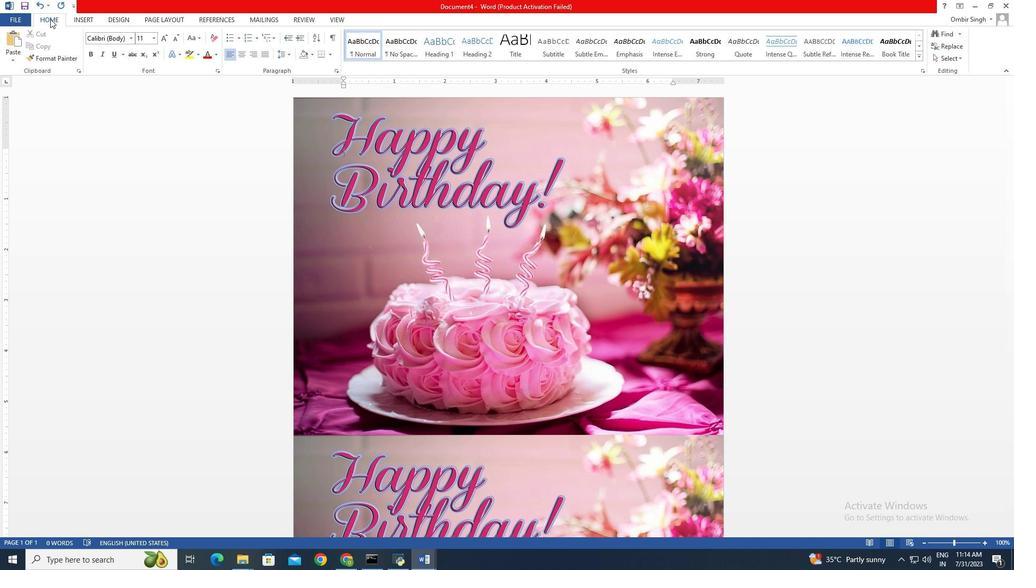 
Action: Mouse moved to (83, 16)
Screenshot: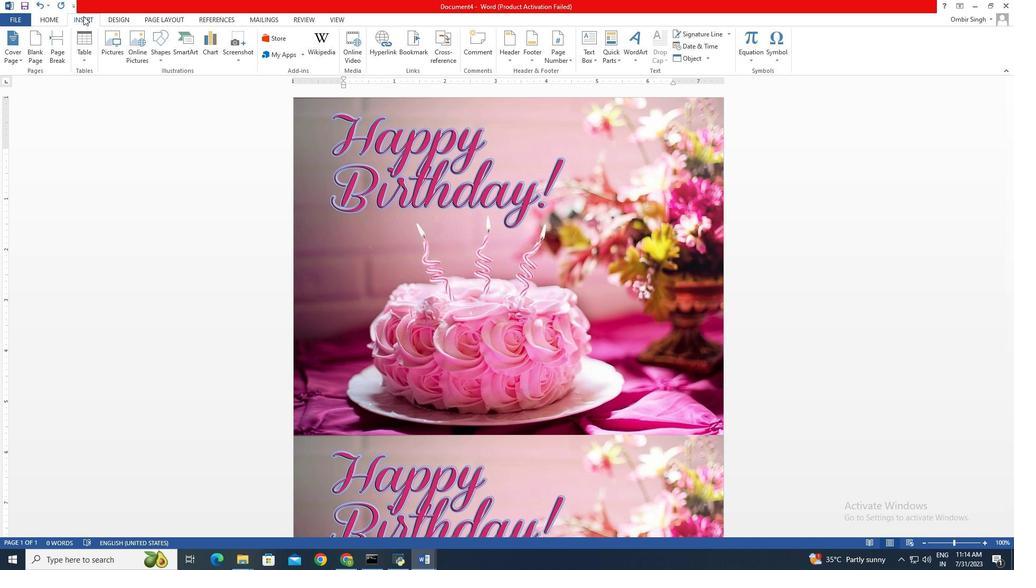 
Action: Mouse pressed left at (83, 16)
Screenshot: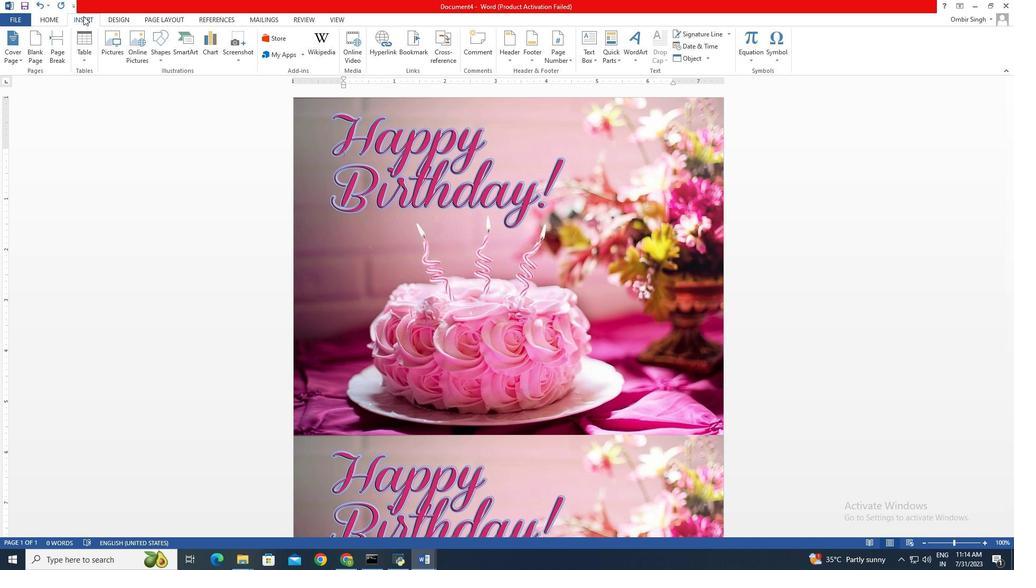 
Action: Mouse moved to (593, 37)
Screenshot: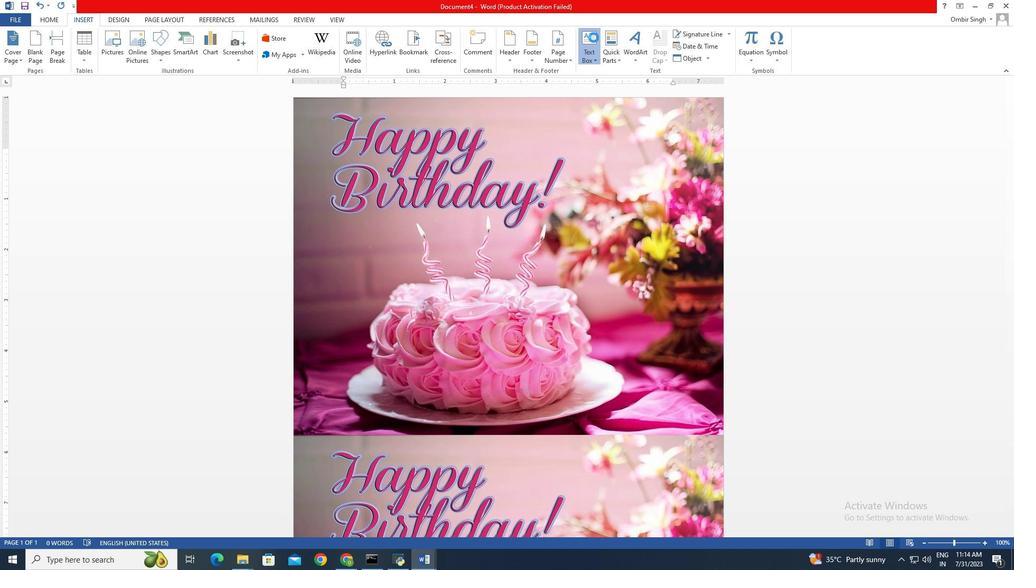 
Action: Mouse pressed left at (593, 37)
Screenshot: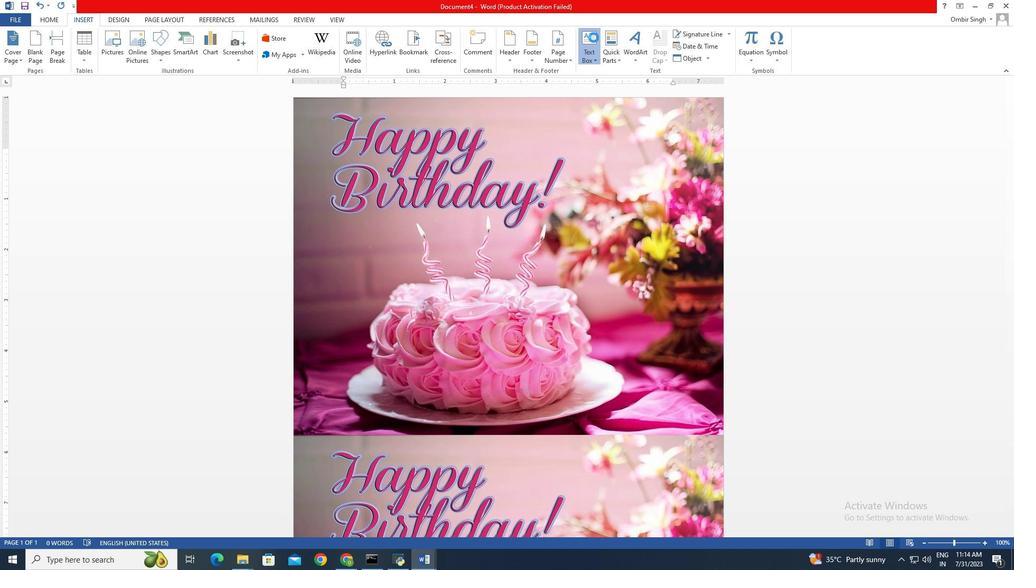 
Action: Mouse moved to (623, 120)
Screenshot: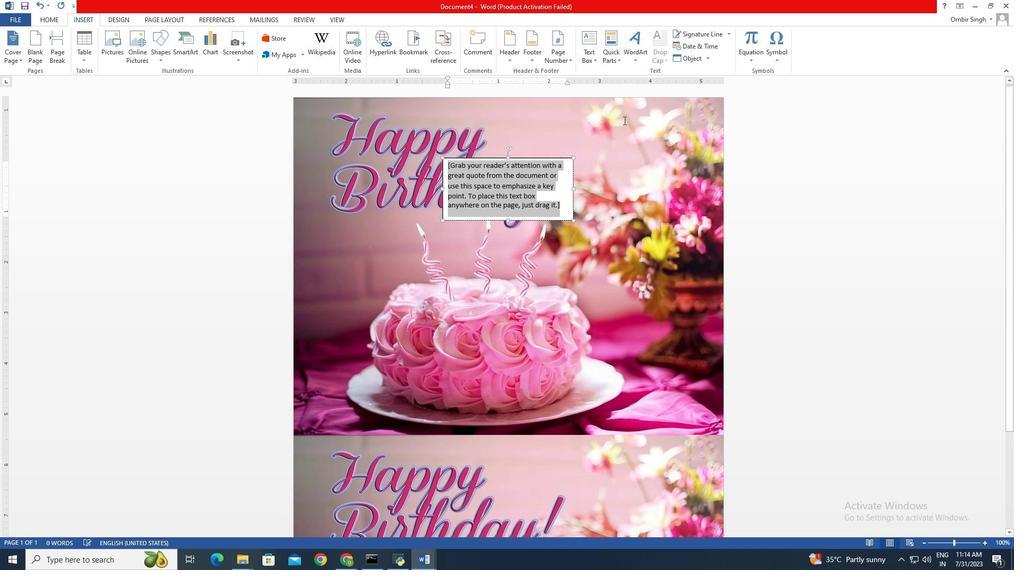 
Action: Mouse pressed left at (623, 120)
Screenshot: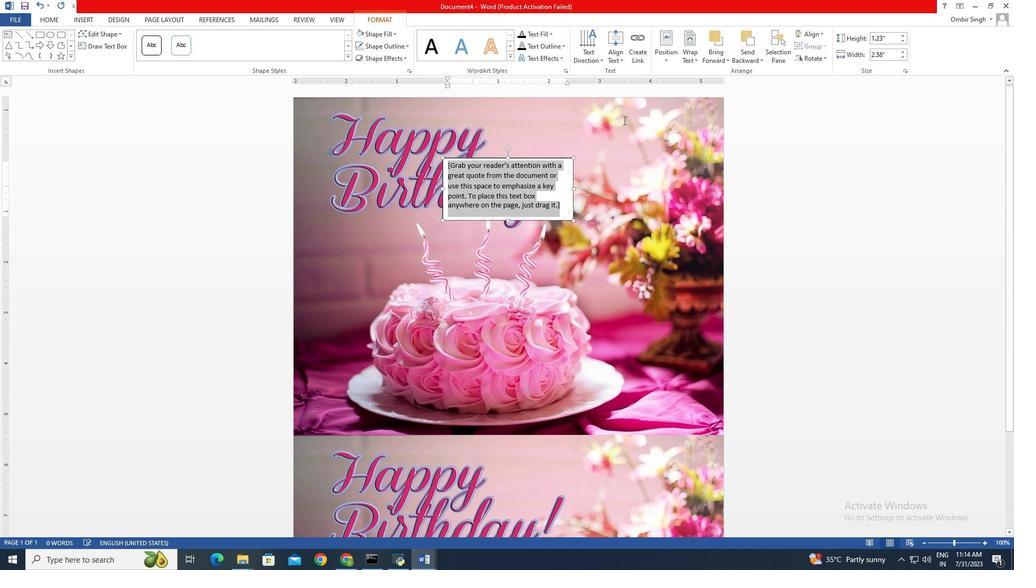 
Action: Mouse moved to (495, 181)
Screenshot: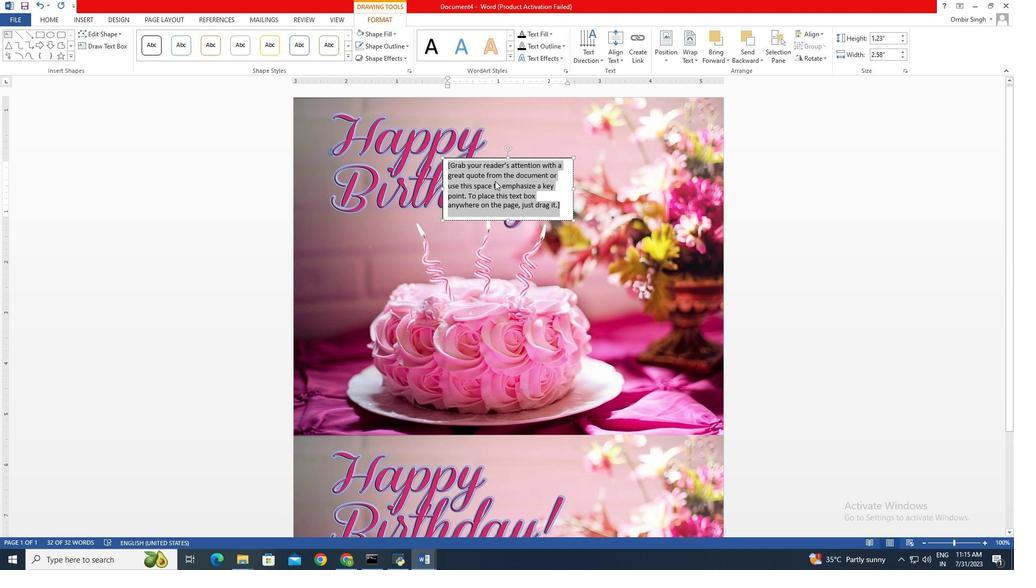 
Action: Key pressed <Key.backspace>a<Key.space>spr<Key.backspace>ecial<Key.space>birthday<Key.space>gift<Key.space>for<Key.space>you
Screenshot: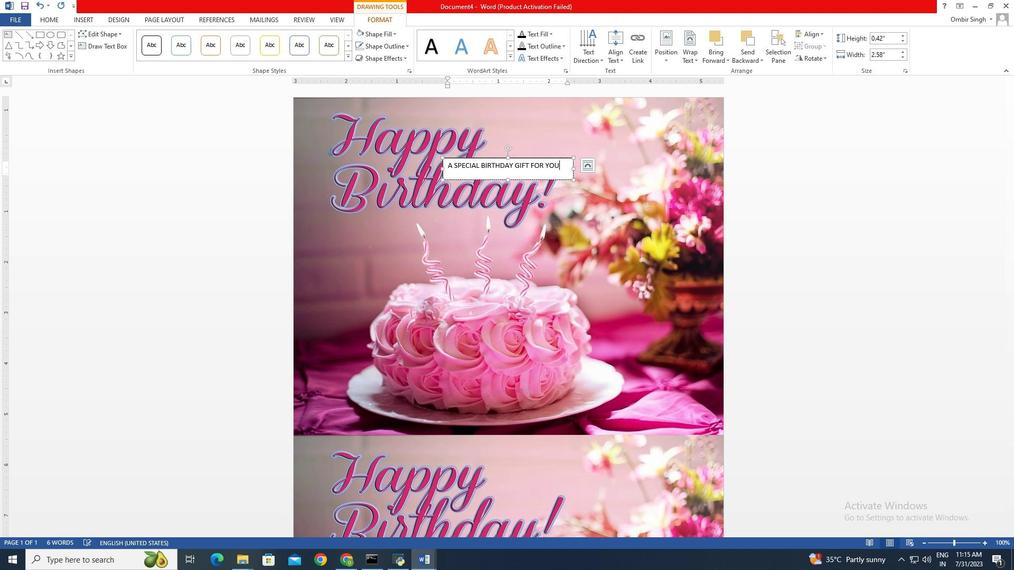
Action: Mouse moved to (562, 165)
Screenshot: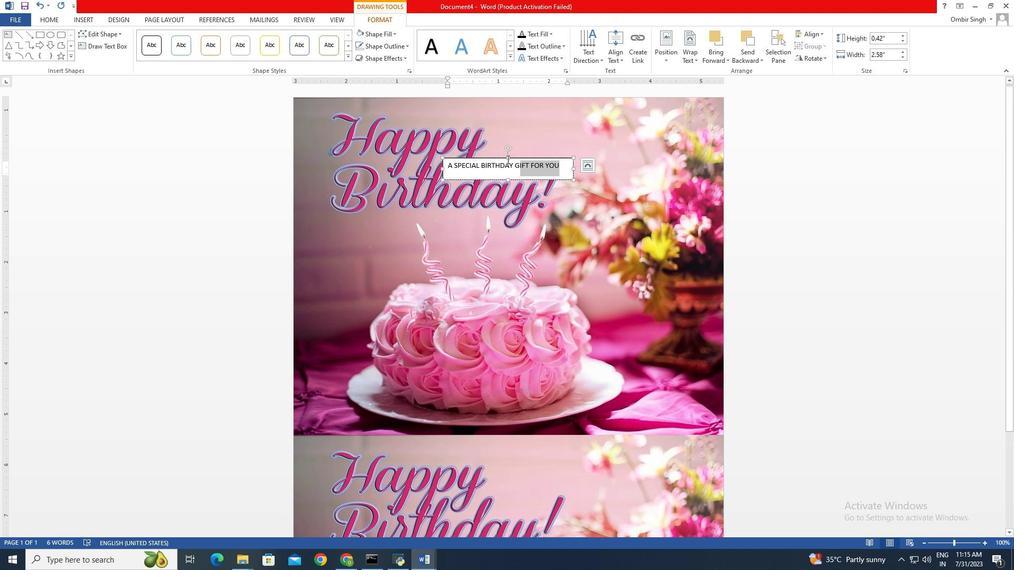 
Action: Mouse pressed left at (562, 165)
Screenshot: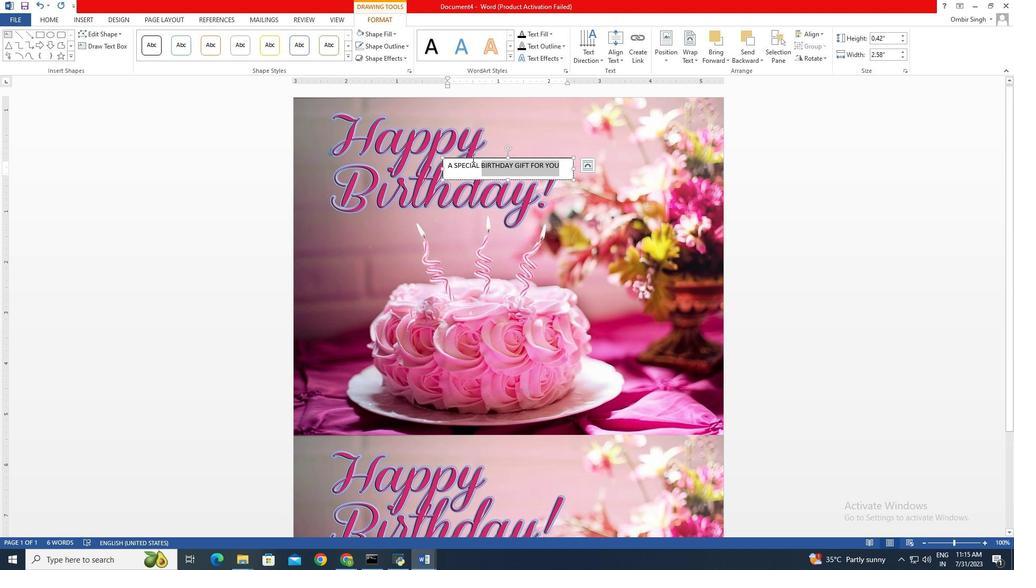 
Action: Mouse moved to (510, 157)
Screenshot: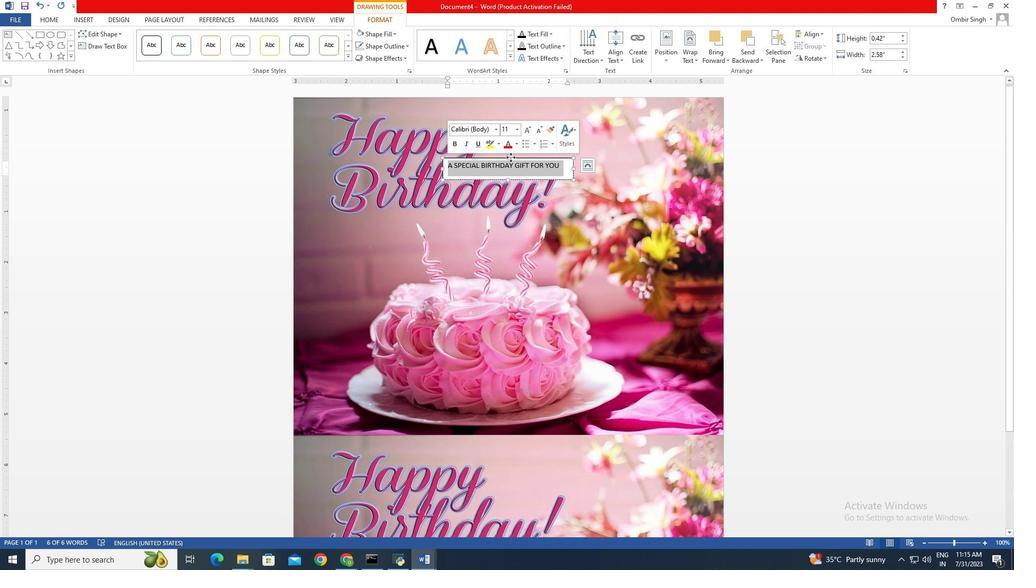
Action: Mouse pressed left at (510, 157)
Screenshot: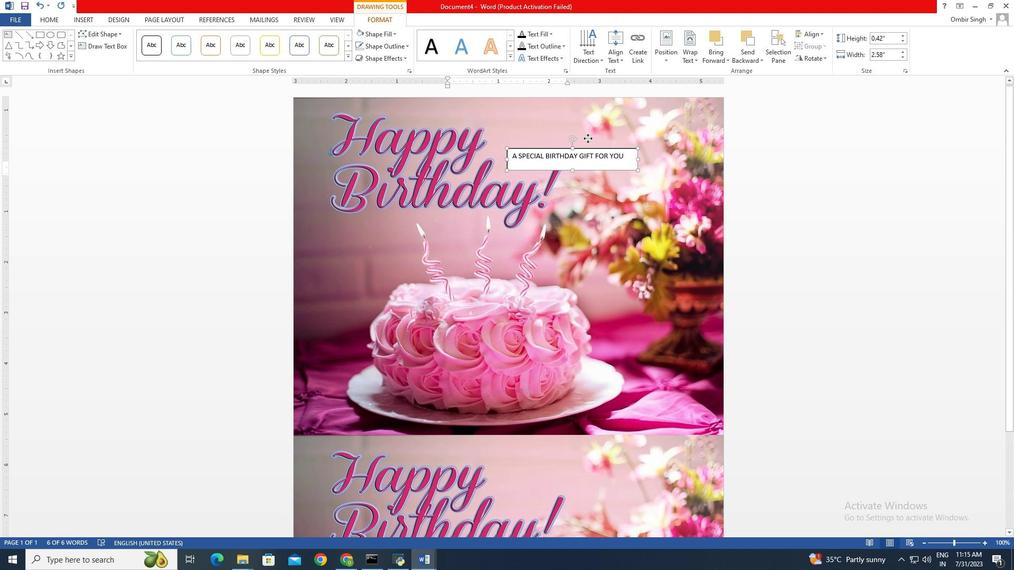
Action: Mouse moved to (3, 150)
Screenshot: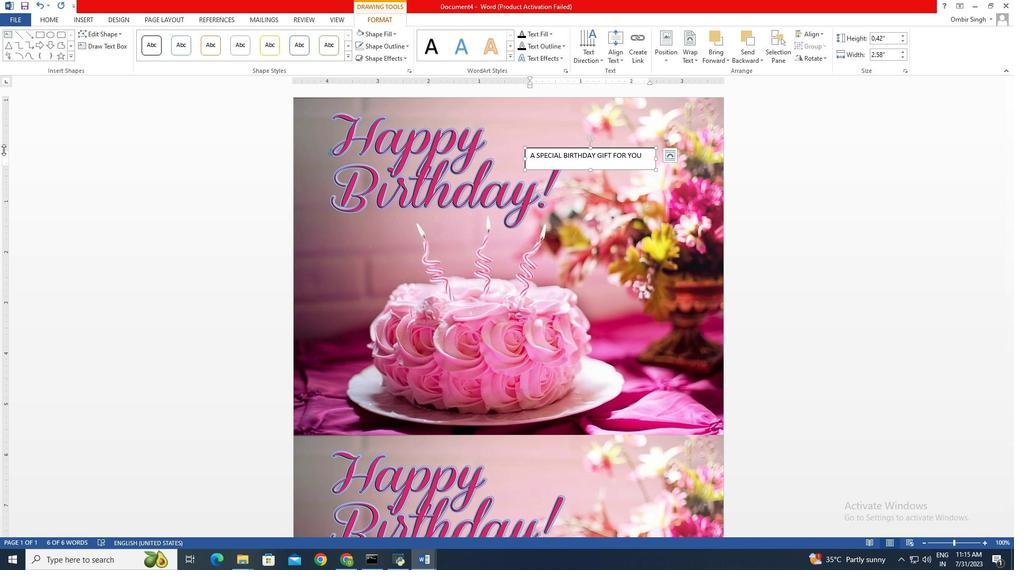 
Action: Mouse pressed left at (3, 150)
Screenshot: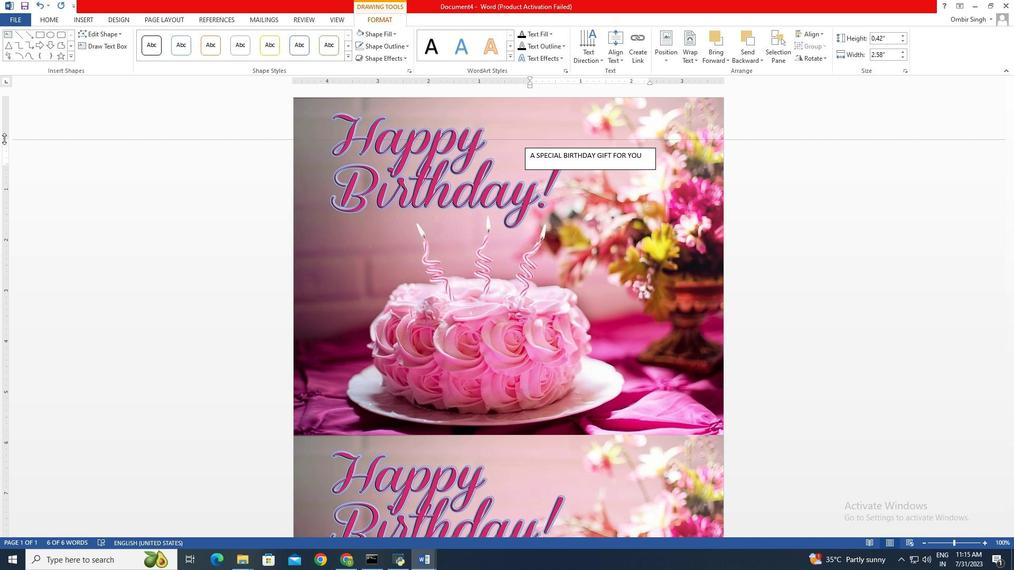 
Action: Mouse moved to (600, 147)
Screenshot: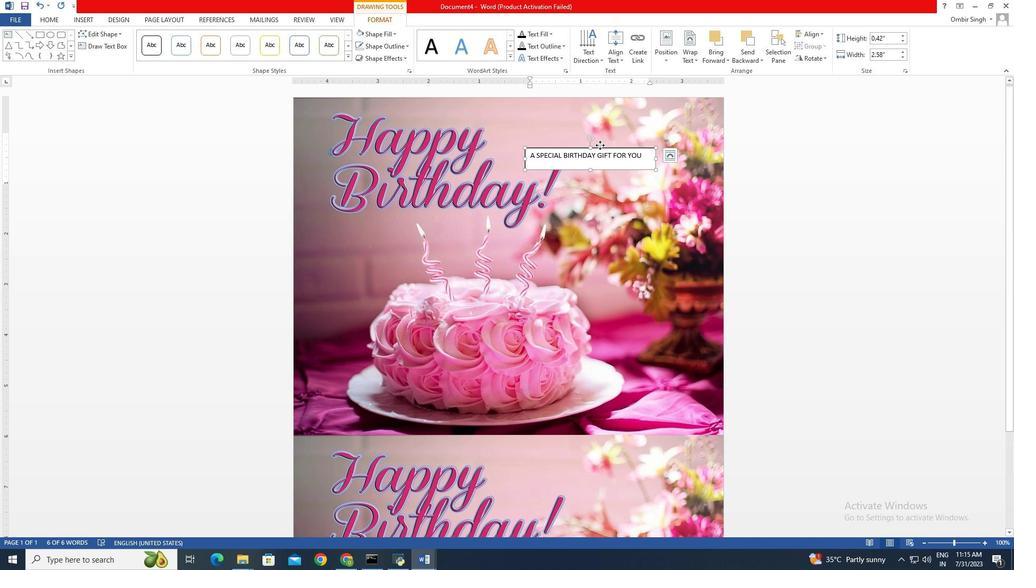 
Action: Mouse pressed left at (600, 147)
Screenshot: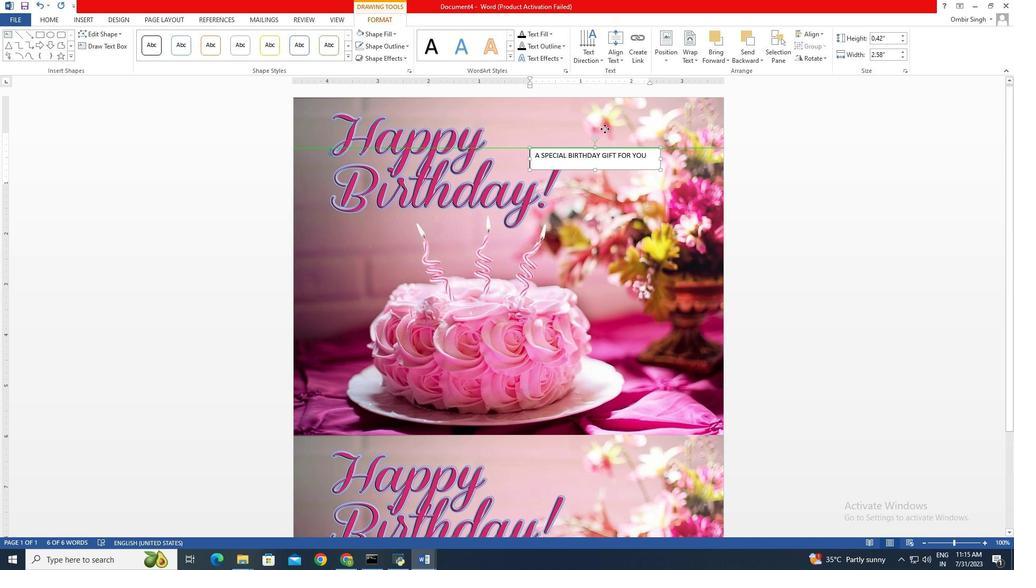 
Action: Mouse moved to (602, 148)
Screenshot: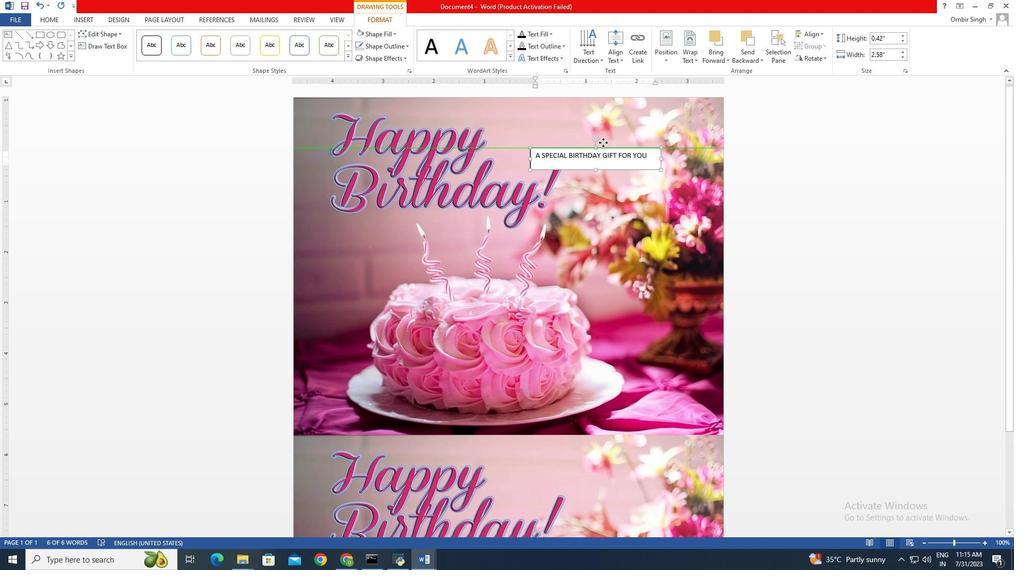 
Action: Mouse pressed left at (602, 148)
Screenshot: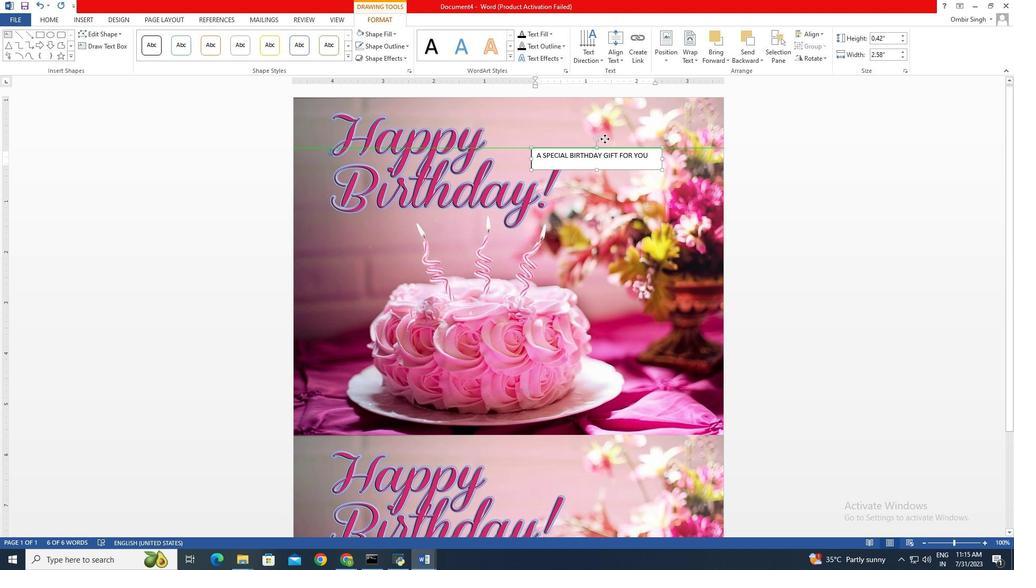 
Action: Mouse moved to (5, 151)
Screenshot: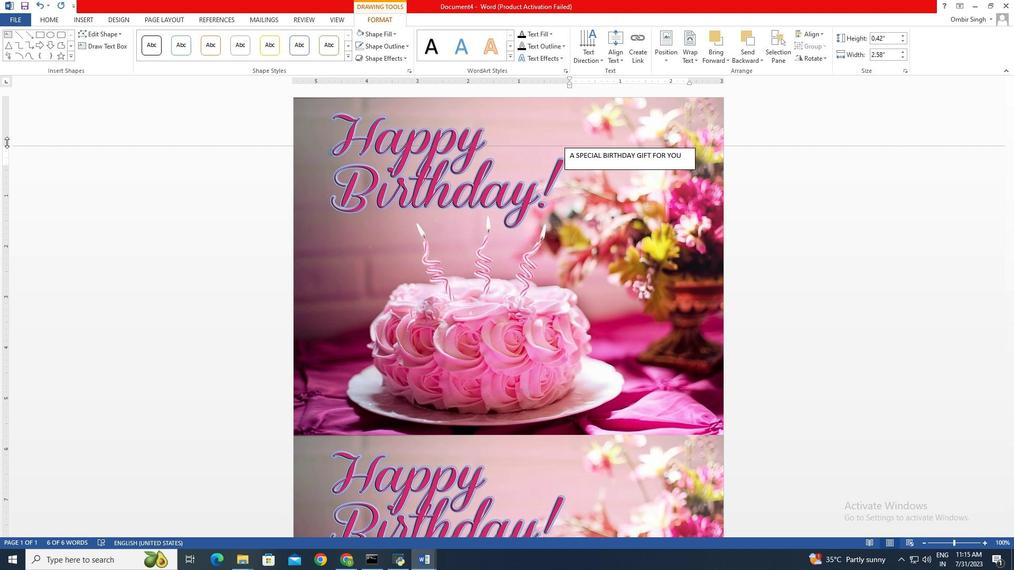 
Action: Mouse pressed left at (5, 151)
